 Task: Compose an email with the signature Hugo Perez with the subject Request for feedback on a networking event and the message I am writing to follow up on the status of the contract. from softage.2@softage.net to softage.7@softage.net with an attached image file Instagram_story_image.jpg Undo the message and rewrite the message as Please let me know if you have any questions or concerns. Send the email. Finally, move the email from Sent Items to the label Takeout menus
Action: Mouse moved to (143, 367)
Screenshot: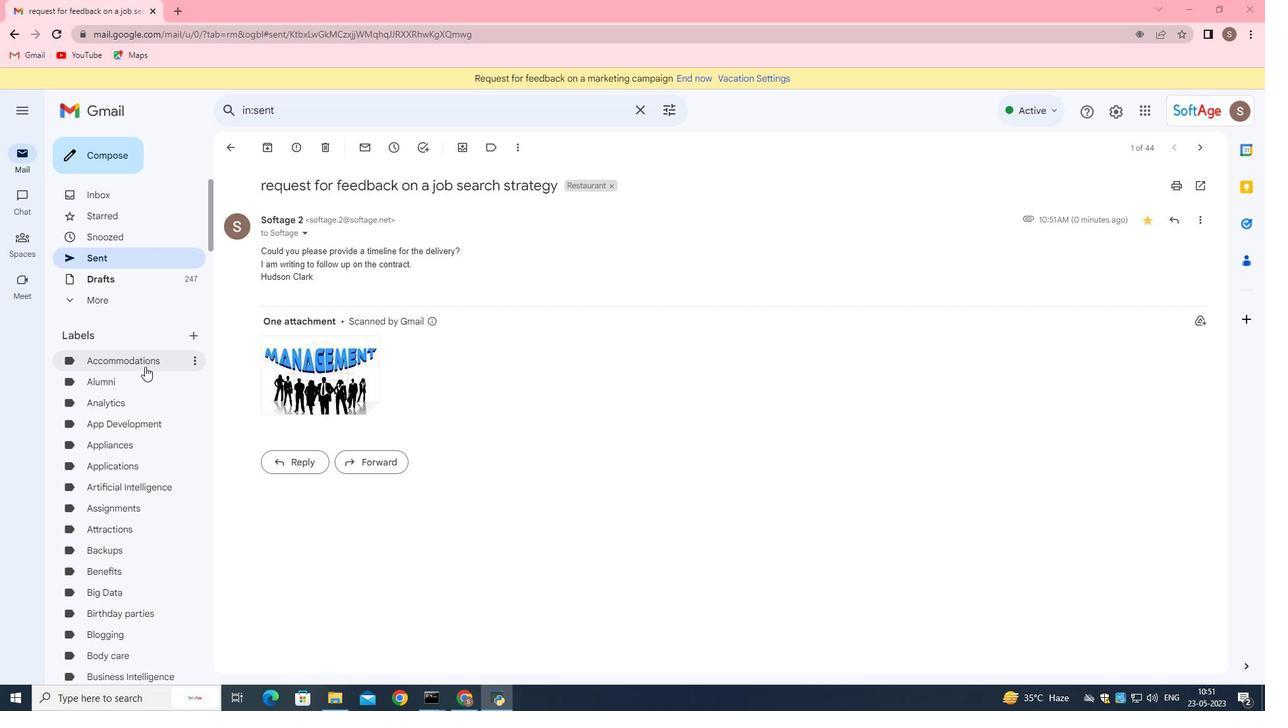 
Action: Mouse scrolled (143, 366) with delta (0, 0)
Screenshot: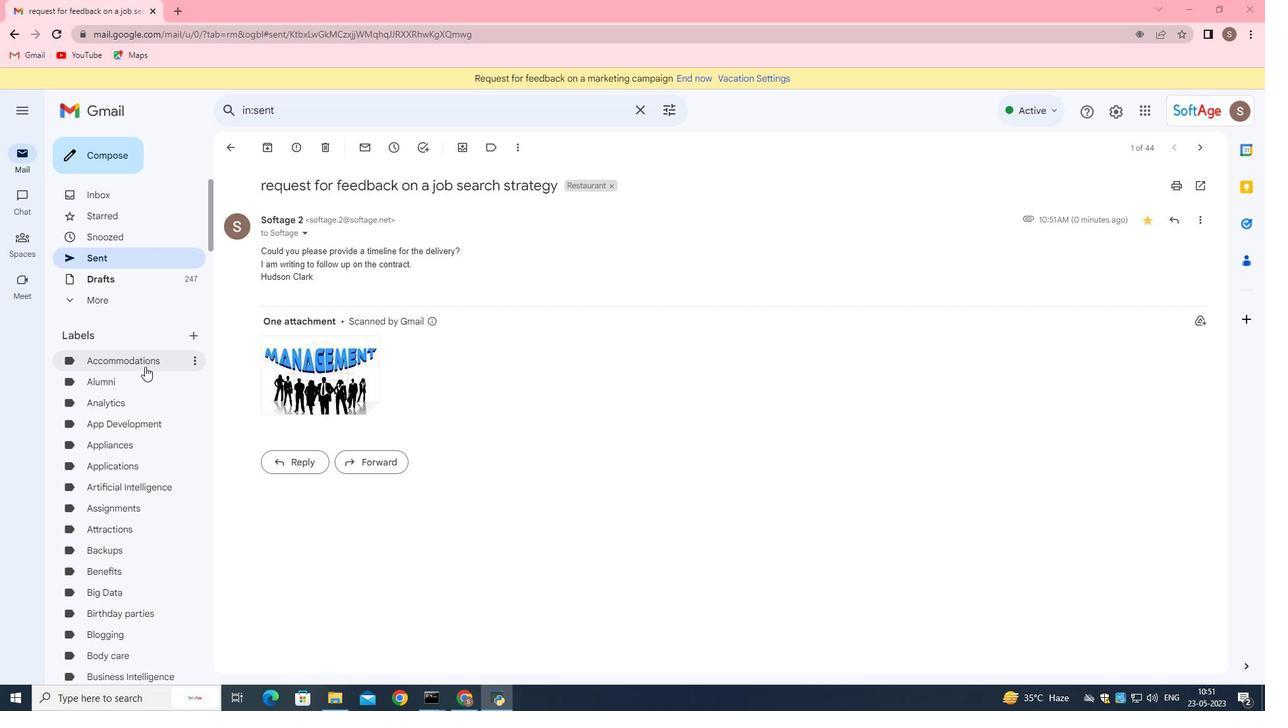 
Action: Mouse moved to (142, 369)
Screenshot: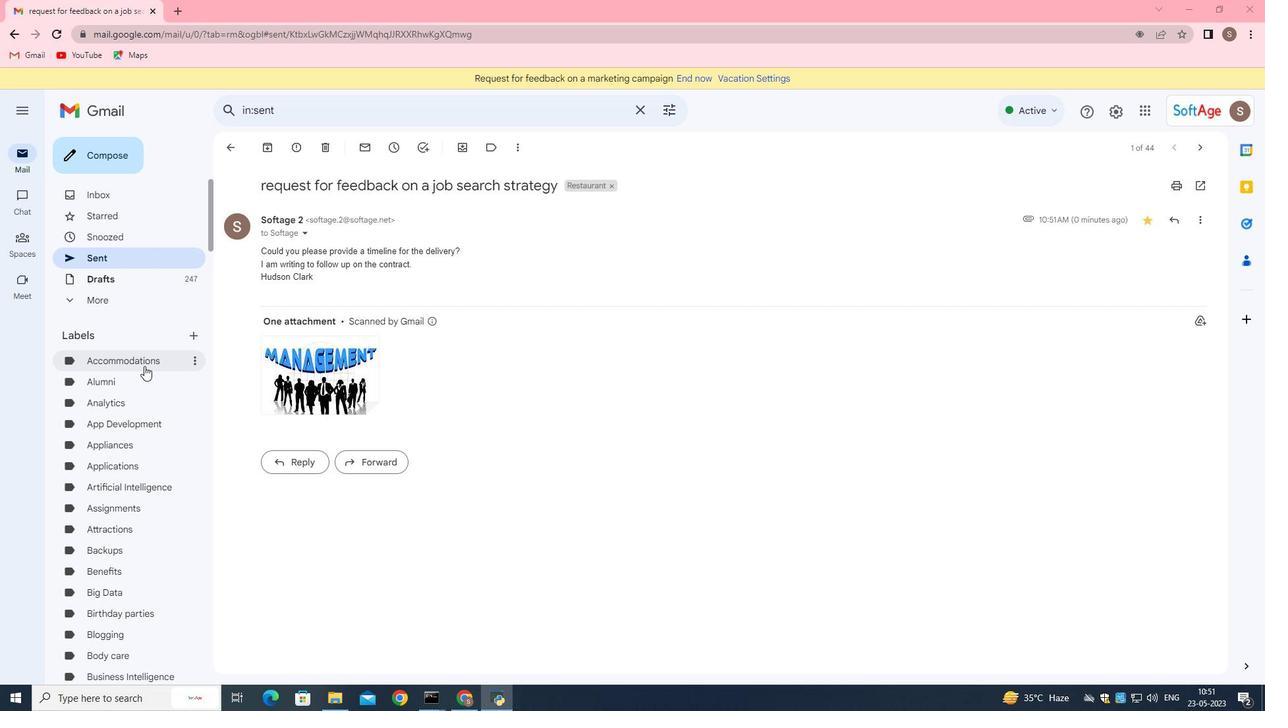 
Action: Mouse scrolled (142, 368) with delta (0, 0)
Screenshot: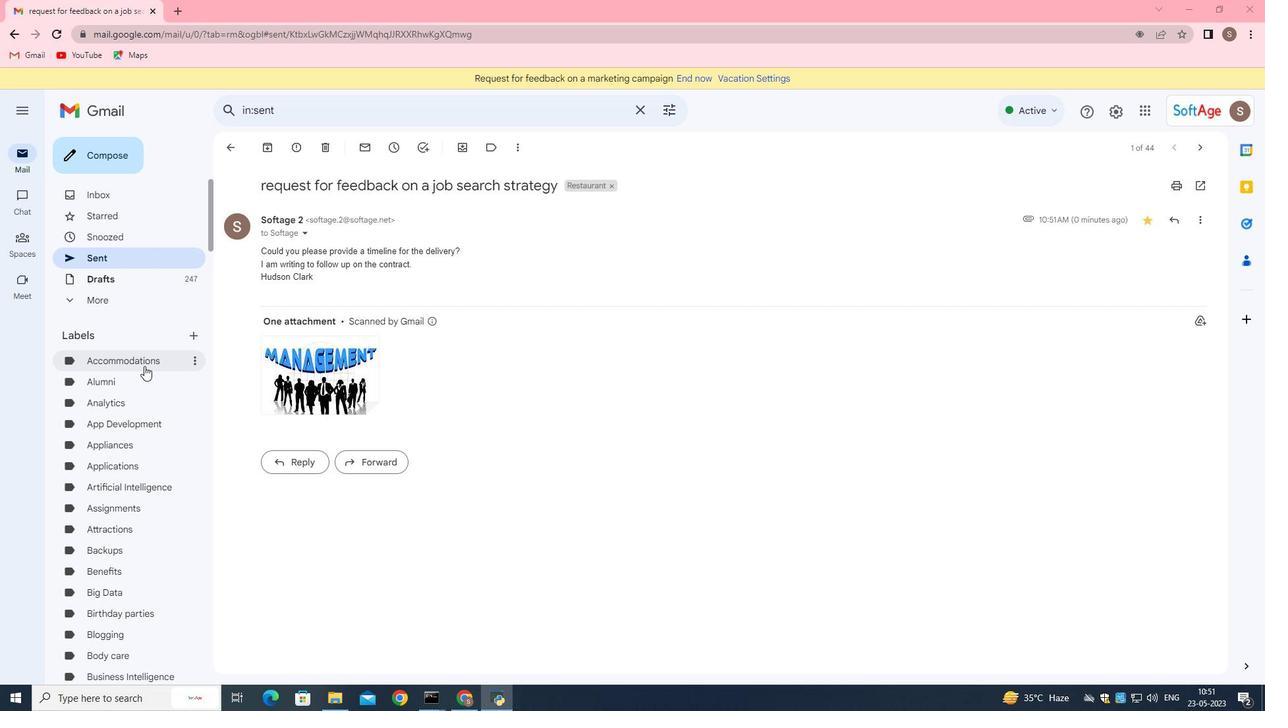 
Action: Mouse scrolled (142, 369) with delta (0, 0)
Screenshot: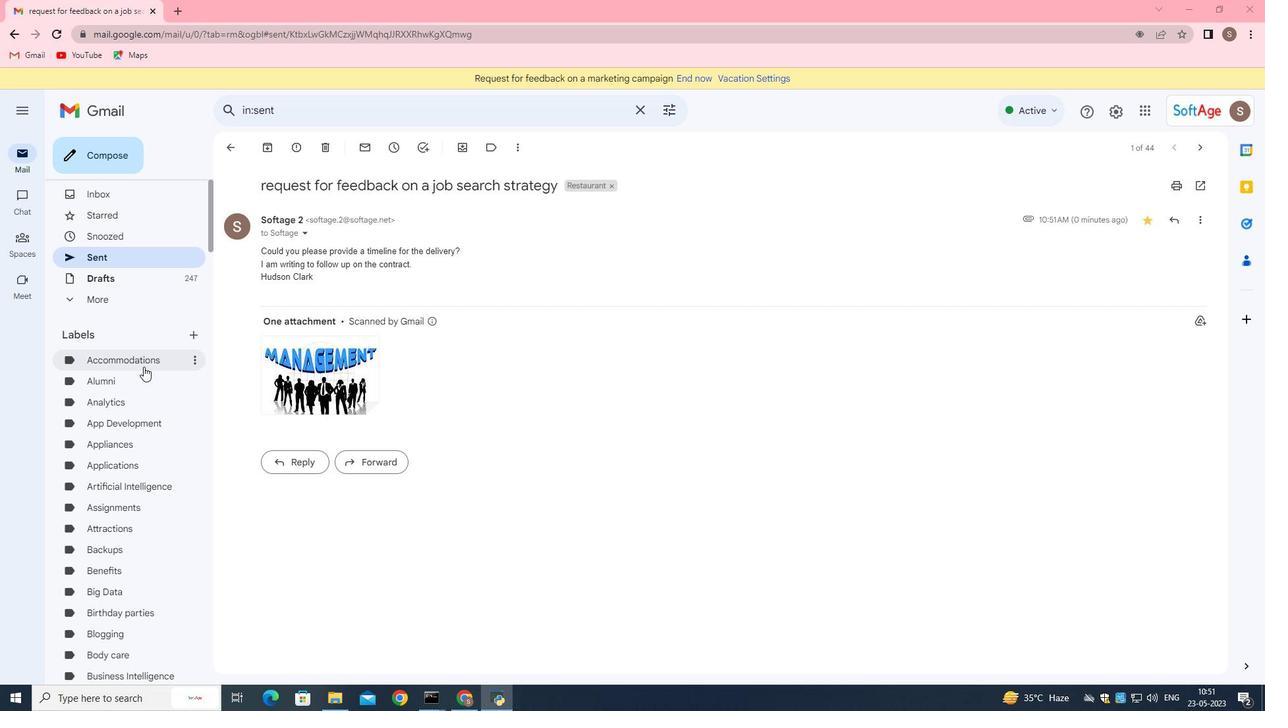 
Action: Mouse scrolled (142, 369) with delta (0, 0)
Screenshot: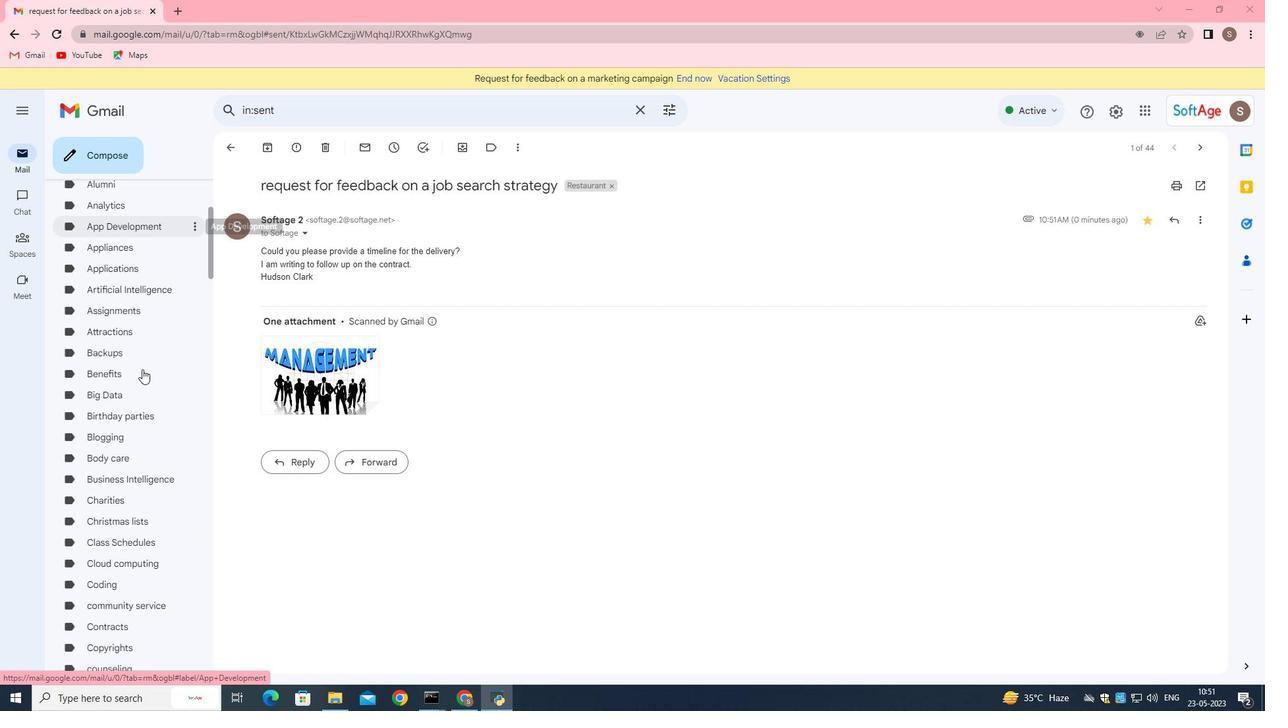 
Action: Mouse scrolled (142, 369) with delta (0, 0)
Screenshot: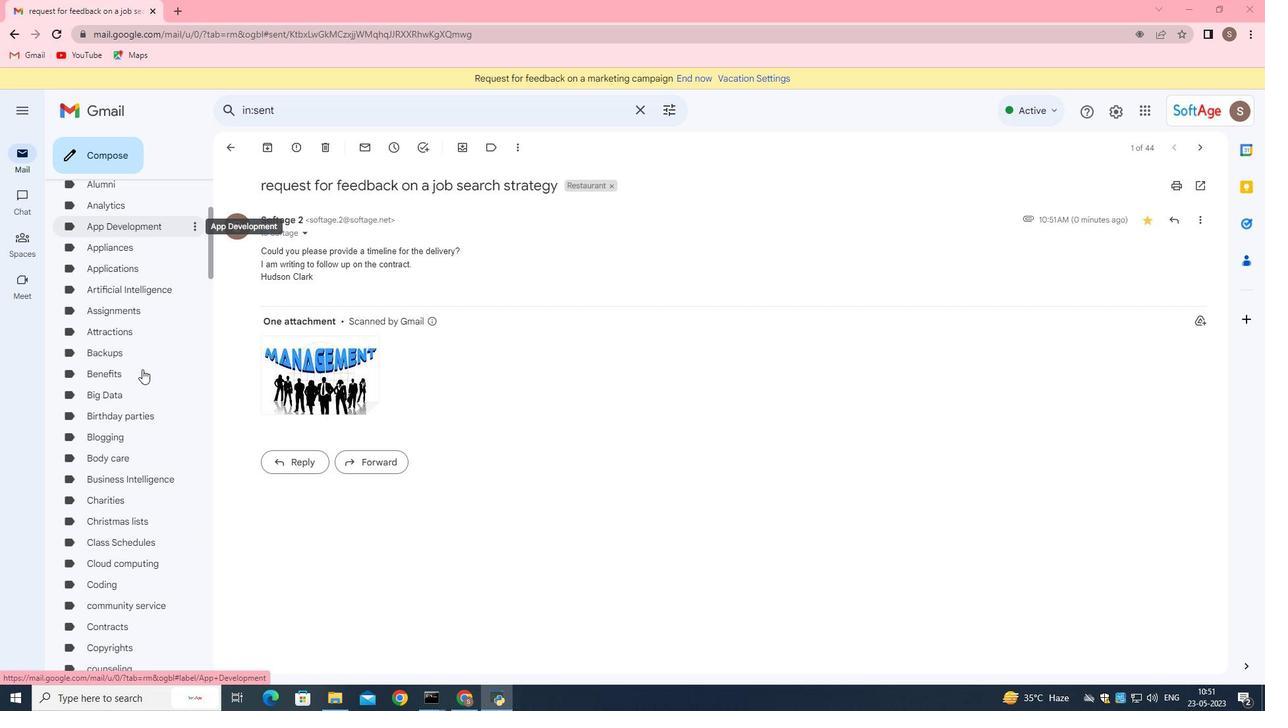 
Action: Mouse moved to (142, 370)
Screenshot: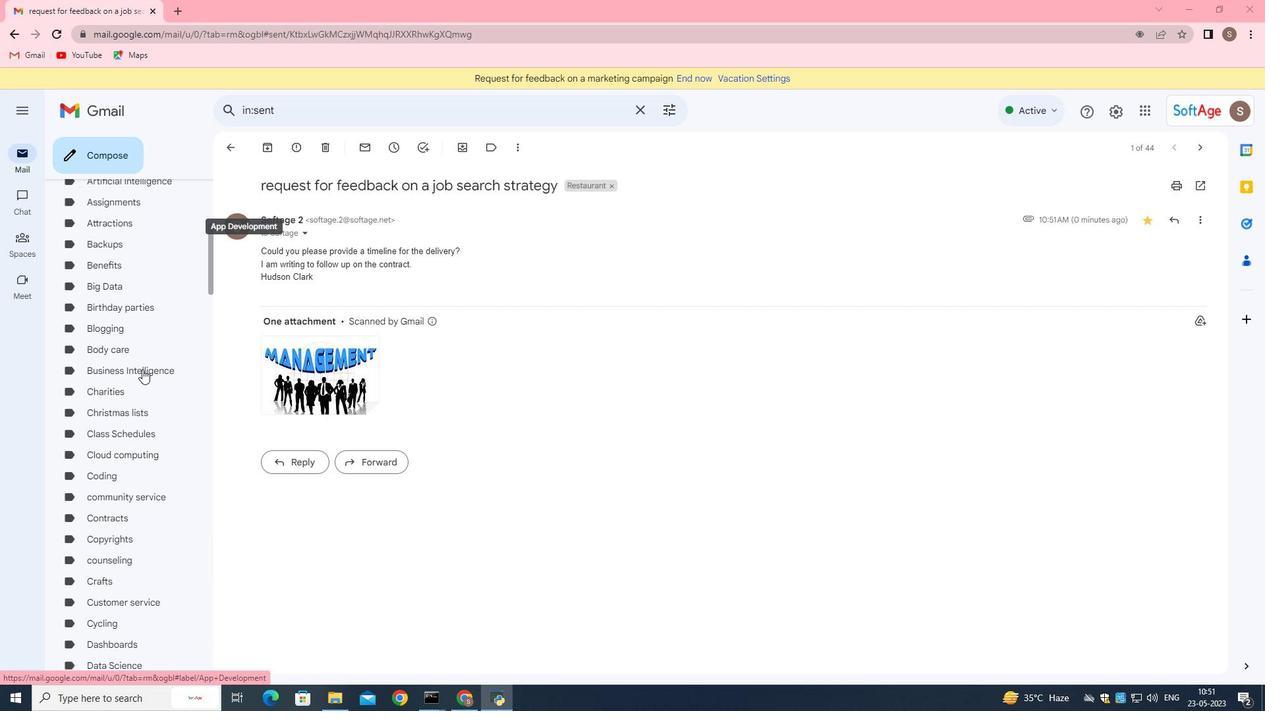 
Action: Mouse scrolled (142, 369) with delta (0, 0)
Screenshot: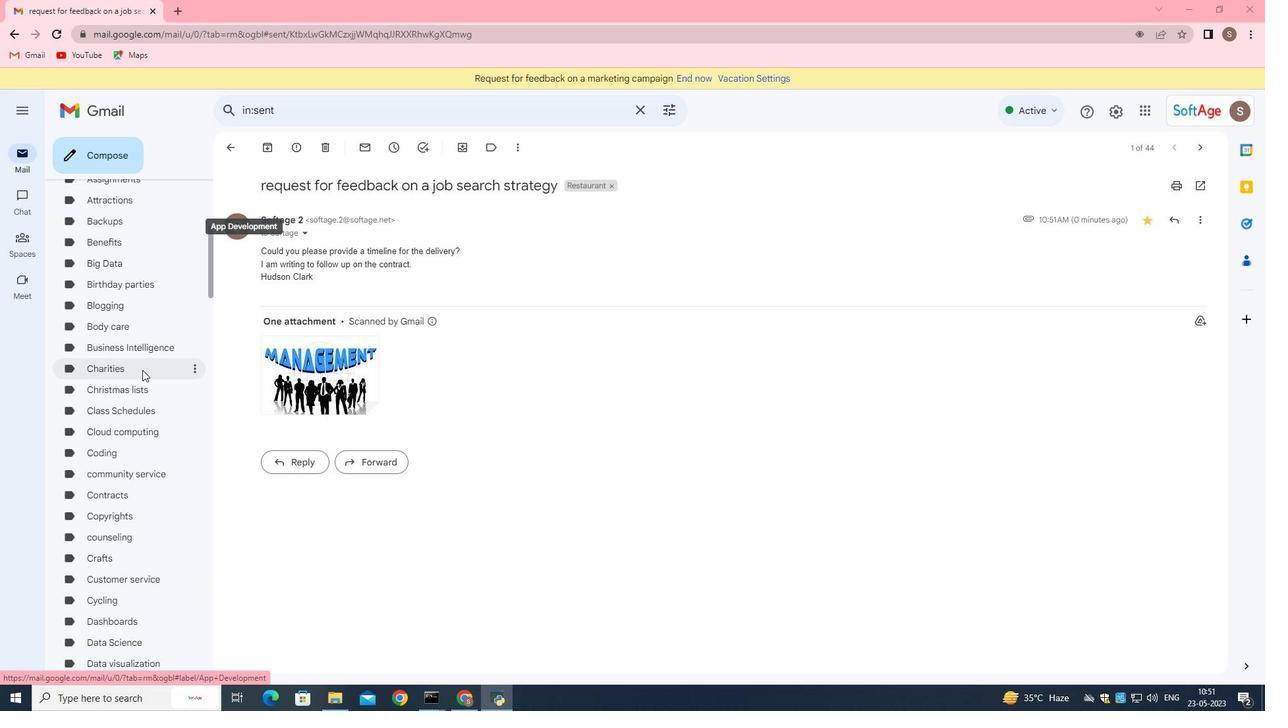 
Action: Mouse scrolled (142, 369) with delta (0, 0)
Screenshot: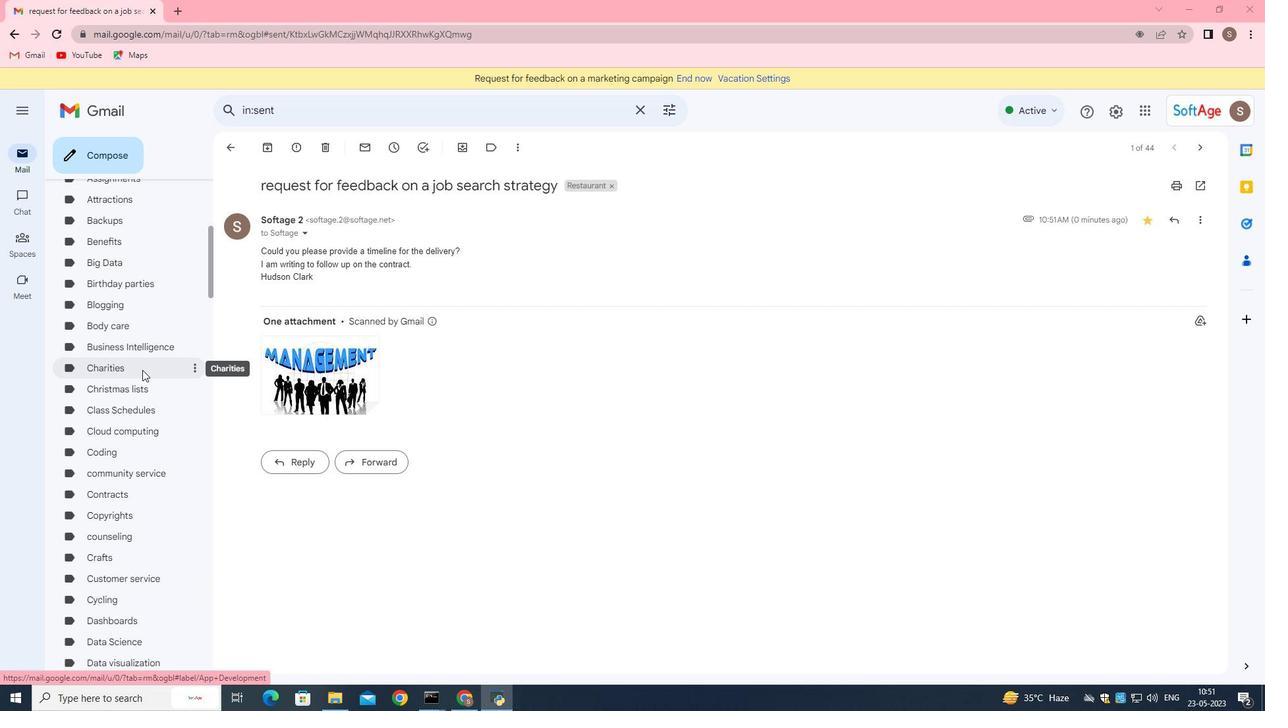 
Action: Mouse moved to (141, 369)
Screenshot: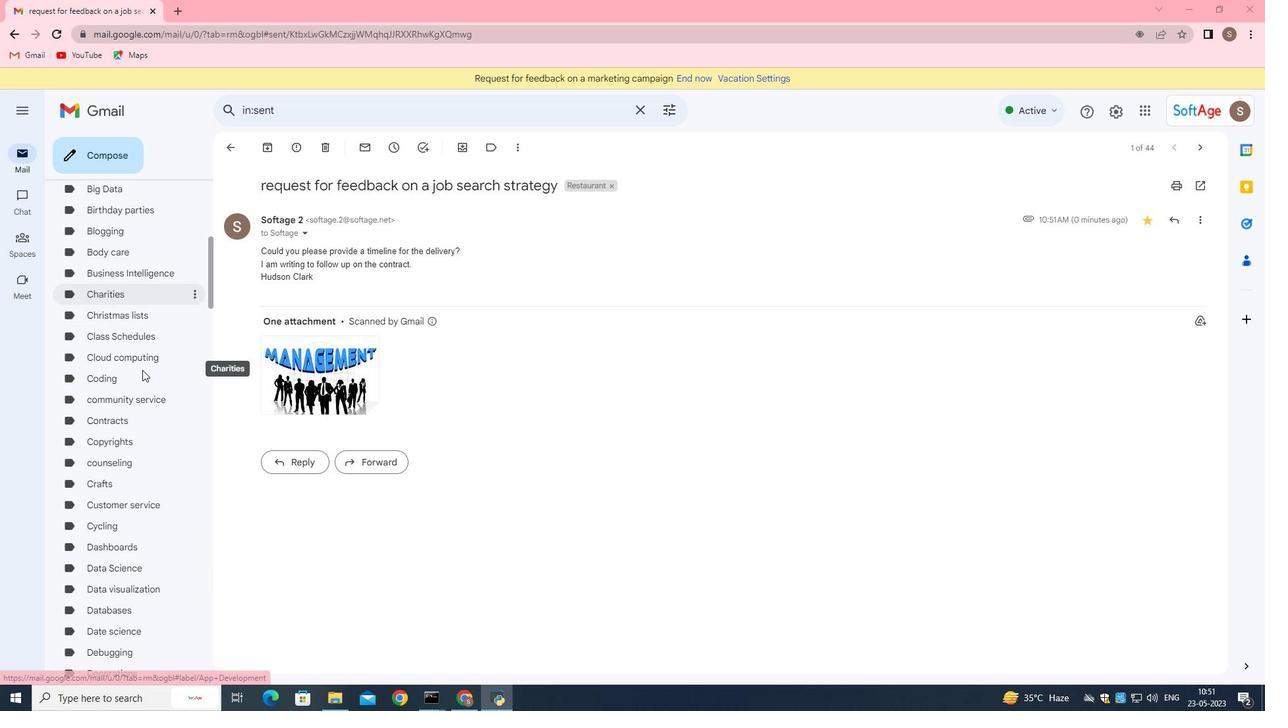 
Action: Mouse scrolled (141, 369) with delta (0, 0)
Screenshot: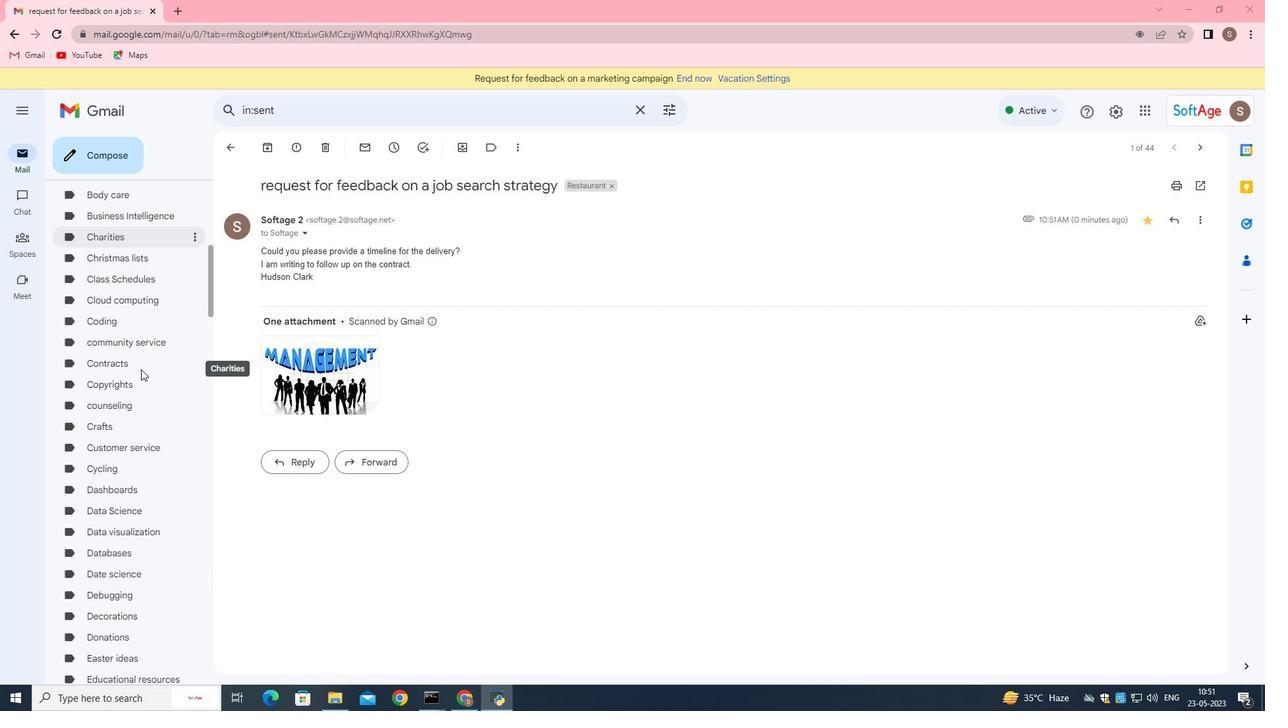 
Action: Mouse scrolled (141, 369) with delta (0, 0)
Screenshot: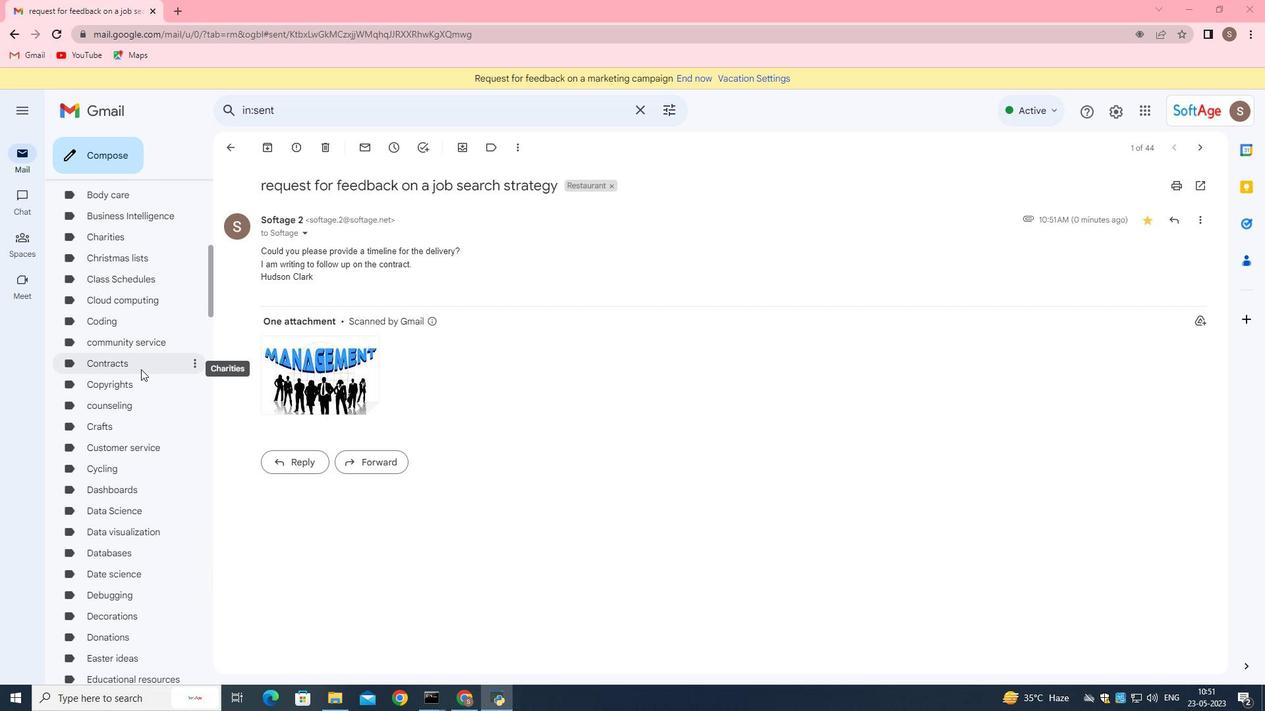 
Action: Mouse moved to (139, 369)
Screenshot: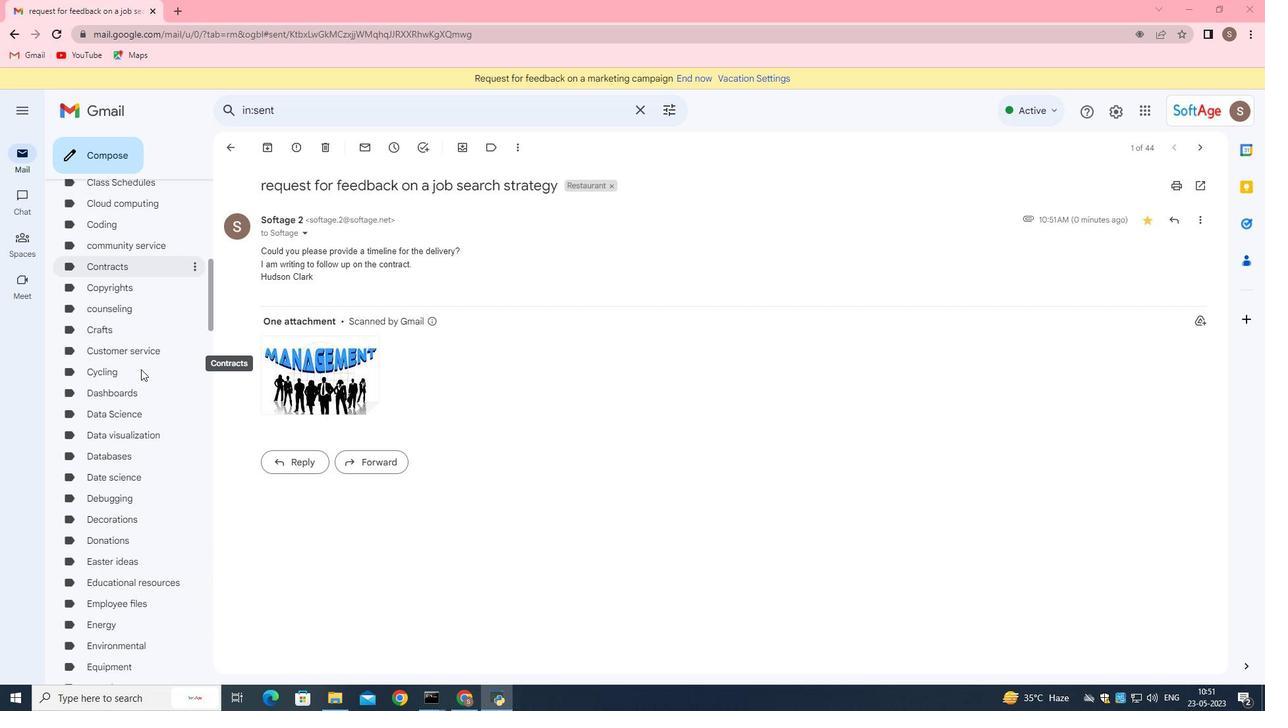 
Action: Mouse scrolled (139, 368) with delta (0, 0)
Screenshot: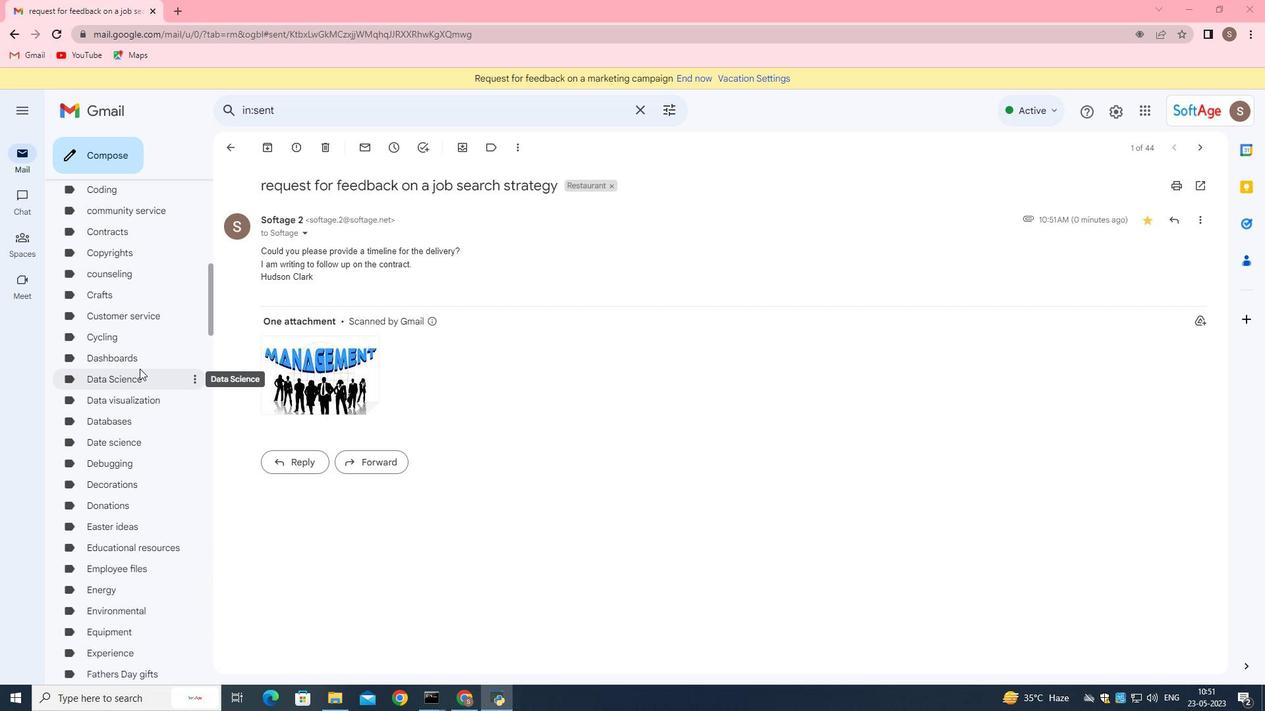 
Action: Mouse scrolled (139, 368) with delta (0, 0)
Screenshot: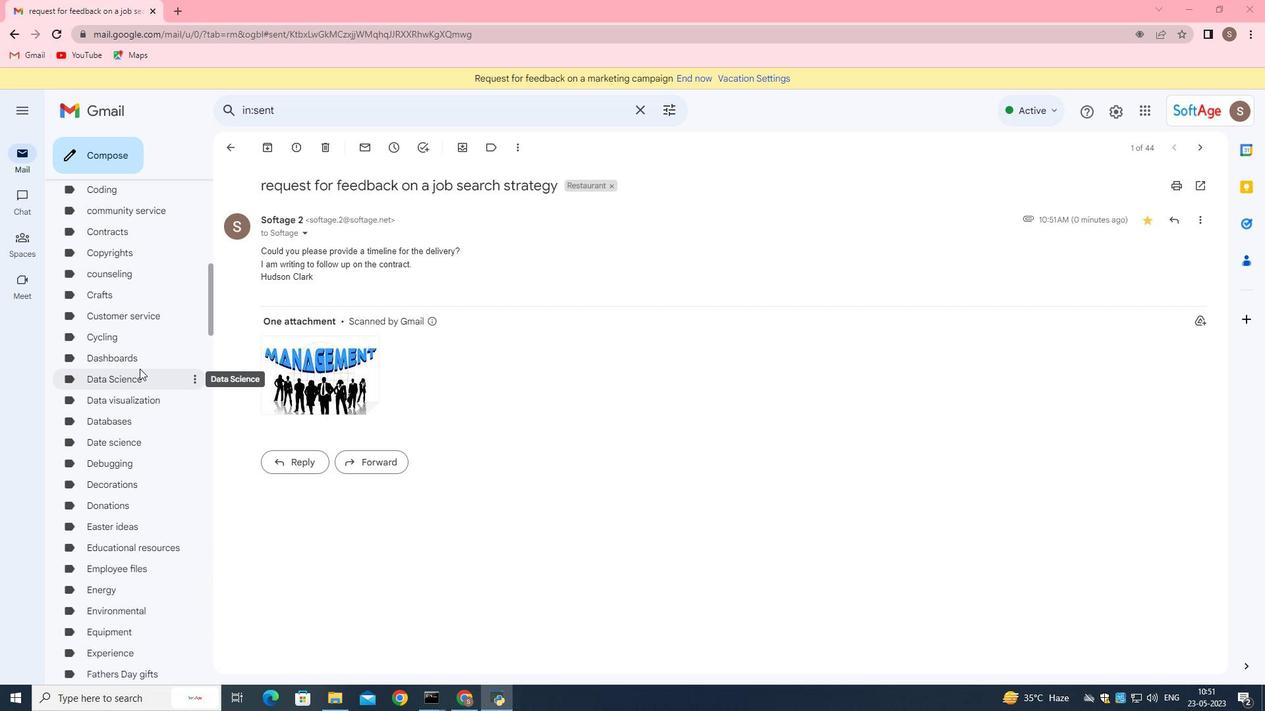 
Action: Mouse moved to (139, 369)
Screenshot: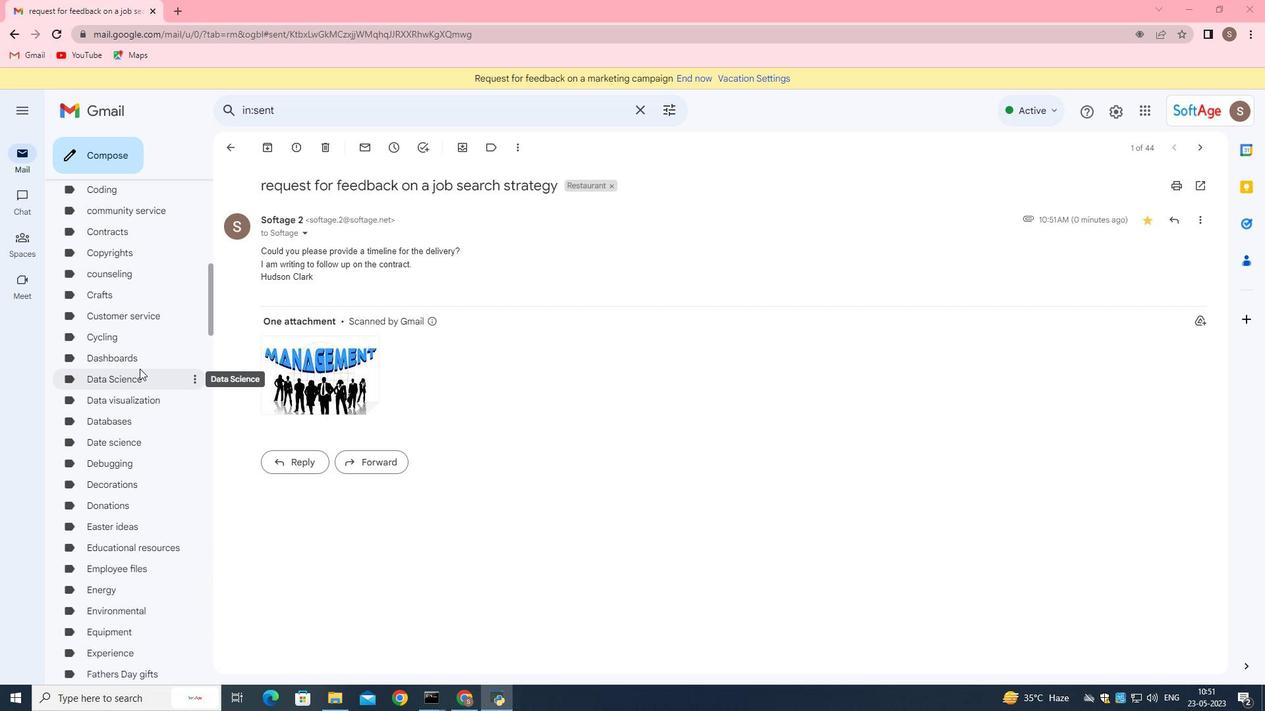 
Action: Mouse scrolled (139, 368) with delta (0, 0)
Screenshot: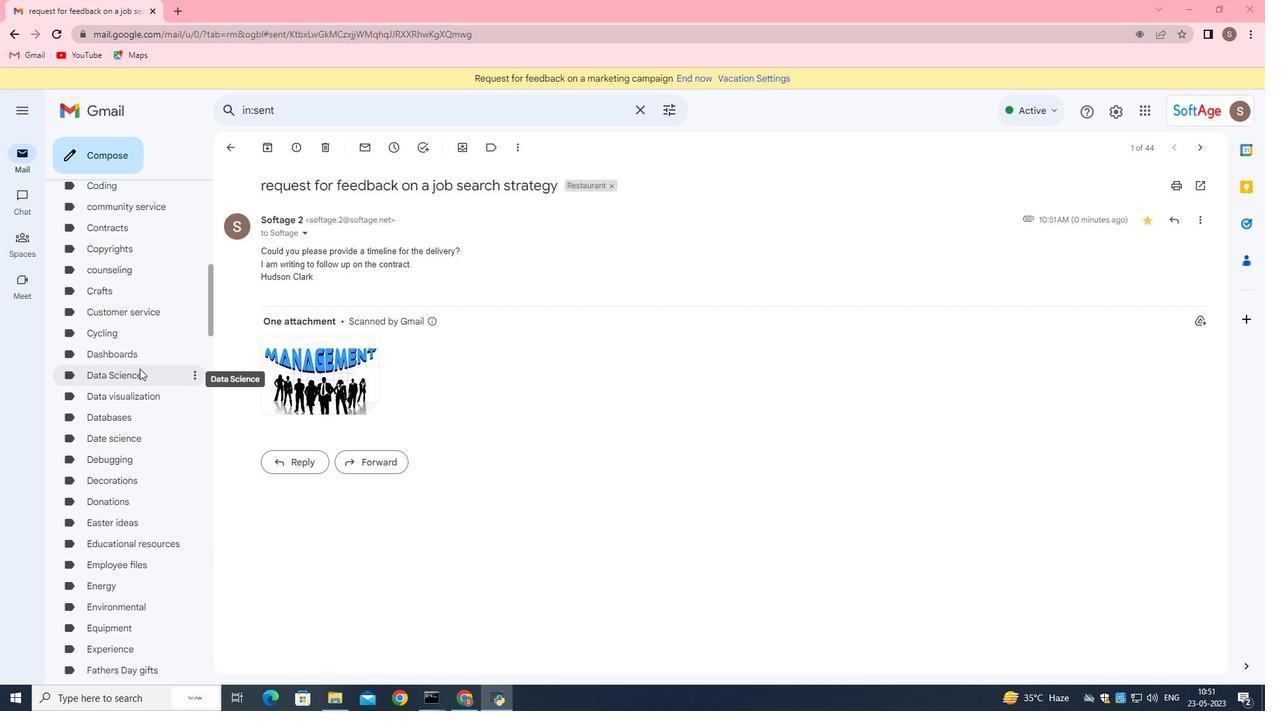 
Action: Mouse moved to (139, 369)
Screenshot: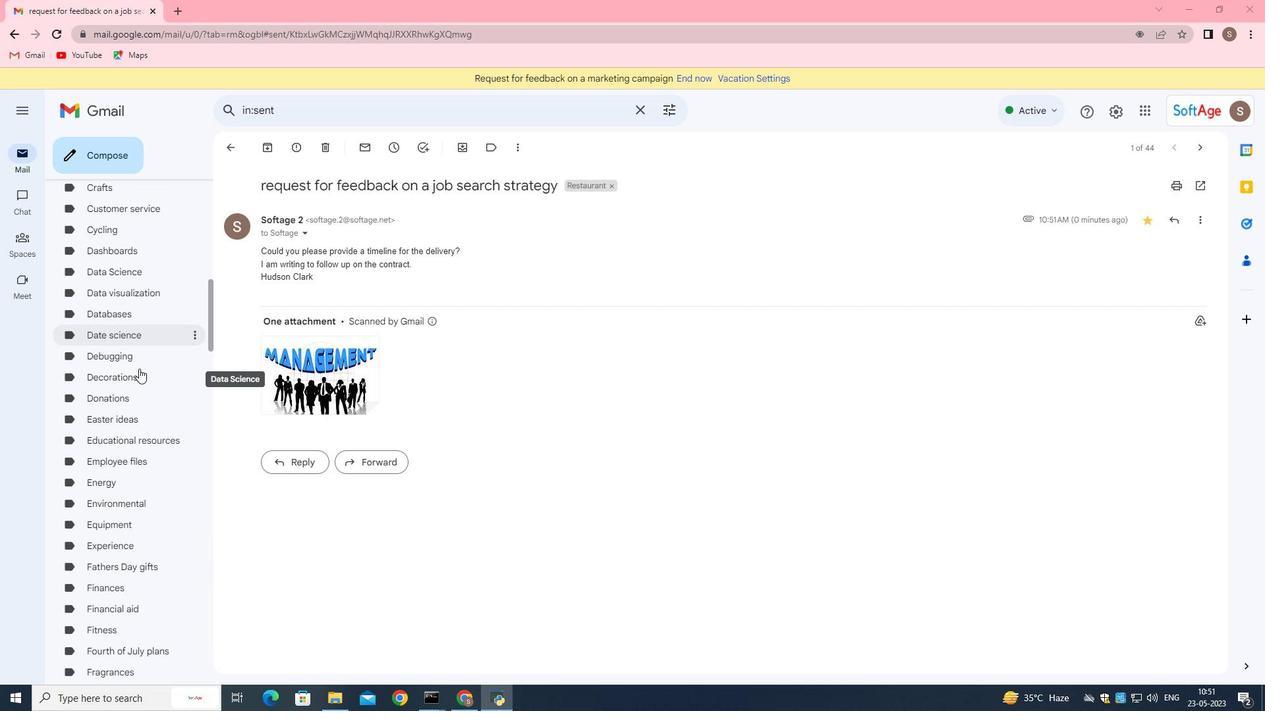 
Action: Mouse scrolled (139, 368) with delta (0, 0)
Screenshot: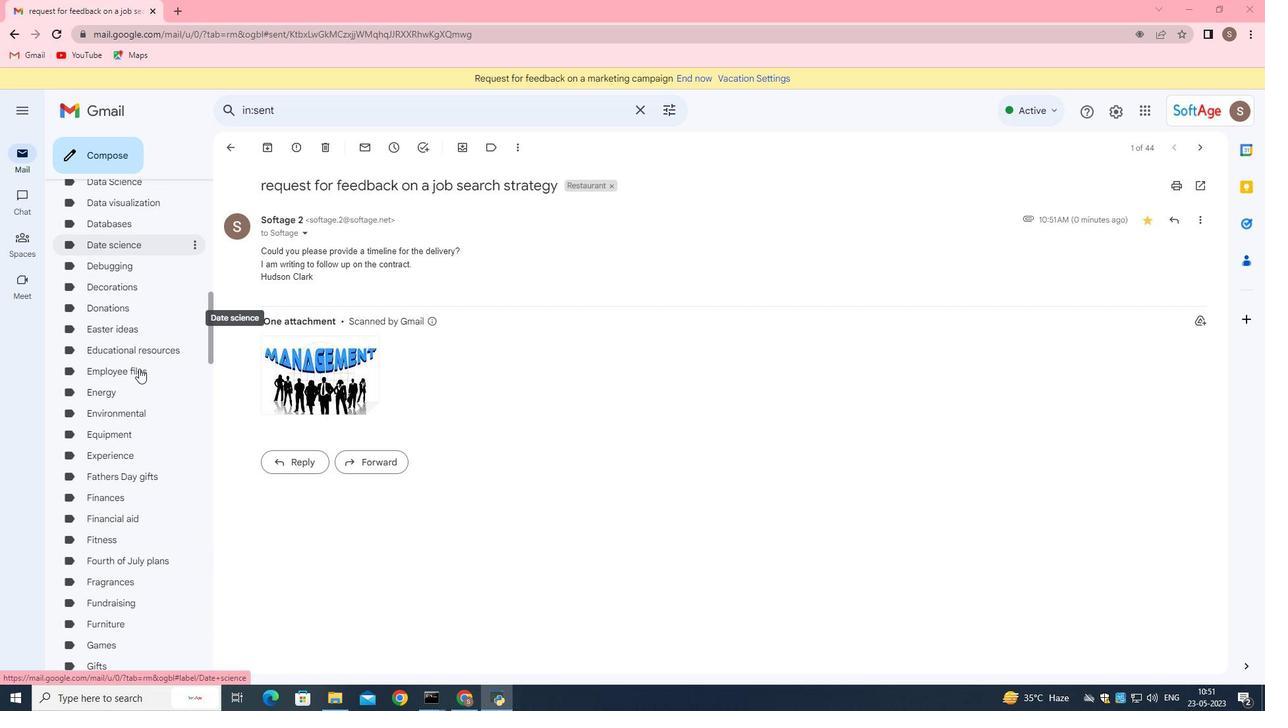 
Action: Mouse scrolled (139, 368) with delta (0, 0)
Screenshot: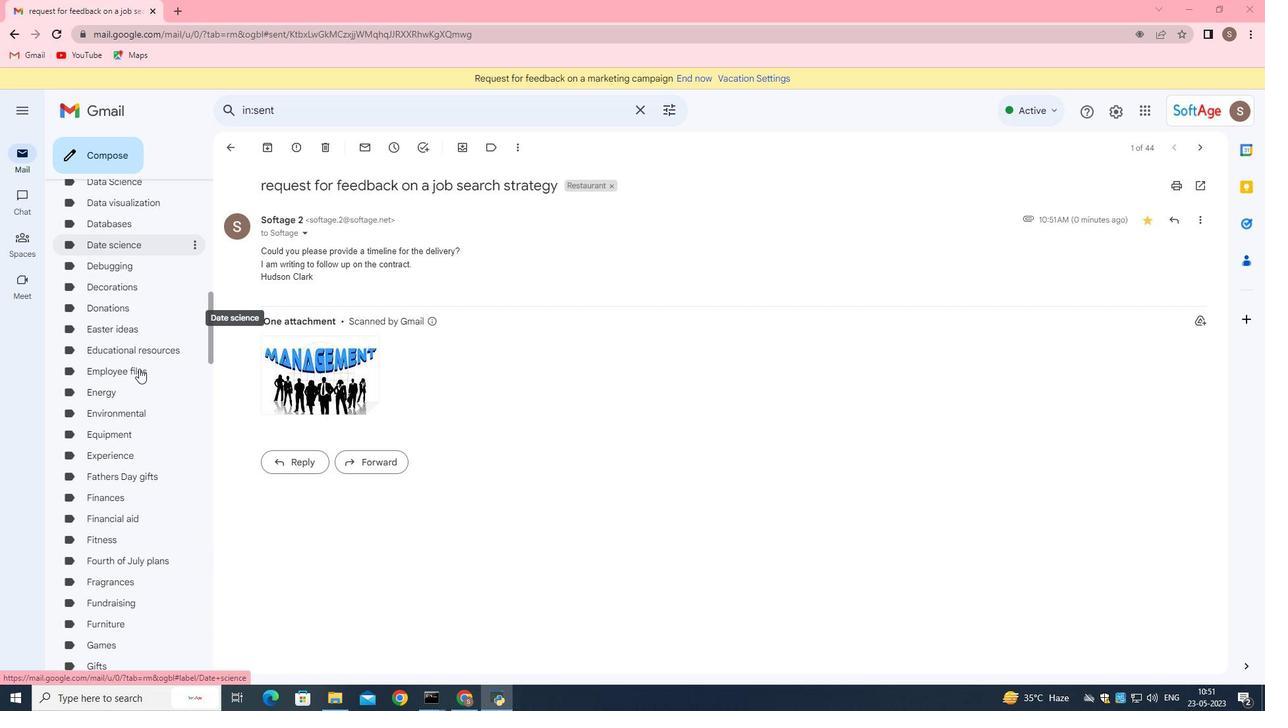 
Action: Mouse scrolled (139, 369) with delta (0, 0)
Screenshot: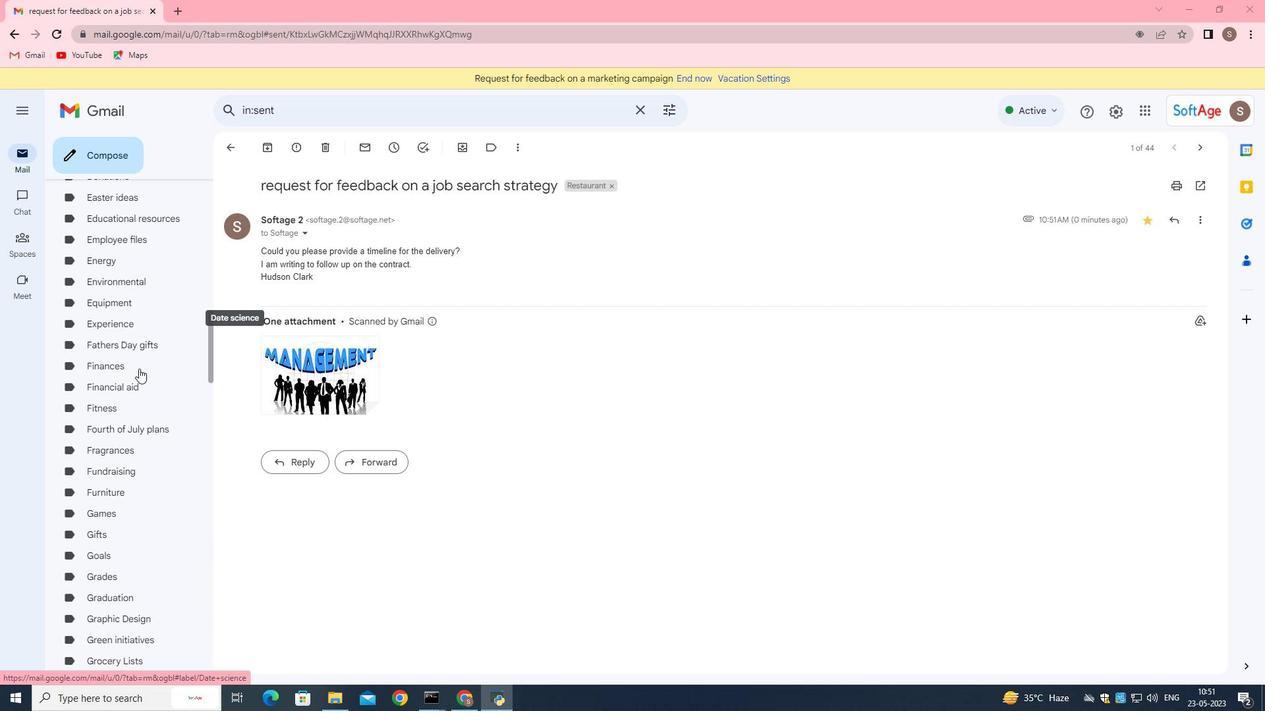 
Action: Mouse moved to (138, 365)
Screenshot: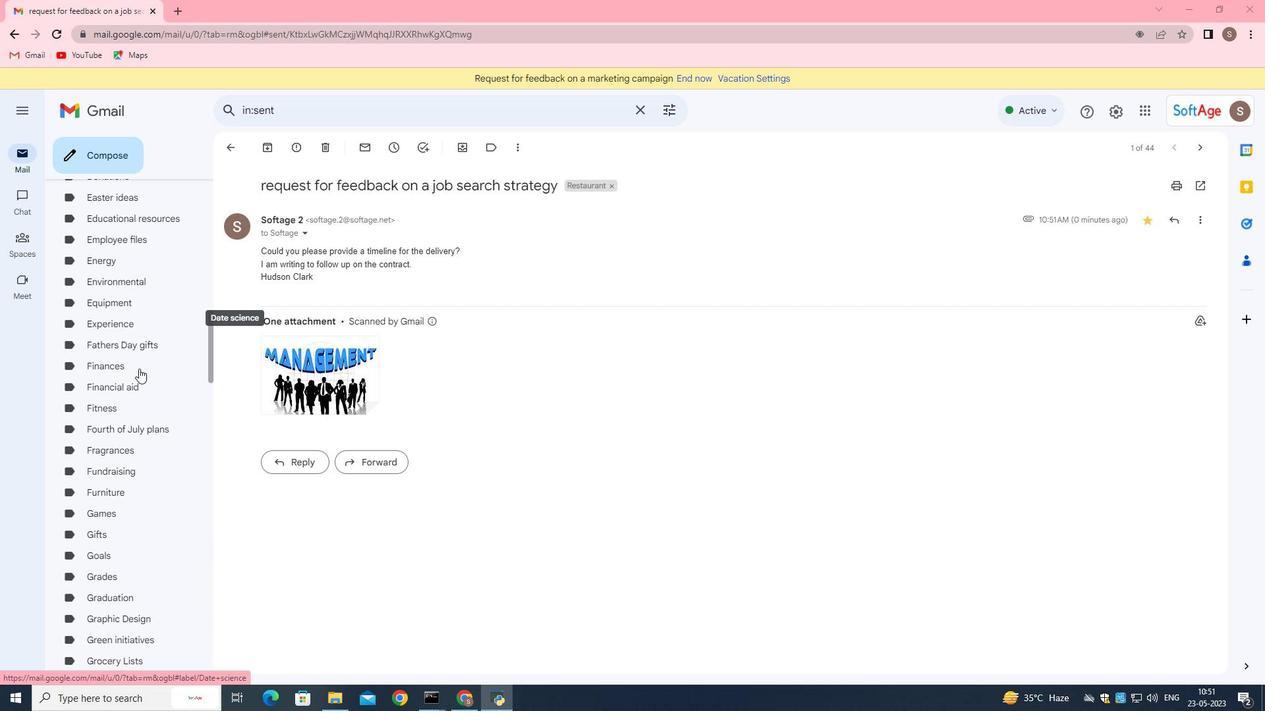 
Action: Mouse scrolled (138, 366) with delta (0, 0)
Screenshot: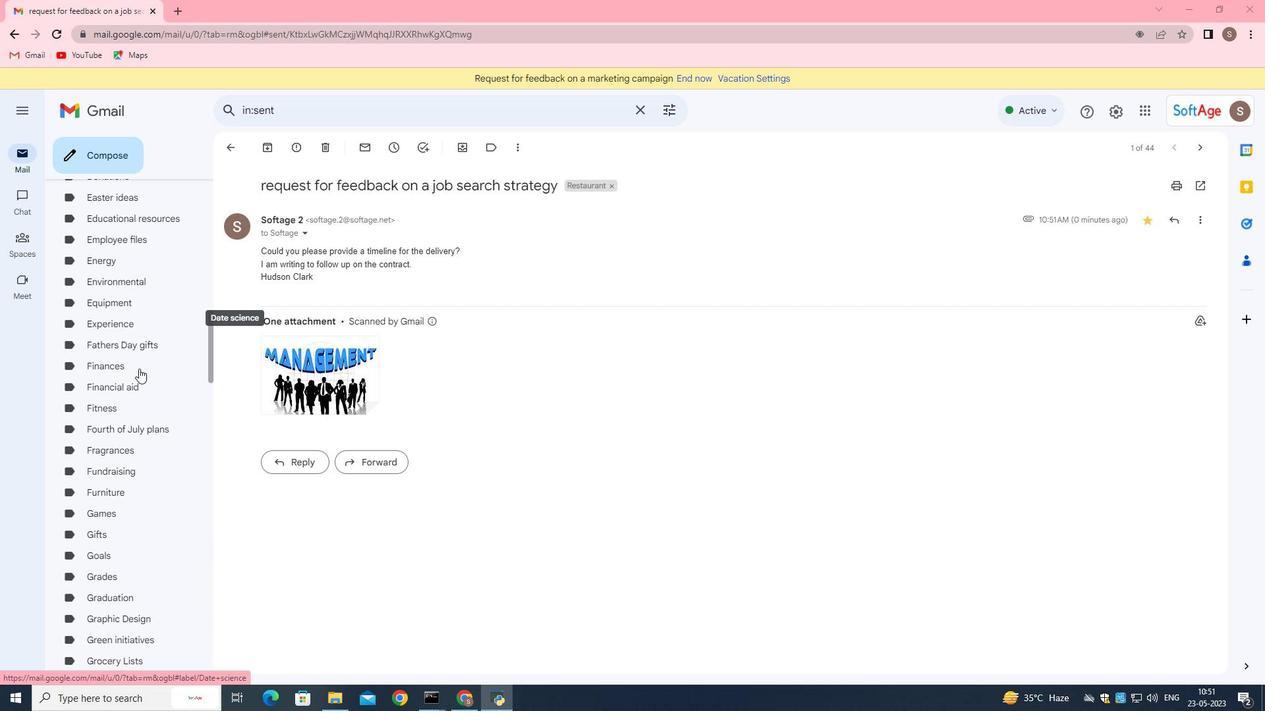 
Action: Mouse moved to (136, 361)
Screenshot: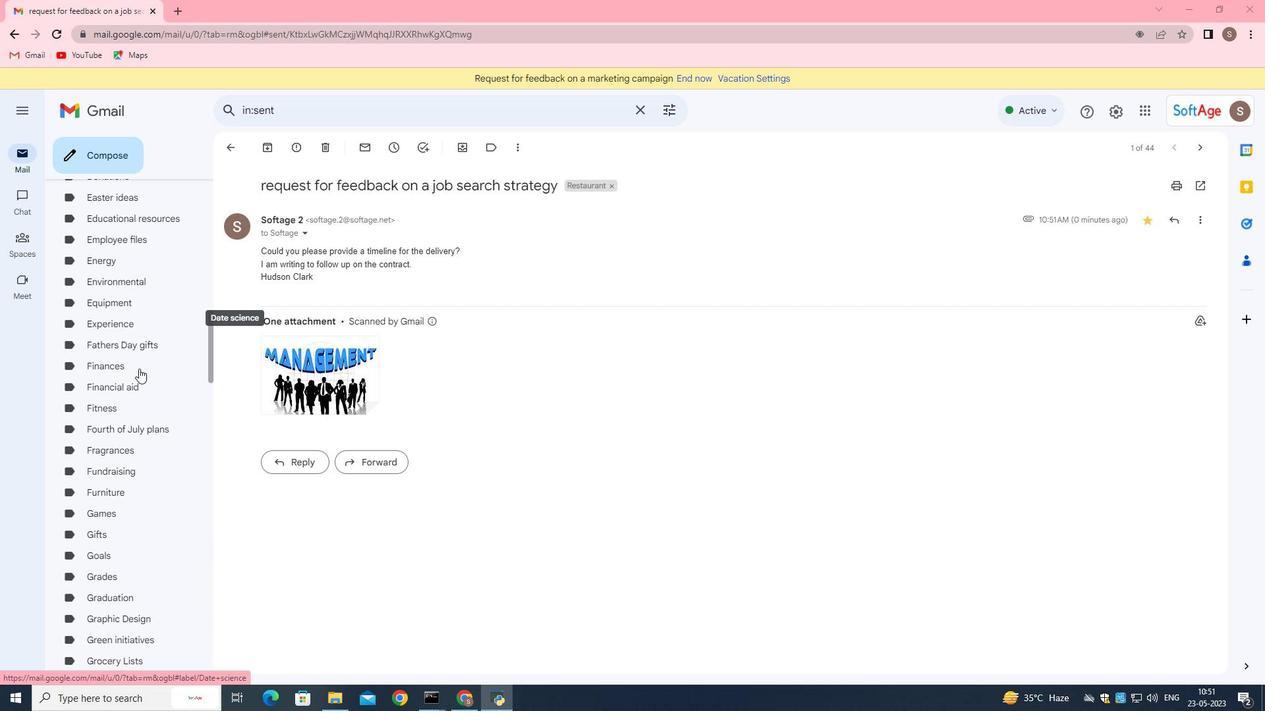 
Action: Mouse scrolled (136, 362) with delta (0, 0)
Screenshot: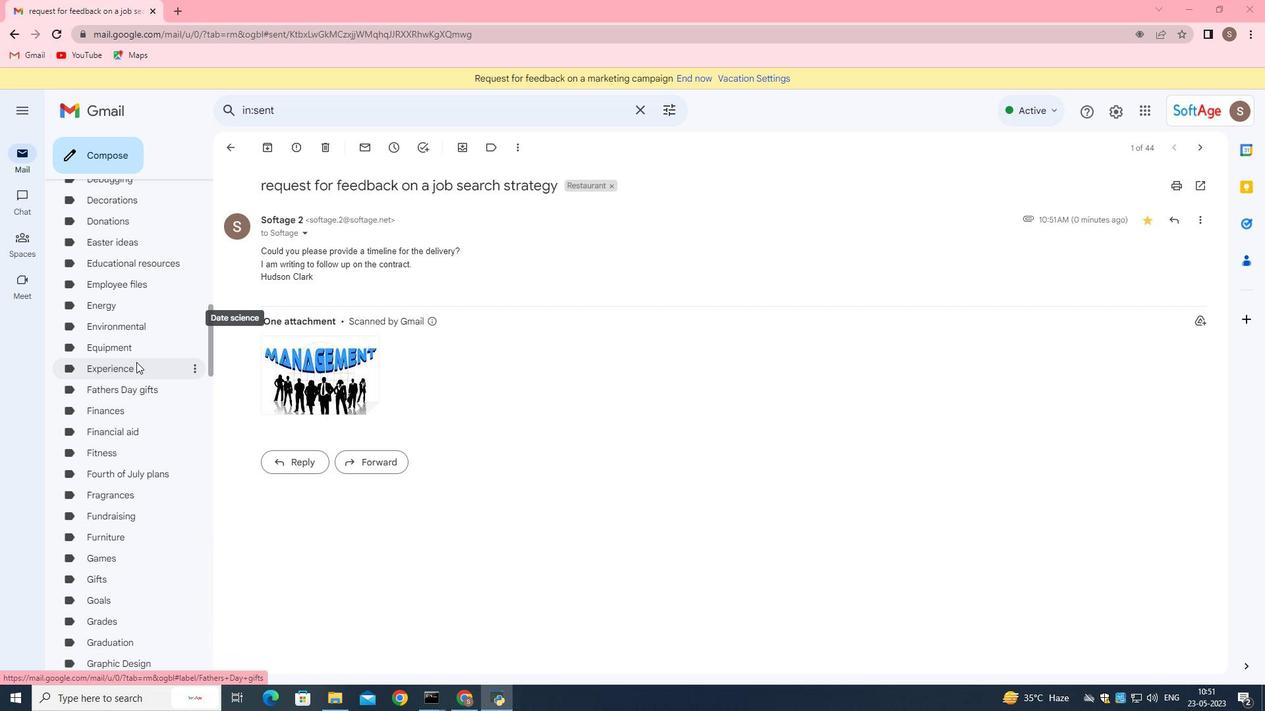
Action: Mouse moved to (119, 352)
Screenshot: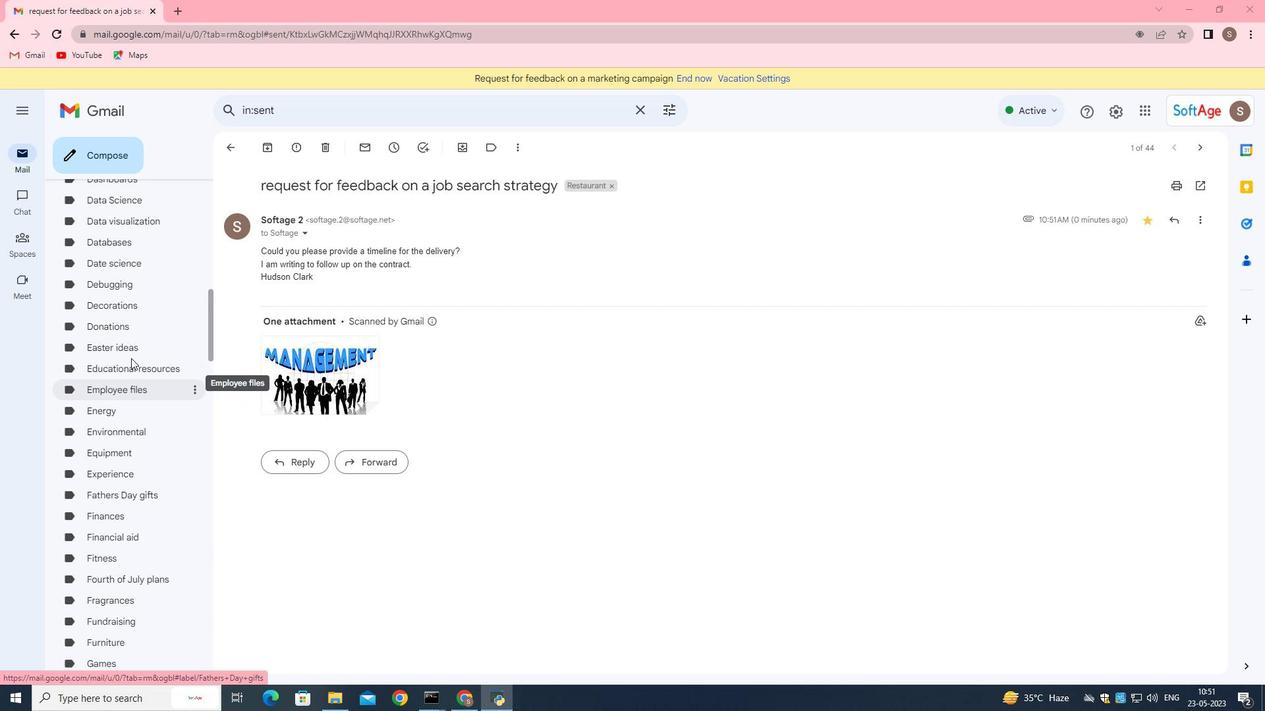 
Action: Mouse scrolled (119, 353) with delta (0, 0)
Screenshot: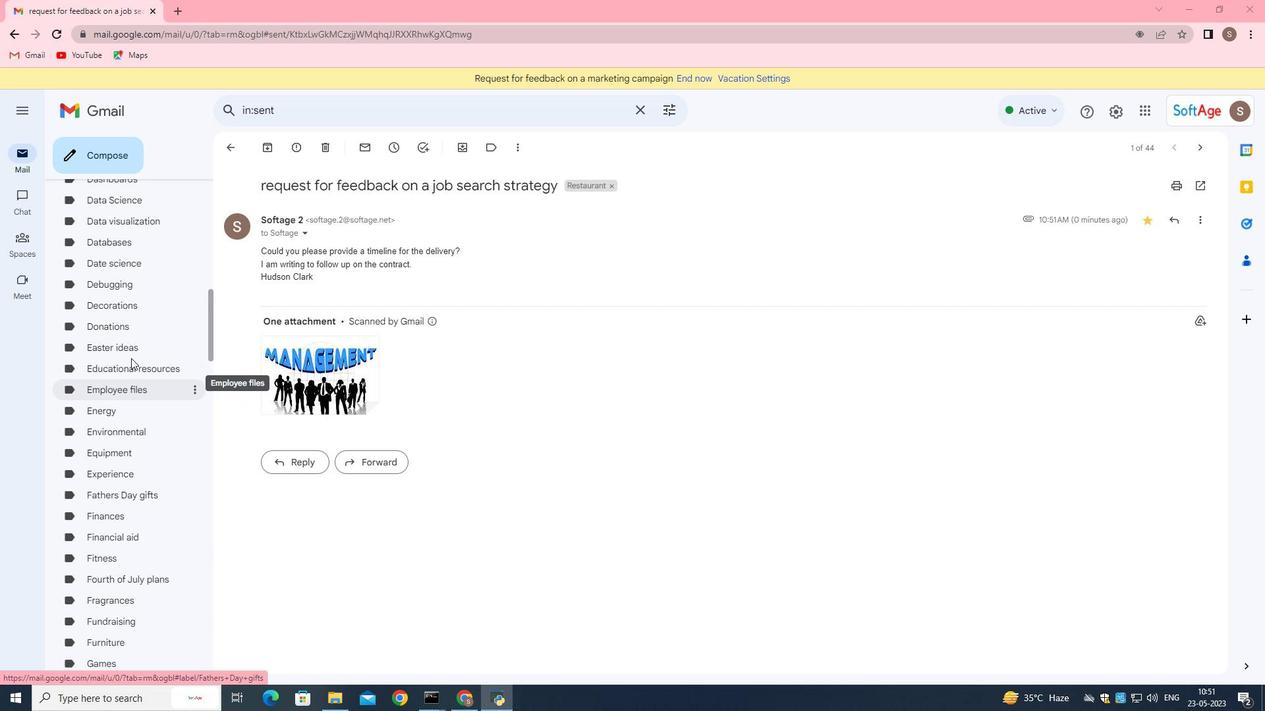 
Action: Mouse moved to (119, 352)
Screenshot: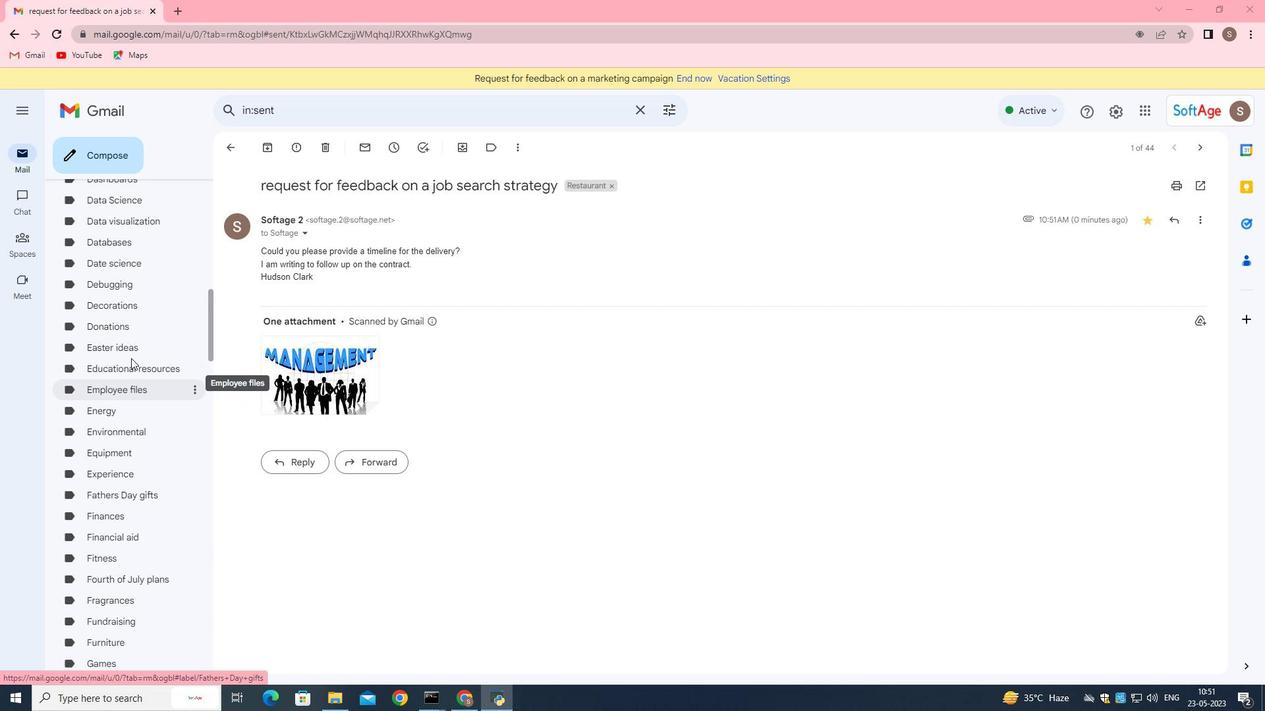 
Action: Mouse scrolled (119, 353) with delta (0, 0)
Screenshot: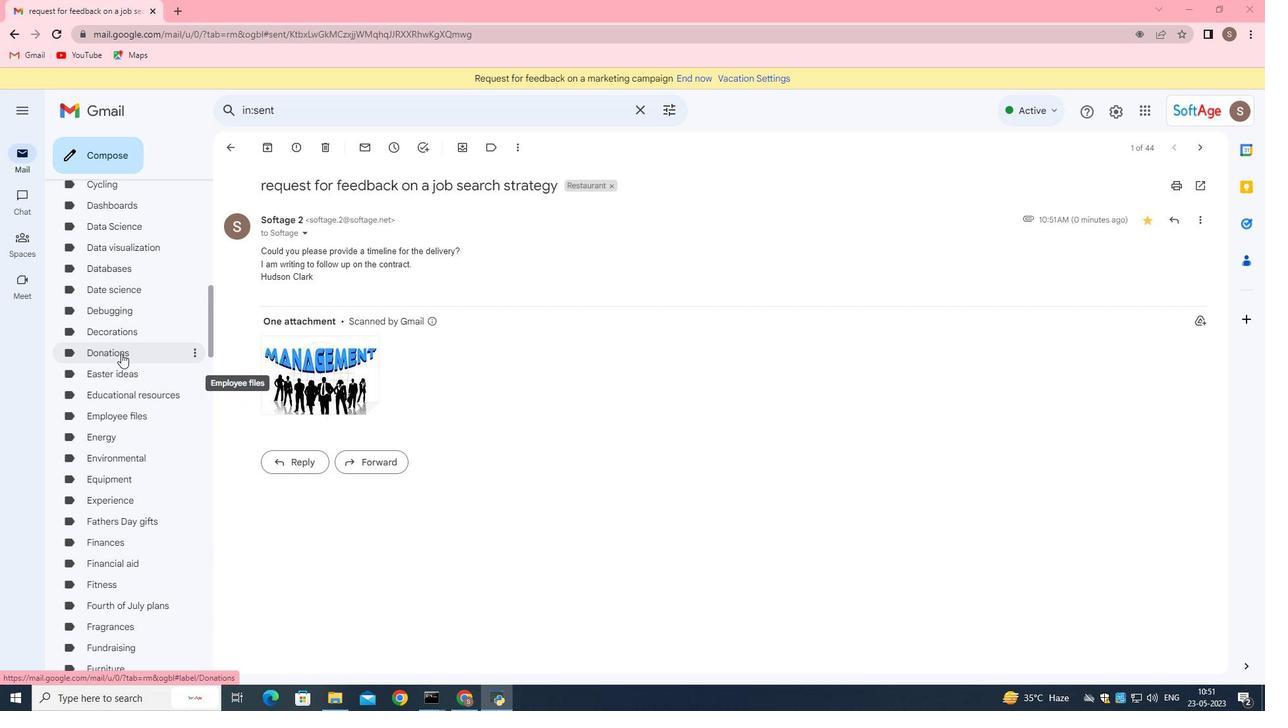 
Action: Mouse scrolled (119, 353) with delta (0, 0)
Screenshot: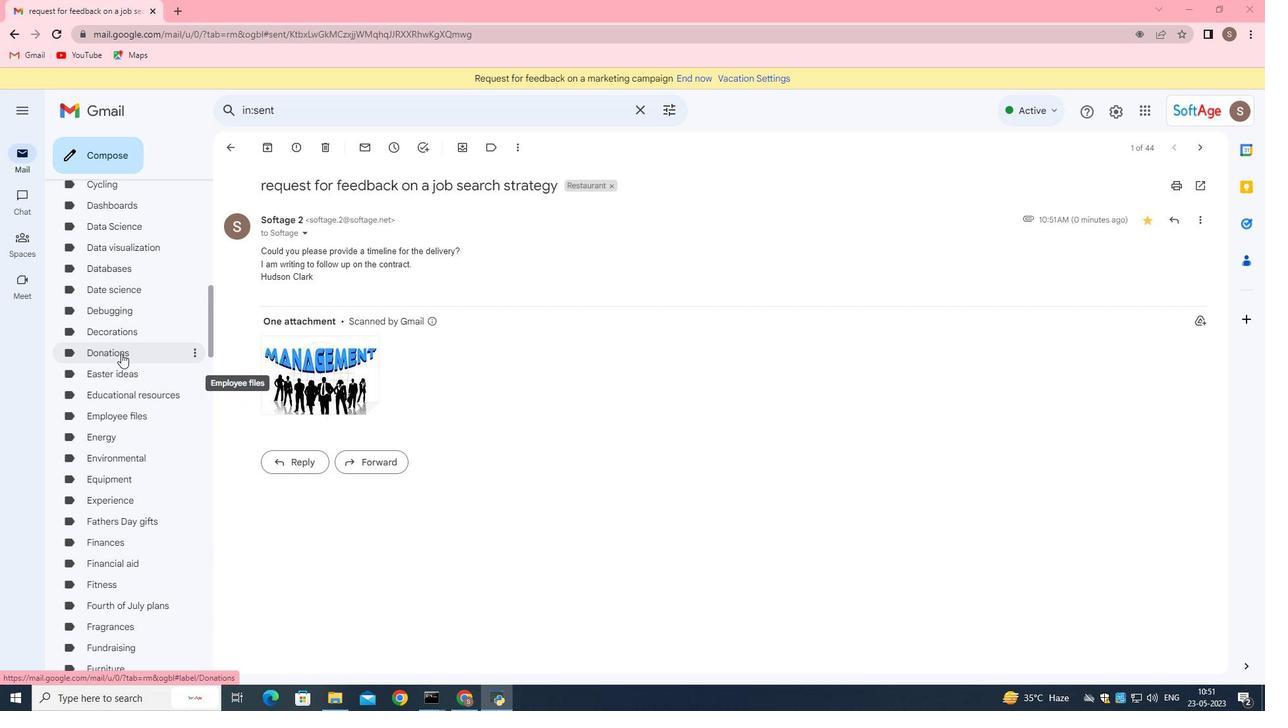 
Action: Mouse scrolled (119, 353) with delta (0, 0)
Screenshot: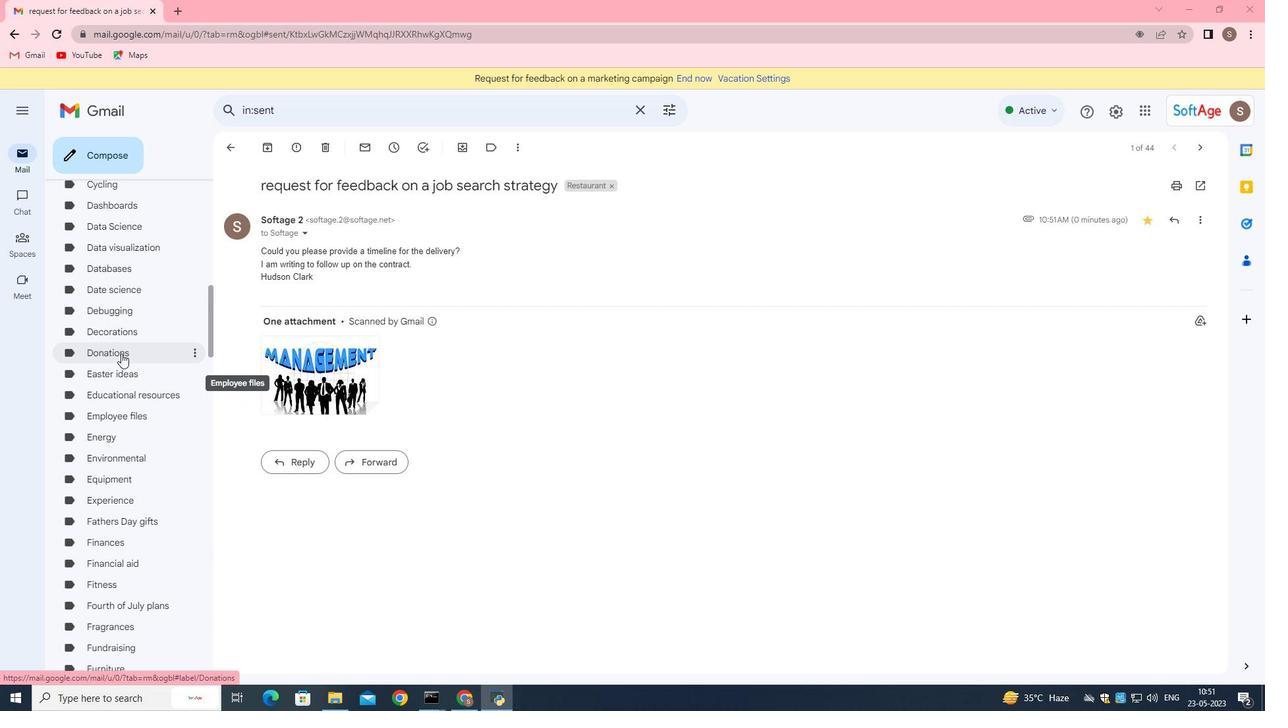 
Action: Mouse moved to (119, 349)
Screenshot: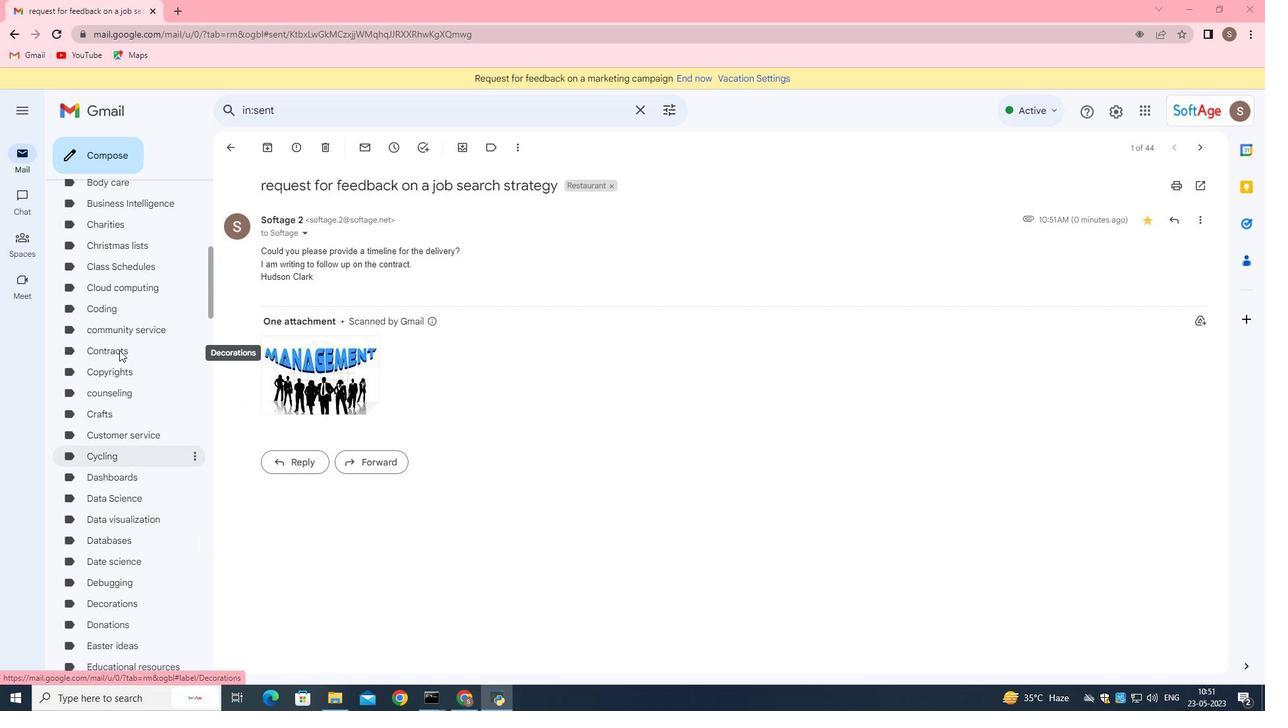 
Action: Mouse scrolled (119, 350) with delta (0, 0)
Screenshot: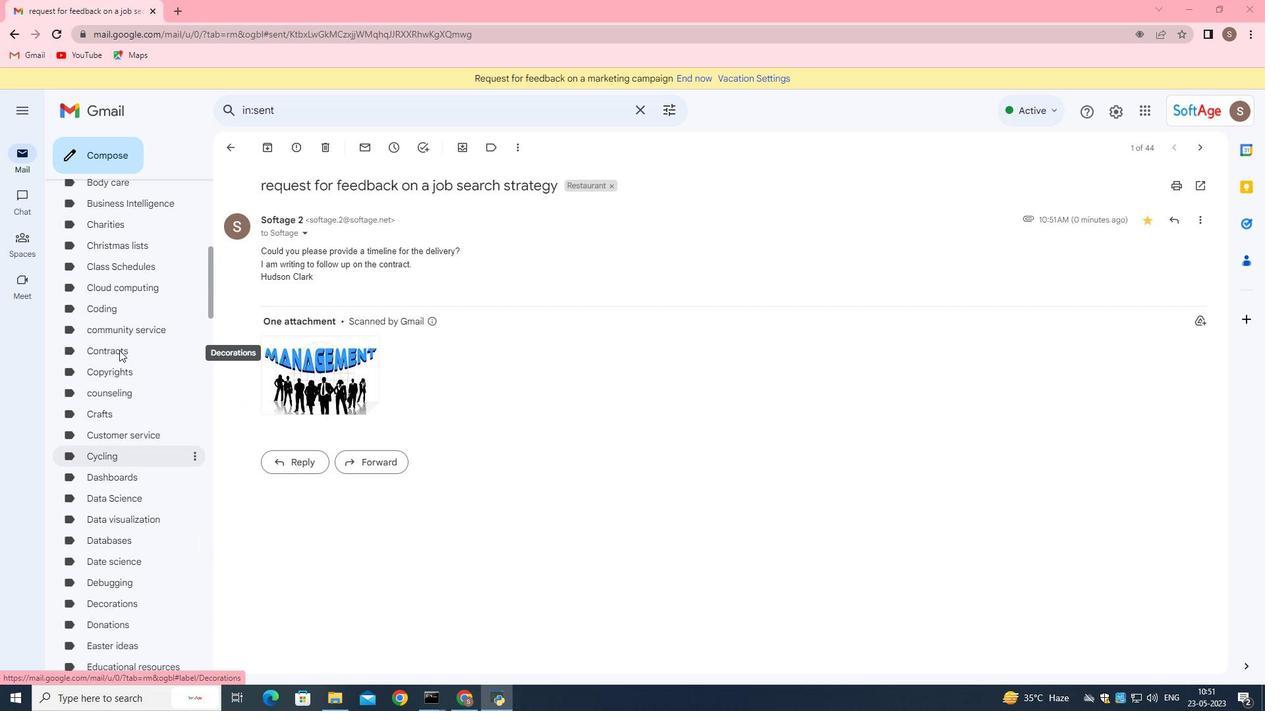 
Action: Mouse scrolled (119, 350) with delta (0, 0)
Screenshot: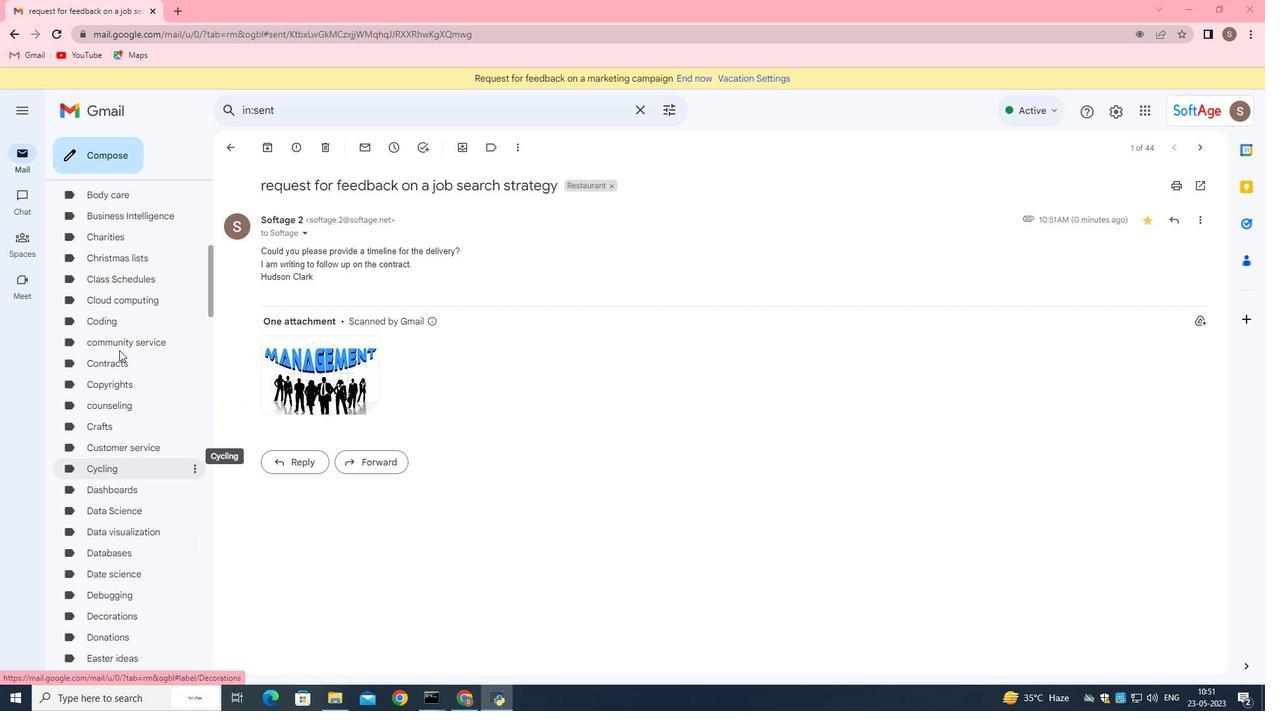 
Action: Mouse scrolled (119, 350) with delta (0, 0)
Screenshot: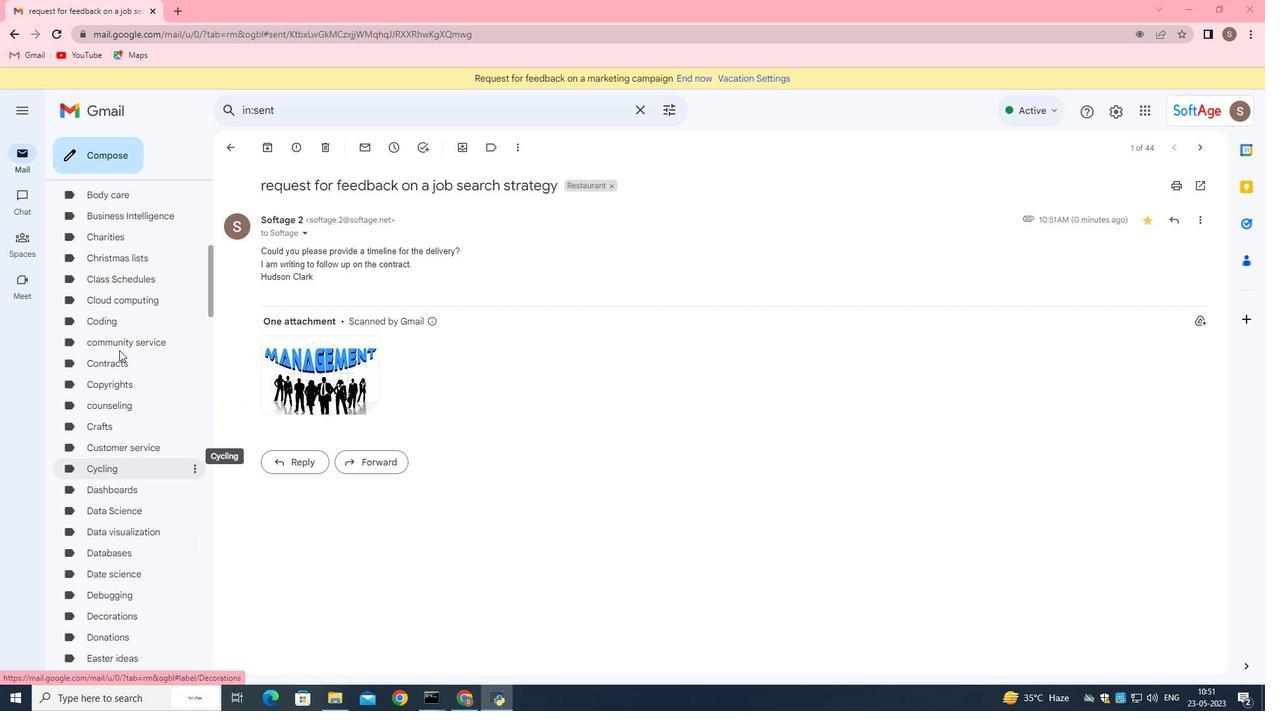 
Action: Mouse scrolled (119, 350) with delta (0, 0)
Screenshot: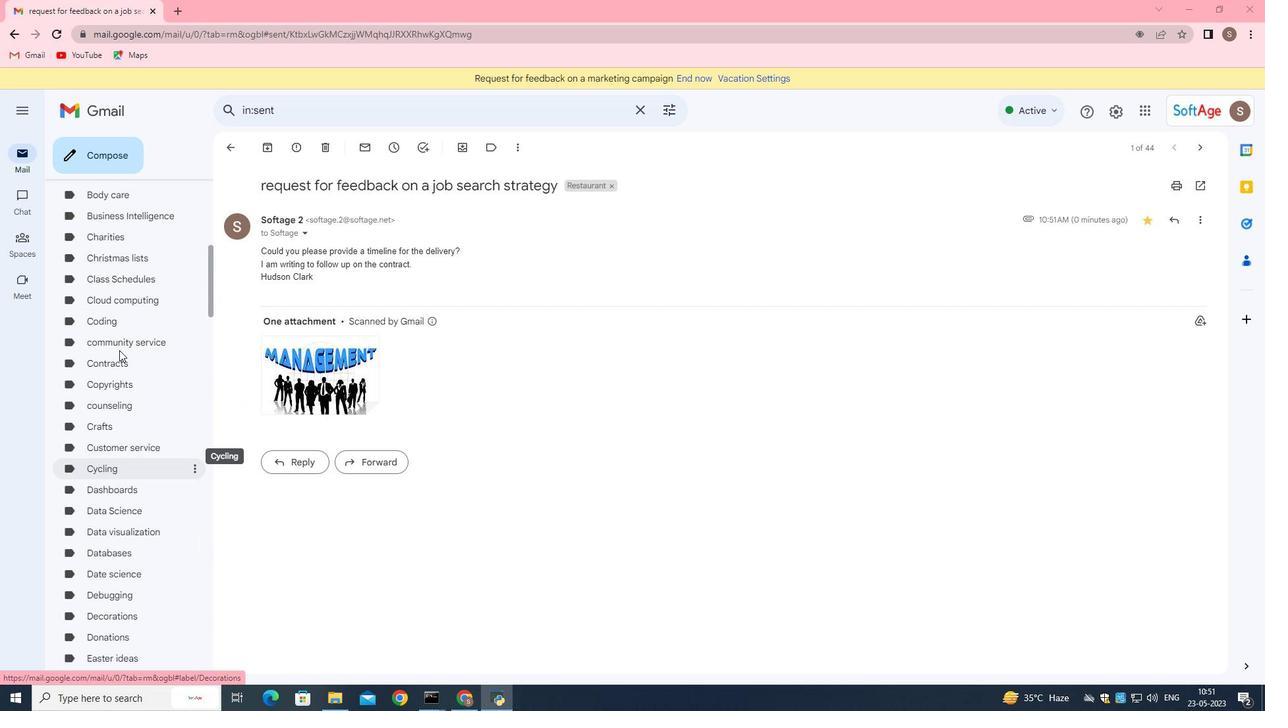 
Action: Mouse moved to (117, 344)
Screenshot: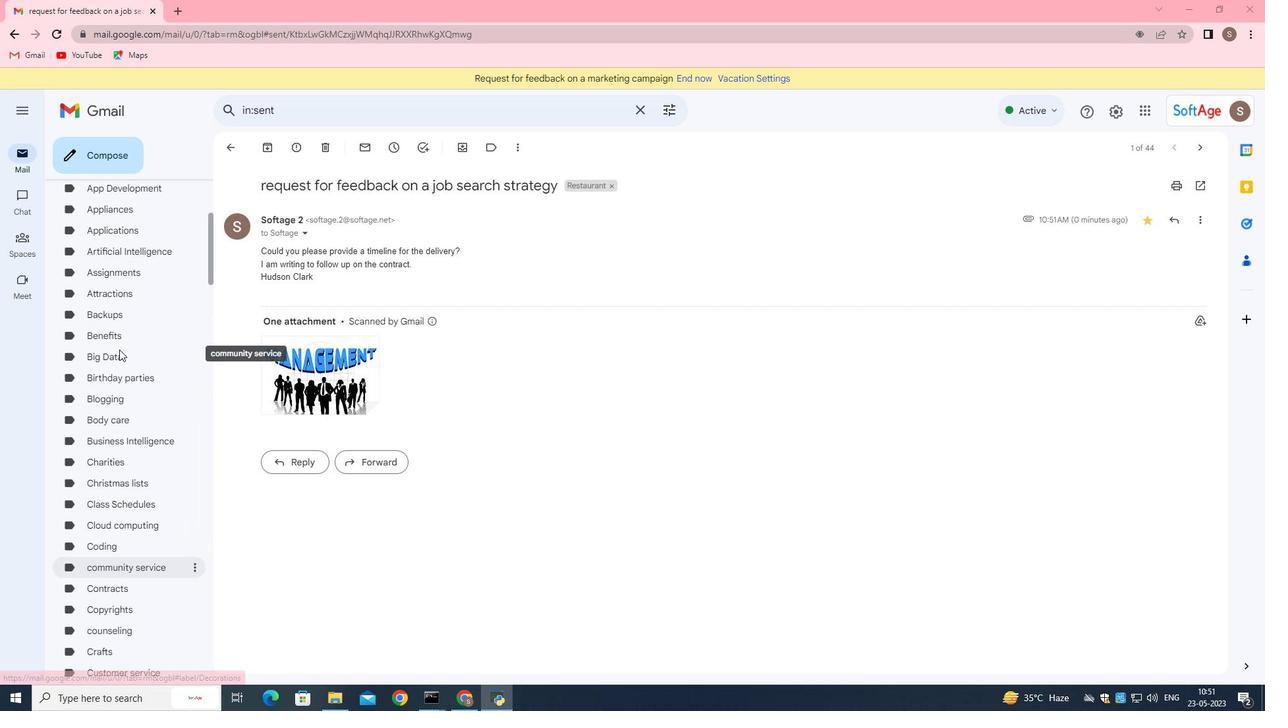 
Action: Mouse scrolled (117, 345) with delta (0, 0)
Screenshot: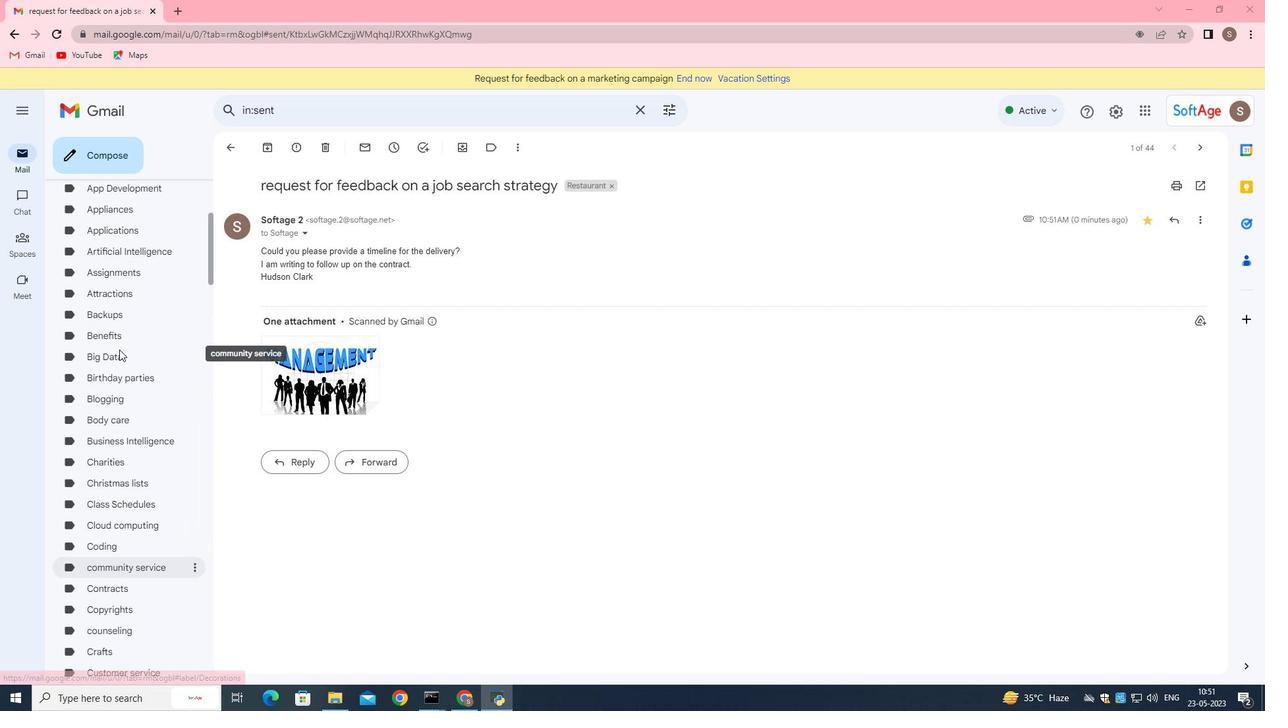 
Action: Mouse moved to (117, 343)
Screenshot: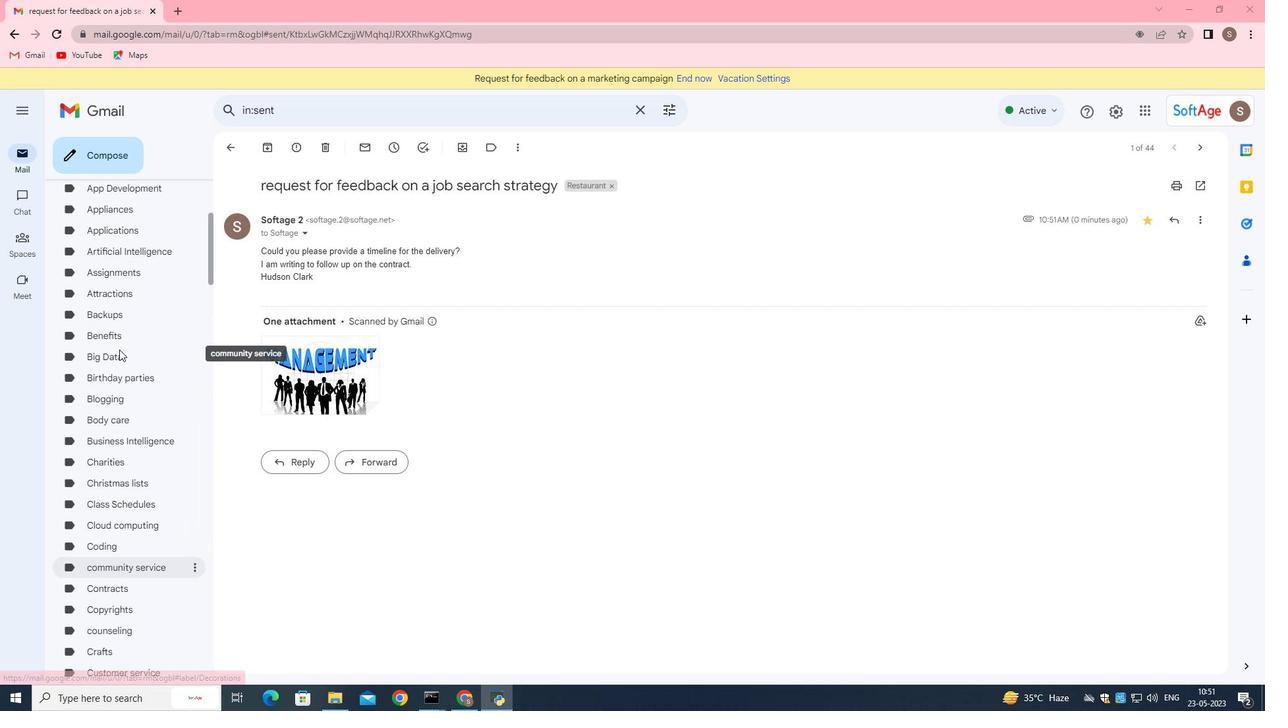 
Action: Mouse scrolled (117, 344) with delta (0, 0)
Screenshot: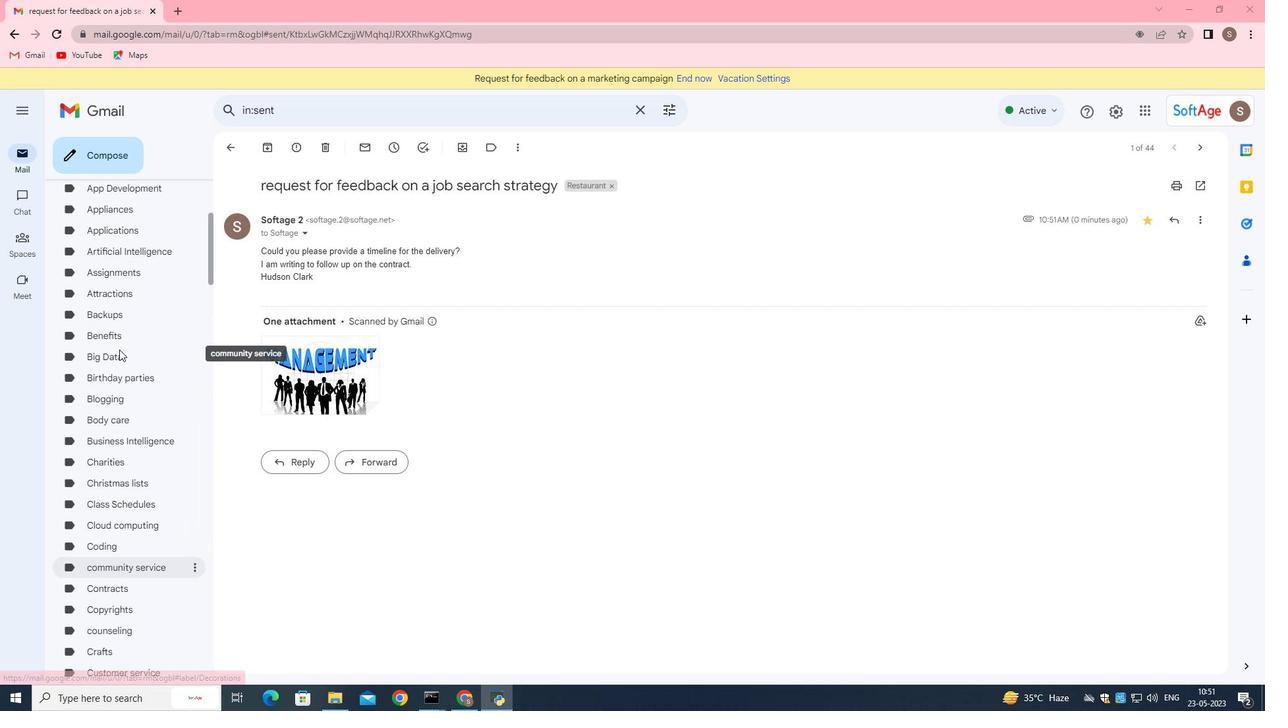 
Action: Mouse scrolled (117, 344) with delta (0, 0)
Screenshot: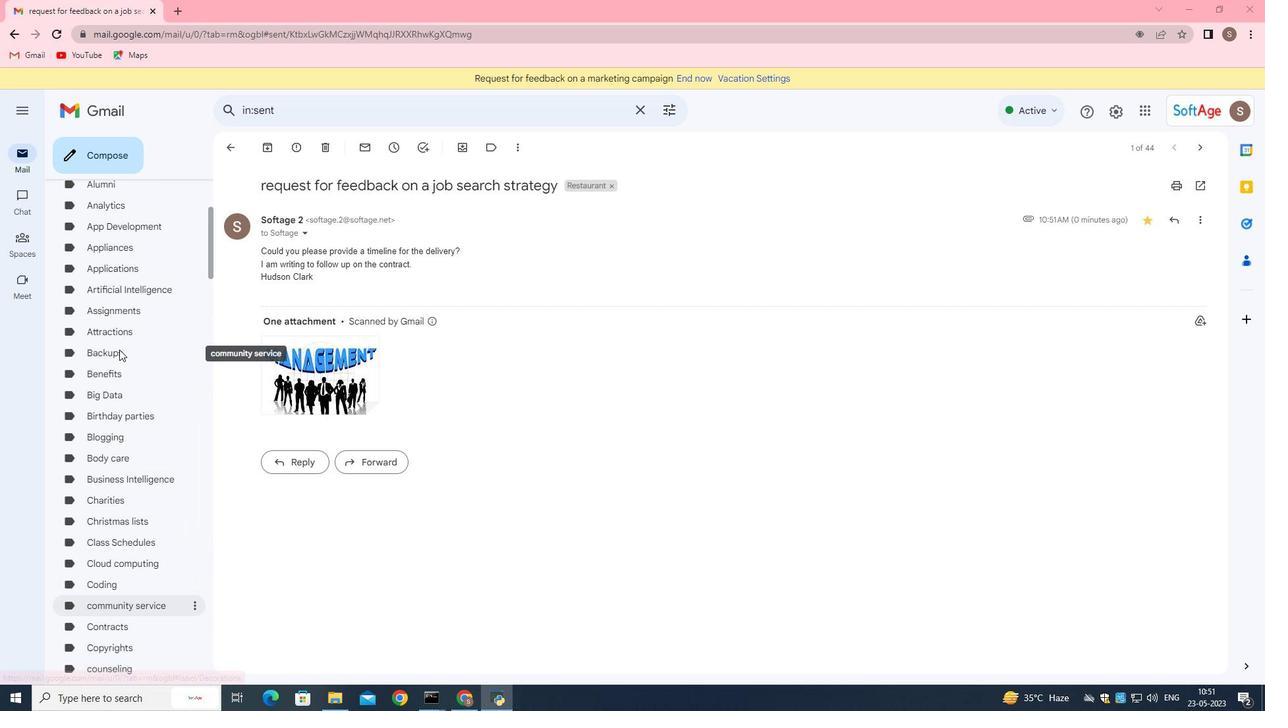 
Action: Mouse scrolled (117, 344) with delta (0, 0)
Screenshot: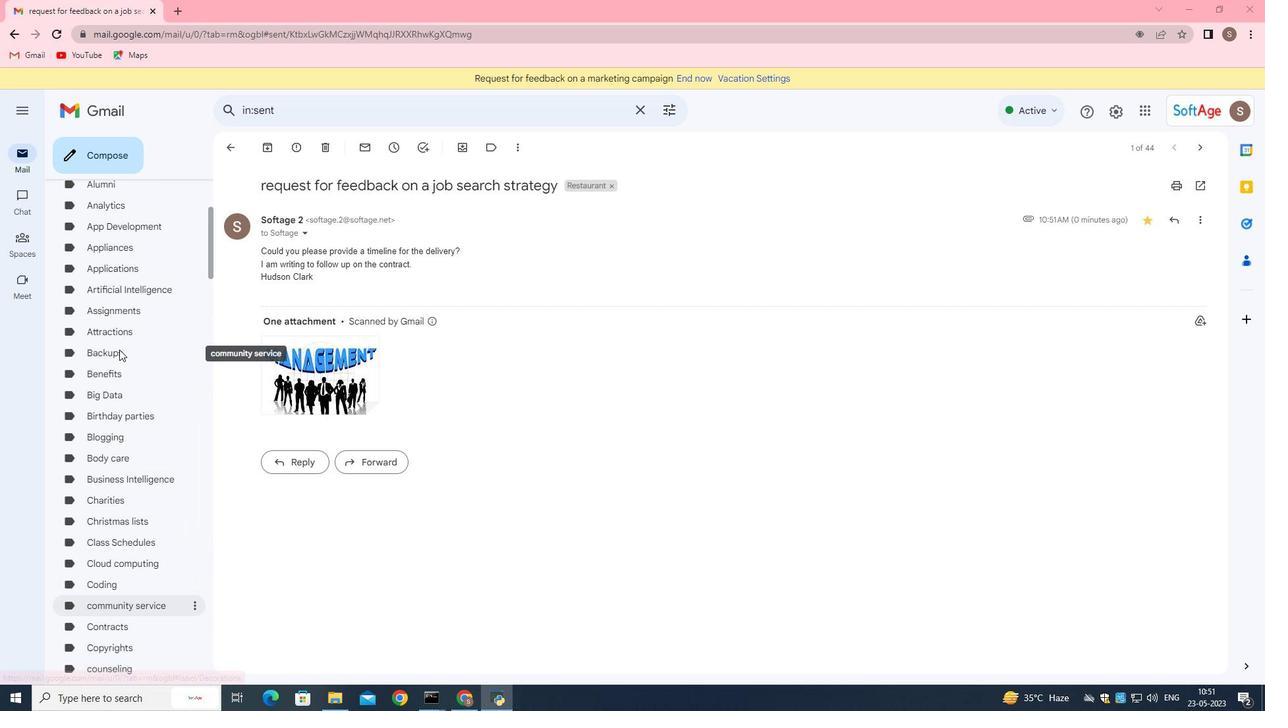 
Action: Mouse scrolled (117, 344) with delta (0, 0)
Screenshot: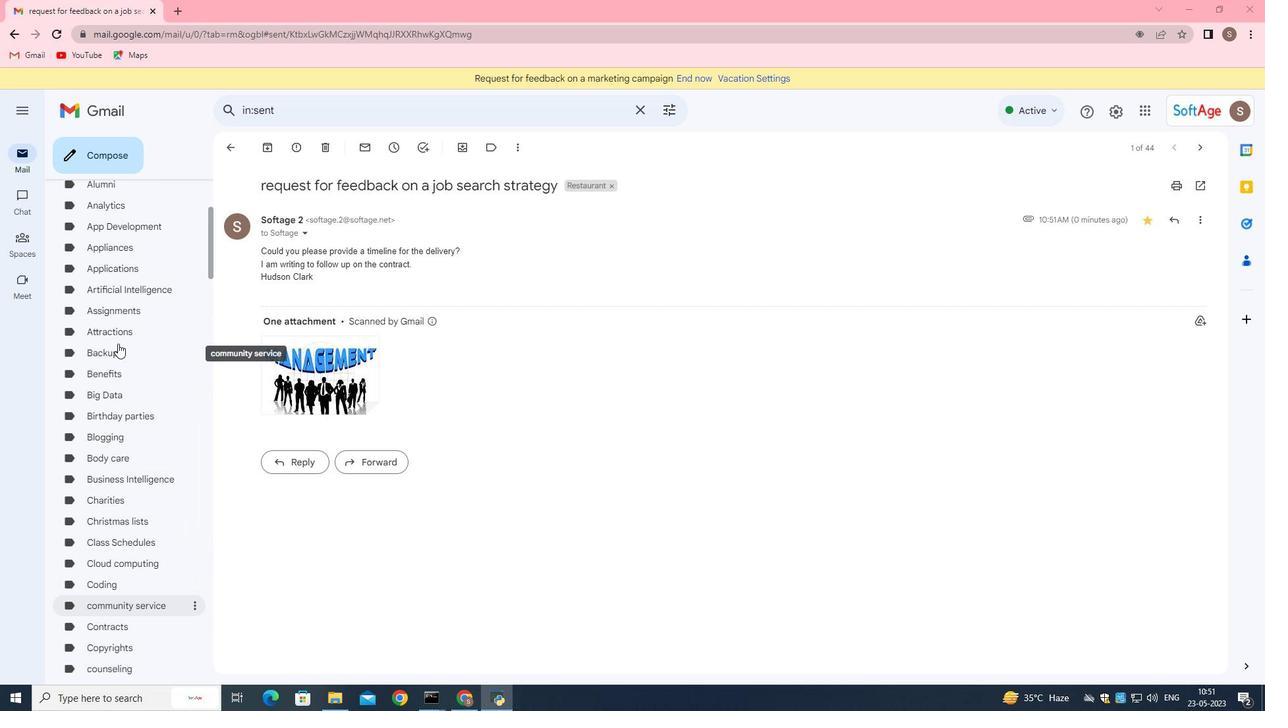 
Action: Mouse moved to (113, 338)
Screenshot: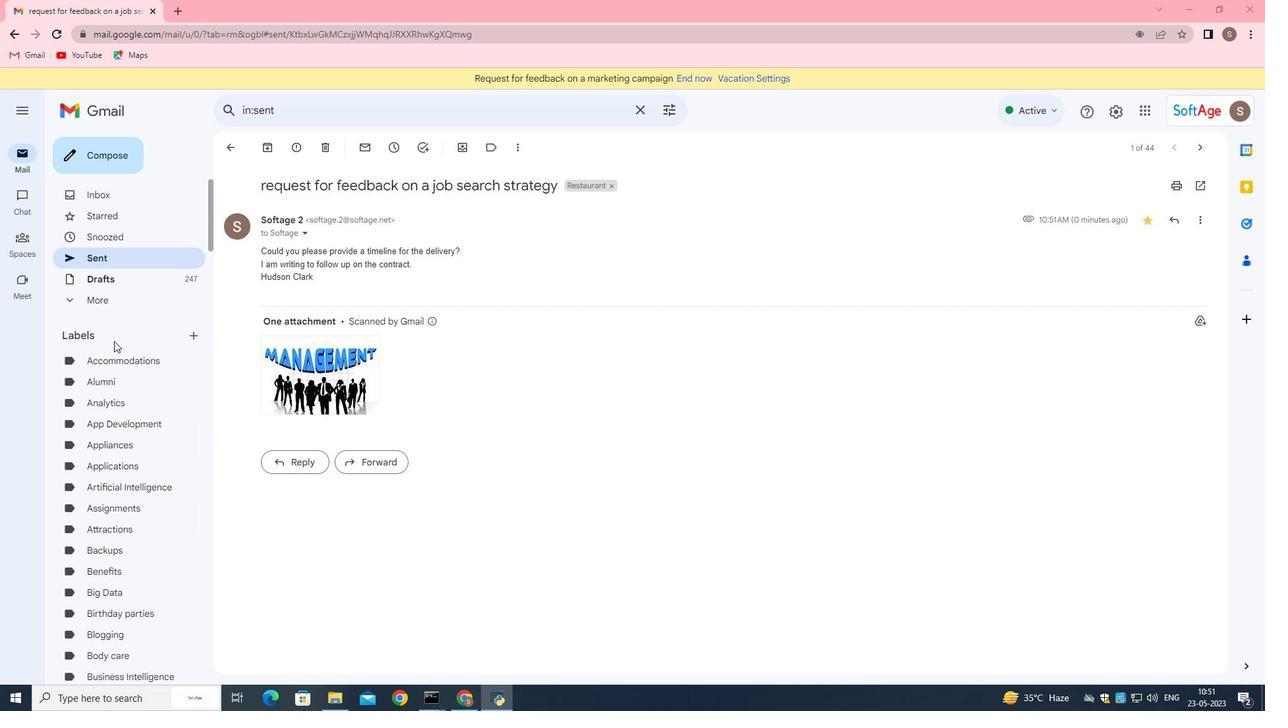 
Action: Mouse scrolled (113, 338) with delta (0, 0)
Screenshot: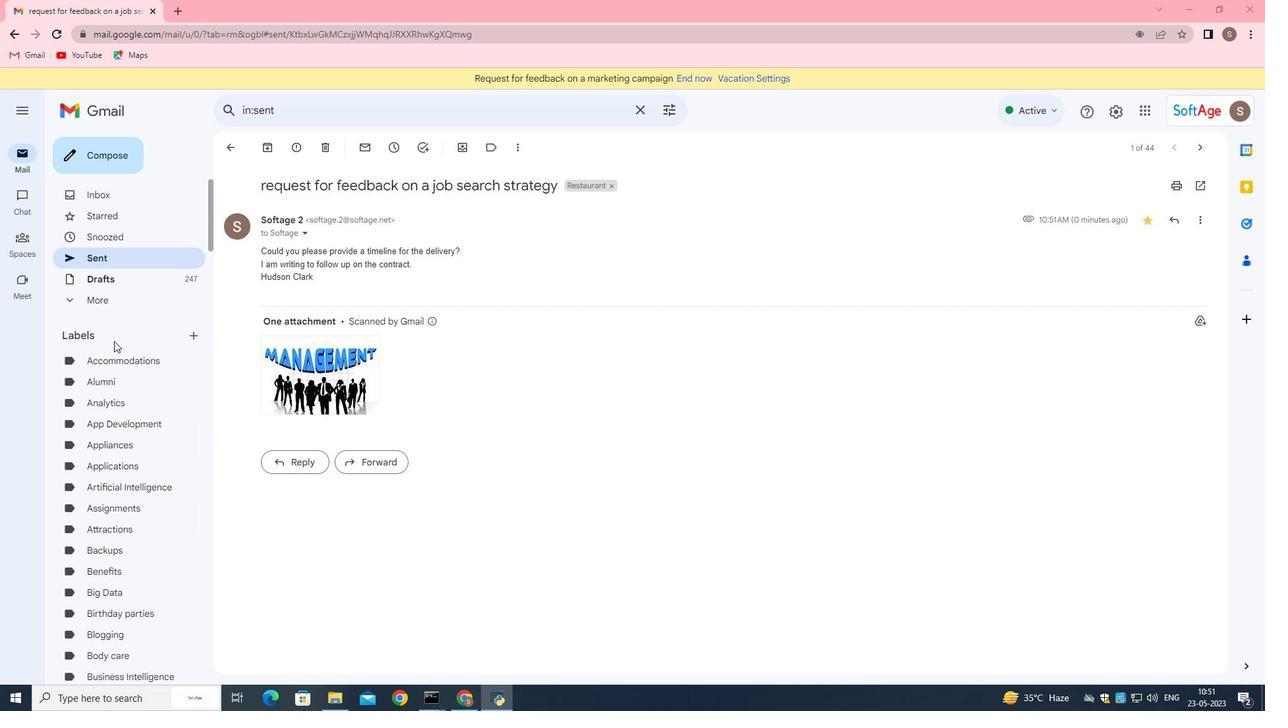 
Action: Mouse moved to (113, 337)
Screenshot: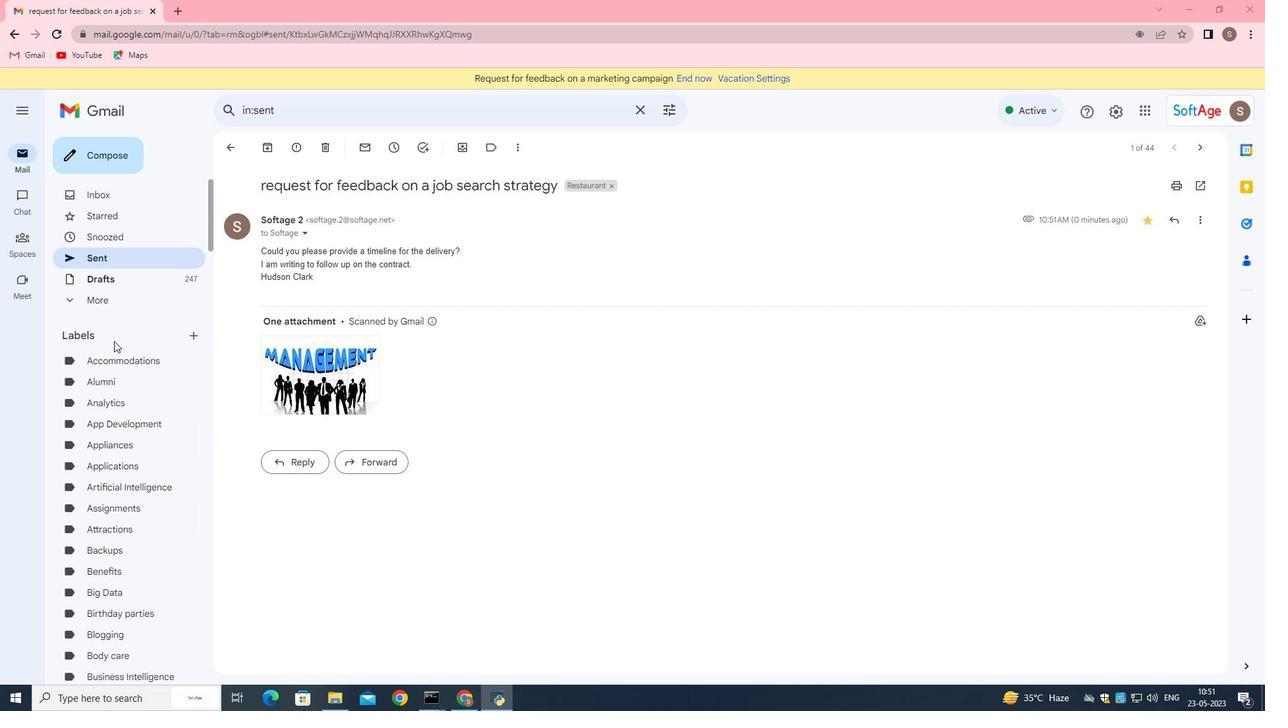 
Action: Mouse scrolled (113, 338) with delta (0, 0)
Screenshot: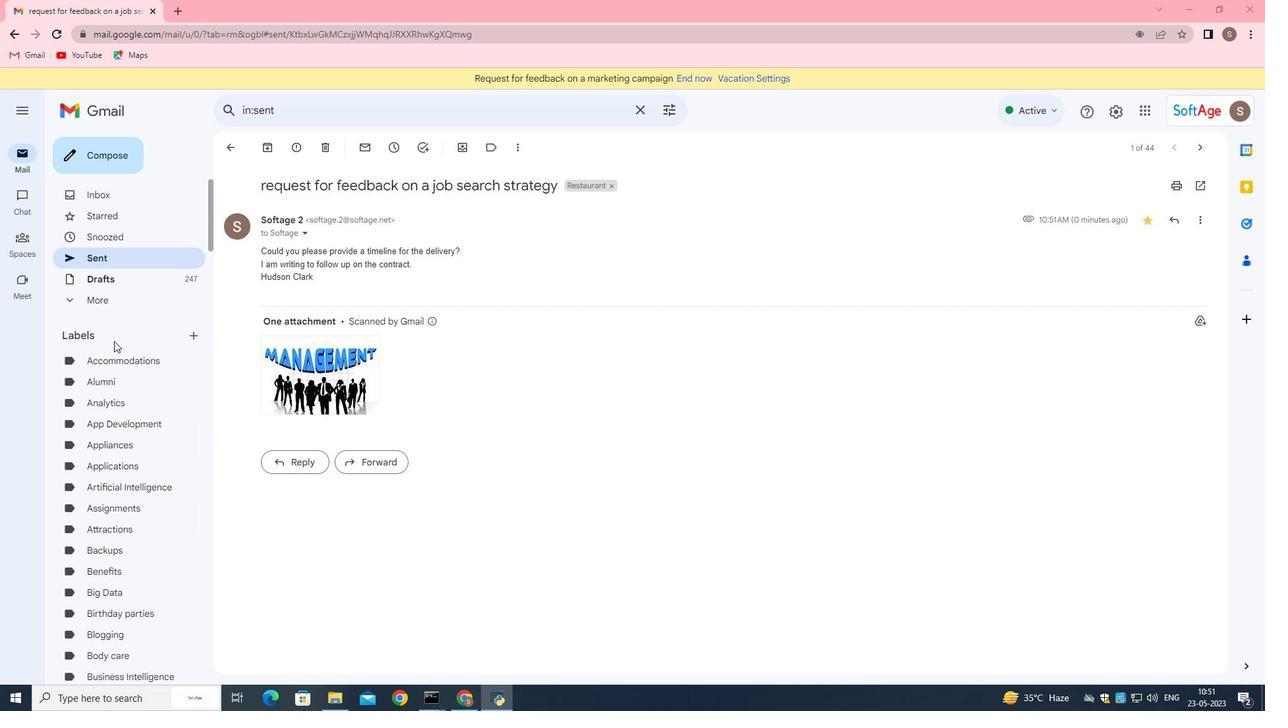 
Action: Mouse moved to (112, 337)
Screenshot: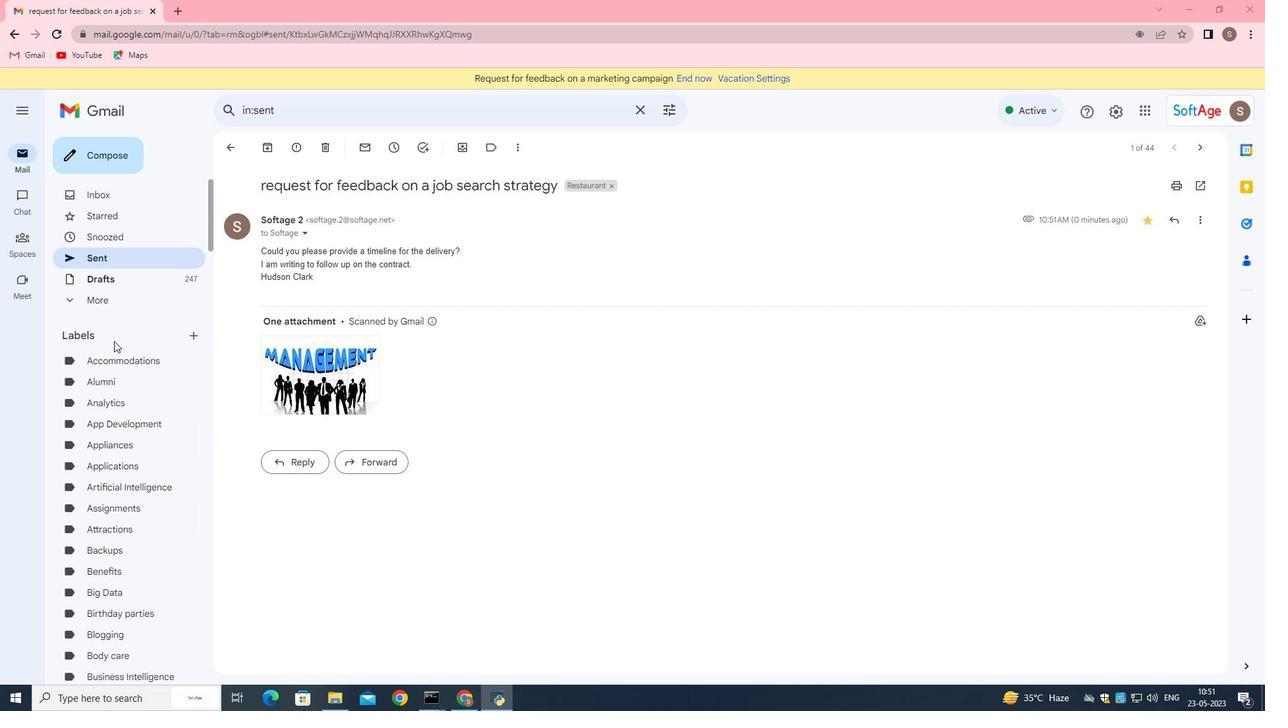 
Action: Mouse scrolled (113, 338) with delta (0, 0)
Screenshot: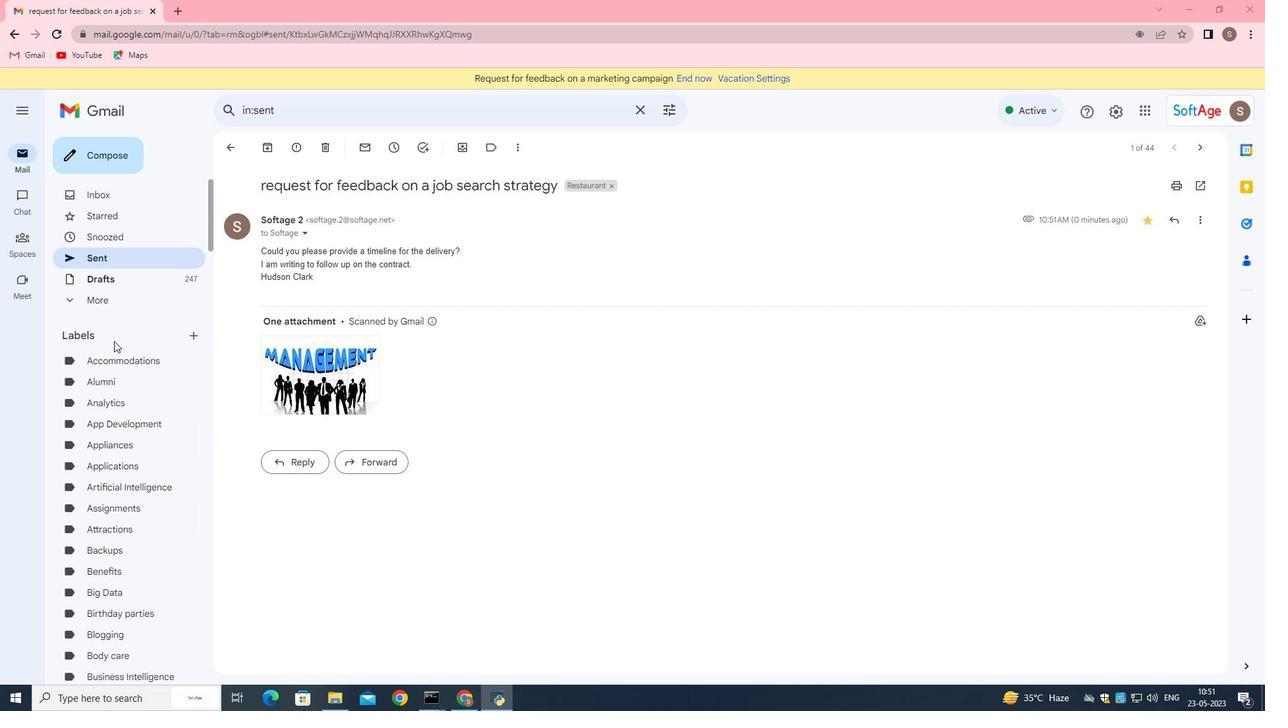 
Action: Mouse moved to (111, 336)
Screenshot: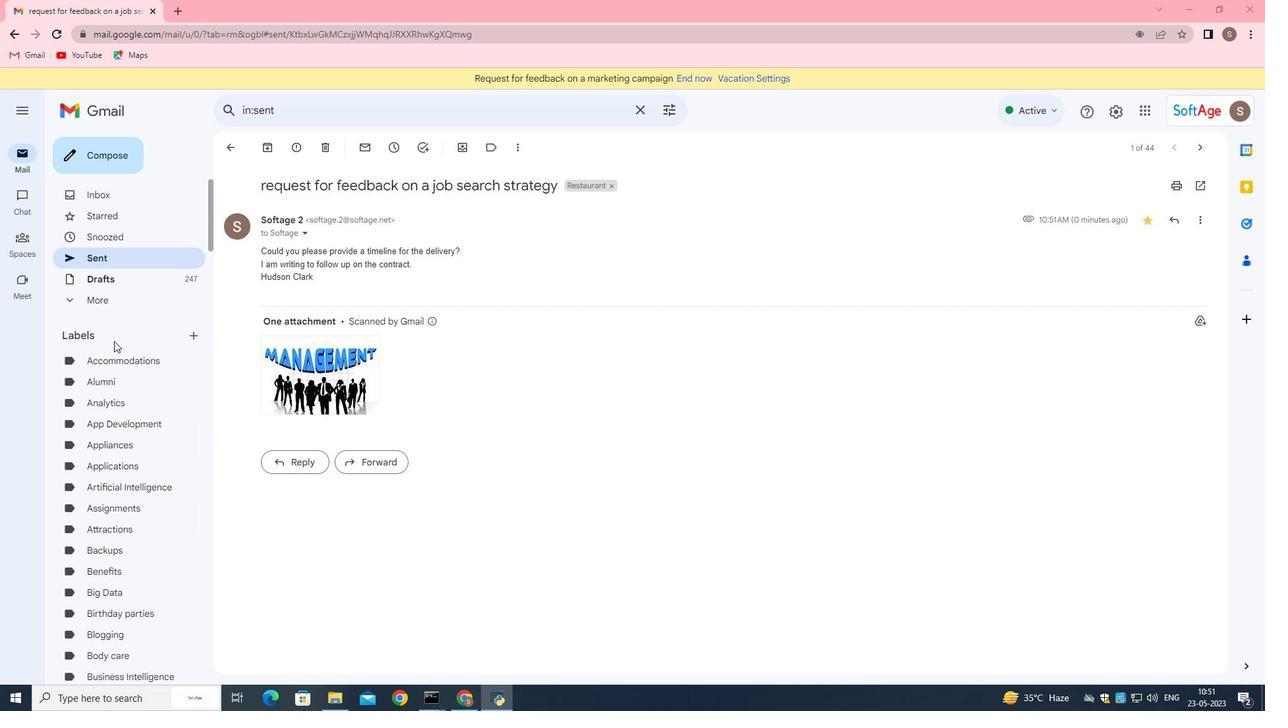 
Action: Mouse scrolled (113, 338) with delta (0, 0)
Screenshot: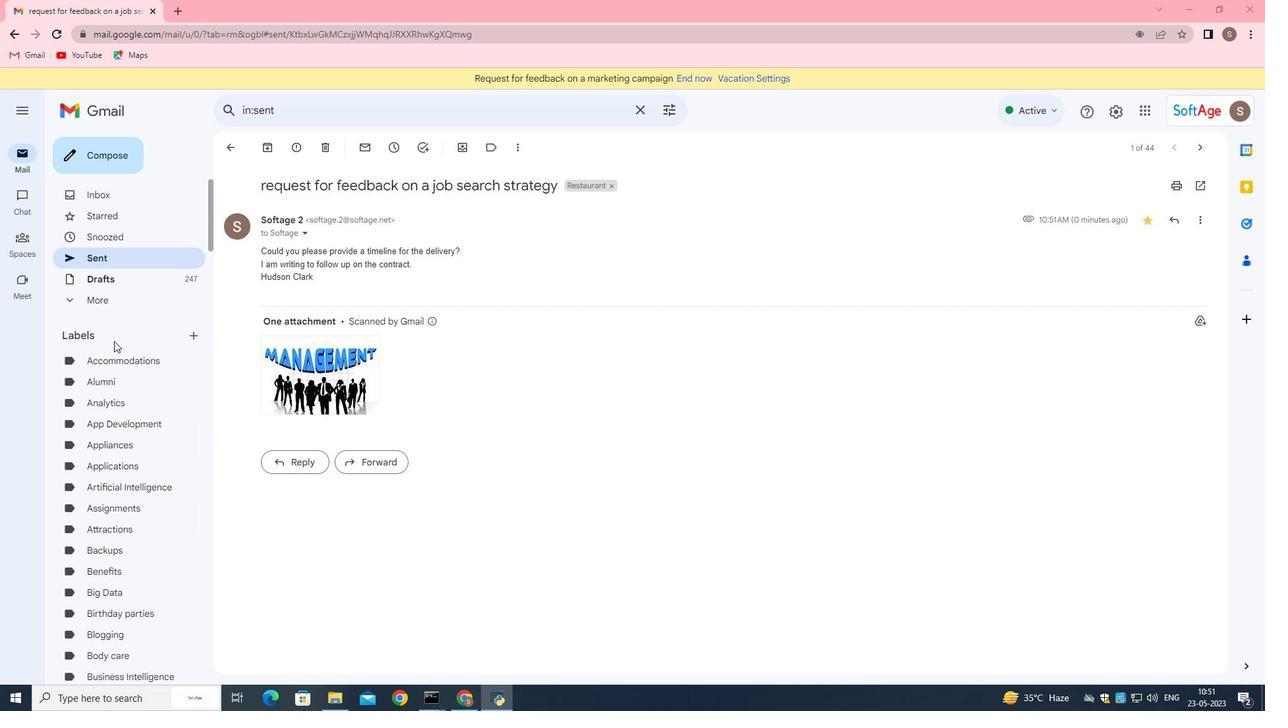 
Action: Mouse scrolled (111, 337) with delta (0, 0)
Screenshot: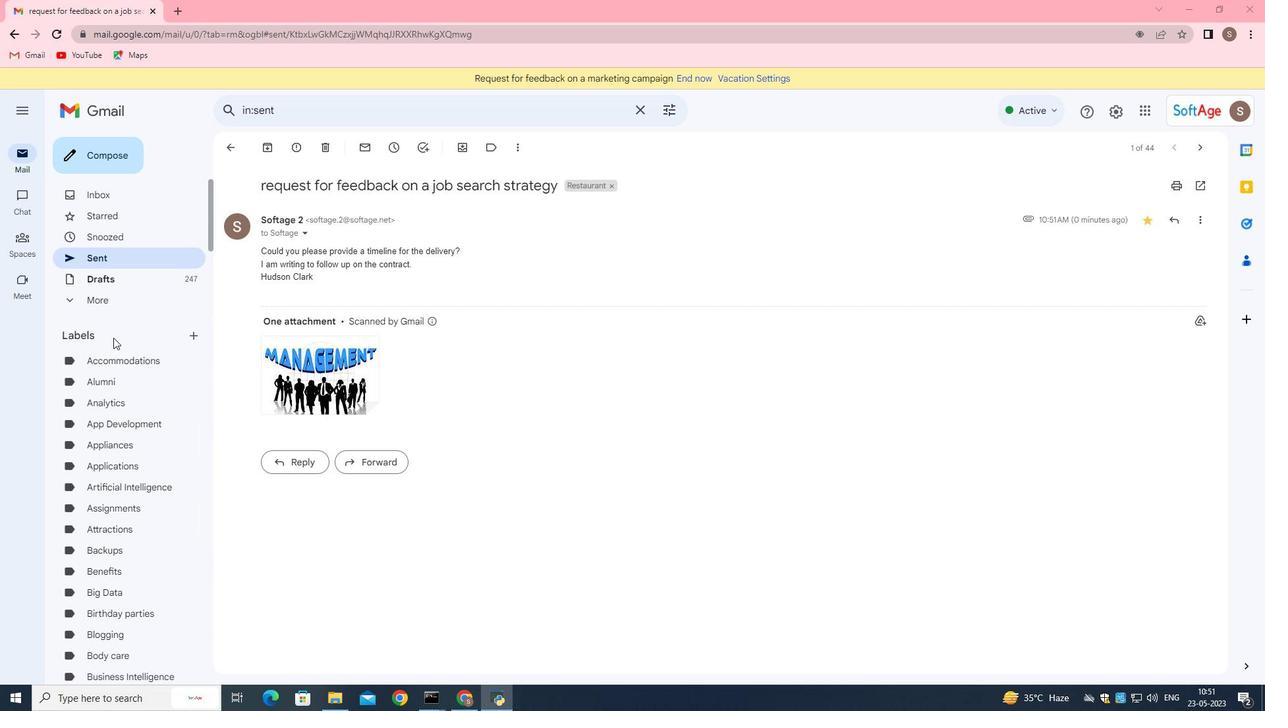
Action: Mouse scrolled (111, 337) with delta (0, 0)
Screenshot: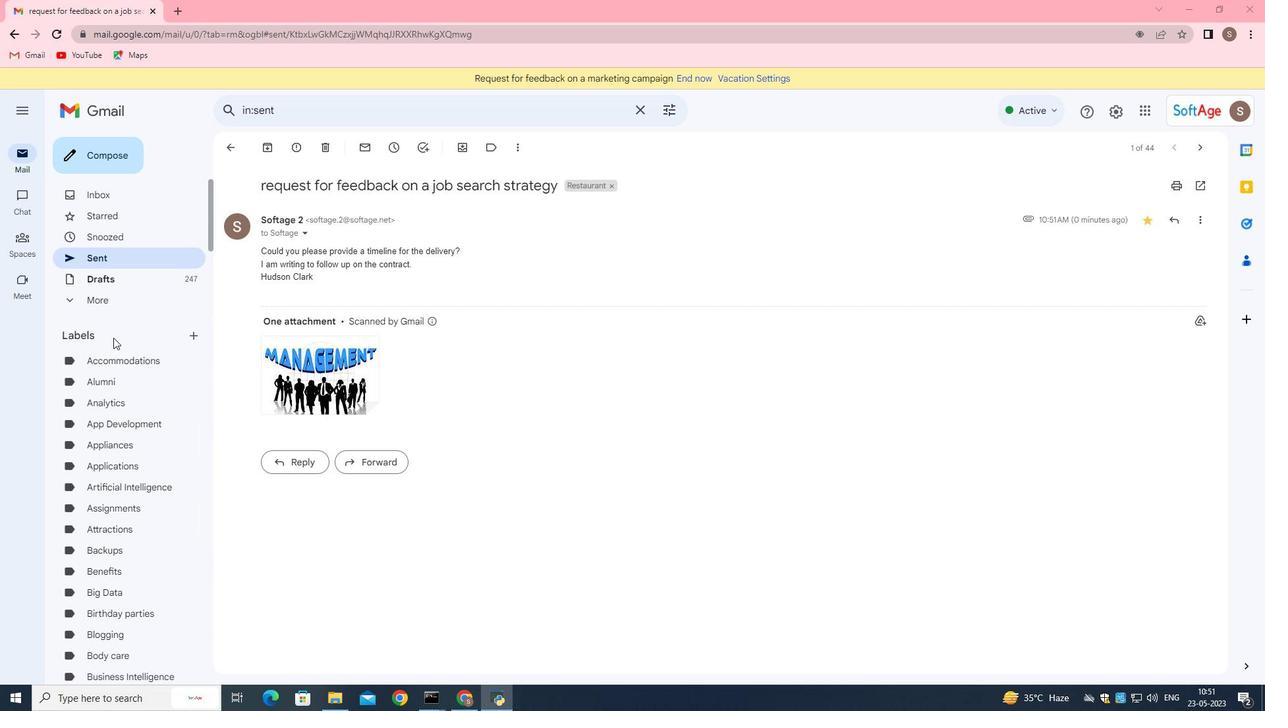 
Action: Mouse scrolled (111, 337) with delta (0, 0)
Screenshot: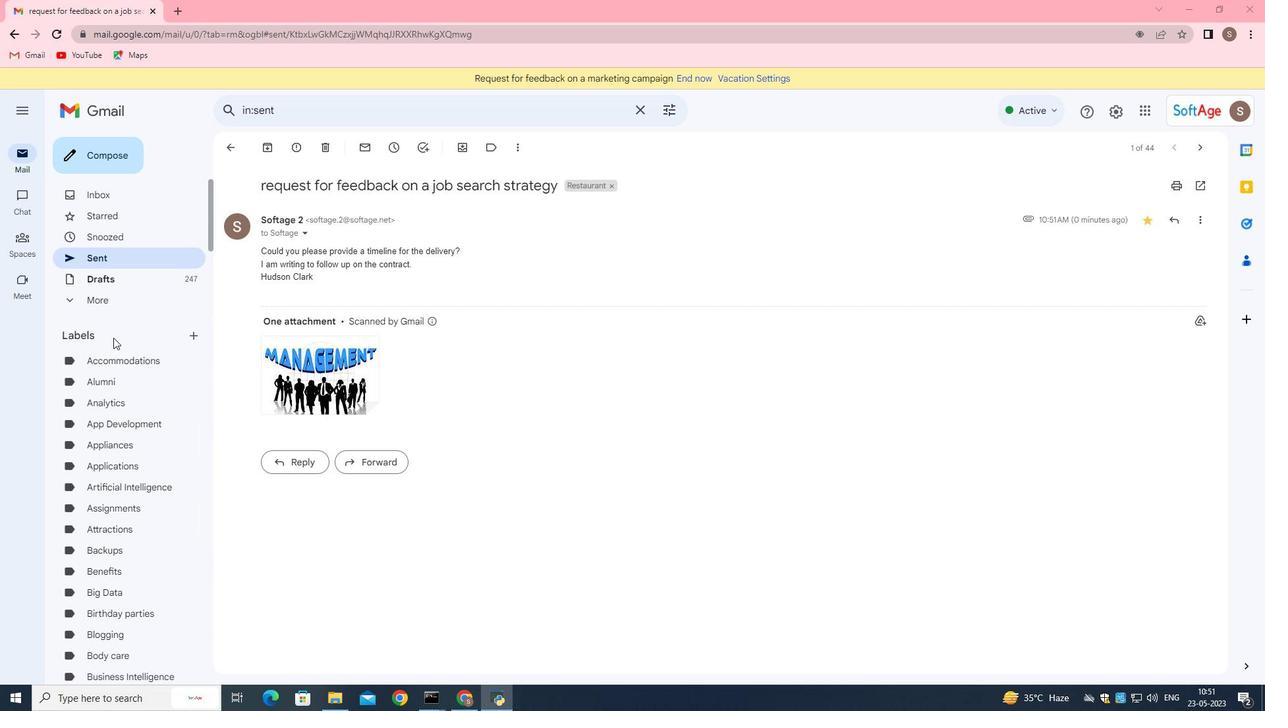 
Action: Mouse scrolled (111, 337) with delta (0, 0)
Screenshot: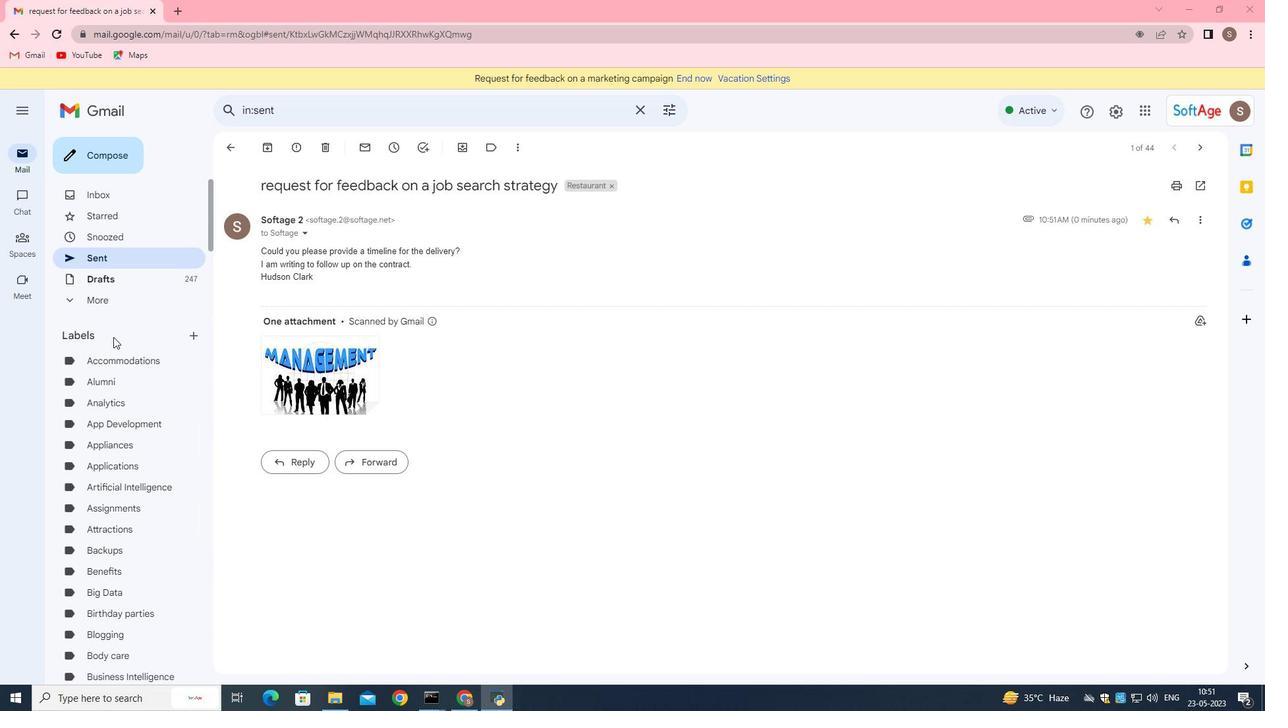 
Action: Mouse moved to (94, 108)
Screenshot: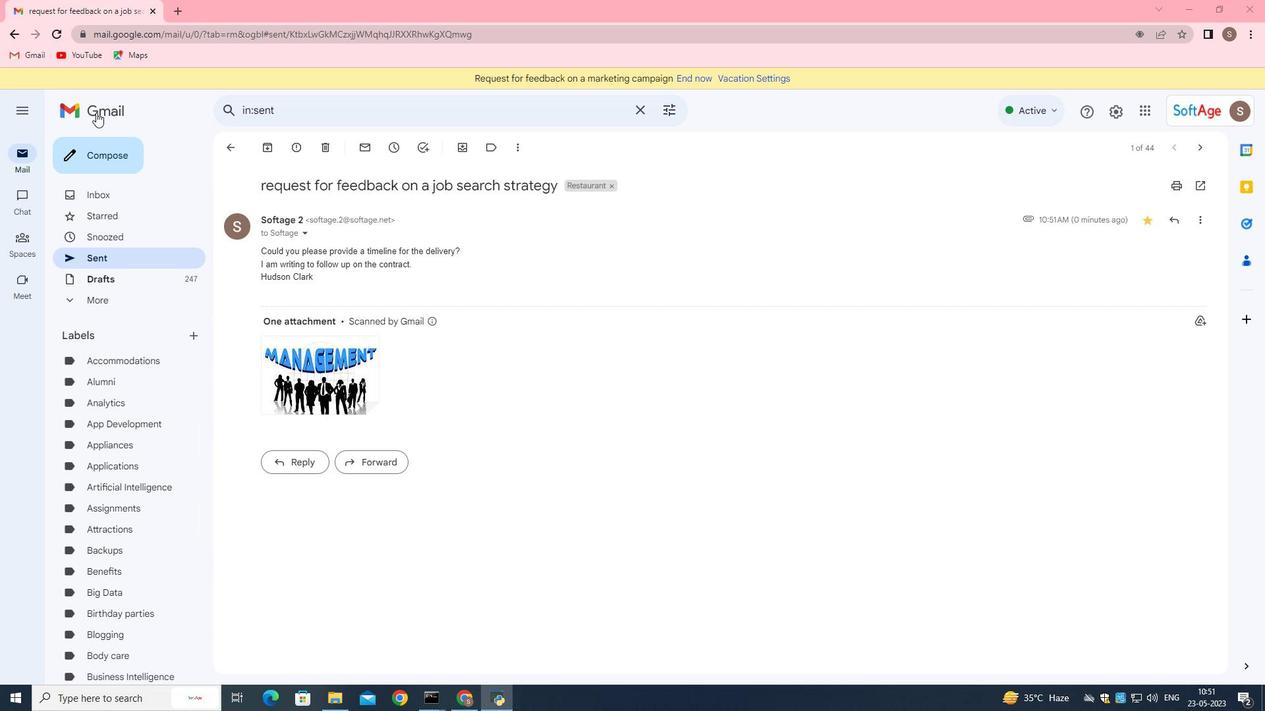 
Action: Mouse pressed left at (94, 108)
Screenshot: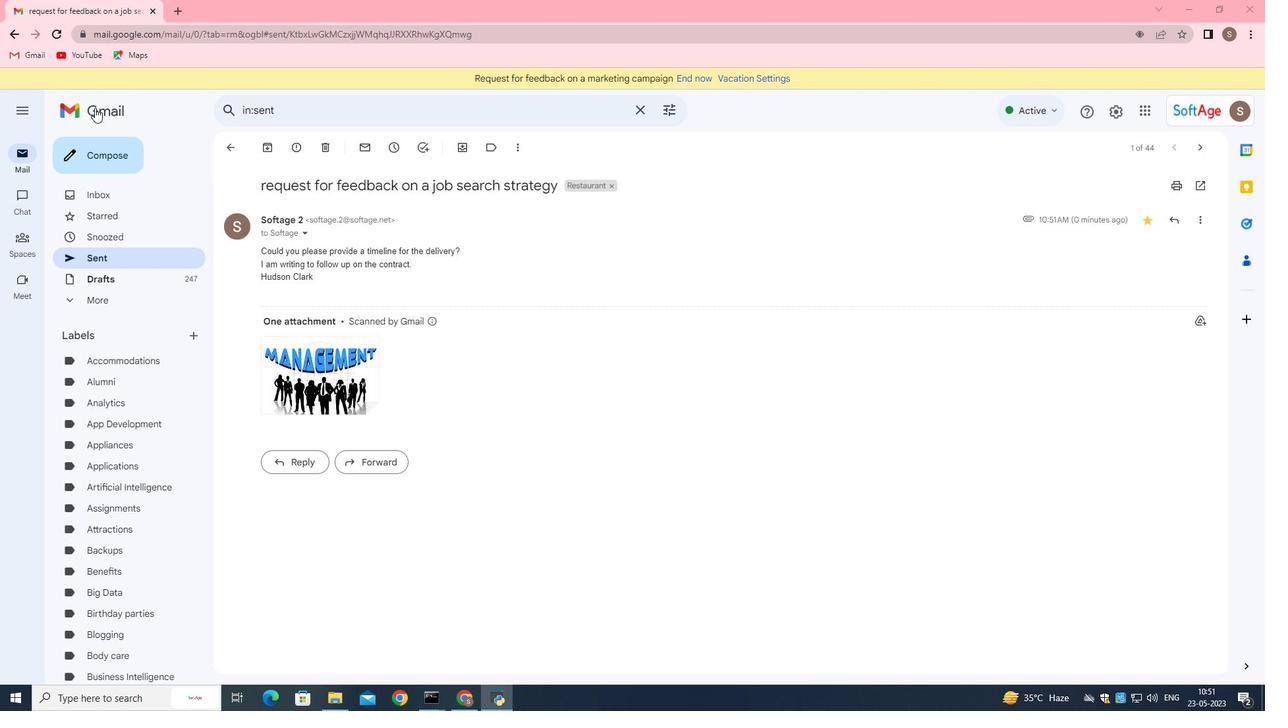 
Action: Mouse moved to (73, 96)
Screenshot: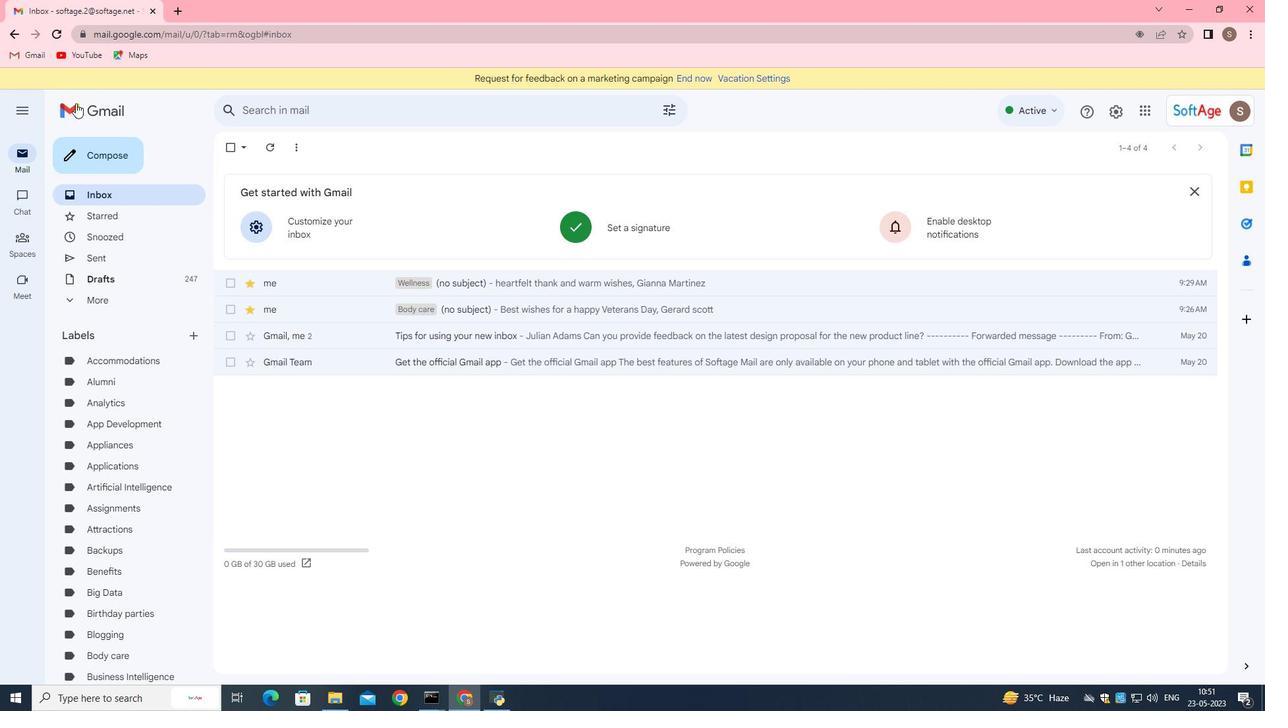 
Action: Mouse pressed left at (73, 96)
Screenshot: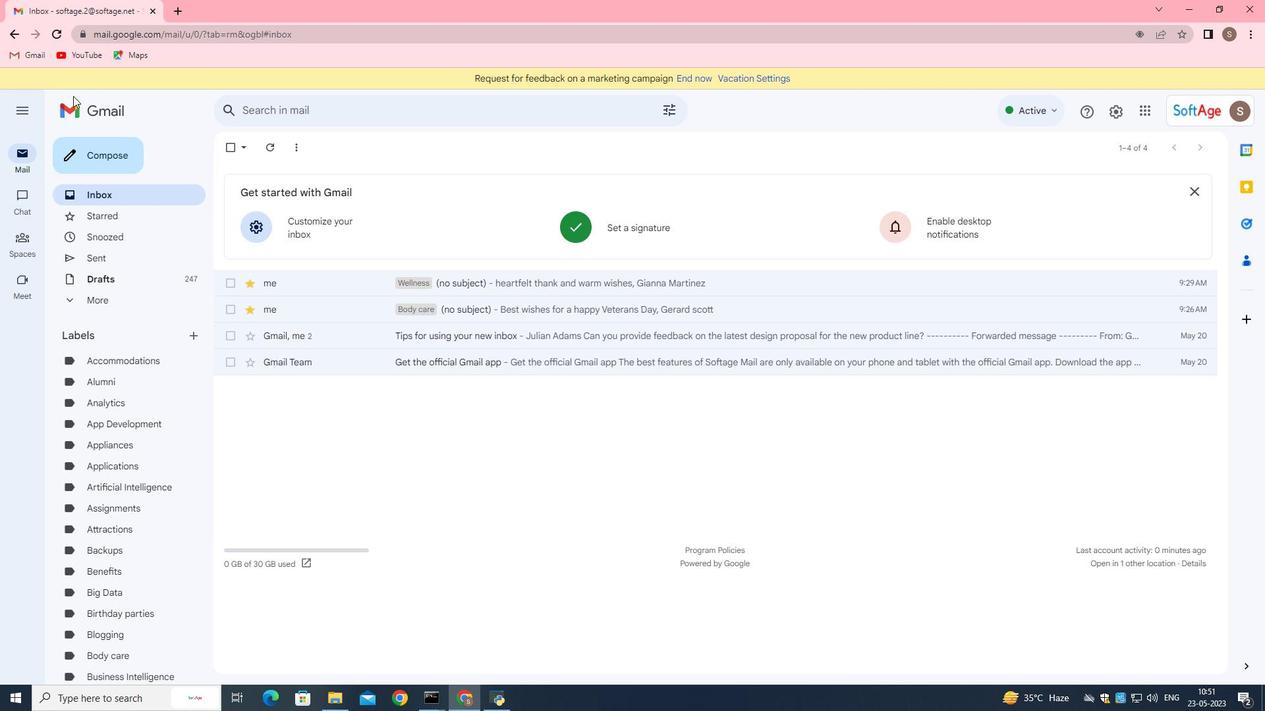 
Action: Mouse moved to (75, 104)
Screenshot: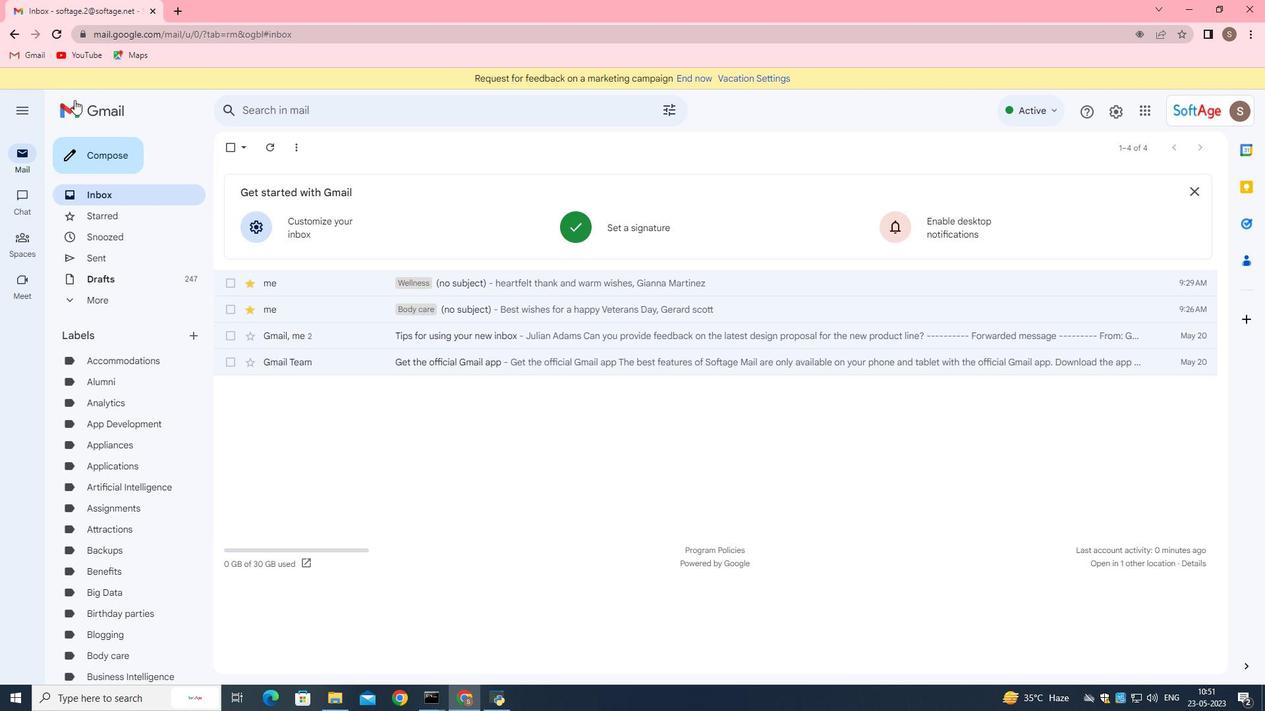 
Action: Mouse pressed left at (75, 104)
Screenshot: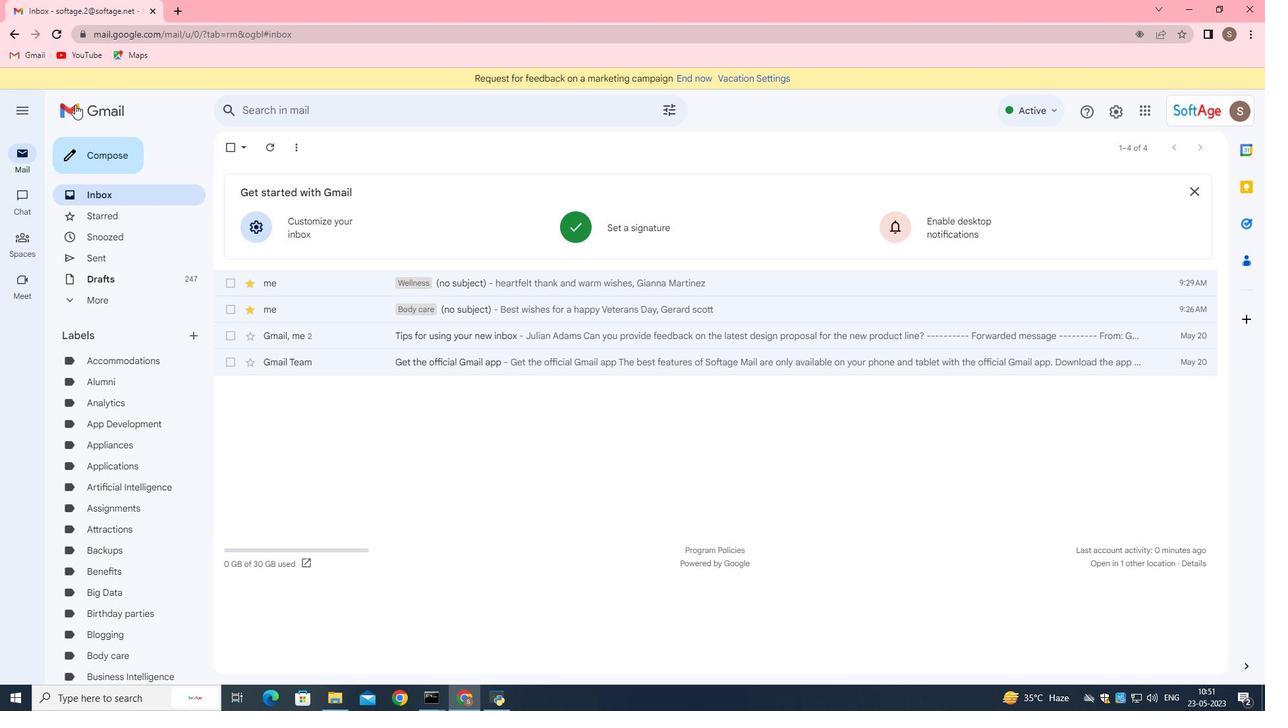 
Action: Mouse moved to (86, 156)
Screenshot: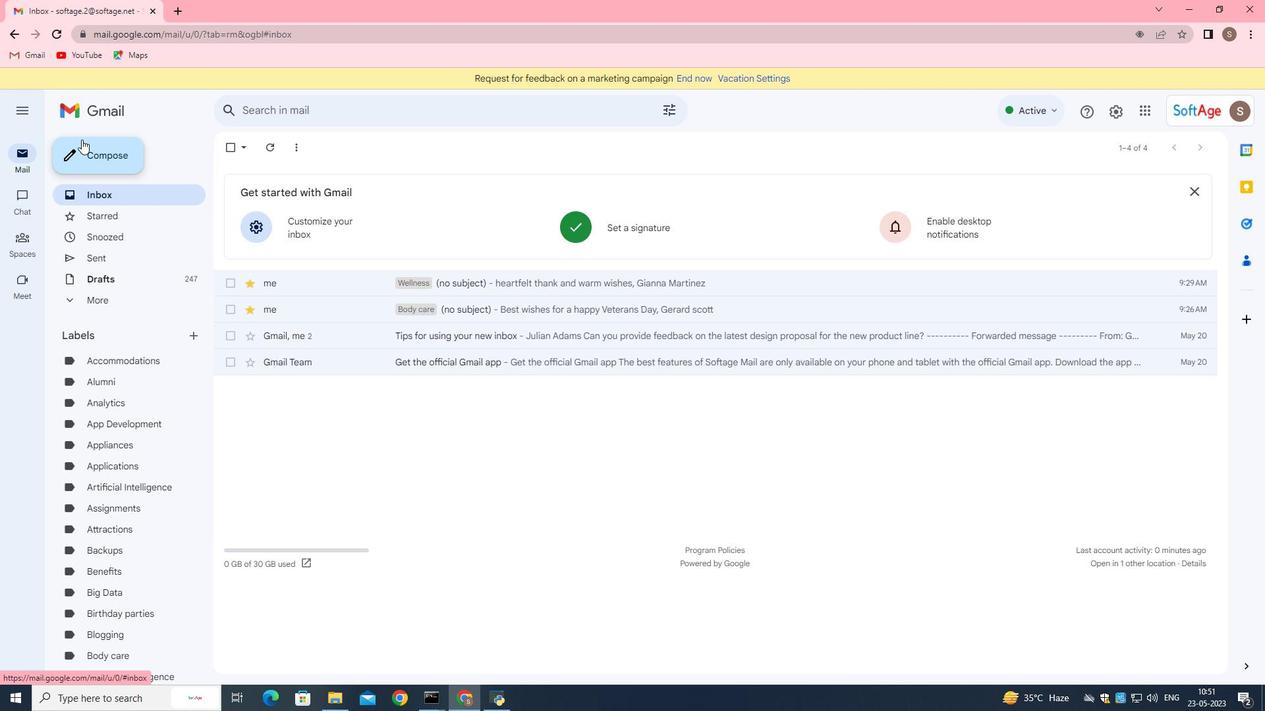 
Action: Mouse pressed left at (86, 156)
Screenshot: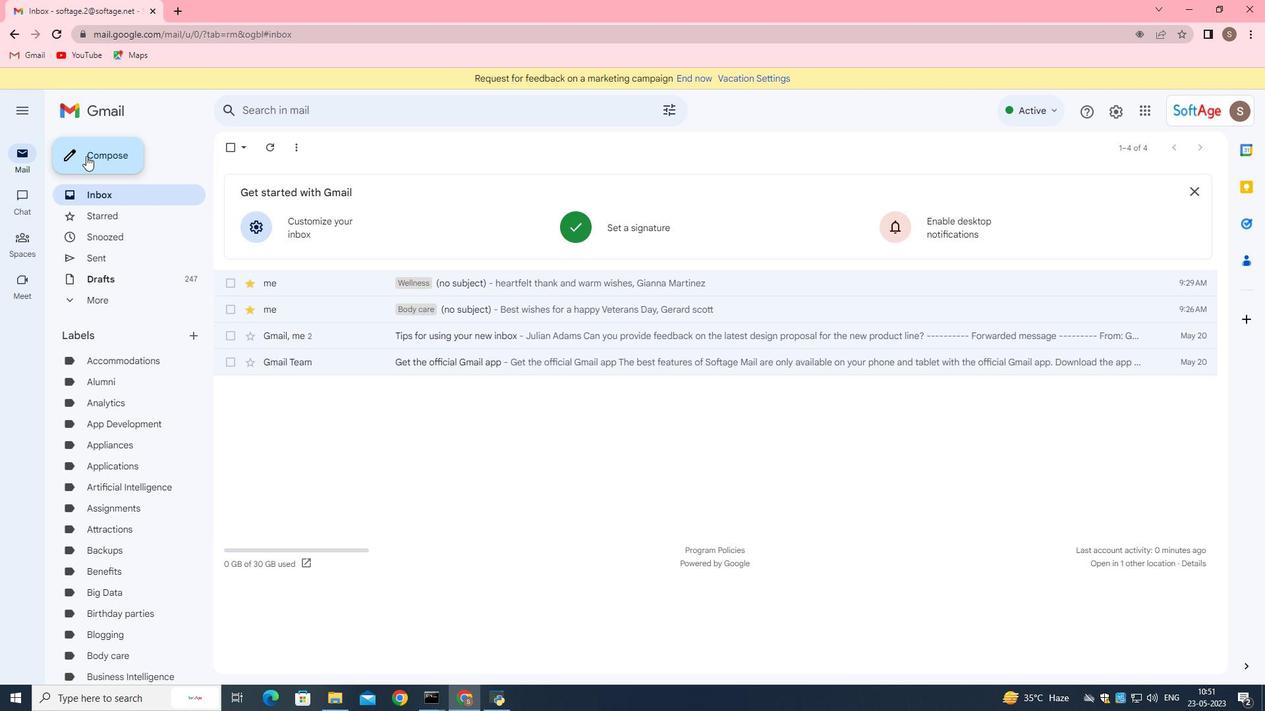 
Action: Mouse moved to (343, 640)
Screenshot: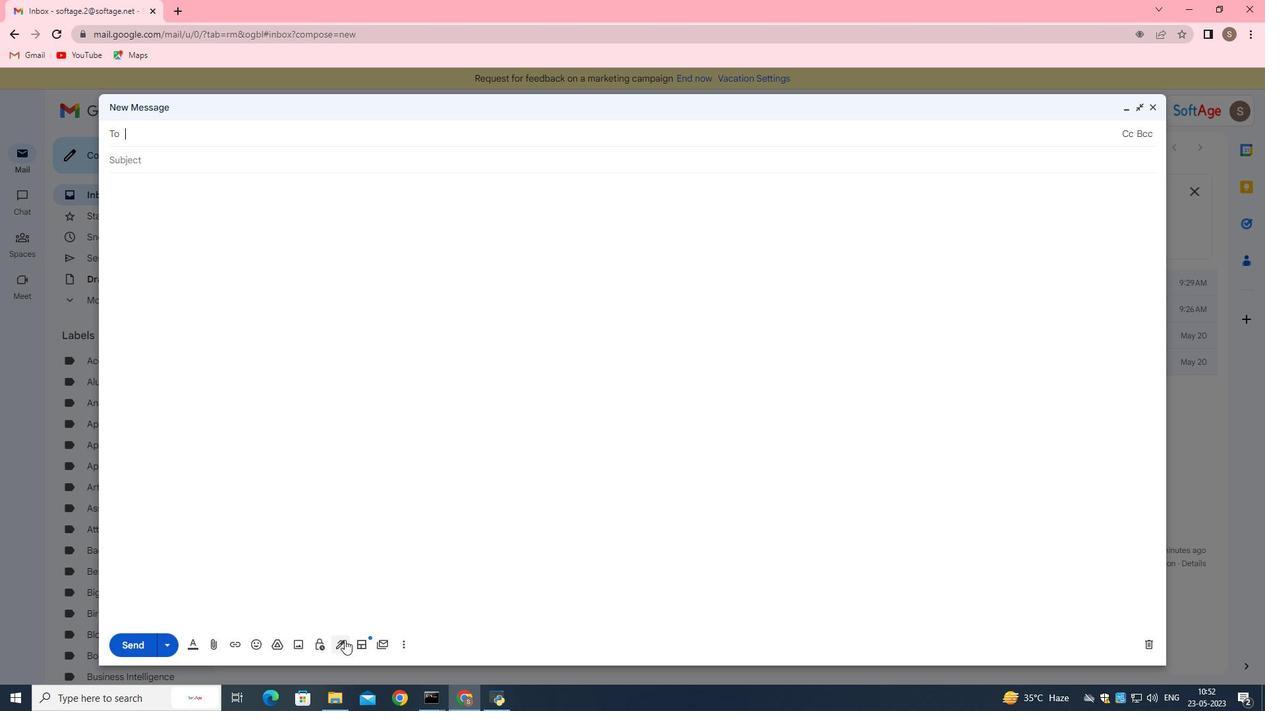 
Action: Mouse pressed left at (343, 640)
Screenshot: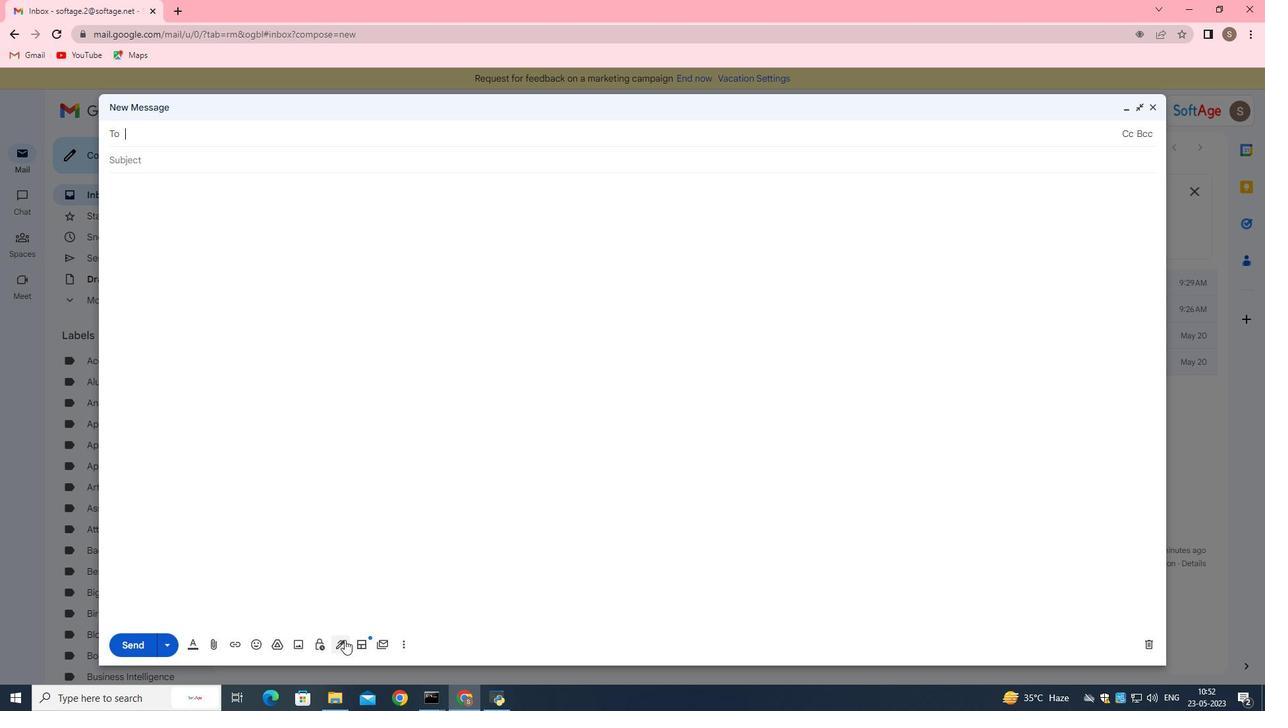 
Action: Mouse moved to (417, 380)
Screenshot: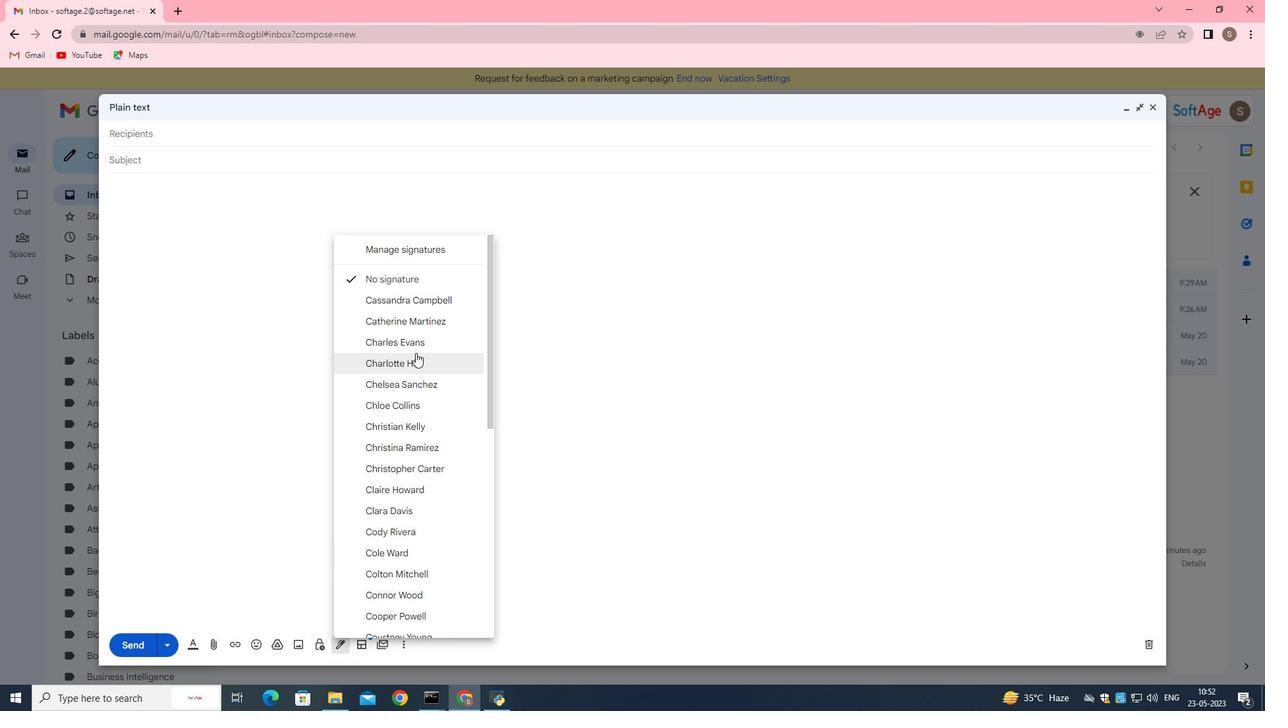 
Action: Mouse scrolled (417, 379) with delta (0, 0)
Screenshot: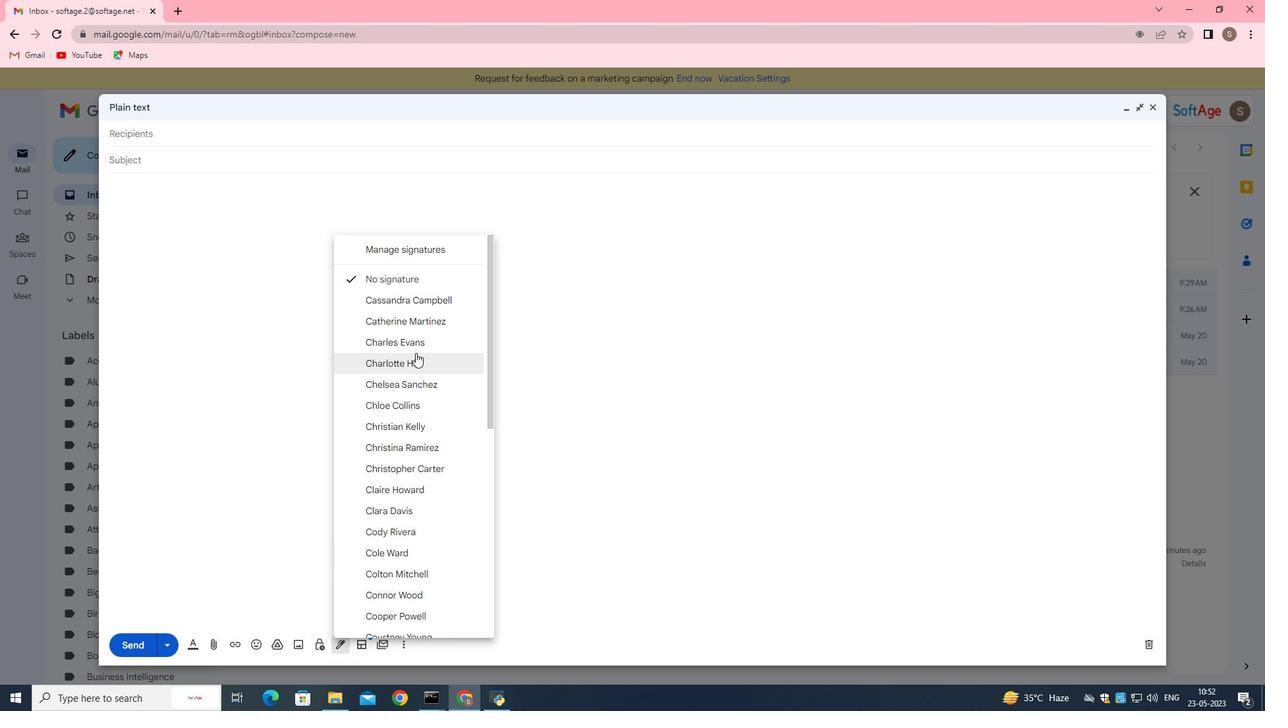 
Action: Mouse moved to (417, 390)
Screenshot: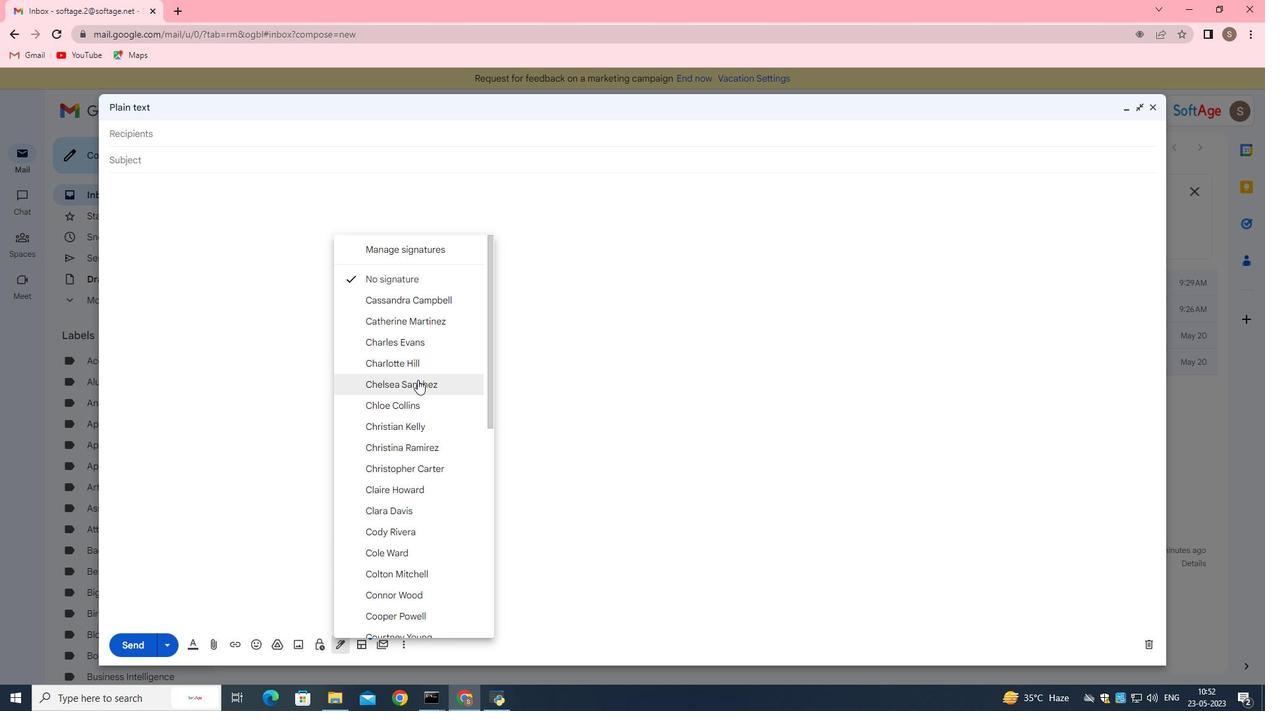 
Action: Mouse scrolled (417, 384) with delta (0, 0)
Screenshot: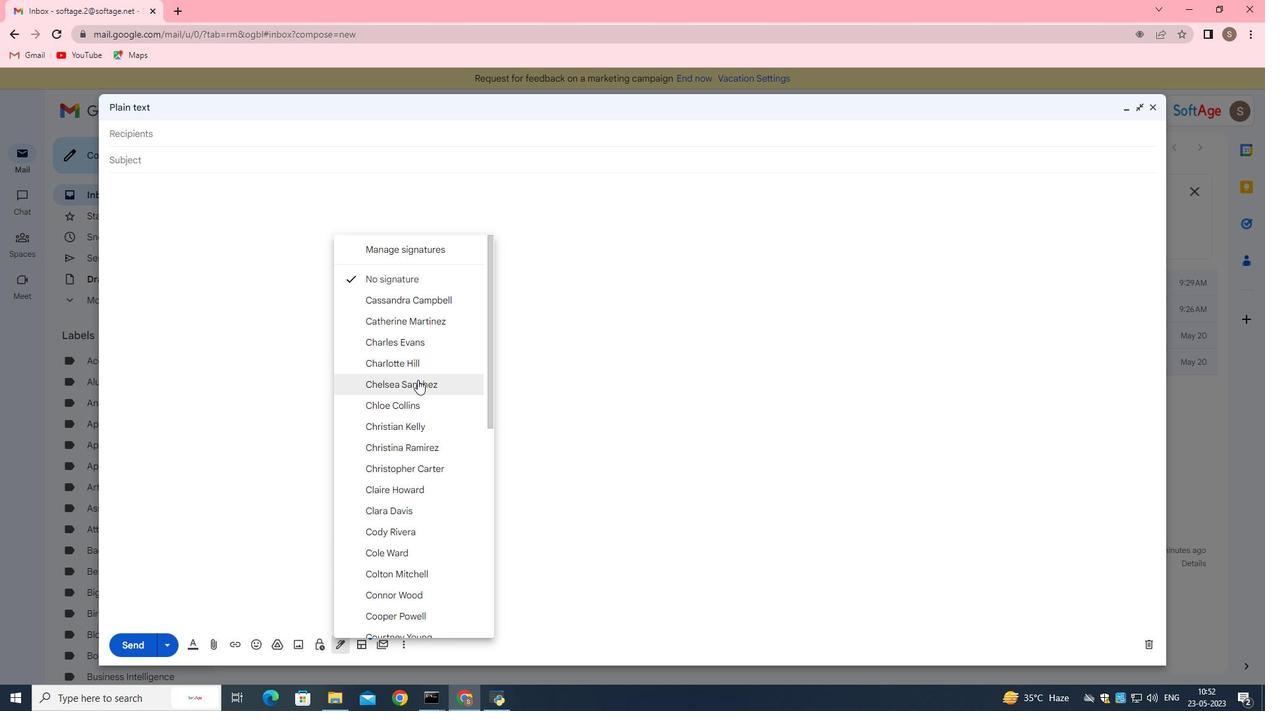
Action: Mouse scrolled (417, 388) with delta (0, 0)
Screenshot: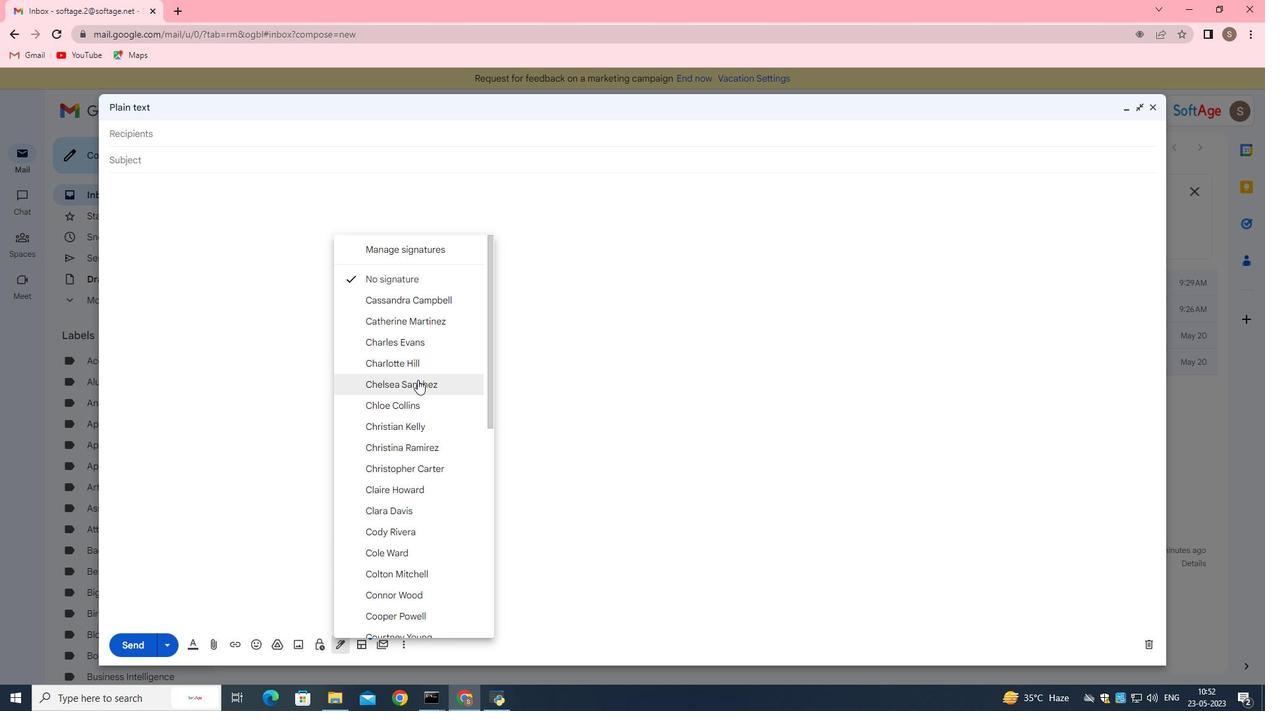 
Action: Mouse scrolled (417, 389) with delta (0, 0)
Screenshot: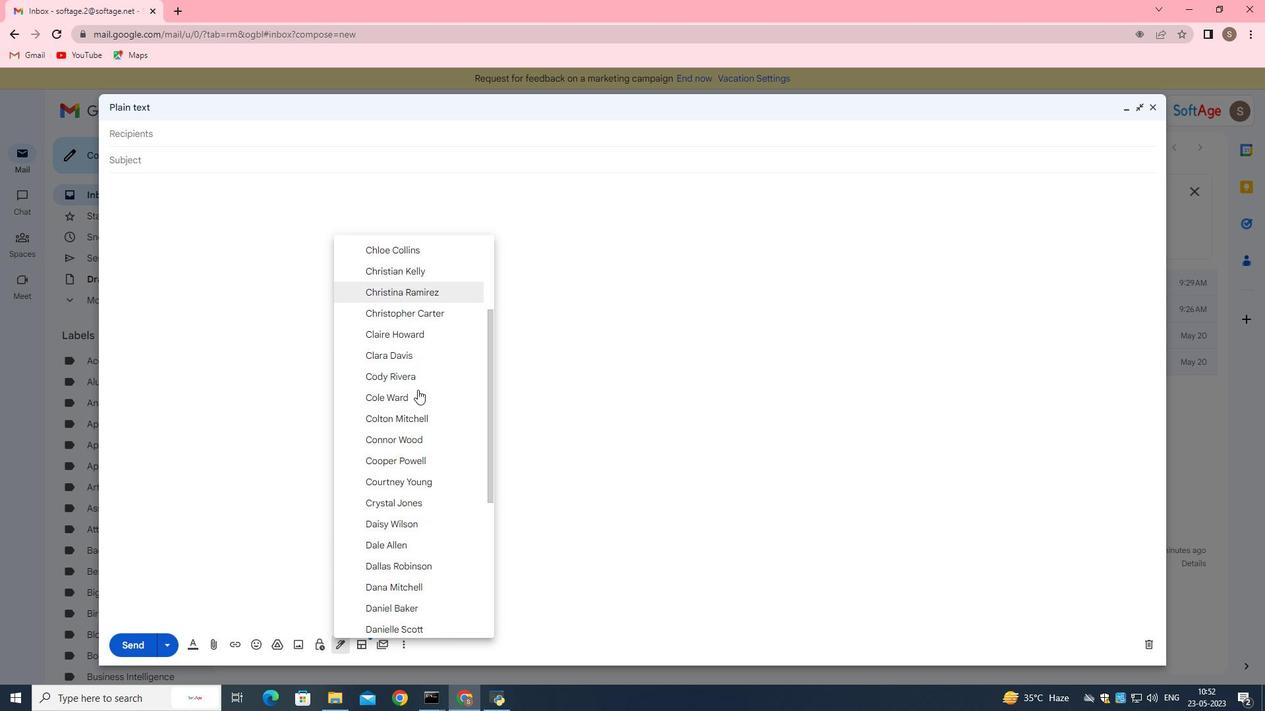 
Action: Mouse scrolled (417, 389) with delta (0, 0)
Screenshot: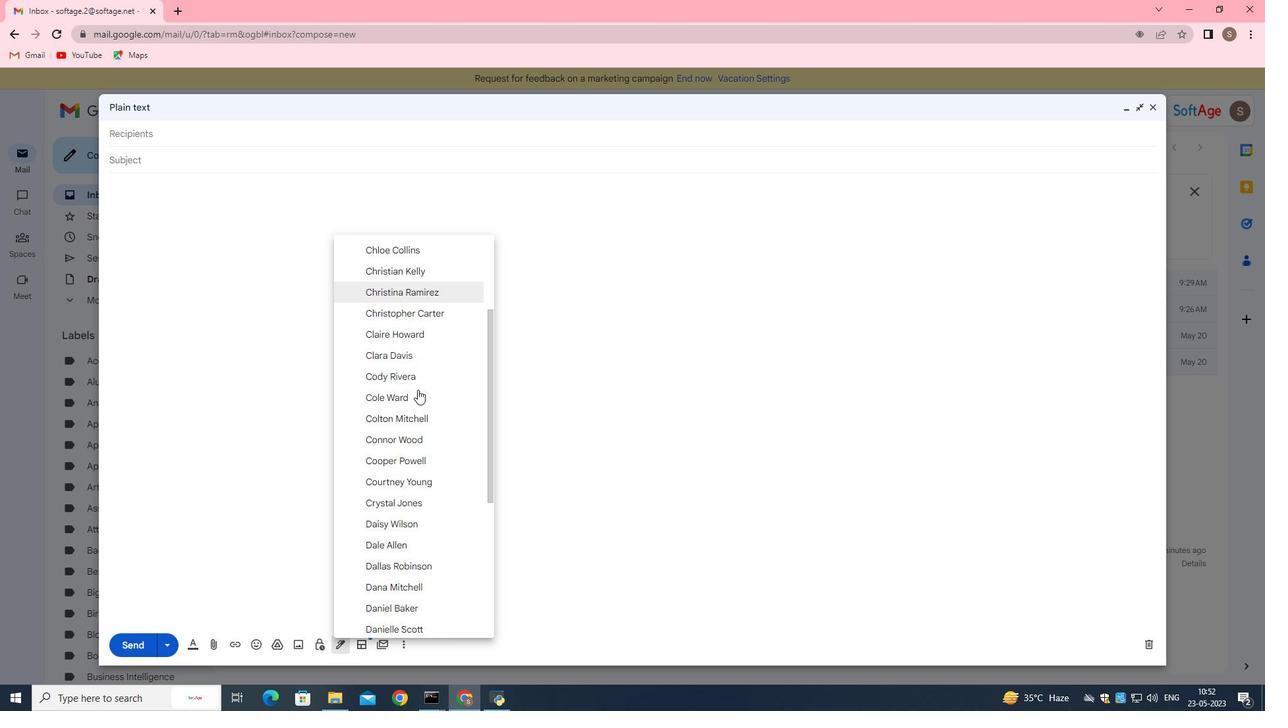 
Action: Mouse moved to (417, 391)
Screenshot: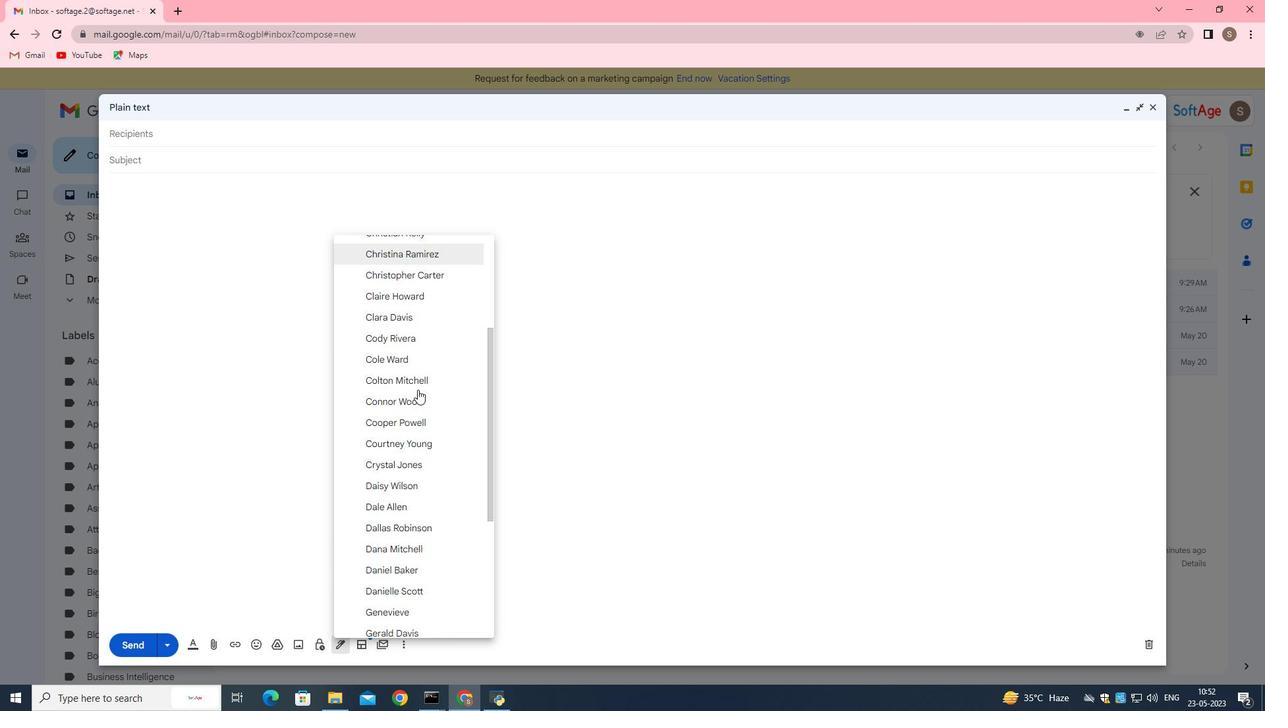 
Action: Mouse scrolled (417, 390) with delta (0, 0)
Screenshot: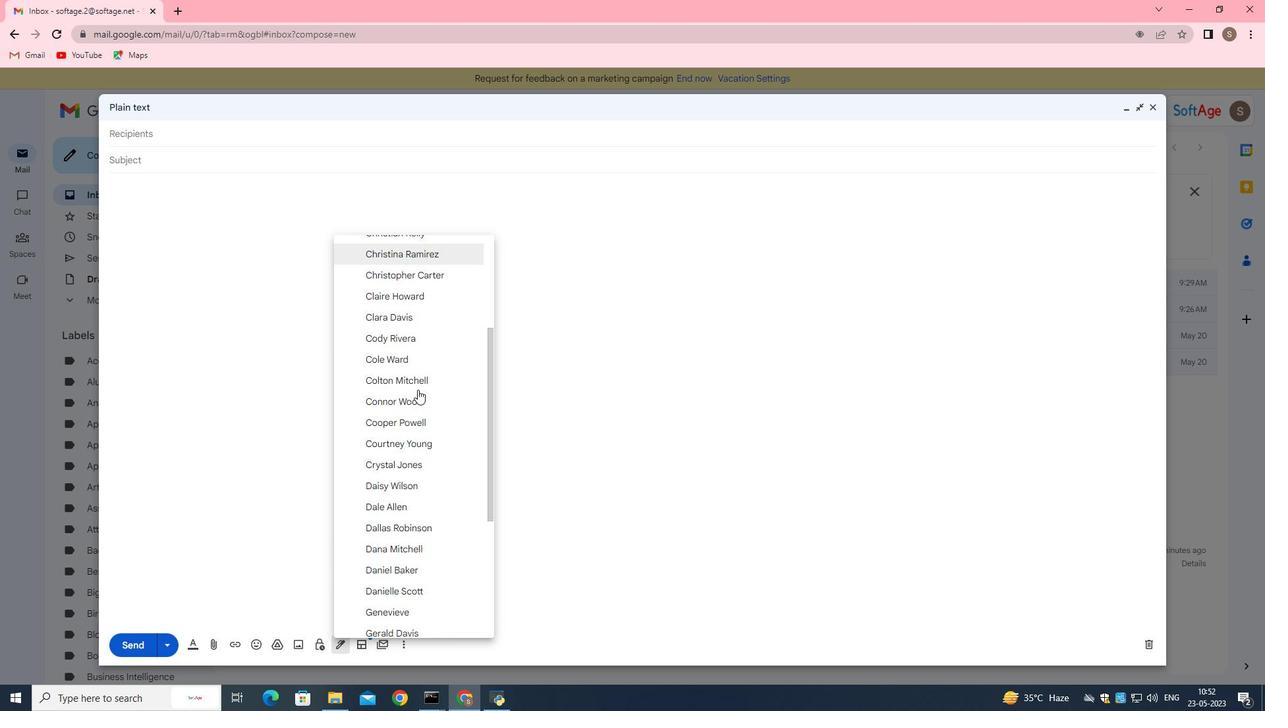 
Action: Mouse moved to (418, 425)
Screenshot: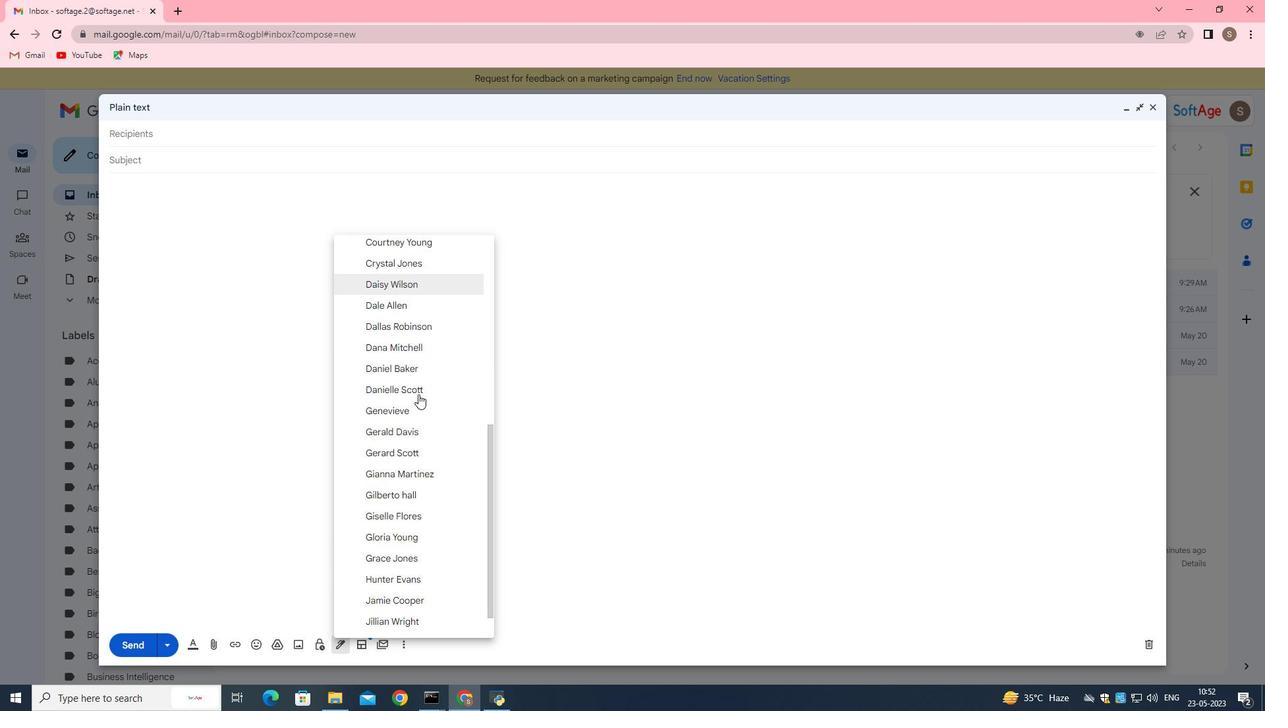 
Action: Mouse scrolled (418, 424) with delta (0, 0)
Screenshot: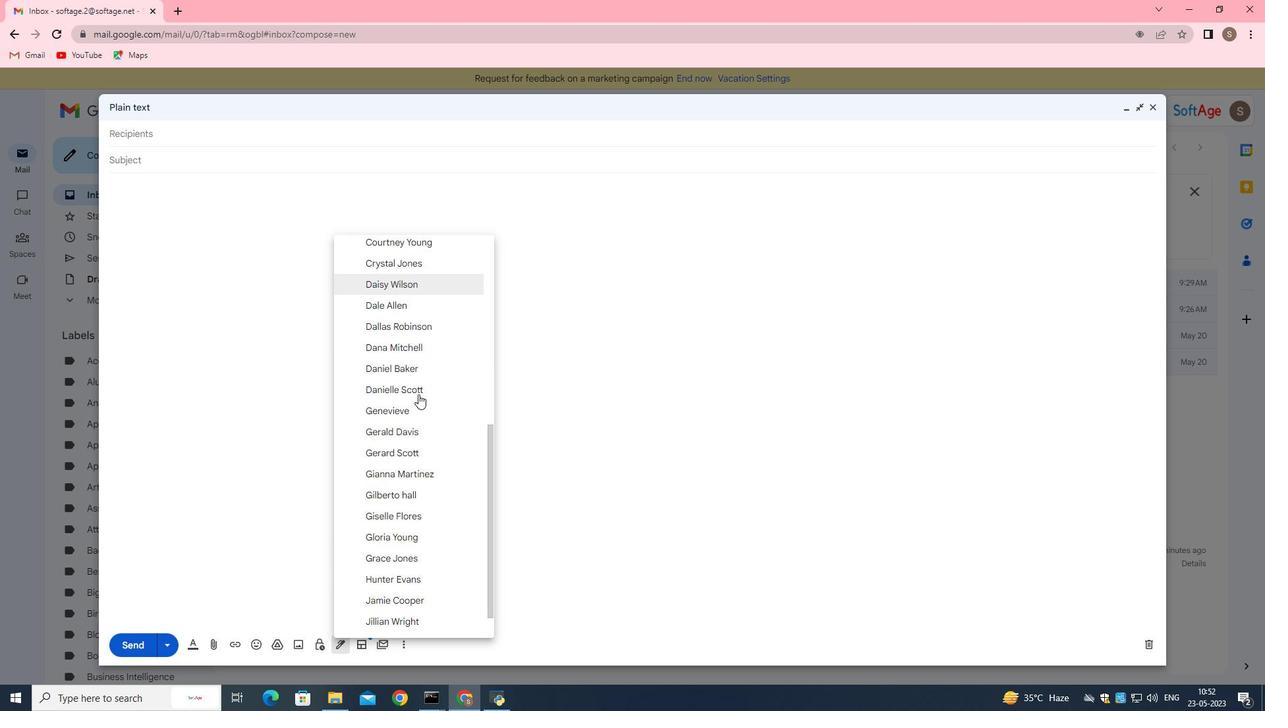 
Action: Mouse moved to (418, 433)
Screenshot: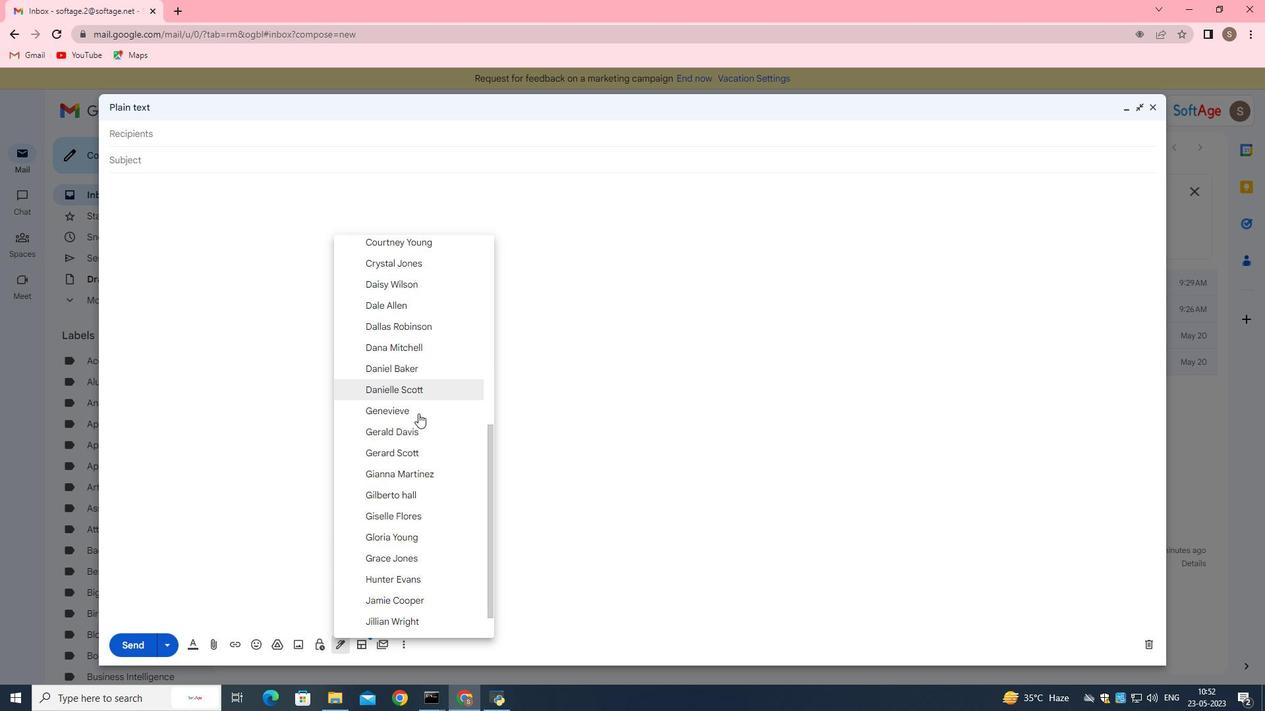 
Action: Mouse scrolled (418, 432) with delta (0, 0)
Screenshot: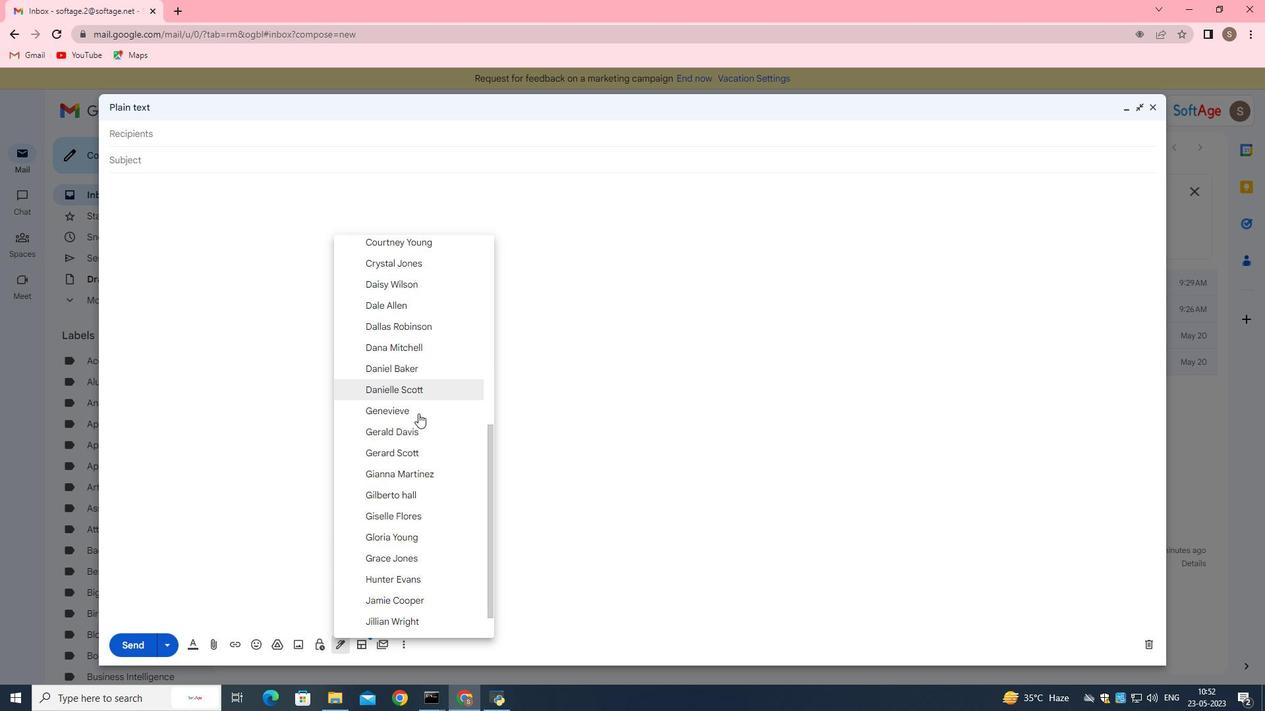 
Action: Mouse moved to (417, 538)
Screenshot: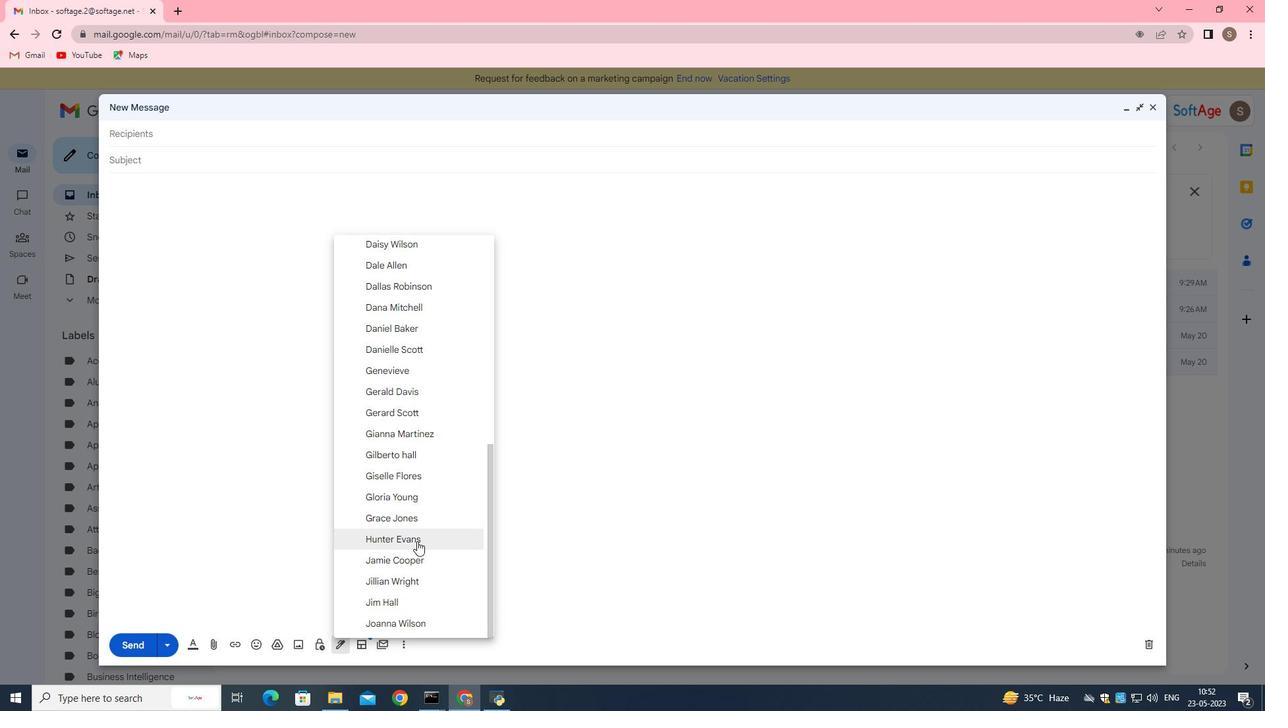 
Action: Mouse pressed left at (417, 538)
Screenshot: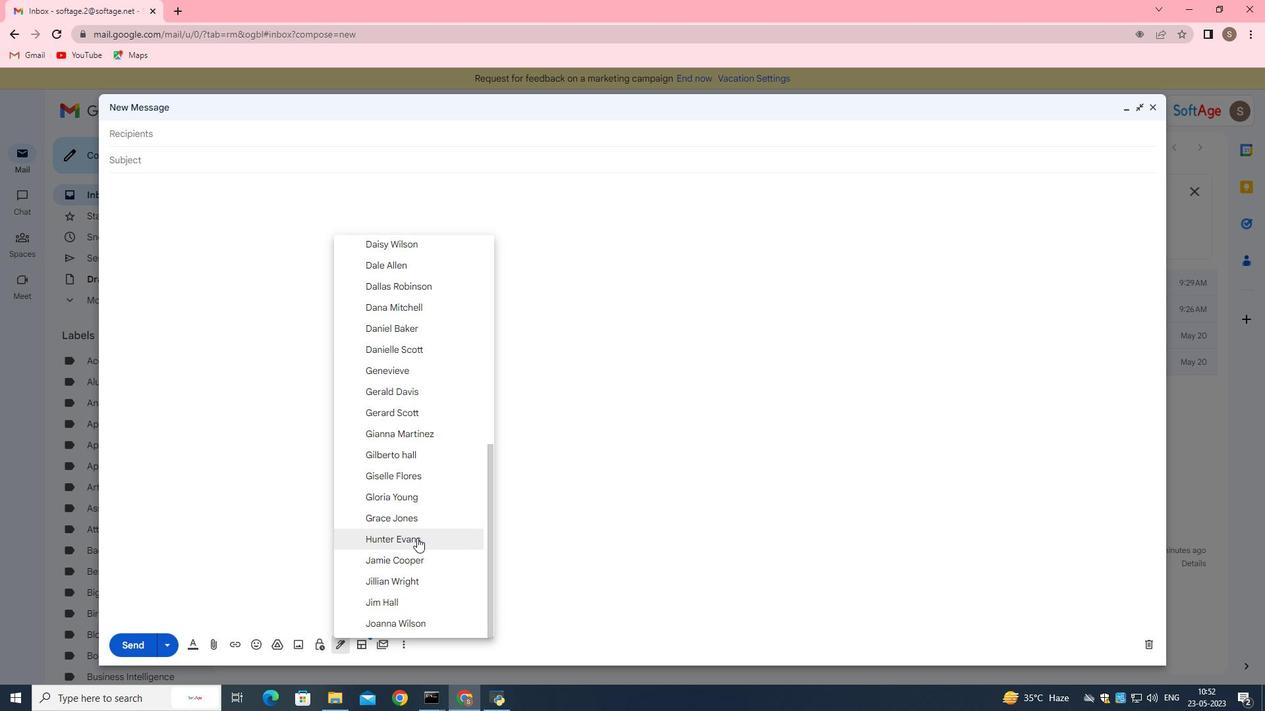 
Action: Mouse moved to (167, 211)
Screenshot: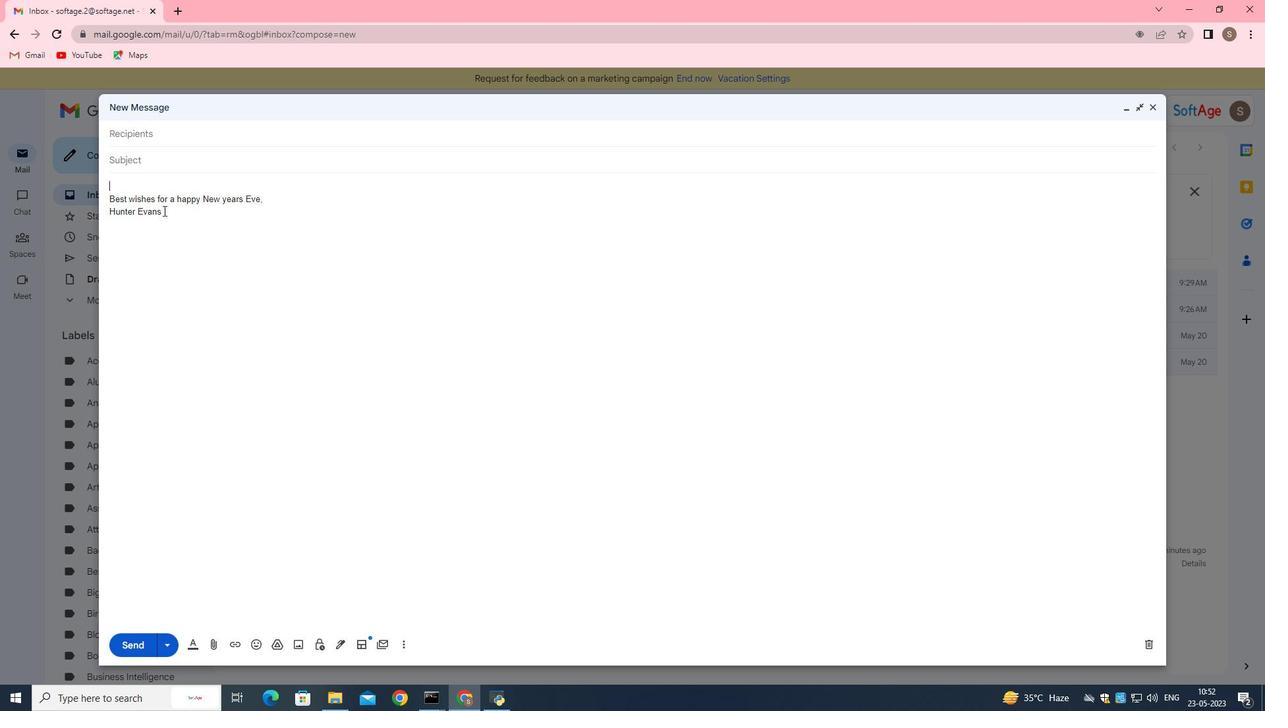 
Action: Mouse pressed left at (167, 211)
Screenshot: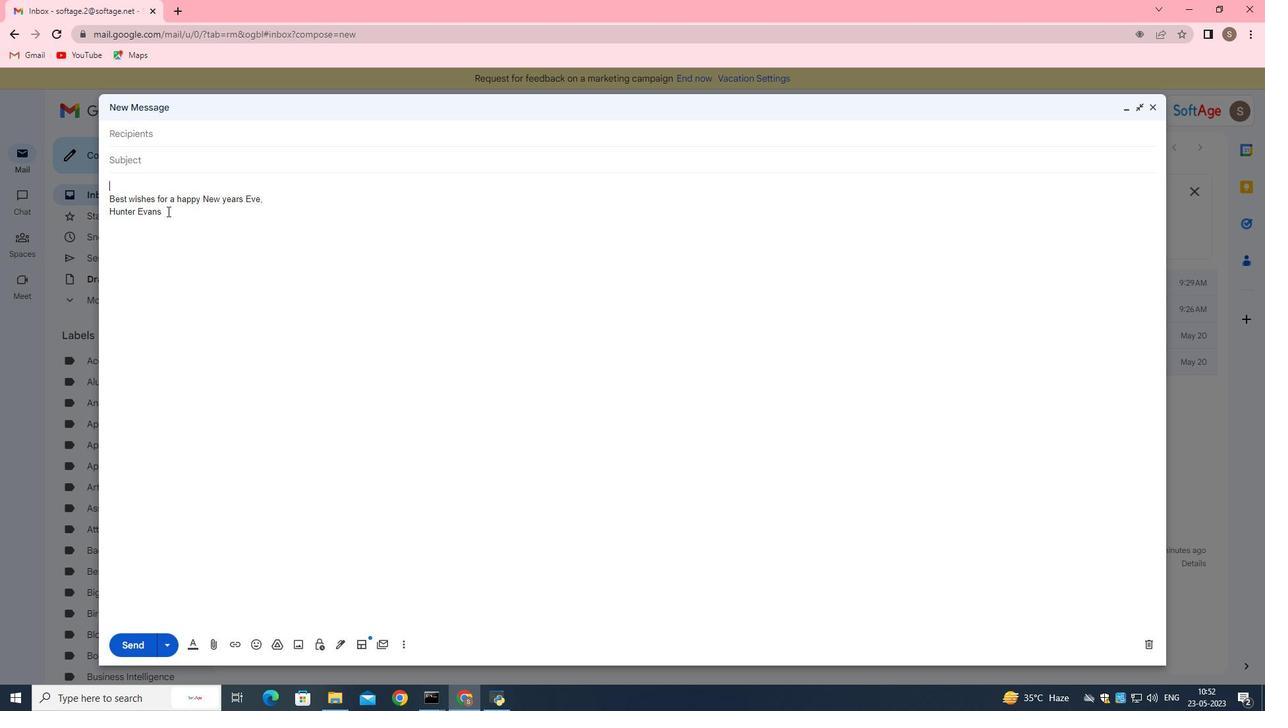 
Action: Mouse moved to (71, 220)
Screenshot: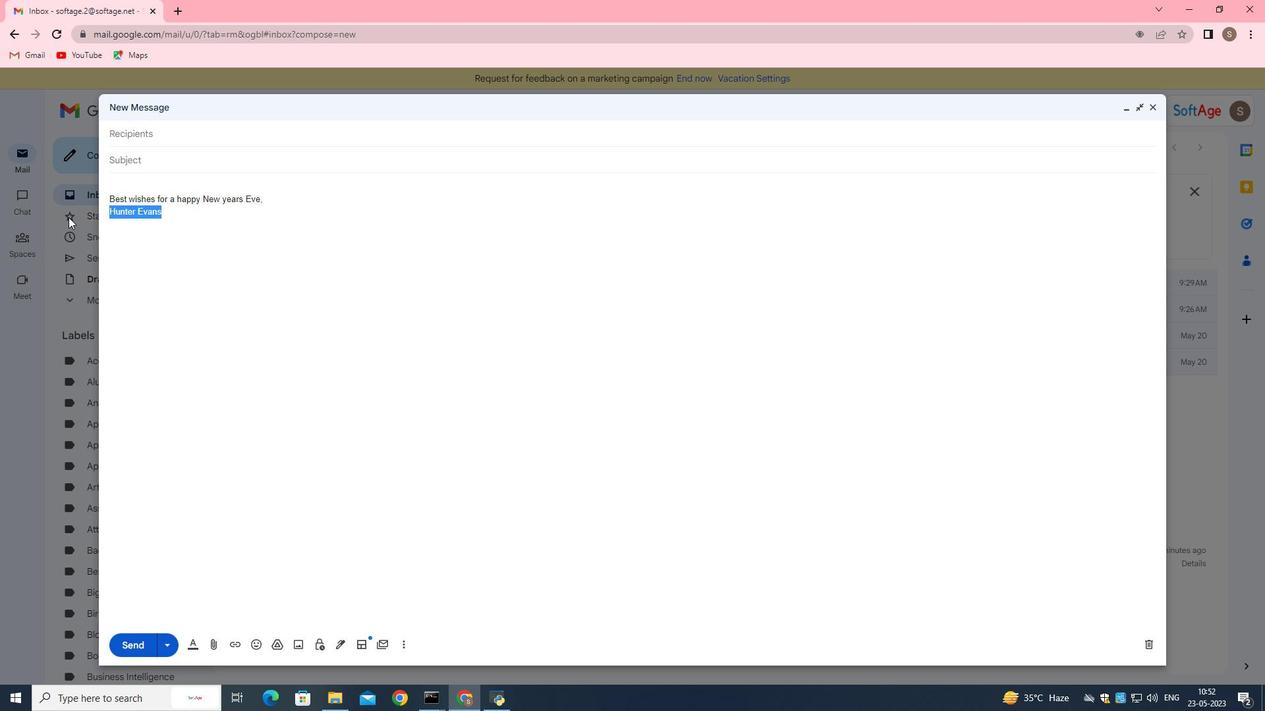 
Action: Key pressed <Key.backspace>
Screenshot: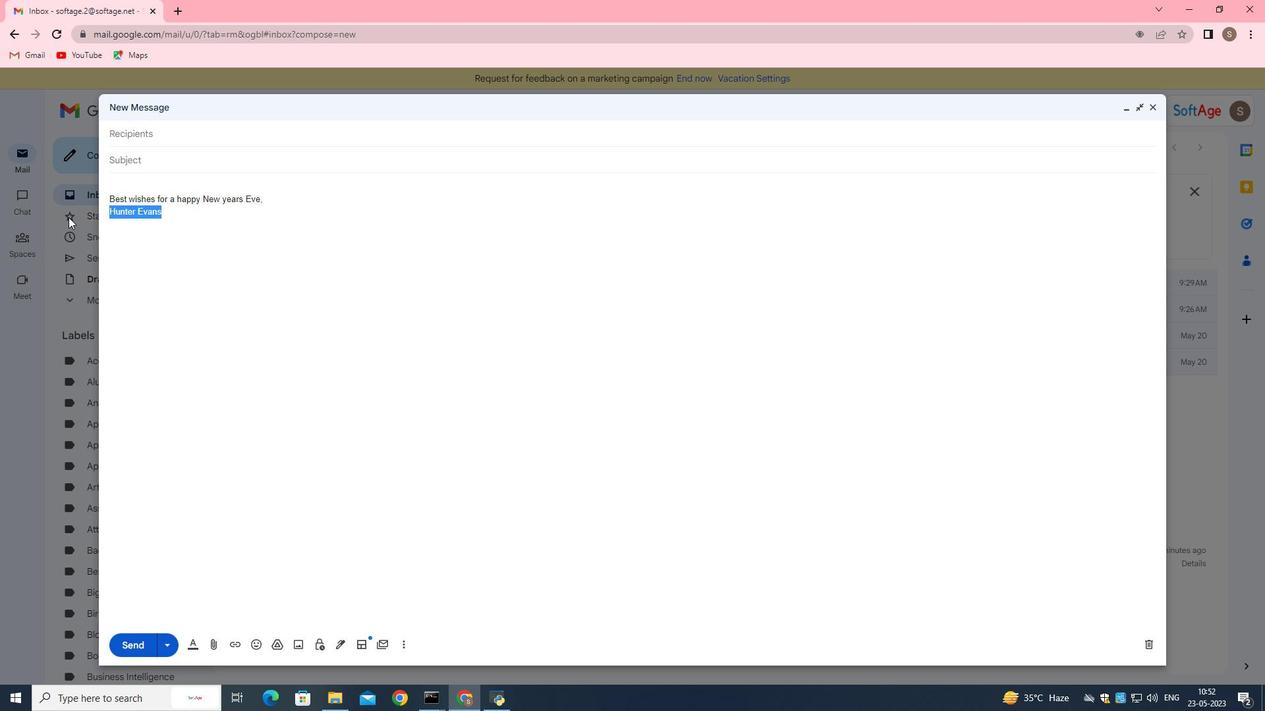 
Action: Mouse moved to (344, 644)
Screenshot: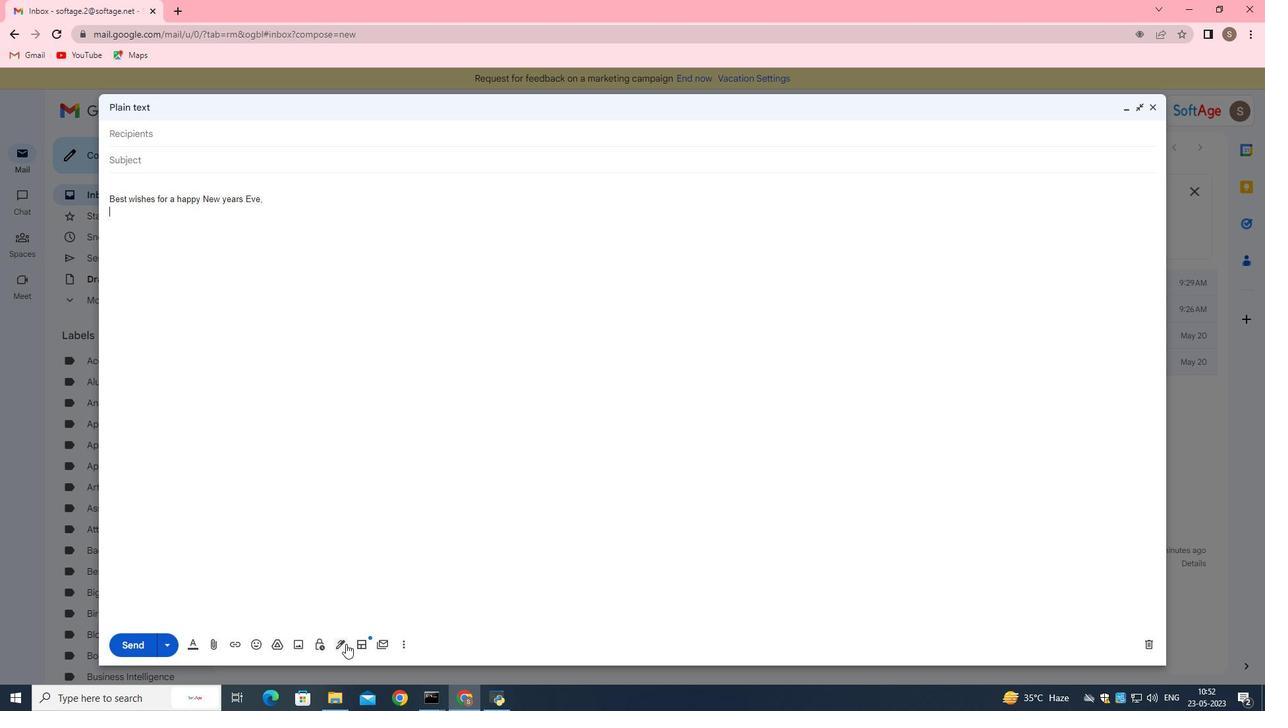 
Action: Mouse pressed left at (344, 644)
Screenshot: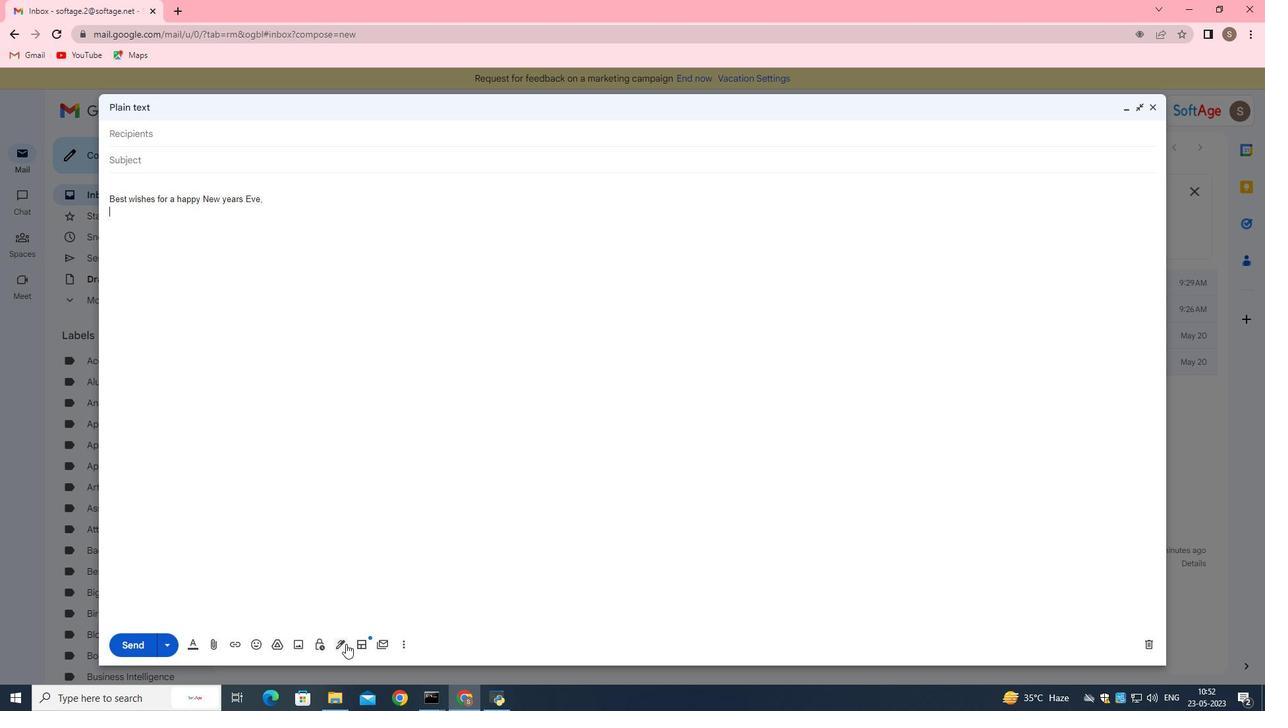 
Action: Mouse moved to (376, 369)
Screenshot: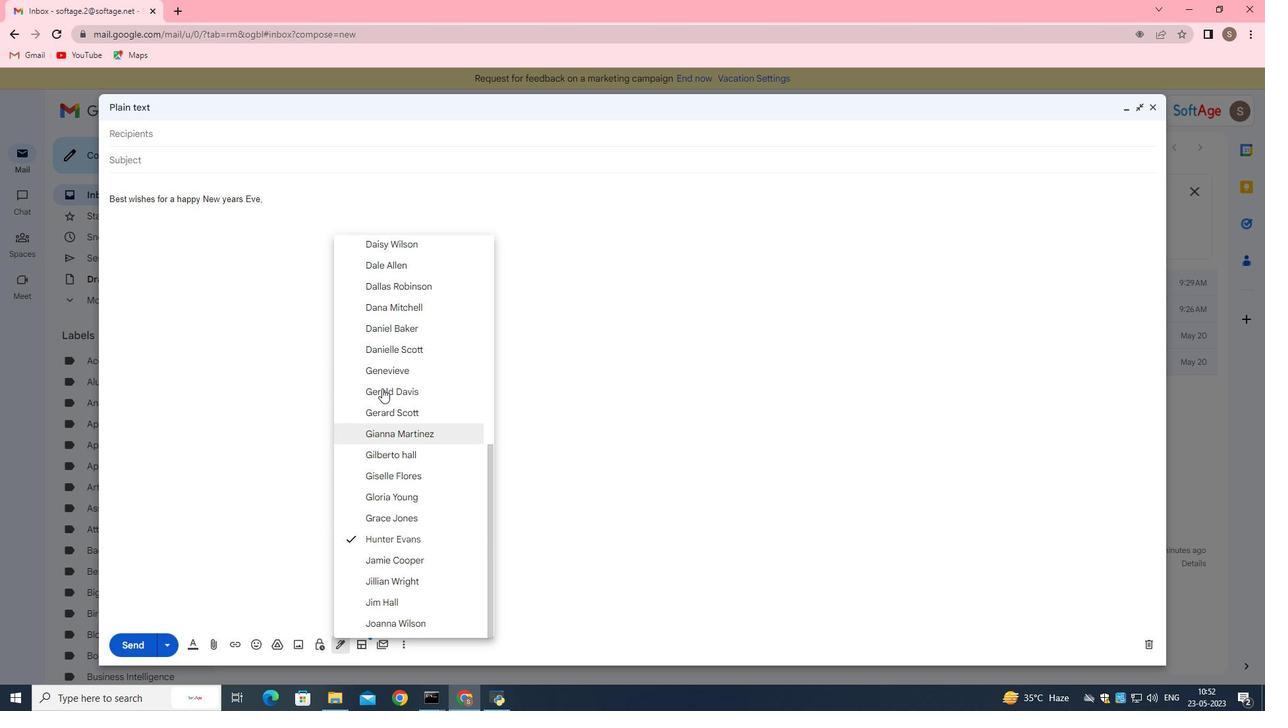 
Action: Mouse scrolled (376, 369) with delta (0, 0)
Screenshot: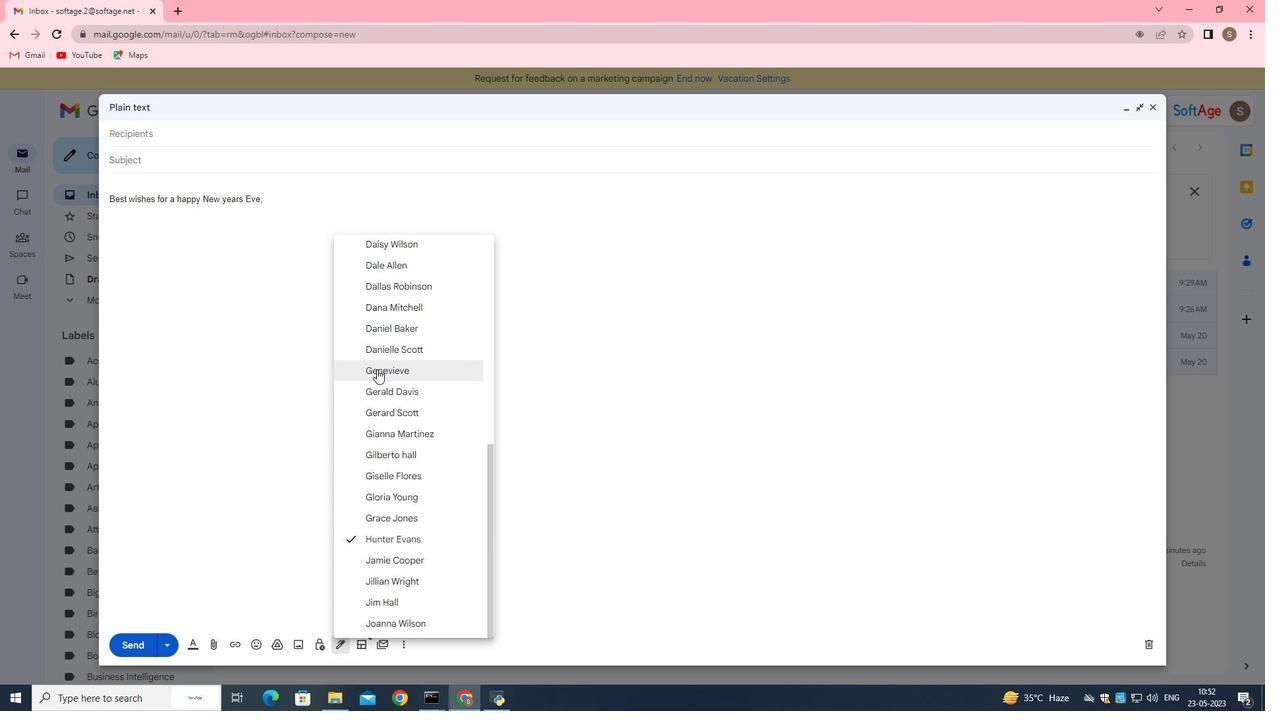 
Action: Mouse scrolled (376, 369) with delta (0, 0)
Screenshot: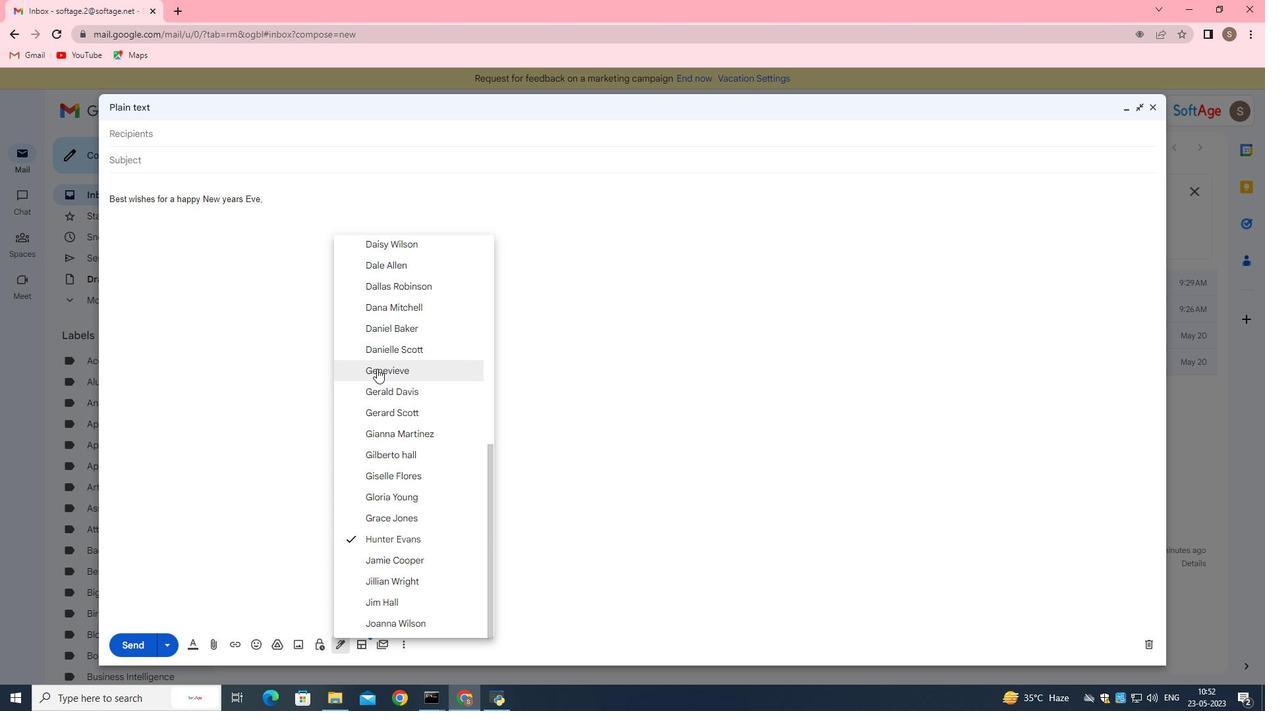
Action: Mouse moved to (376, 369)
Screenshot: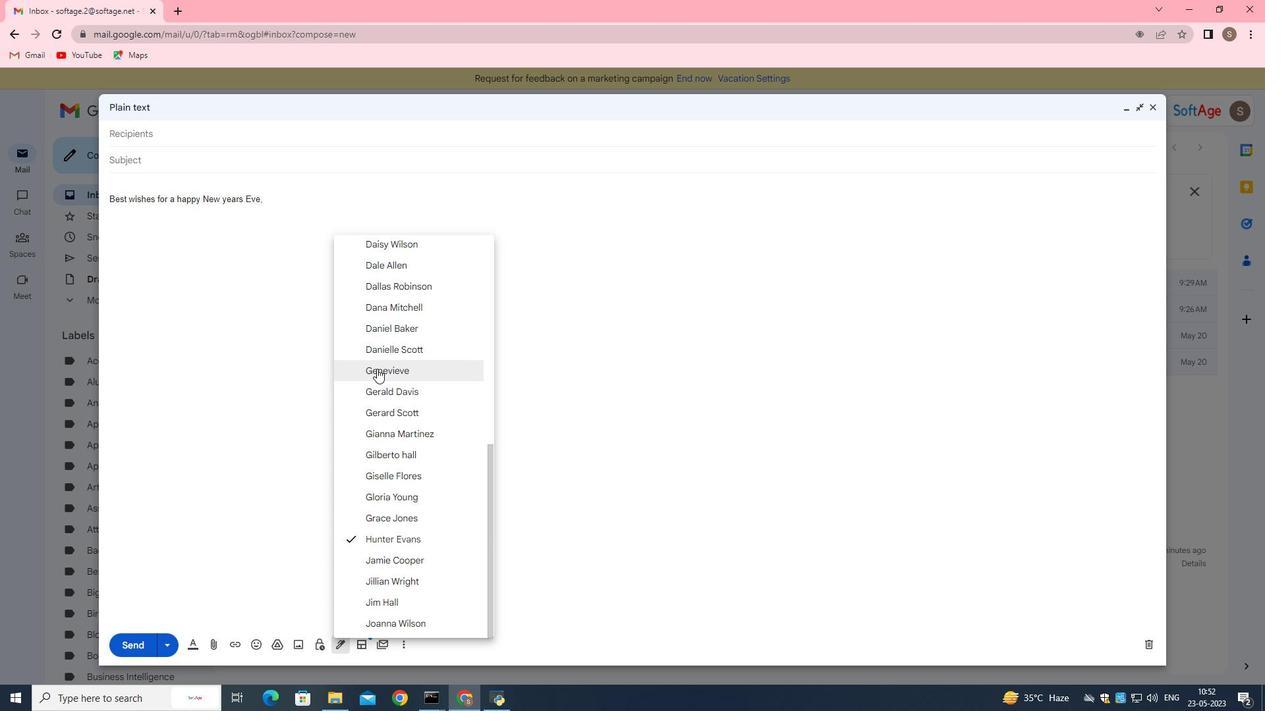 
Action: Mouse scrolled (376, 369) with delta (0, 0)
Screenshot: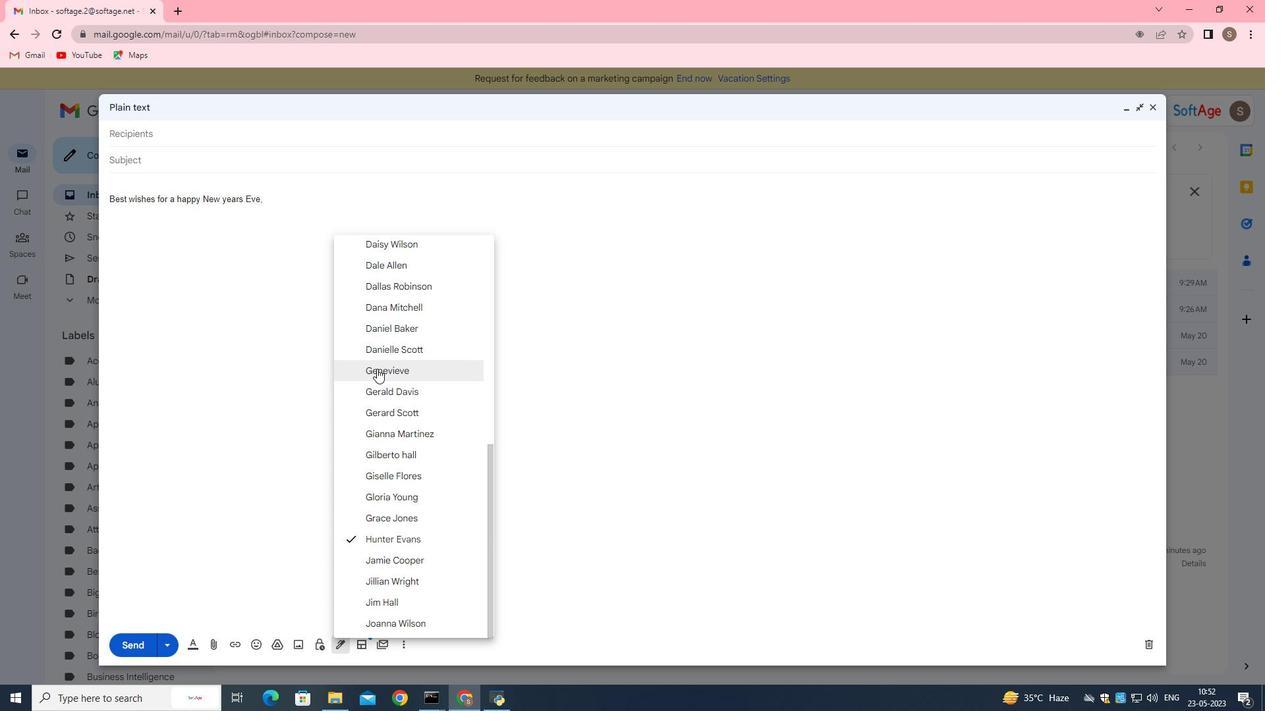 
Action: Mouse moved to (375, 369)
Screenshot: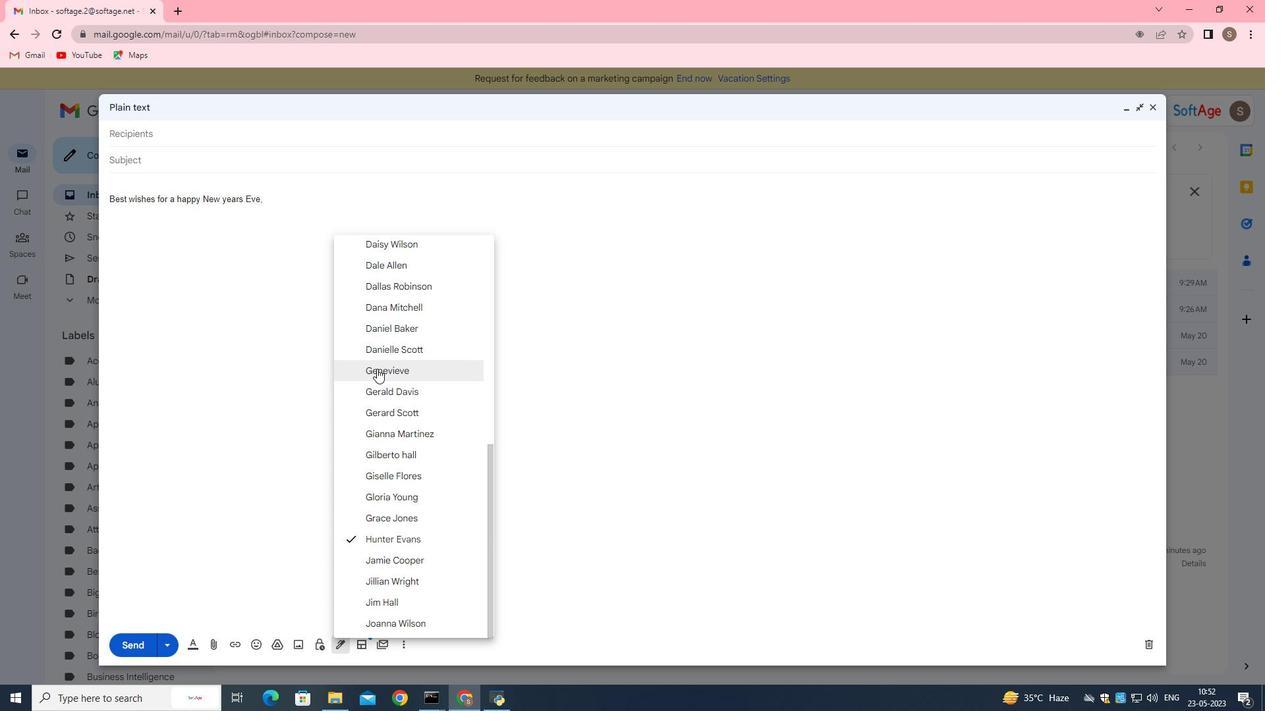 
Action: Mouse scrolled (375, 369) with delta (0, 0)
Screenshot: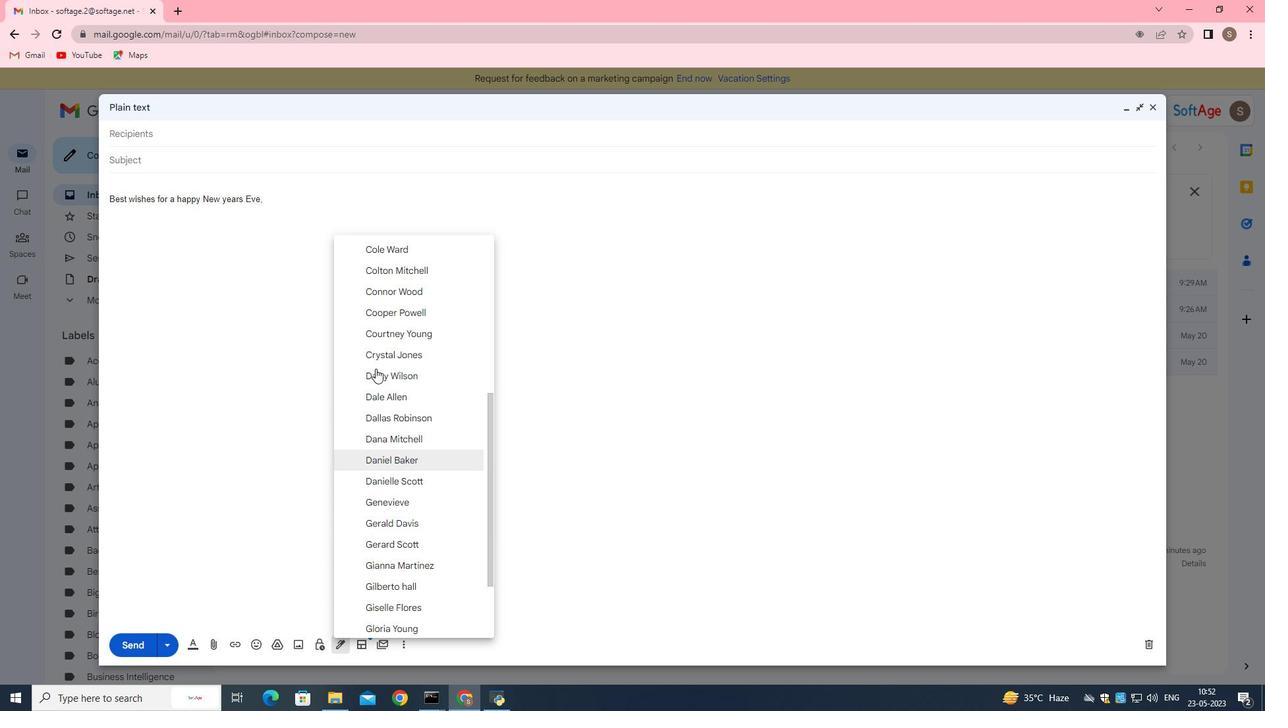
Action: Mouse scrolled (375, 369) with delta (0, 0)
Screenshot: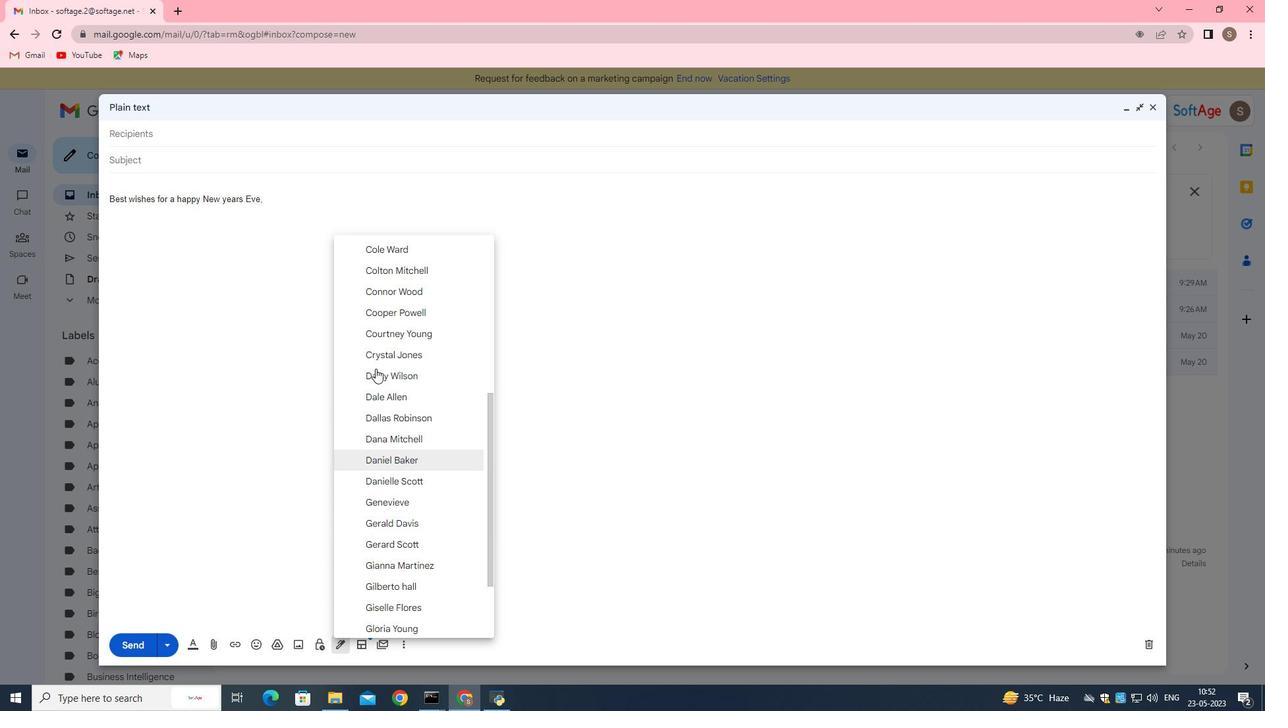 
Action: Mouse scrolled (375, 369) with delta (0, 0)
Screenshot: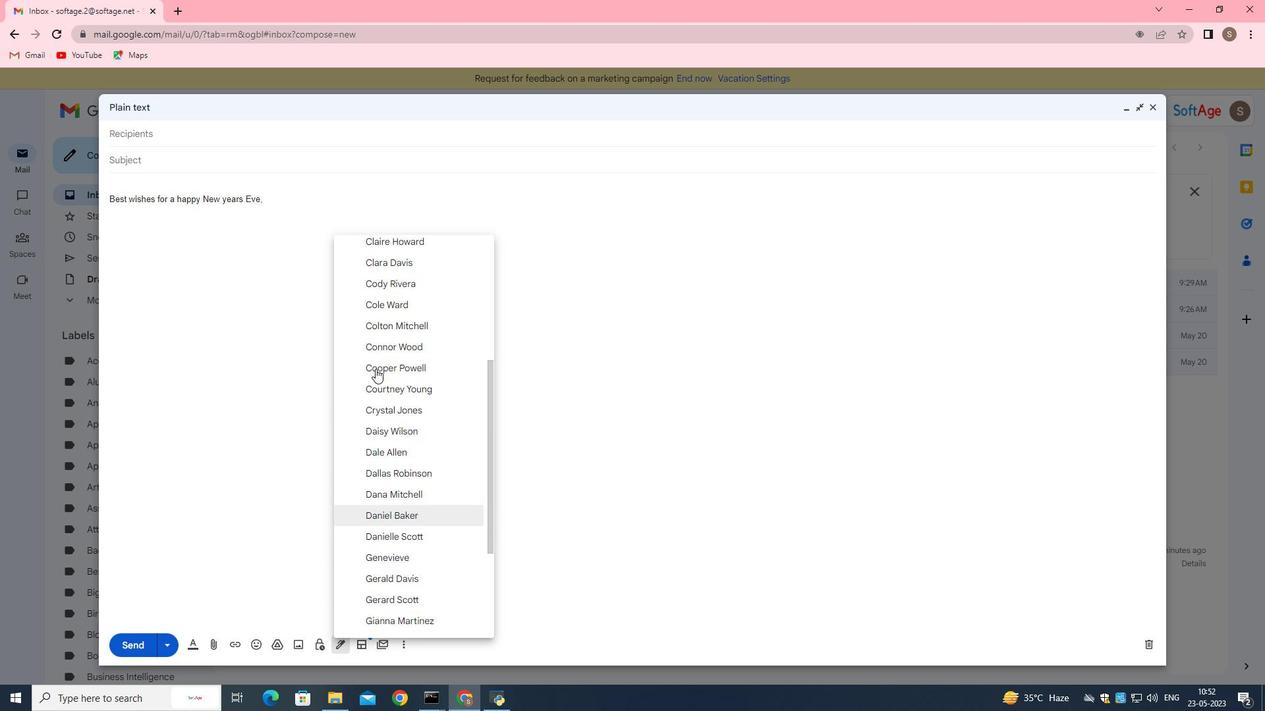 
Action: Mouse moved to (369, 335)
Screenshot: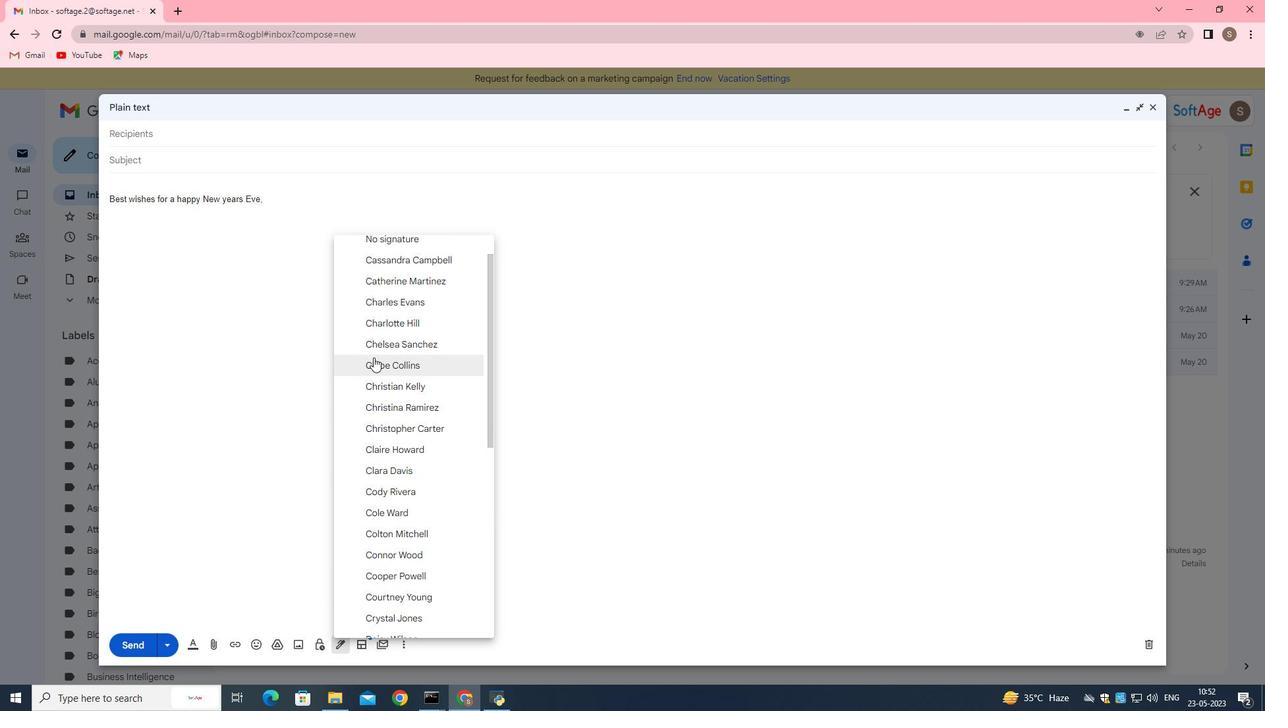 
Action: Mouse scrolled (369, 336) with delta (0, 0)
Screenshot: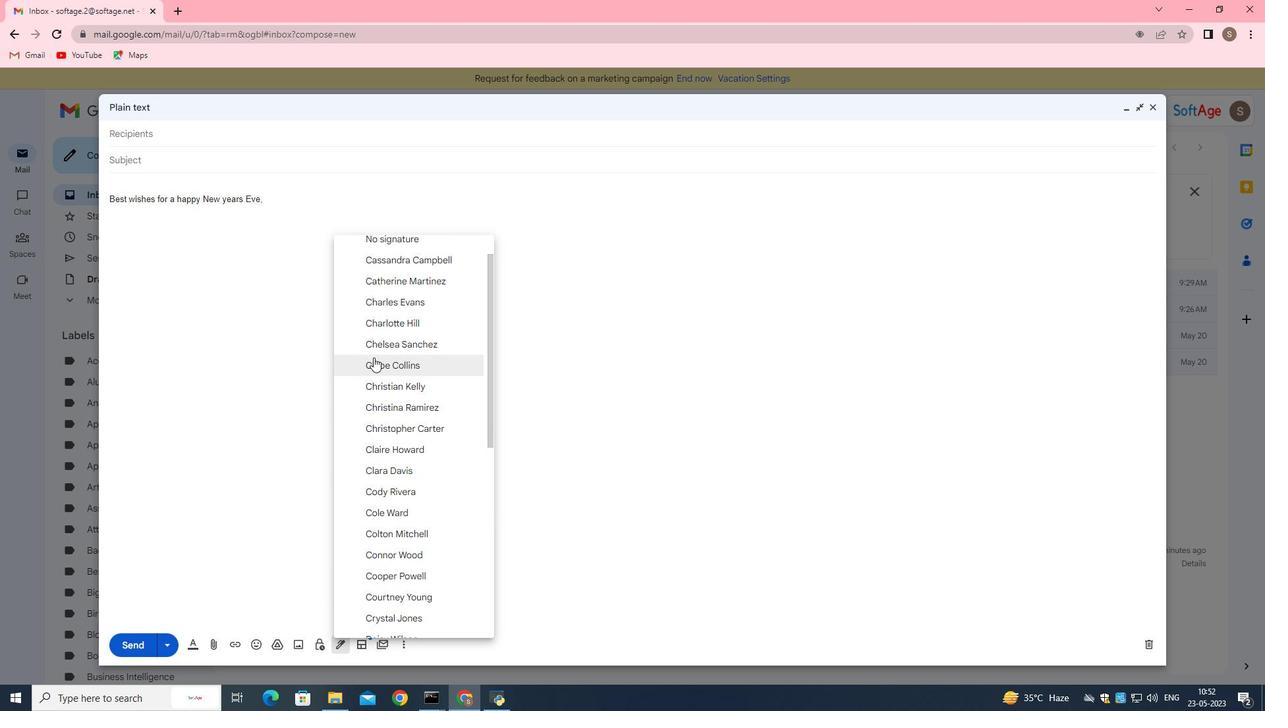 
Action: Mouse moved to (368, 333)
Screenshot: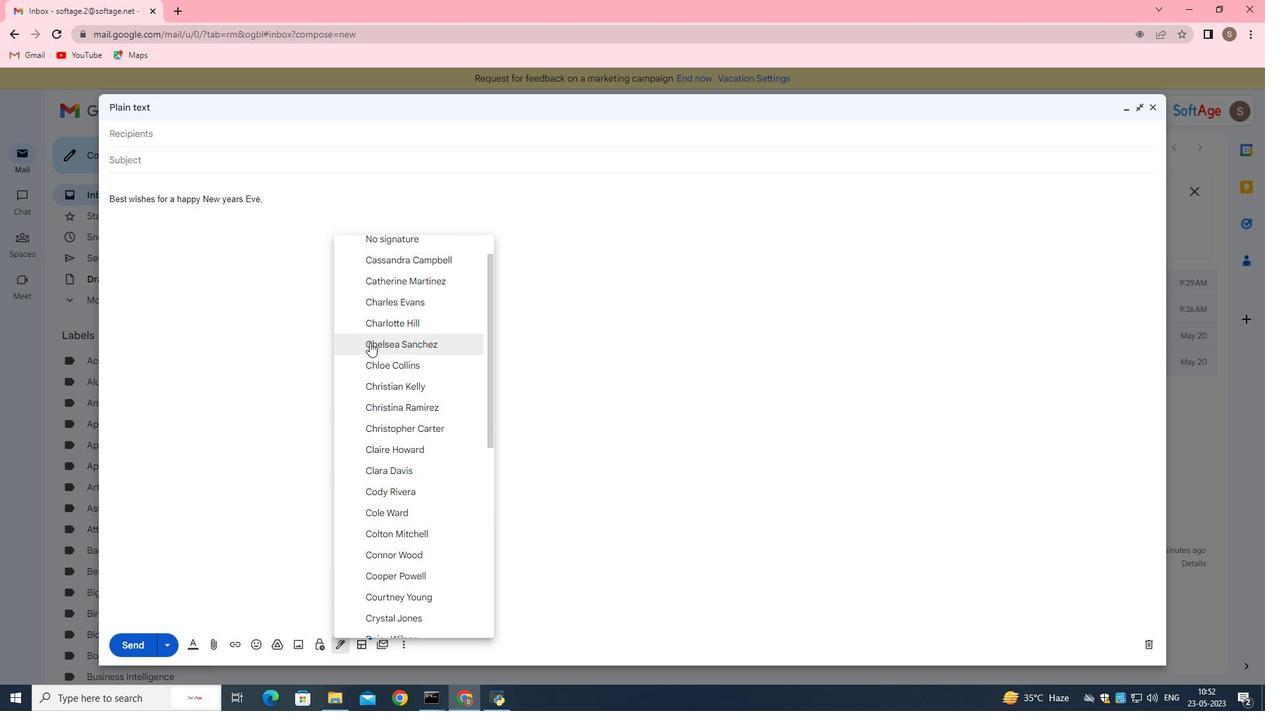 
Action: Mouse scrolled (368, 334) with delta (0, 0)
Screenshot: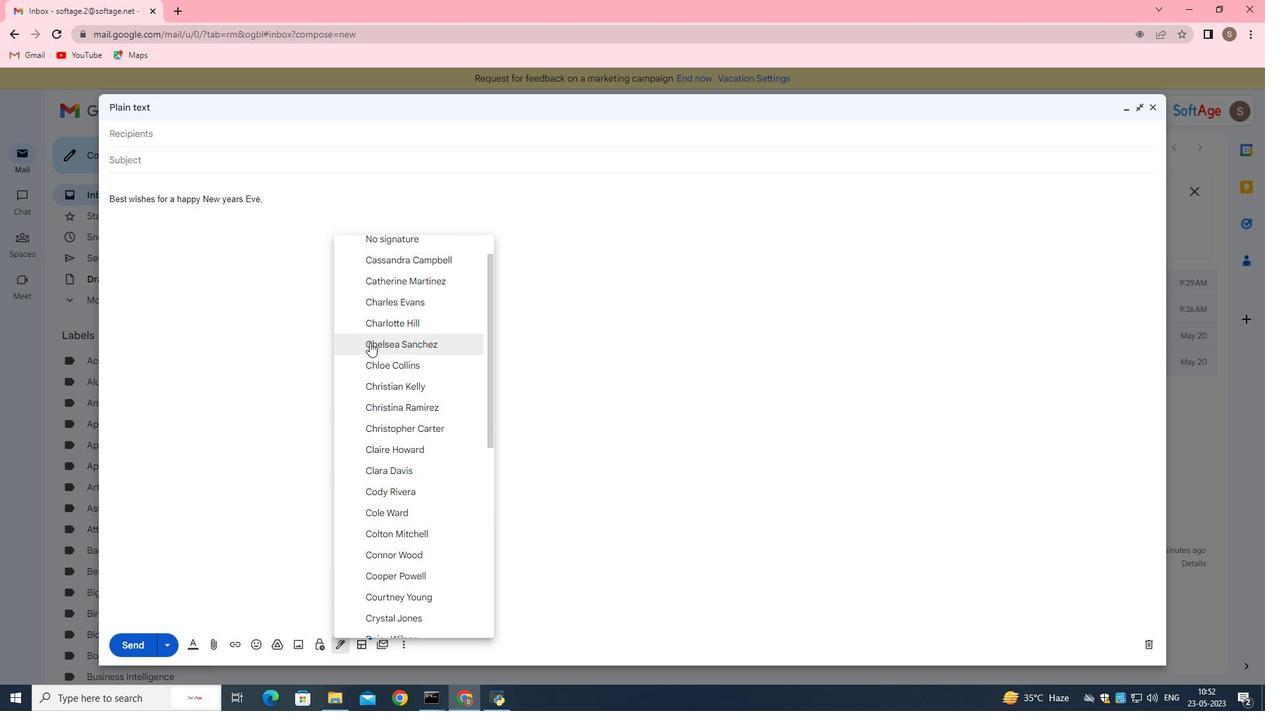 
Action: Mouse moved to (405, 254)
Screenshot: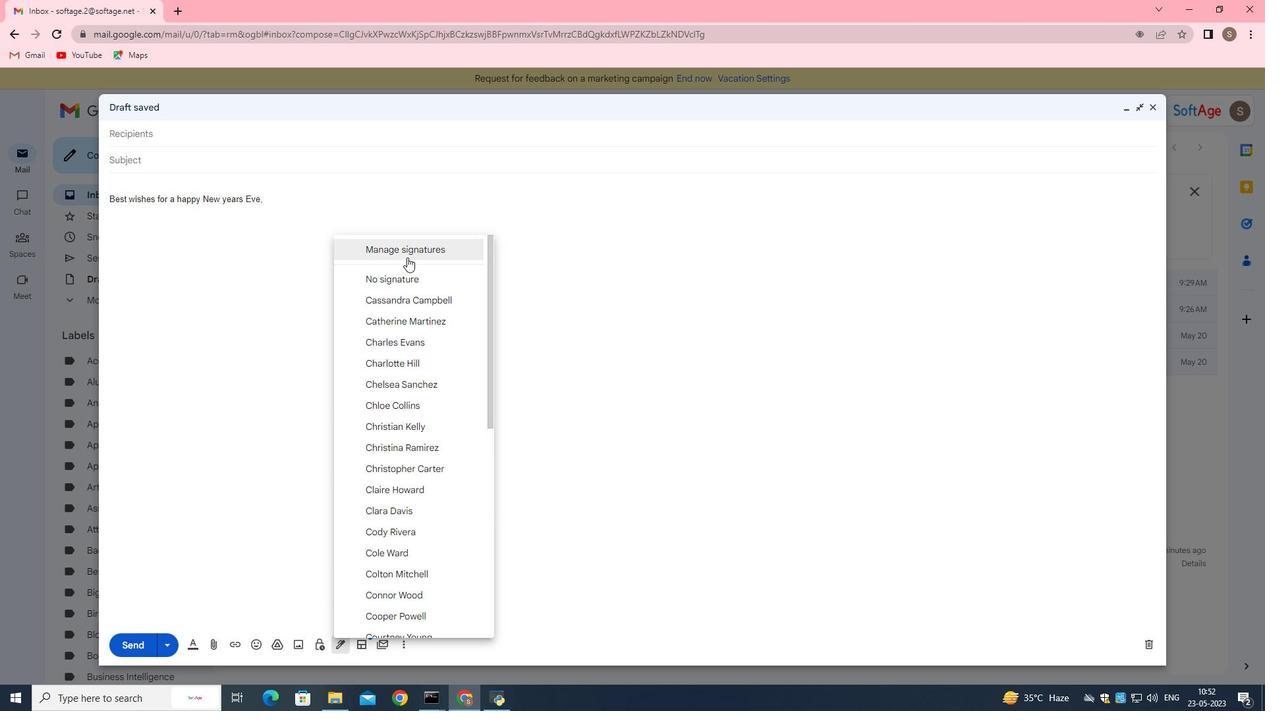 
Action: Mouse pressed left at (405, 254)
Screenshot: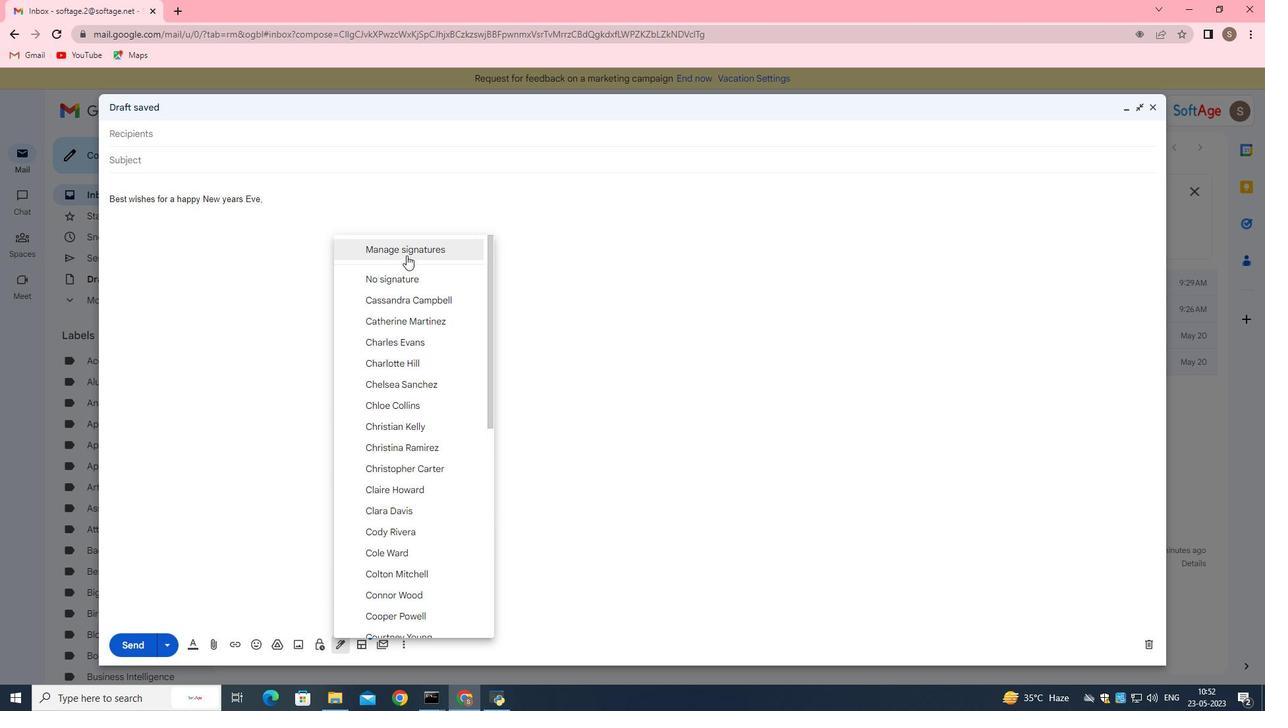 
Action: Mouse moved to (1119, 106)
Screenshot: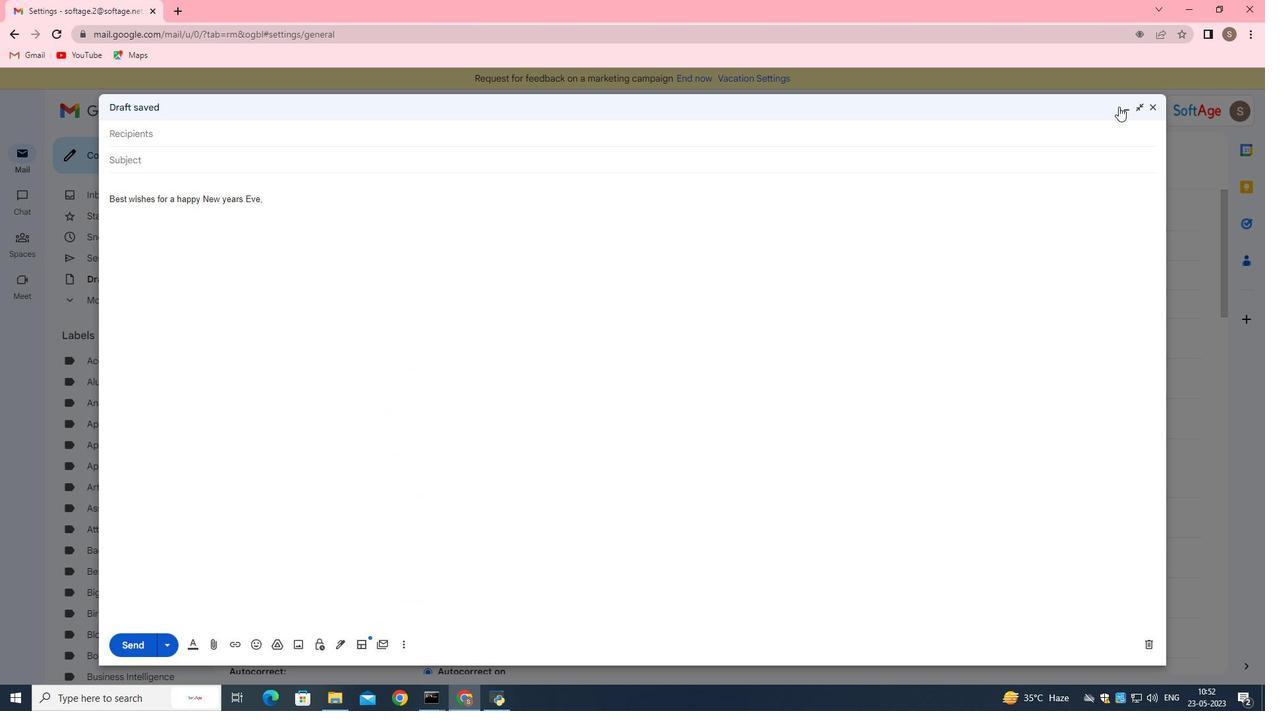 
Action: Mouse pressed left at (1119, 106)
Screenshot: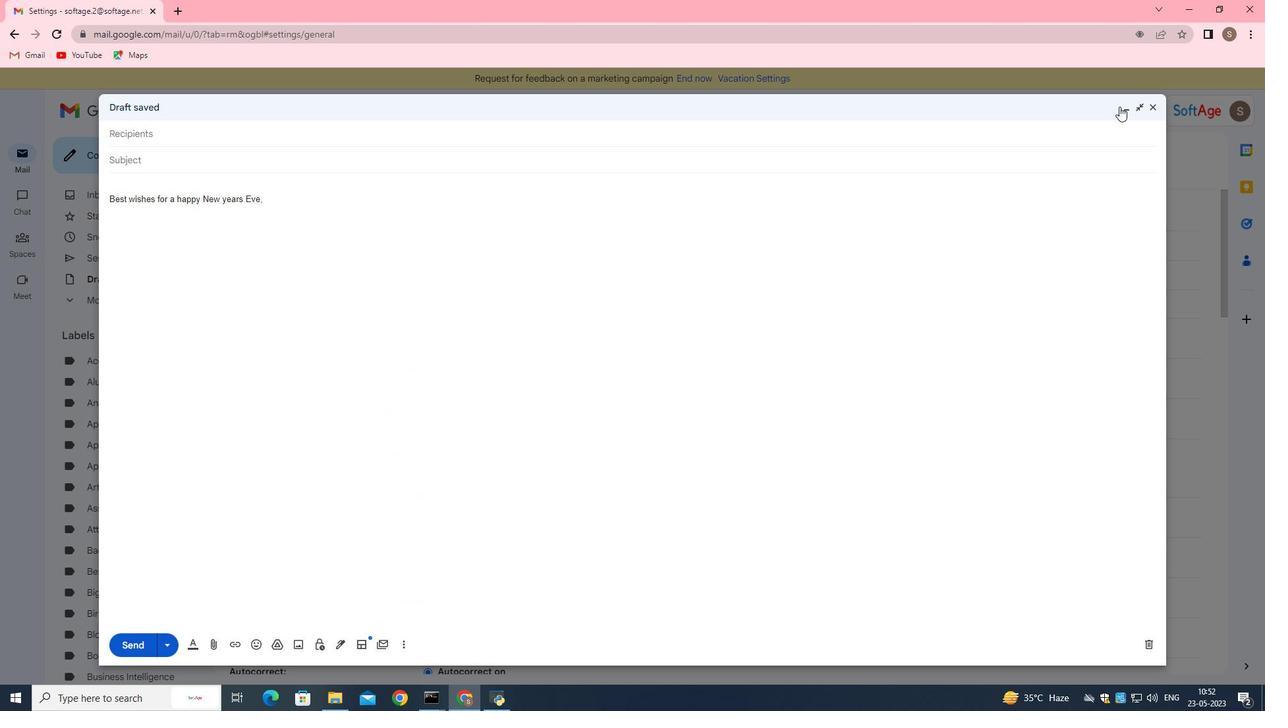 
Action: Mouse moved to (693, 392)
Screenshot: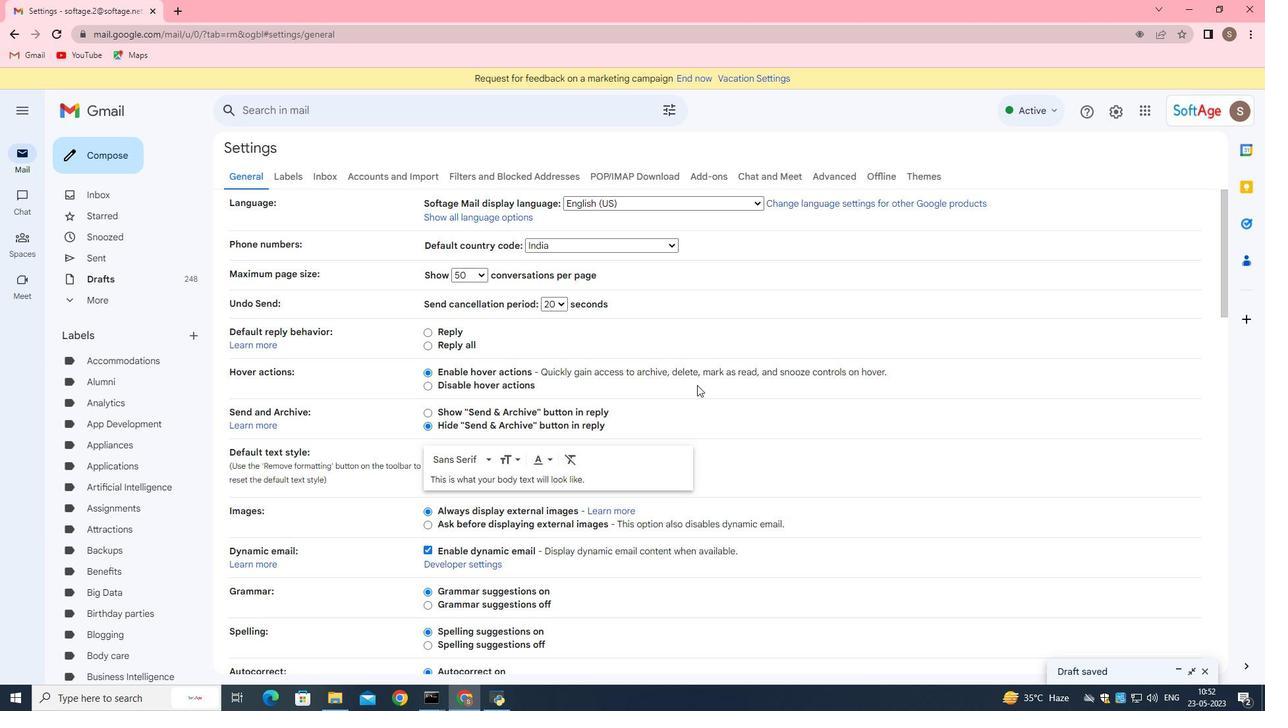 
Action: Mouse scrolled (693, 391) with delta (0, 0)
Screenshot: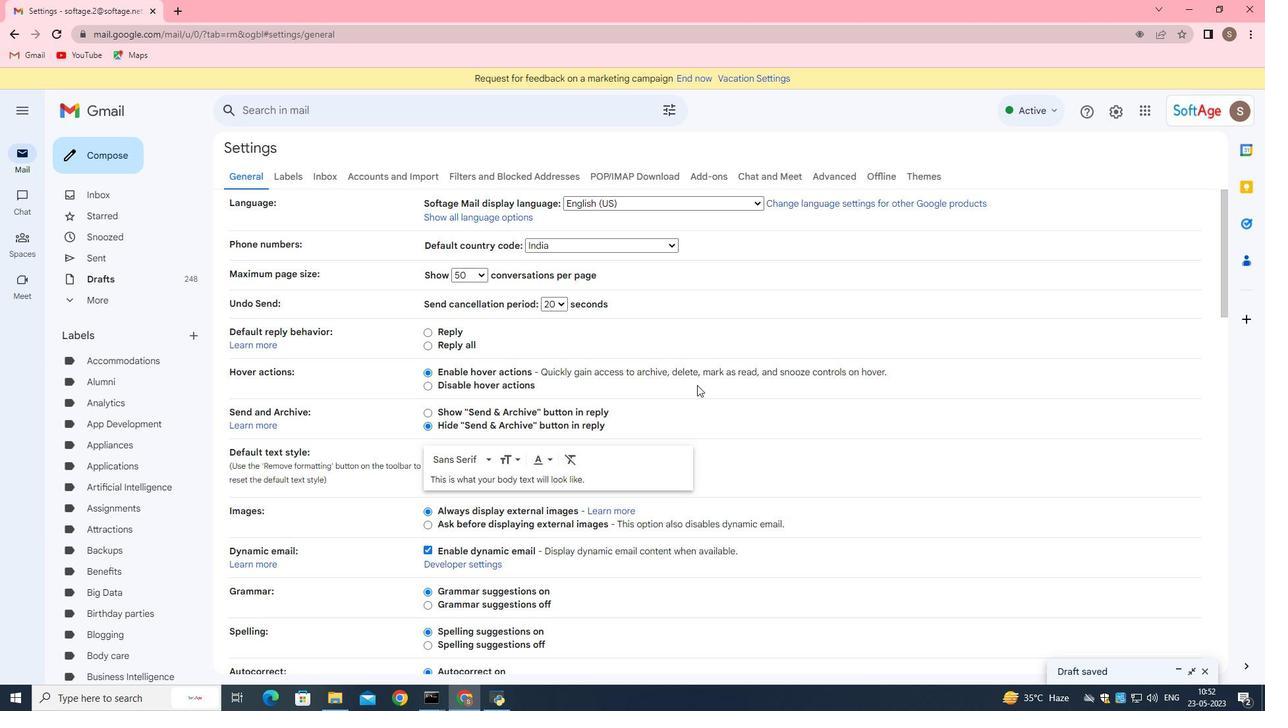 
Action: Mouse scrolled (693, 391) with delta (0, 0)
Screenshot: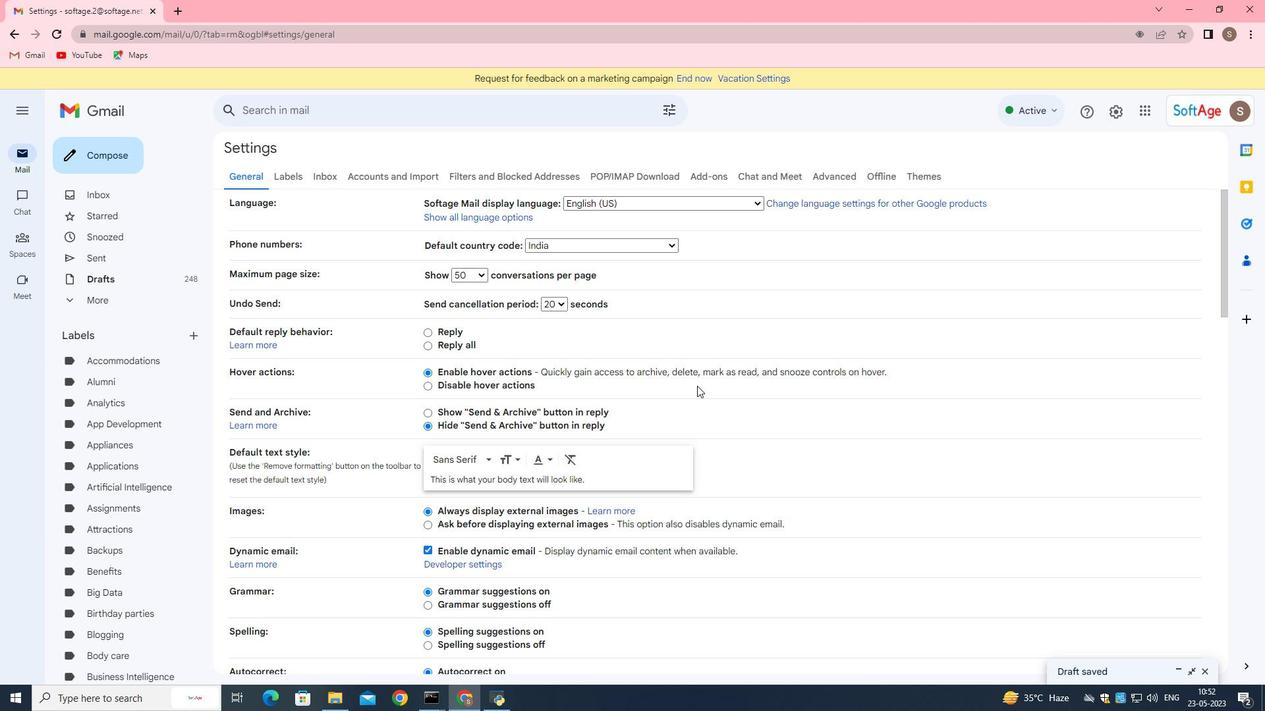 
Action: Mouse scrolled (693, 391) with delta (0, 0)
Screenshot: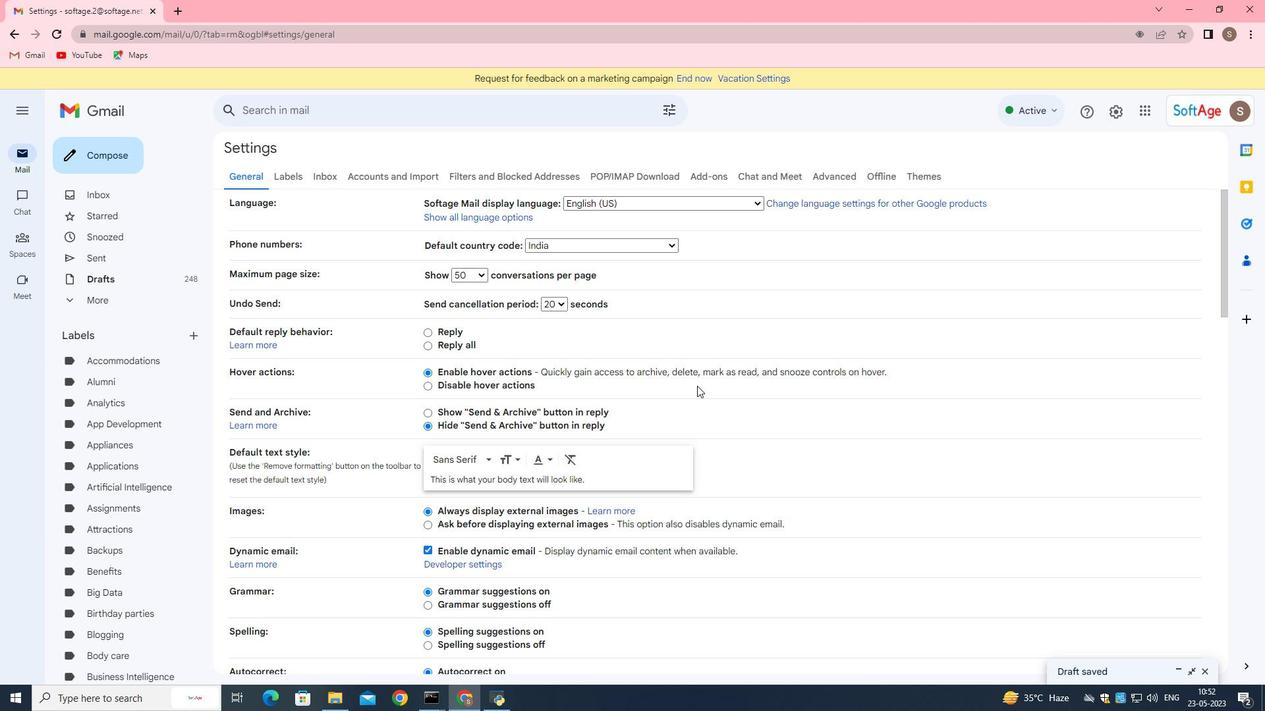 
Action: Mouse scrolled (693, 391) with delta (0, 0)
Screenshot: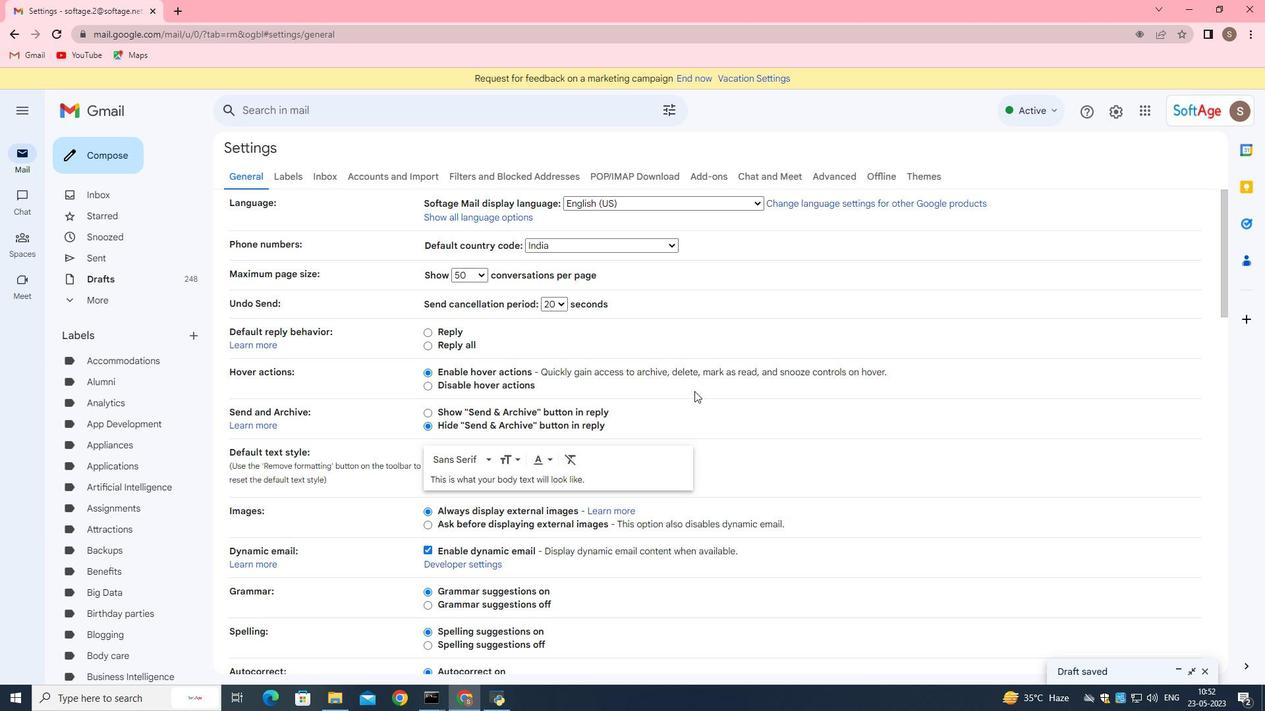 
Action: Mouse scrolled (693, 391) with delta (0, 0)
Screenshot: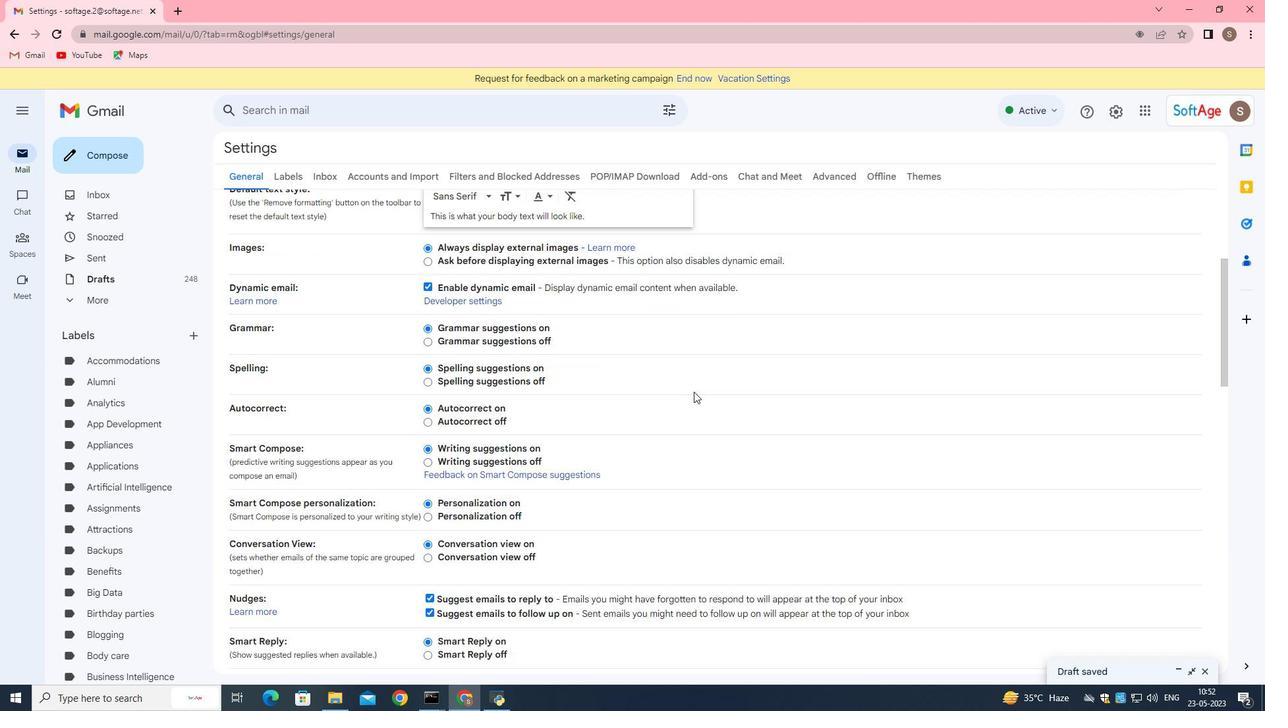 
Action: Mouse scrolled (693, 391) with delta (0, 0)
Screenshot: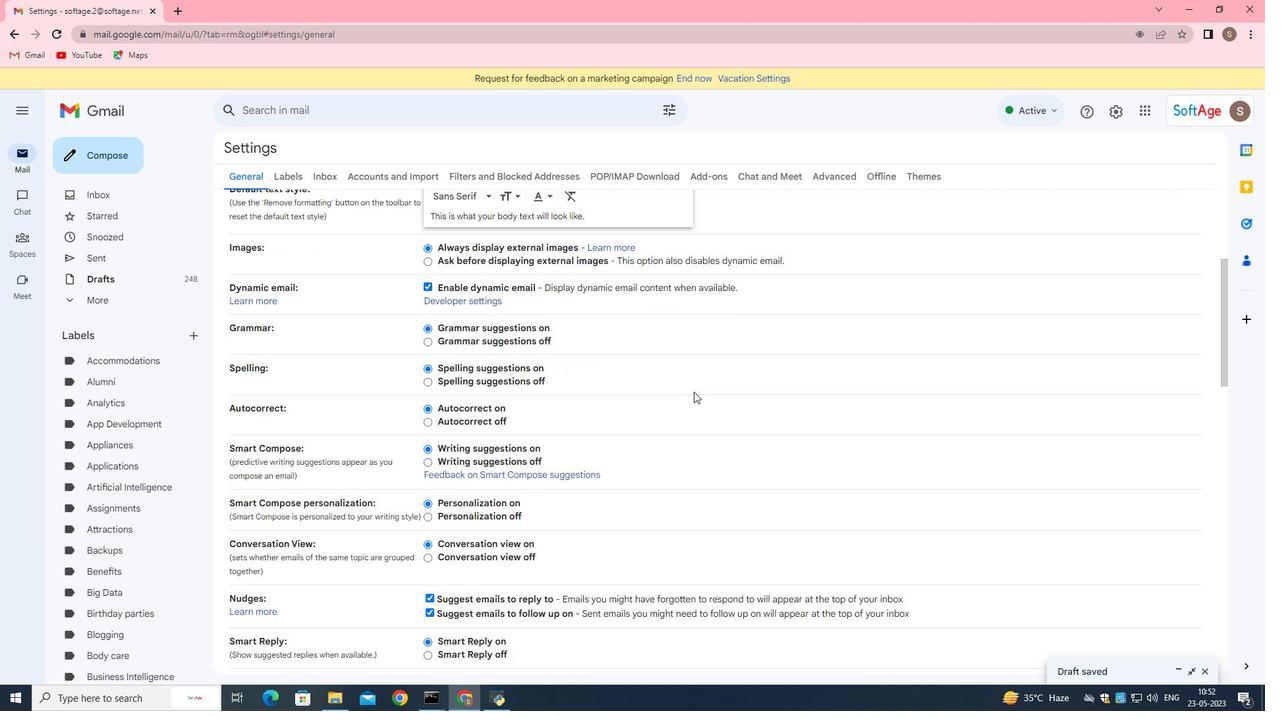
Action: Mouse scrolled (693, 391) with delta (0, 0)
Screenshot: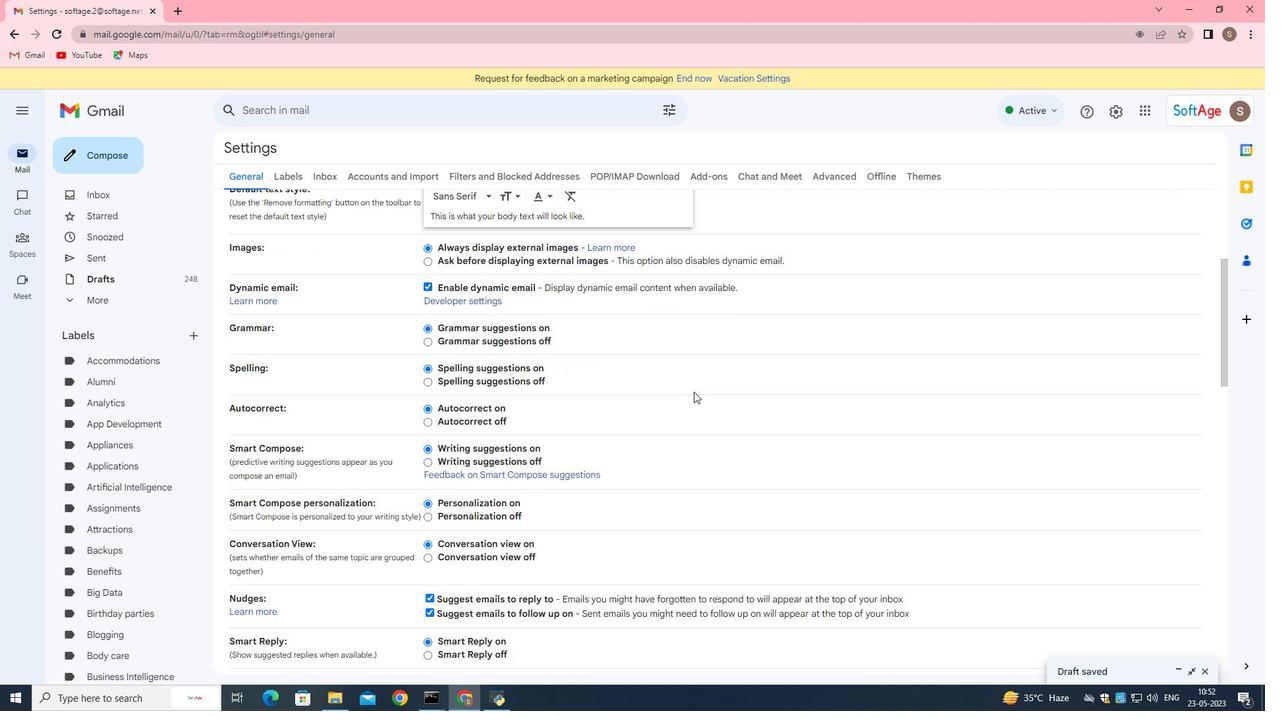 
Action: Mouse scrolled (693, 391) with delta (0, 0)
Screenshot: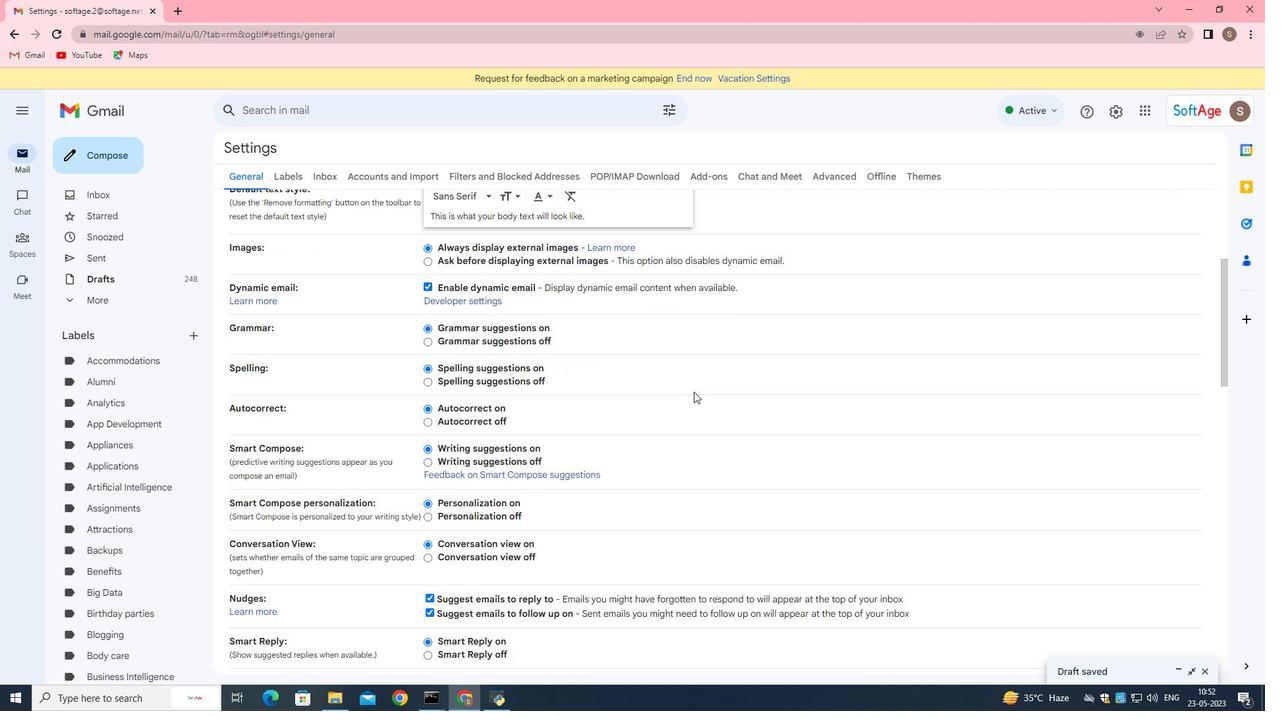 
Action: Mouse scrolled (693, 391) with delta (0, 0)
Screenshot: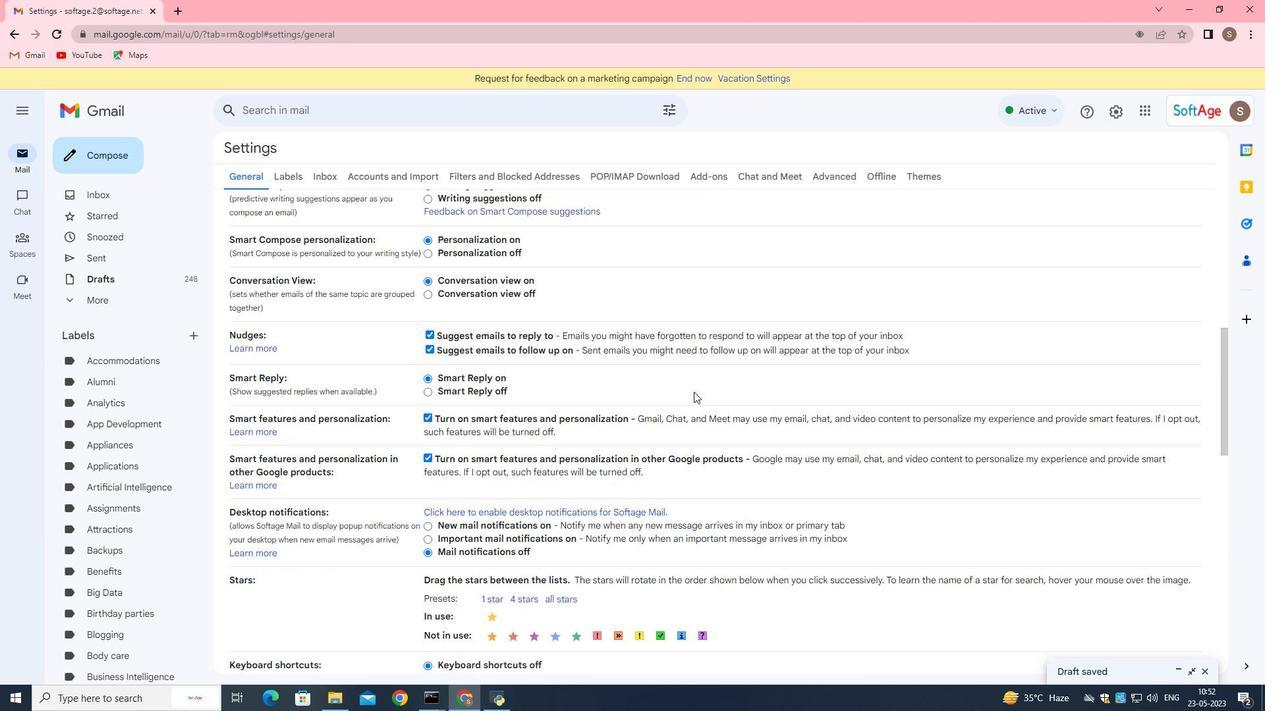 
Action: Mouse scrolled (693, 391) with delta (0, 0)
Screenshot: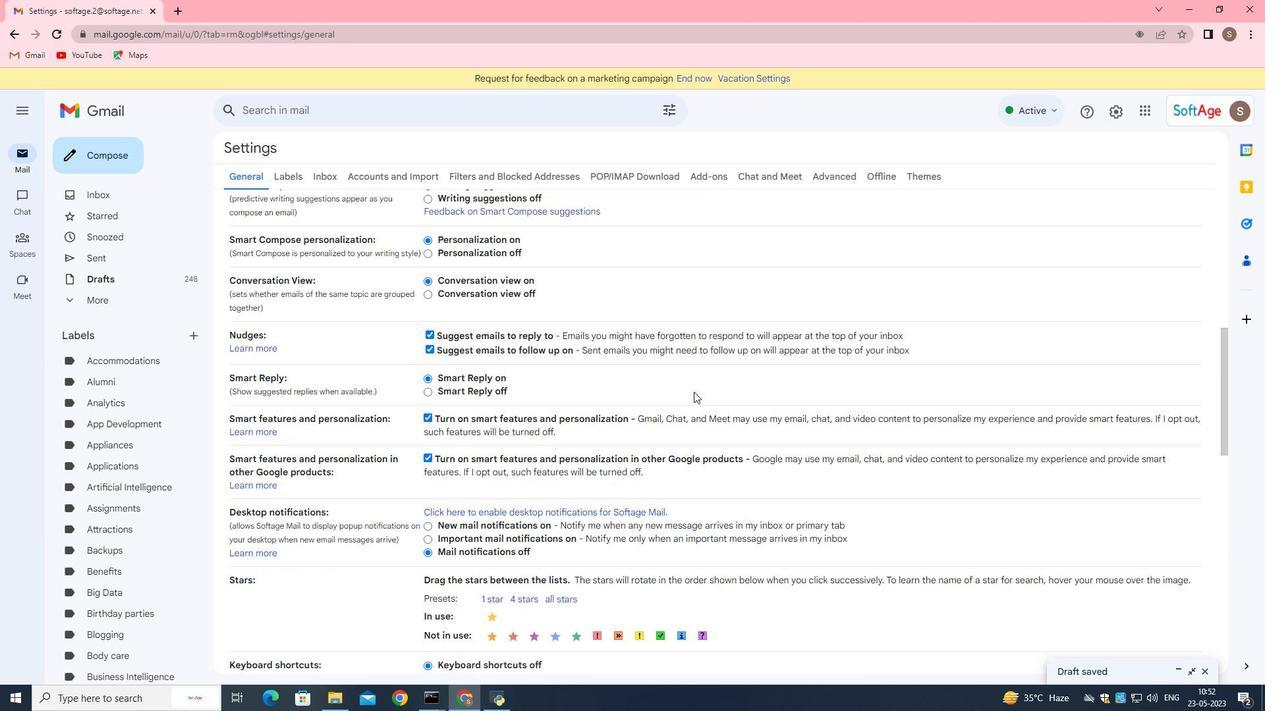 
Action: Mouse scrolled (693, 391) with delta (0, 0)
Screenshot: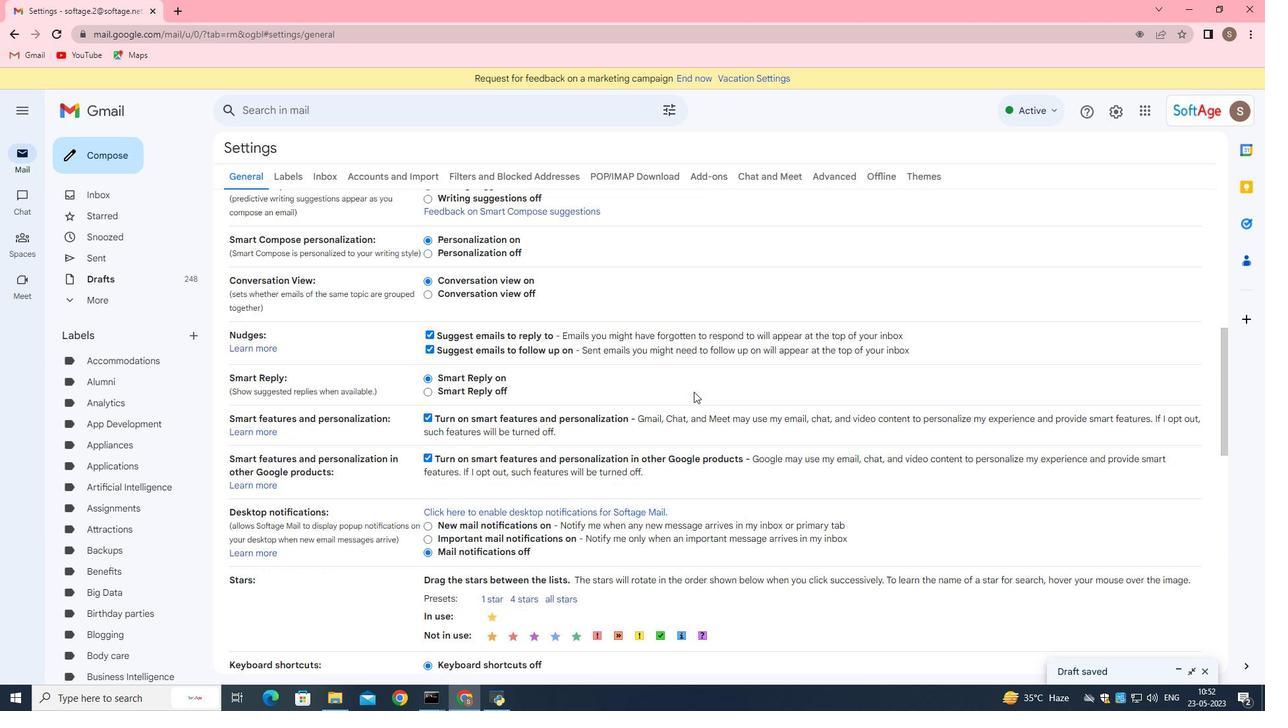 
Action: Mouse scrolled (693, 391) with delta (0, 0)
Screenshot: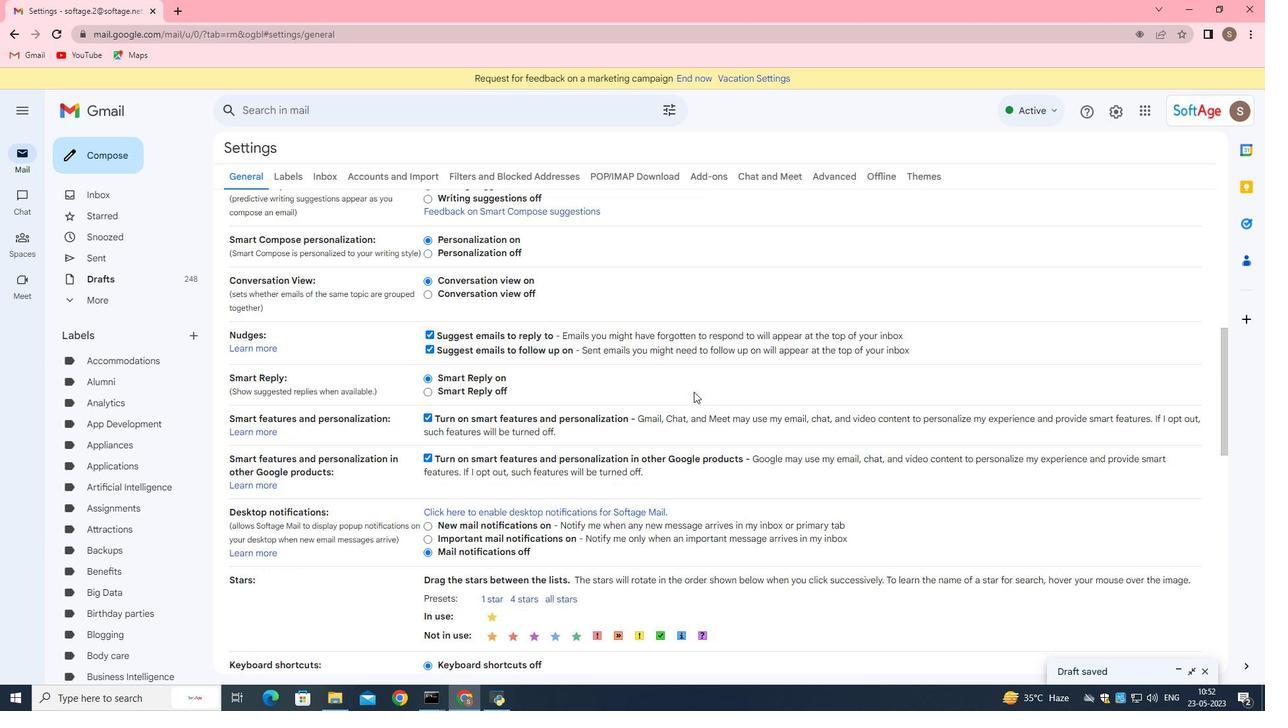 
Action: Mouse scrolled (693, 391) with delta (0, 0)
Screenshot: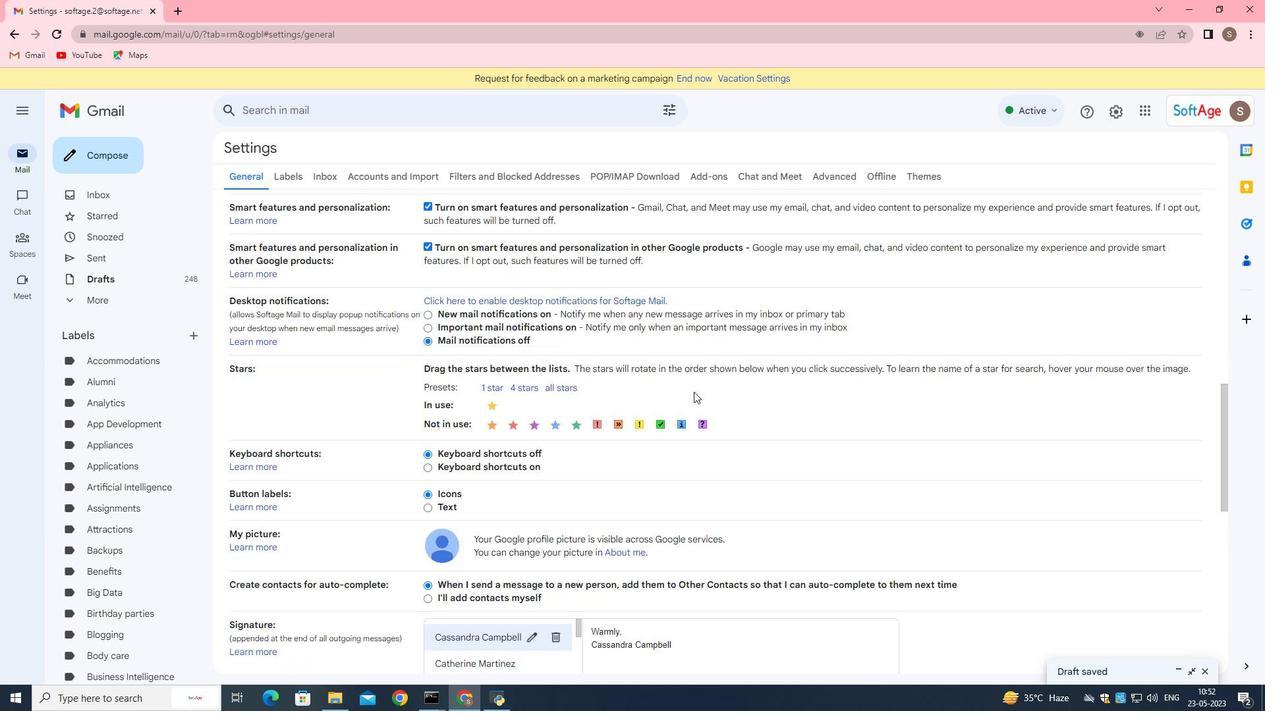 
Action: Mouse scrolled (693, 391) with delta (0, 0)
Screenshot: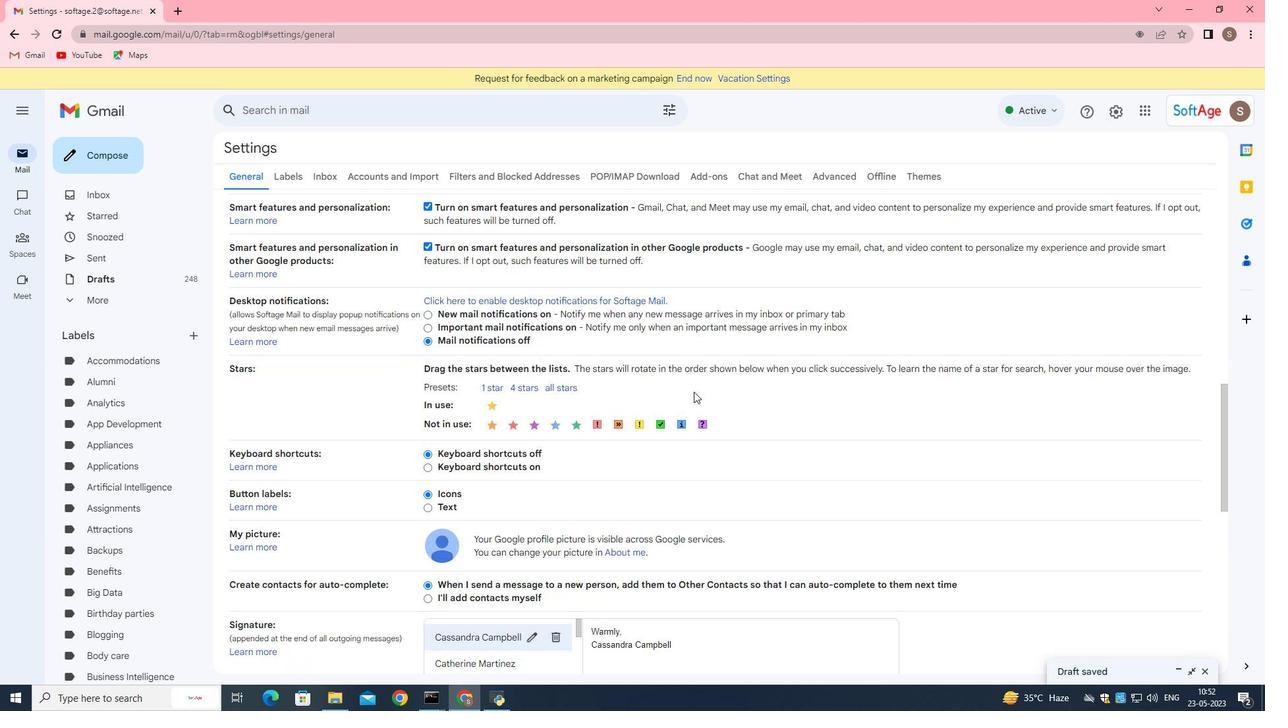 
Action: Mouse scrolled (693, 391) with delta (0, 0)
Screenshot: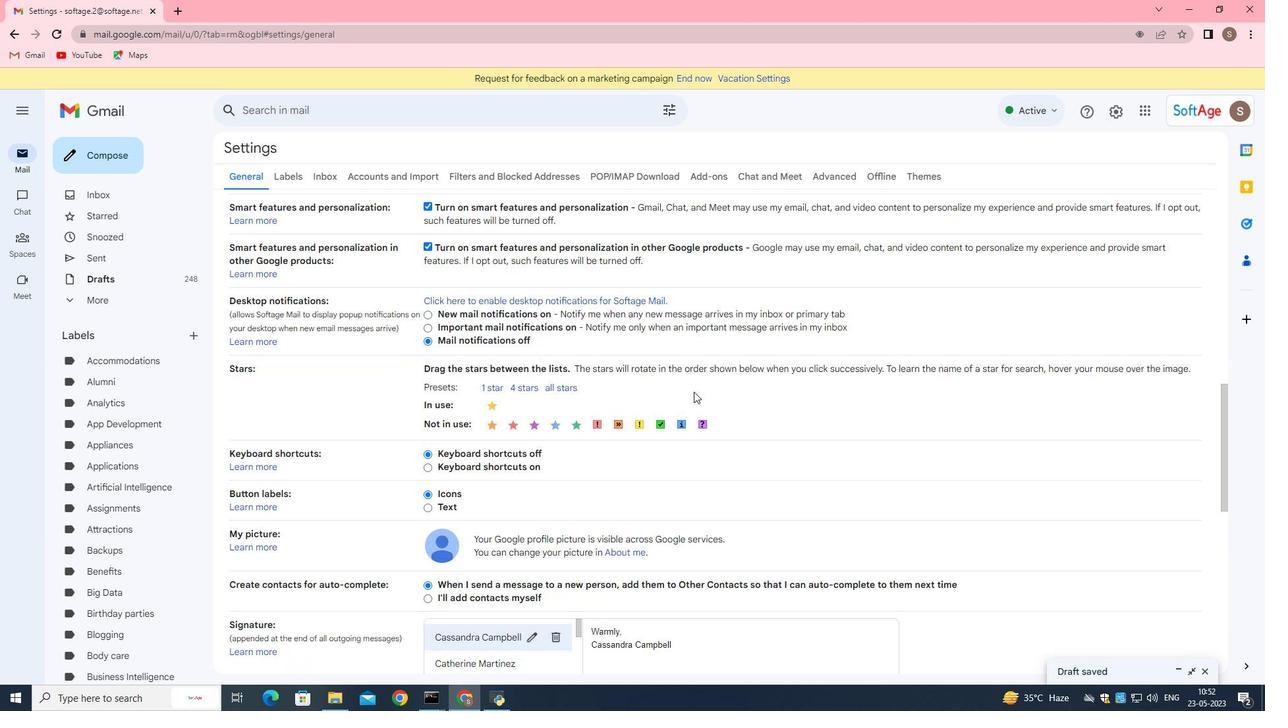
Action: Mouse scrolled (693, 391) with delta (0, 0)
Screenshot: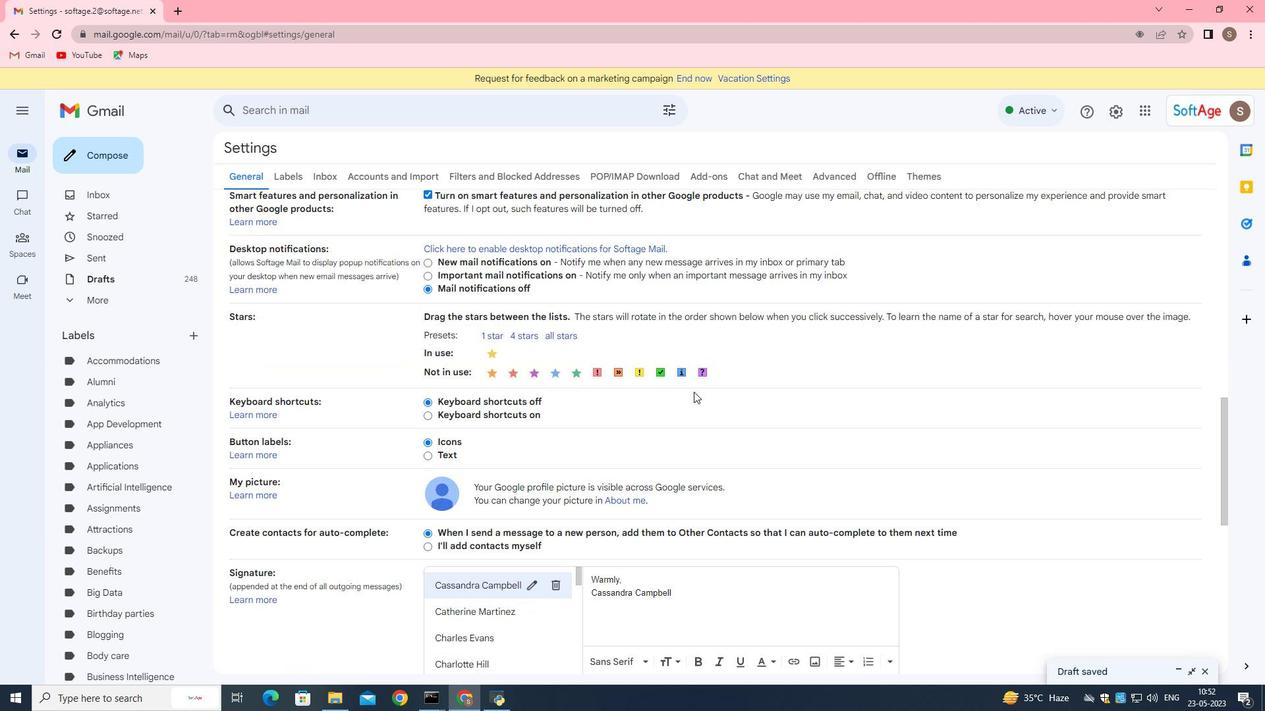 
Action: Mouse moved to (546, 431)
Screenshot: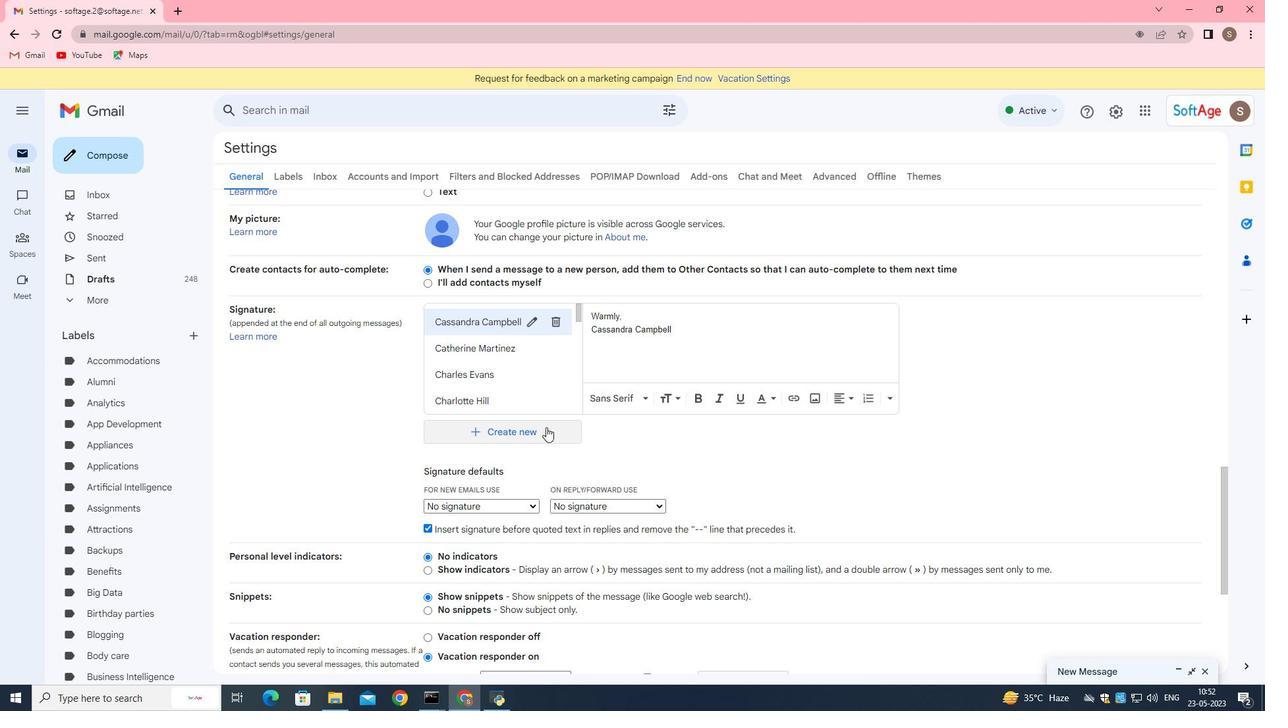 
Action: Mouse pressed left at (546, 431)
Screenshot: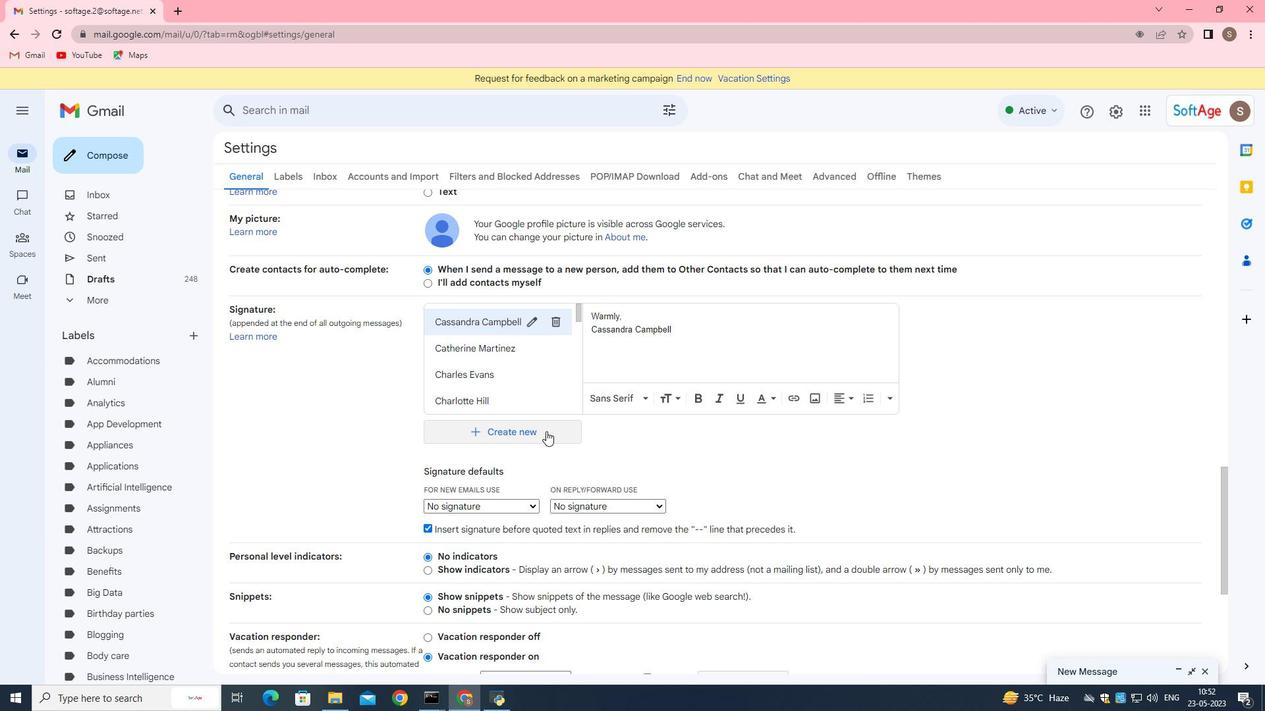 
Action: Mouse moved to (542, 412)
Screenshot: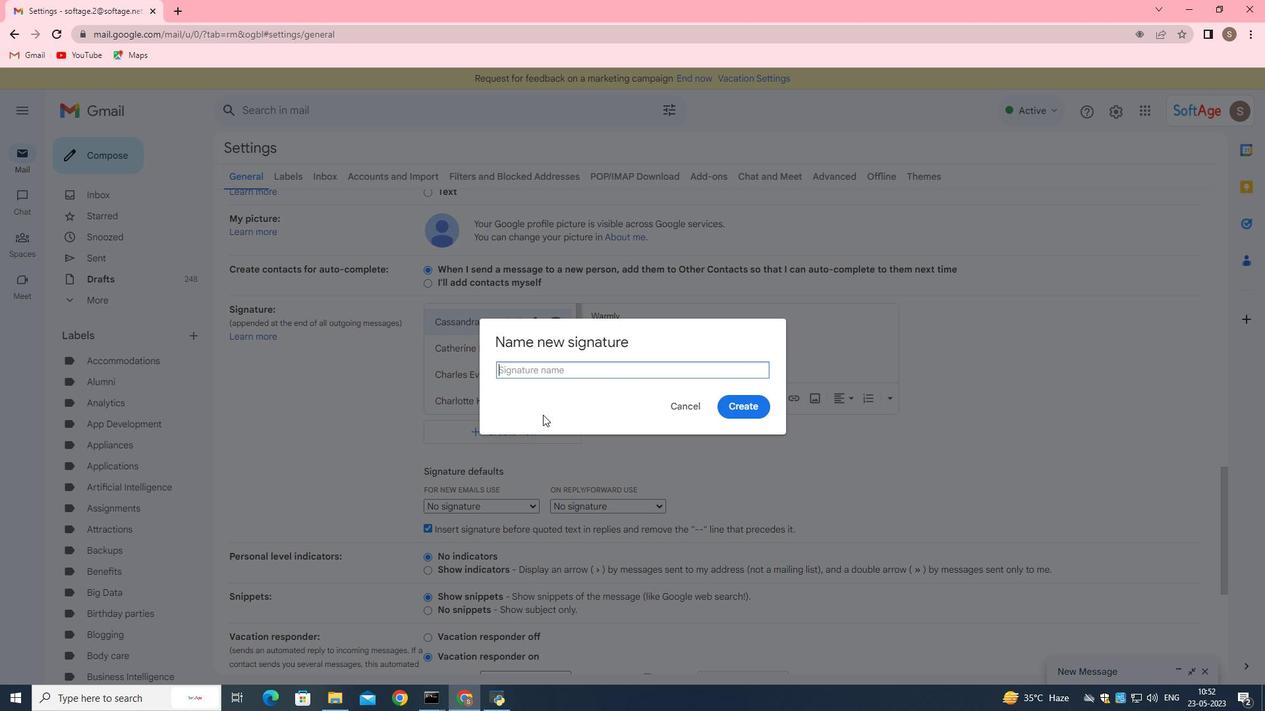 
Action: Key pressed <Key.shift><Key.shift><Key.shift><Key.shift><Key.shift><Key.shift><Key.shift><Key.shift><Key.shift><Key.shift><Key.shift><Key.shift><Key.shift>Hugo<Key.space><Key.shift><Key.shift><Key.shift><Key.shift><Key.shift><Key.shift>Perezctrl+Actrl+C
Screenshot: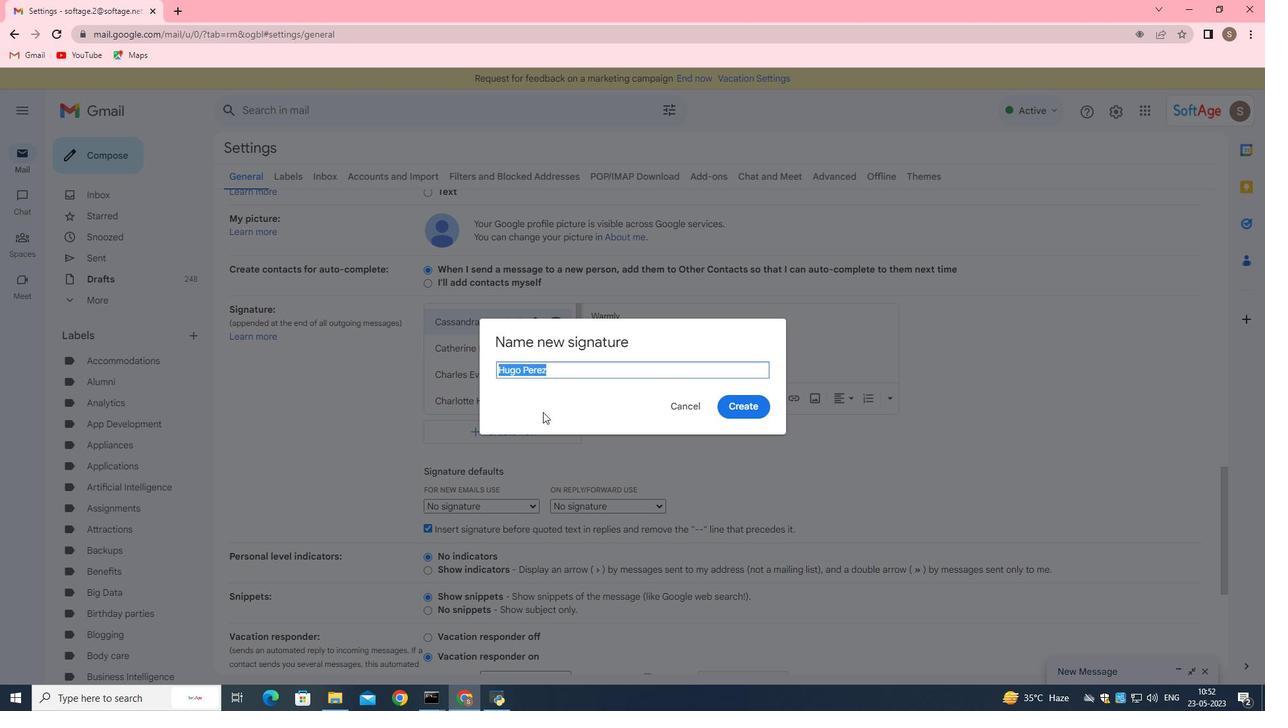 
Action: Mouse moved to (759, 406)
Screenshot: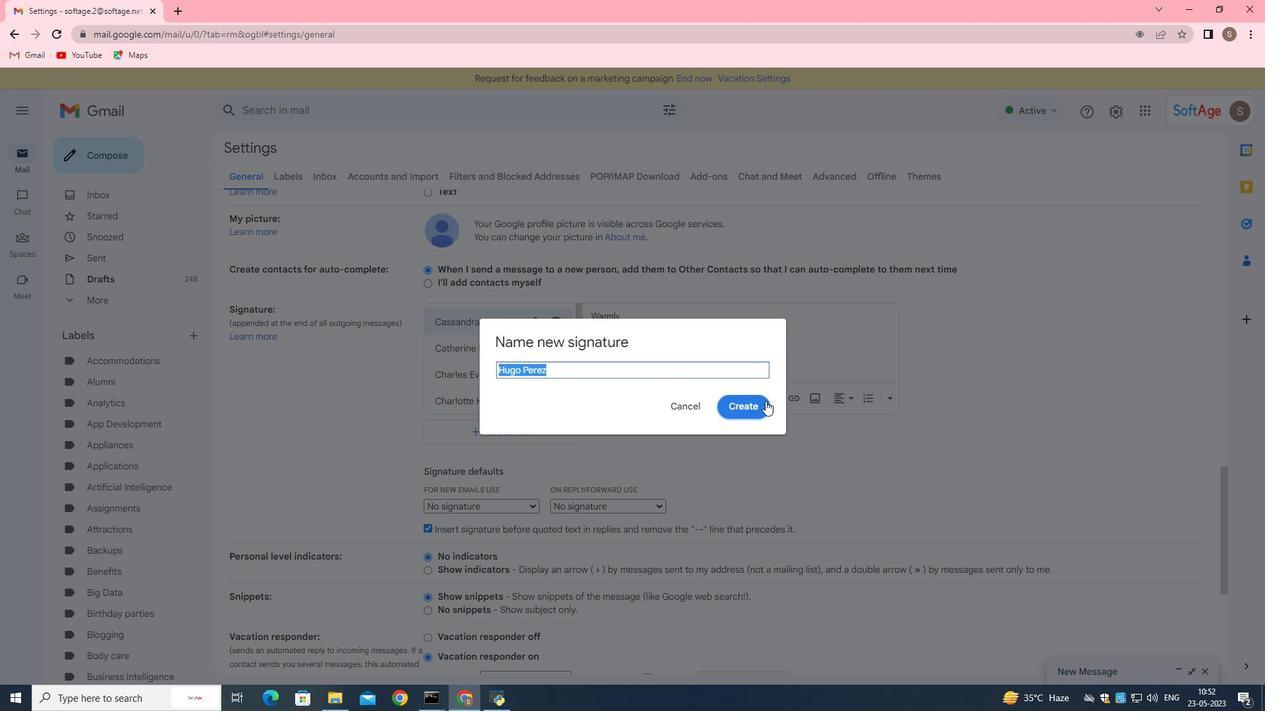
Action: Mouse pressed left at (759, 406)
Screenshot: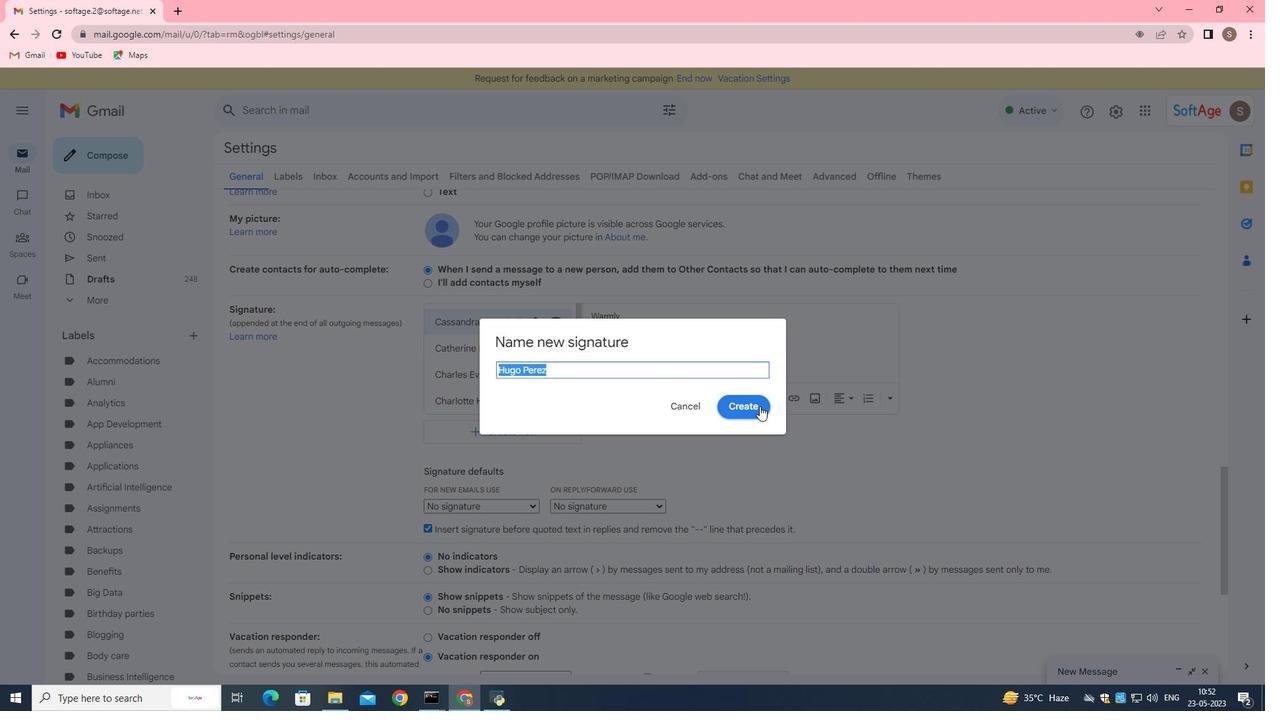 
Action: Mouse moved to (554, 342)
Screenshot: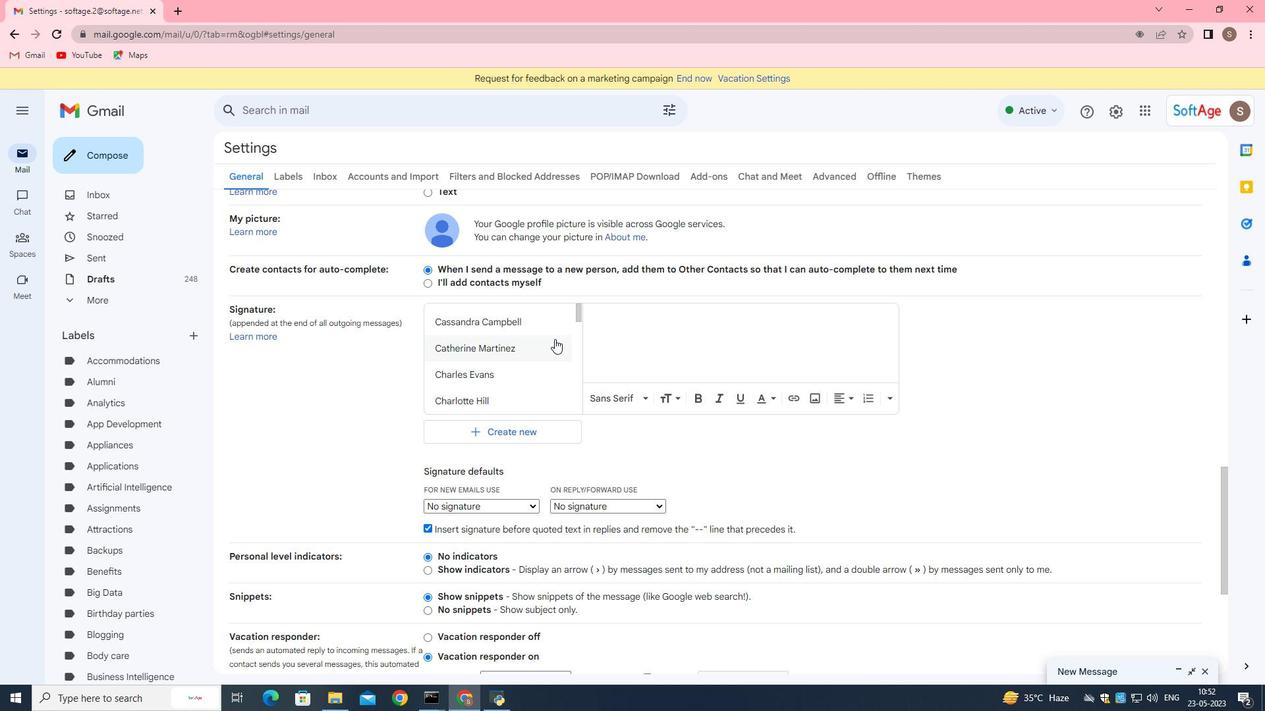 
Action: Mouse scrolled (554, 341) with delta (0, 0)
Screenshot: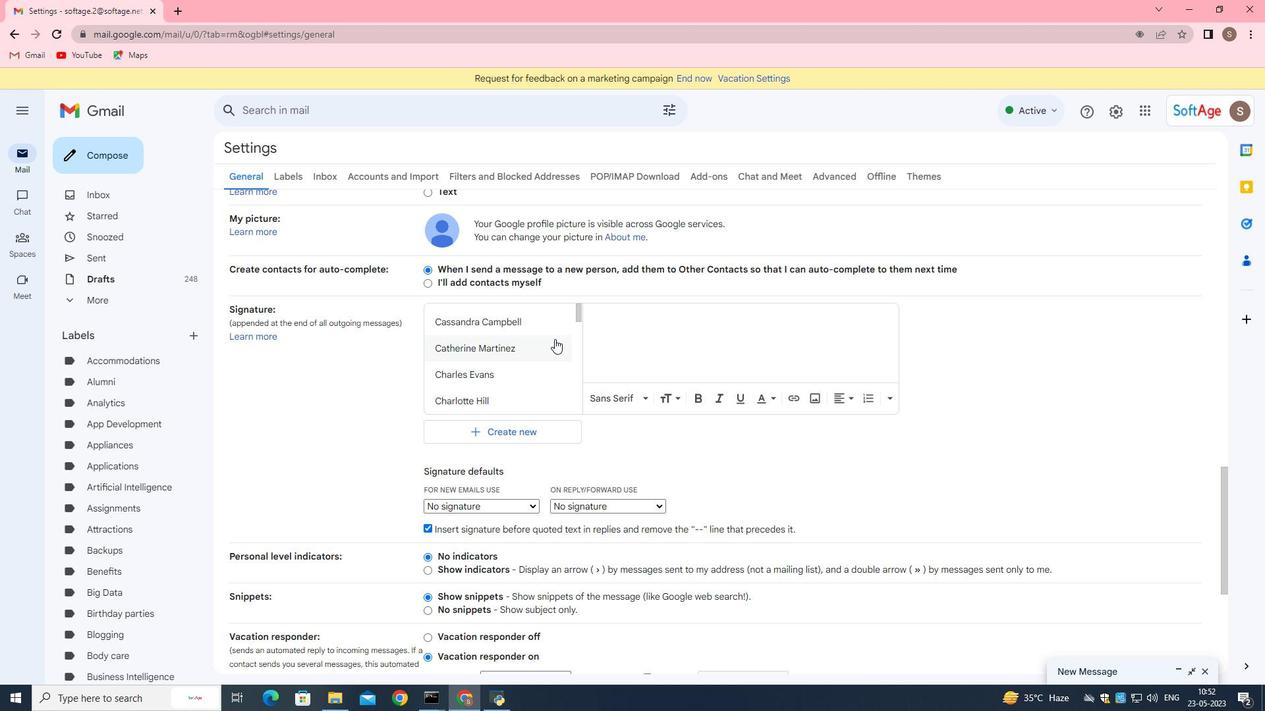 
Action: Mouse moved to (554, 343)
Screenshot: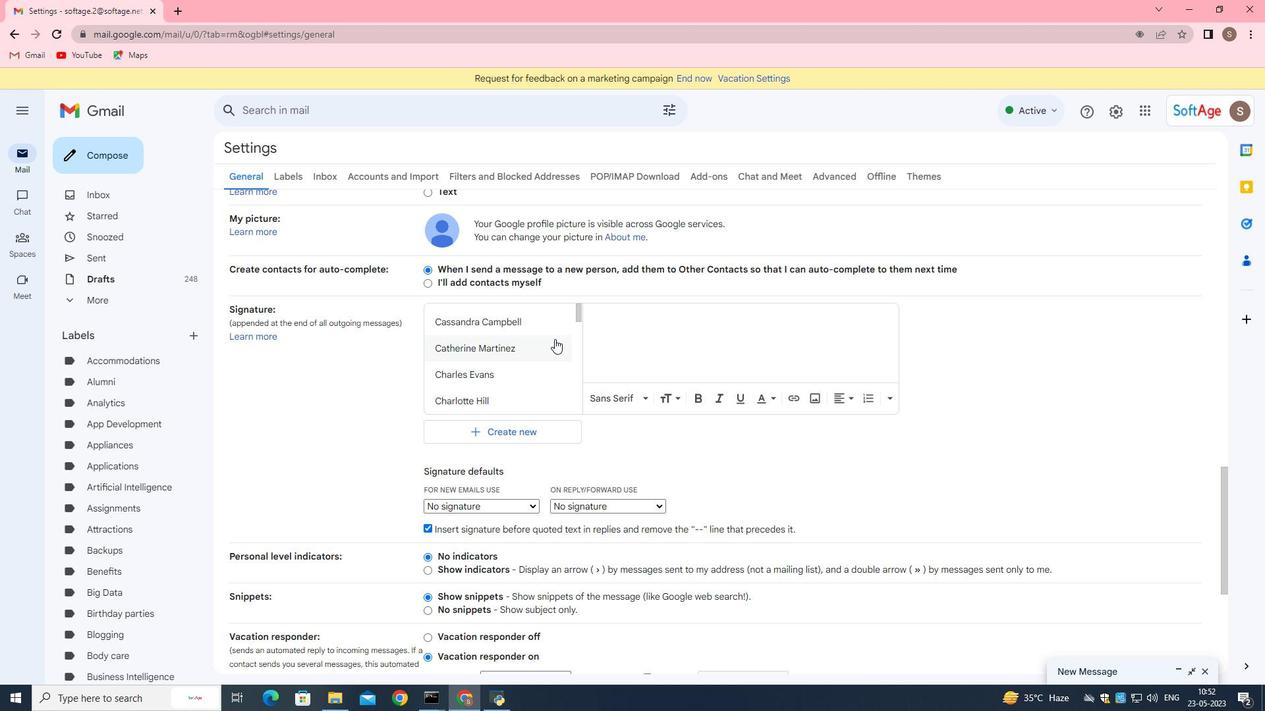 
Action: Mouse scrolled (554, 343) with delta (0, 0)
Screenshot: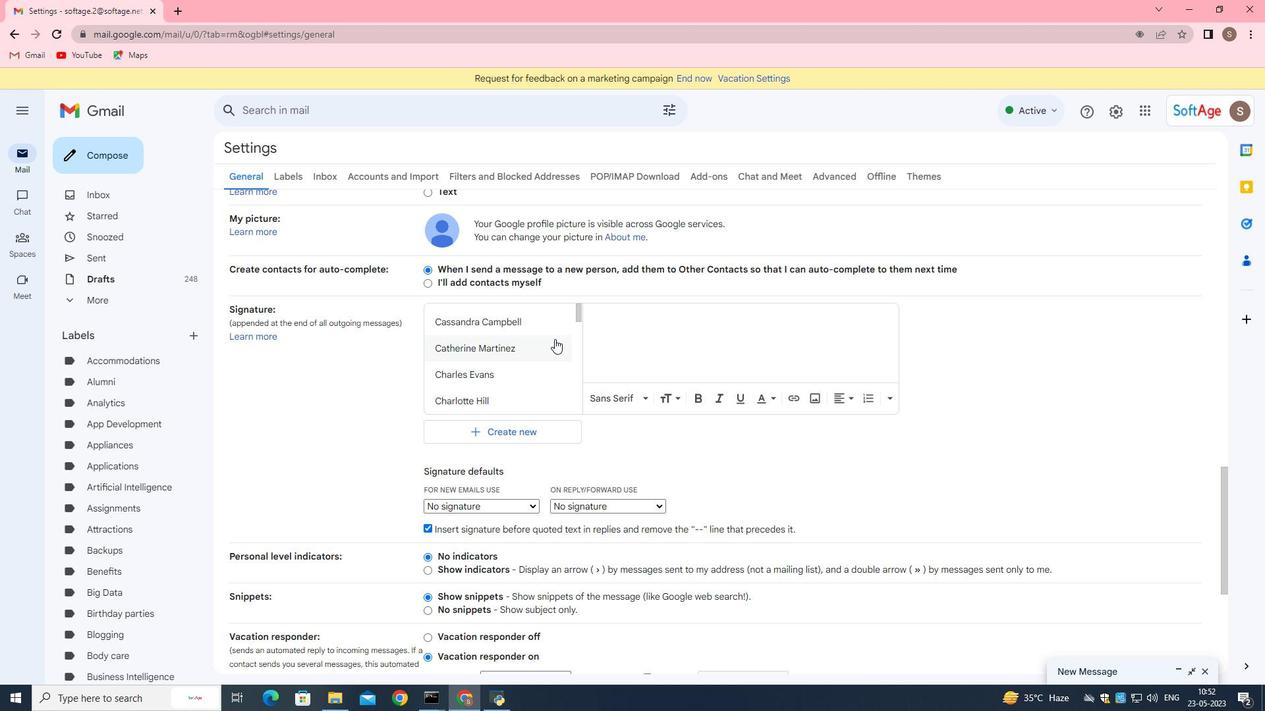 
Action: Mouse moved to (554, 345)
Screenshot: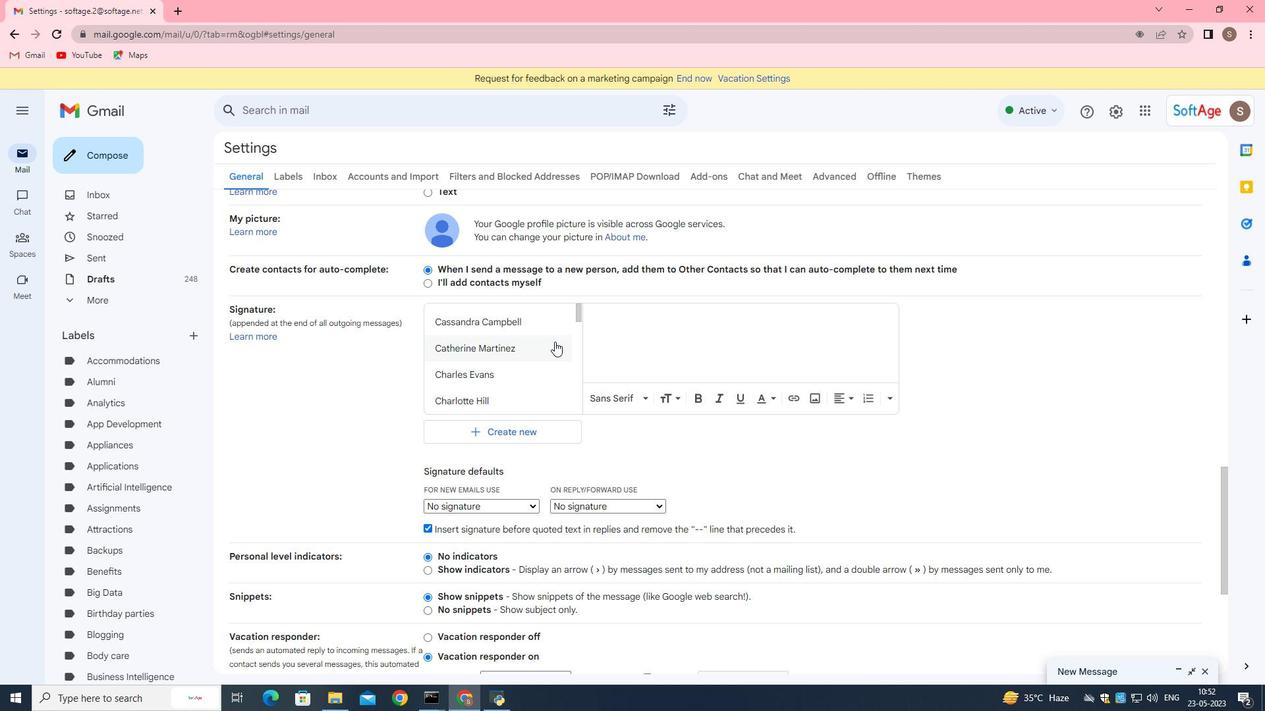 
Action: Mouse scrolled (554, 344) with delta (0, 0)
Screenshot: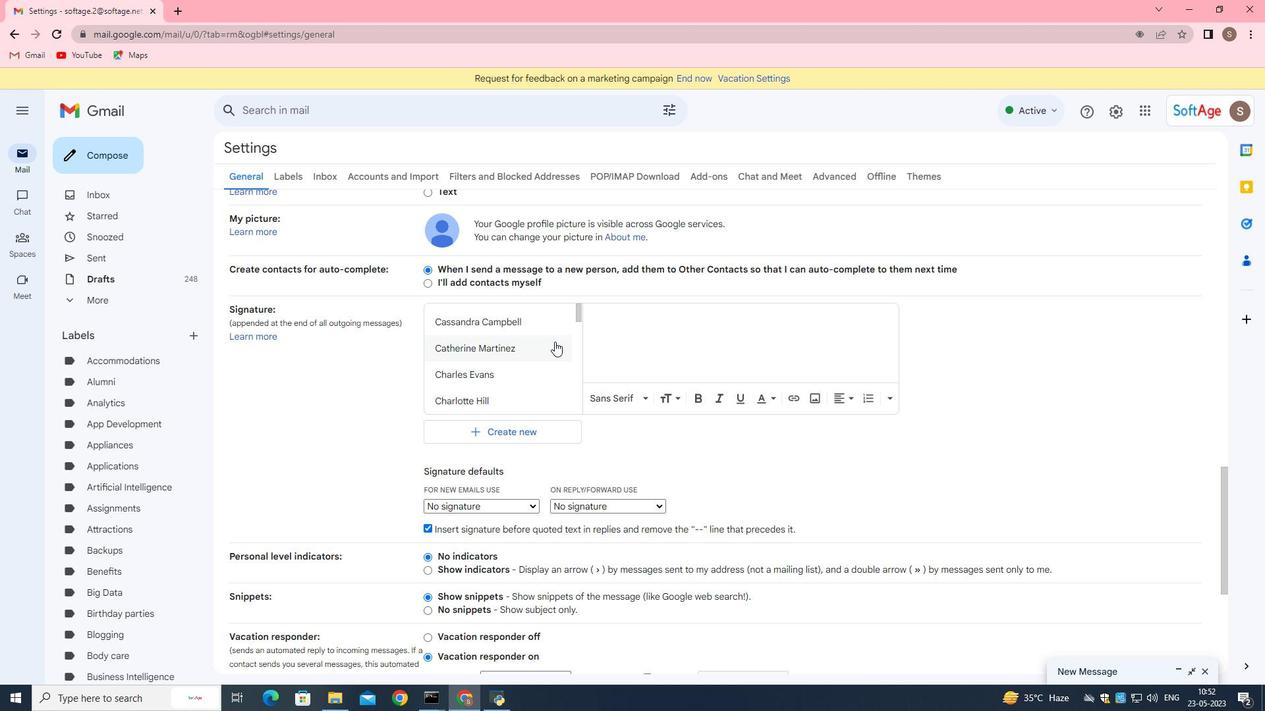 
Action: Mouse scrolled (554, 344) with delta (0, 0)
Screenshot: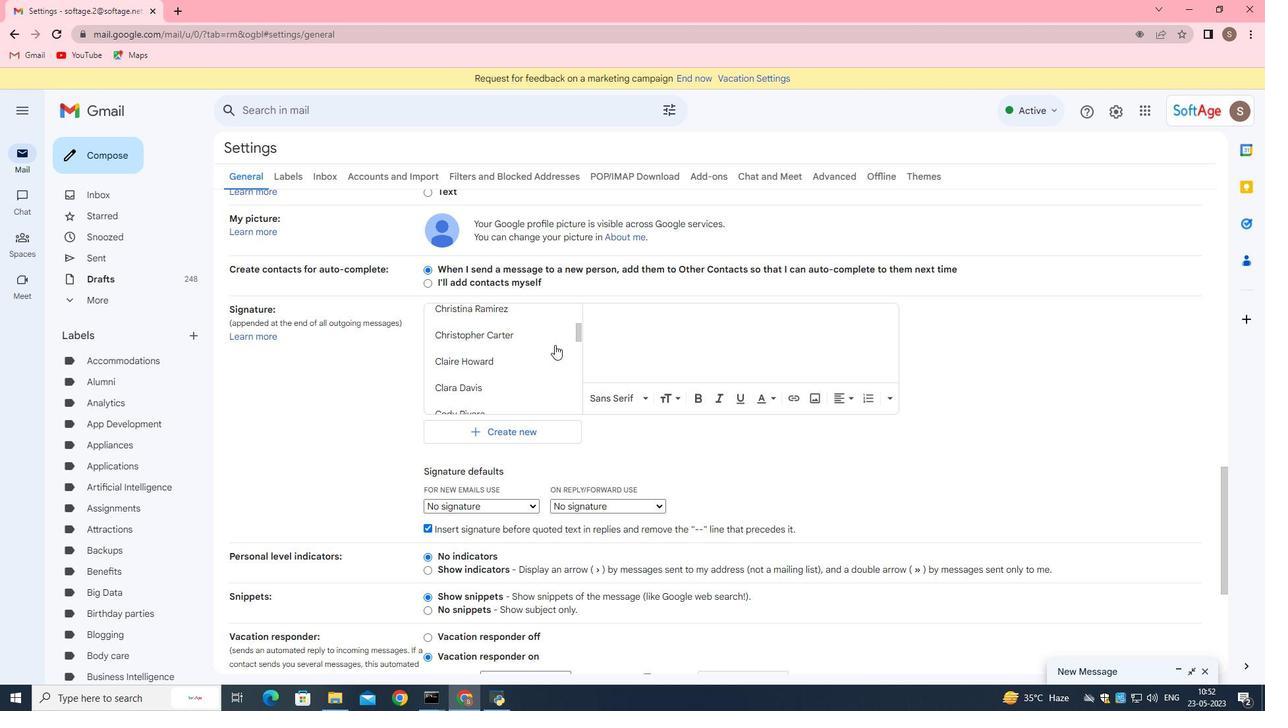 
Action: Mouse scrolled (554, 344) with delta (0, 0)
Screenshot: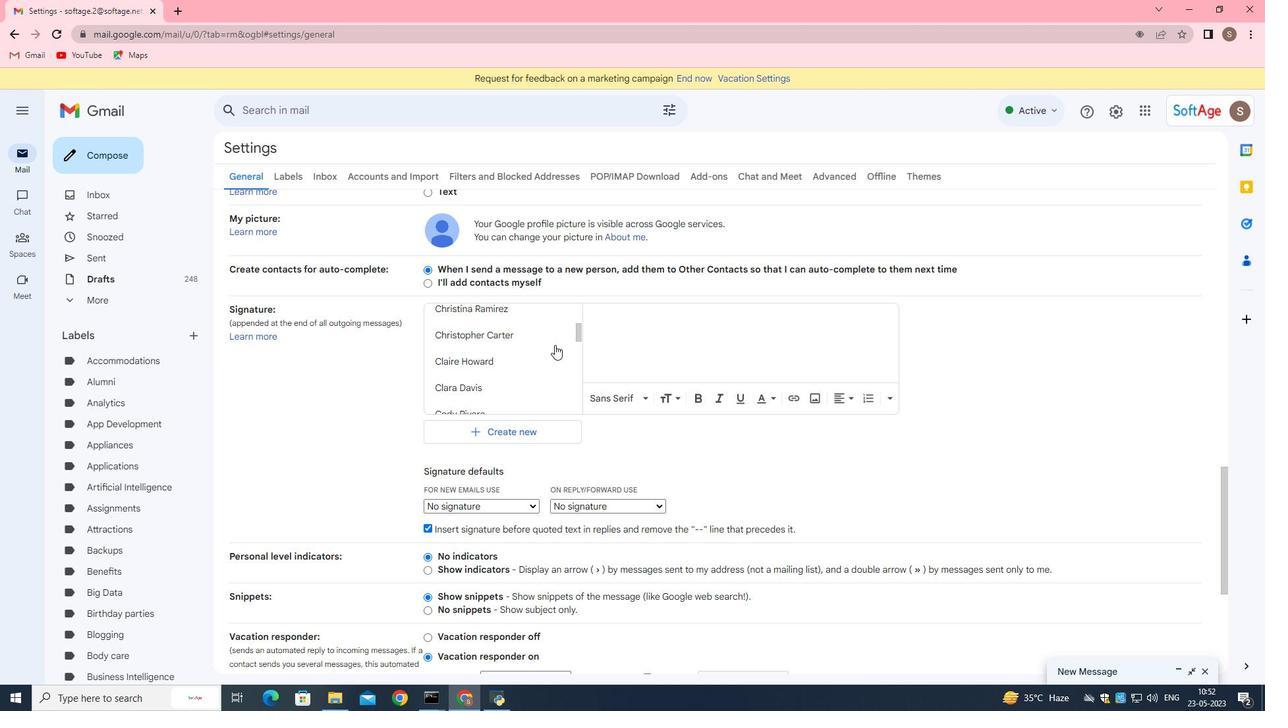 
Action: Mouse scrolled (554, 344) with delta (0, 0)
Screenshot: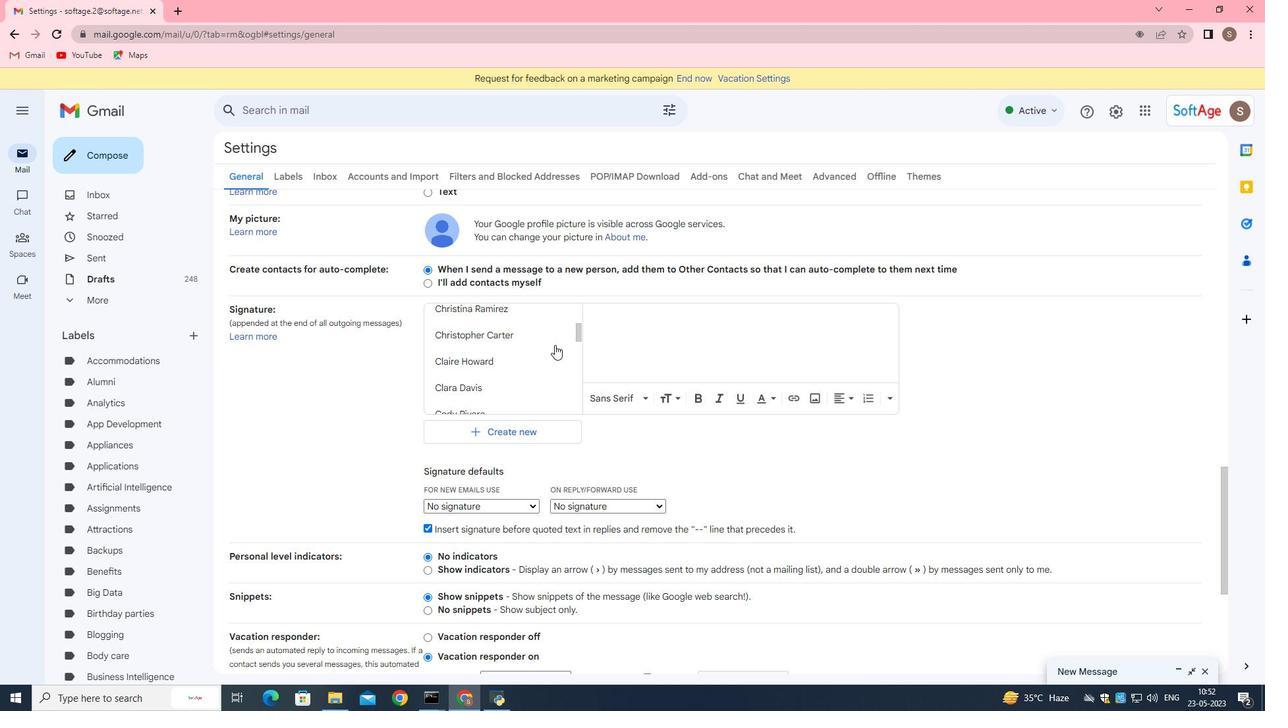 
Action: Mouse scrolled (554, 344) with delta (0, 0)
Screenshot: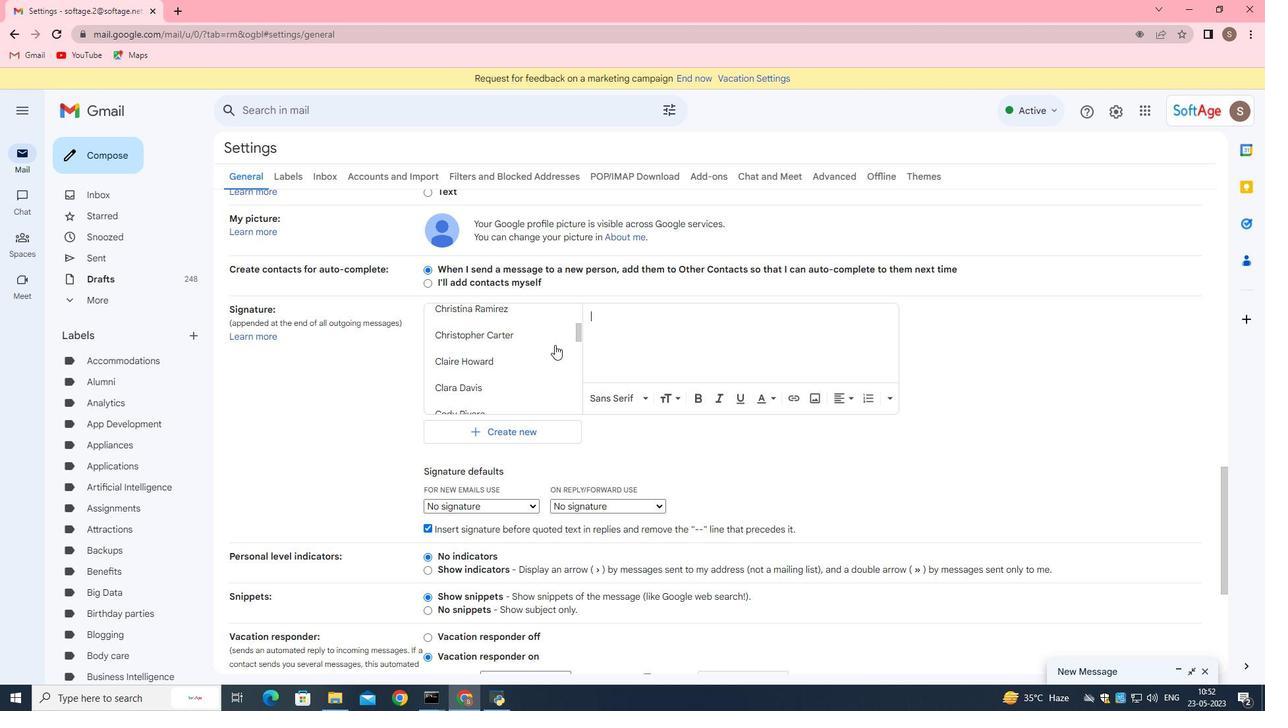 
Action: Mouse scrolled (554, 344) with delta (0, 0)
Screenshot: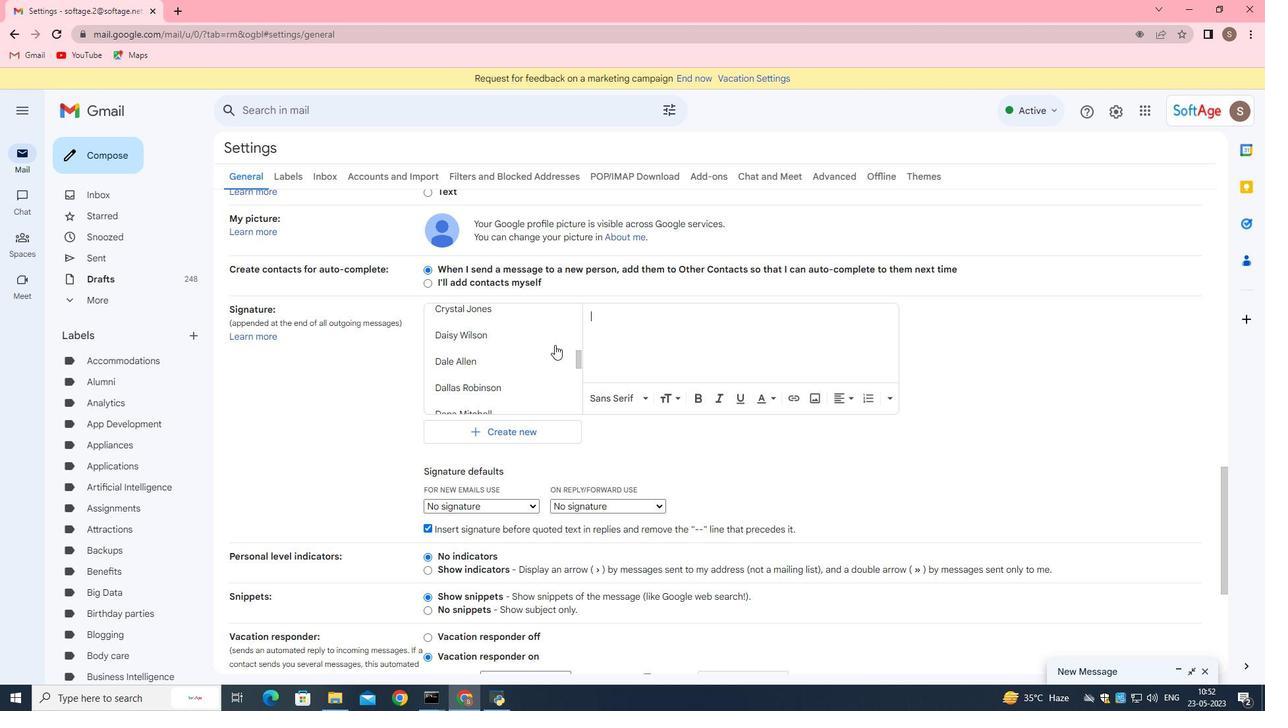 
Action: Mouse scrolled (554, 344) with delta (0, 0)
Screenshot: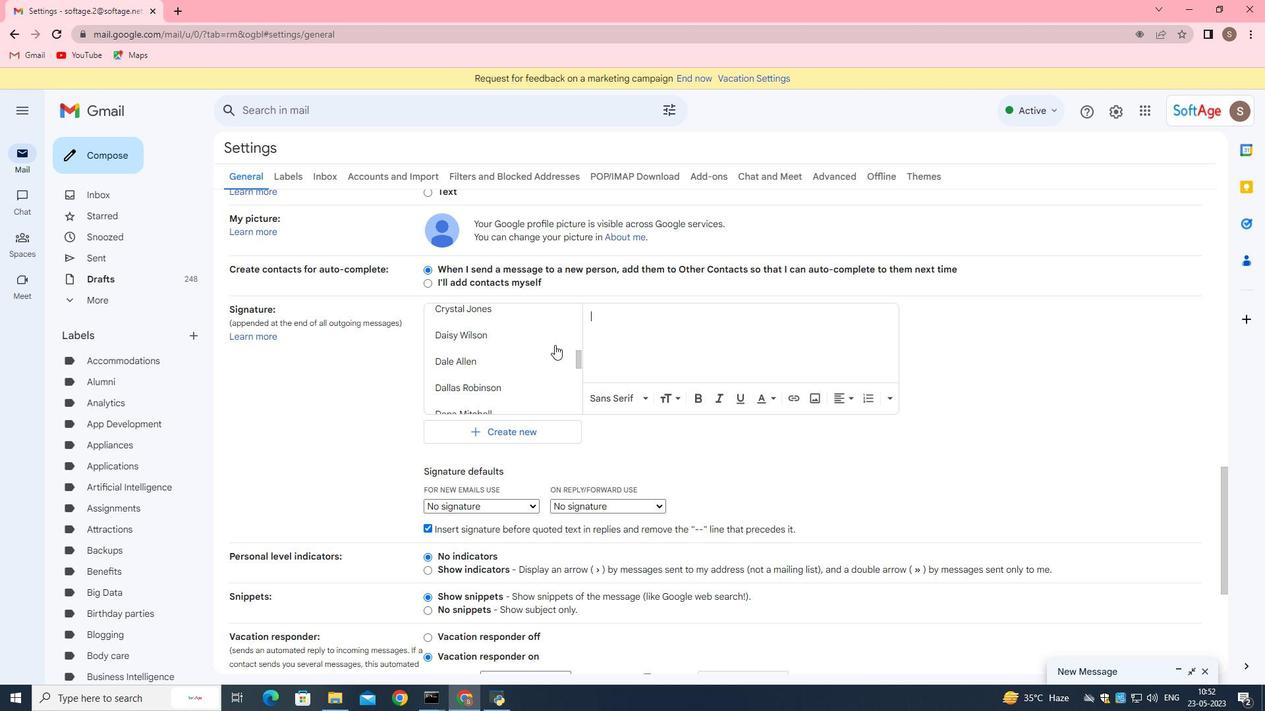 
Action: Mouse scrolled (554, 344) with delta (0, 0)
Screenshot: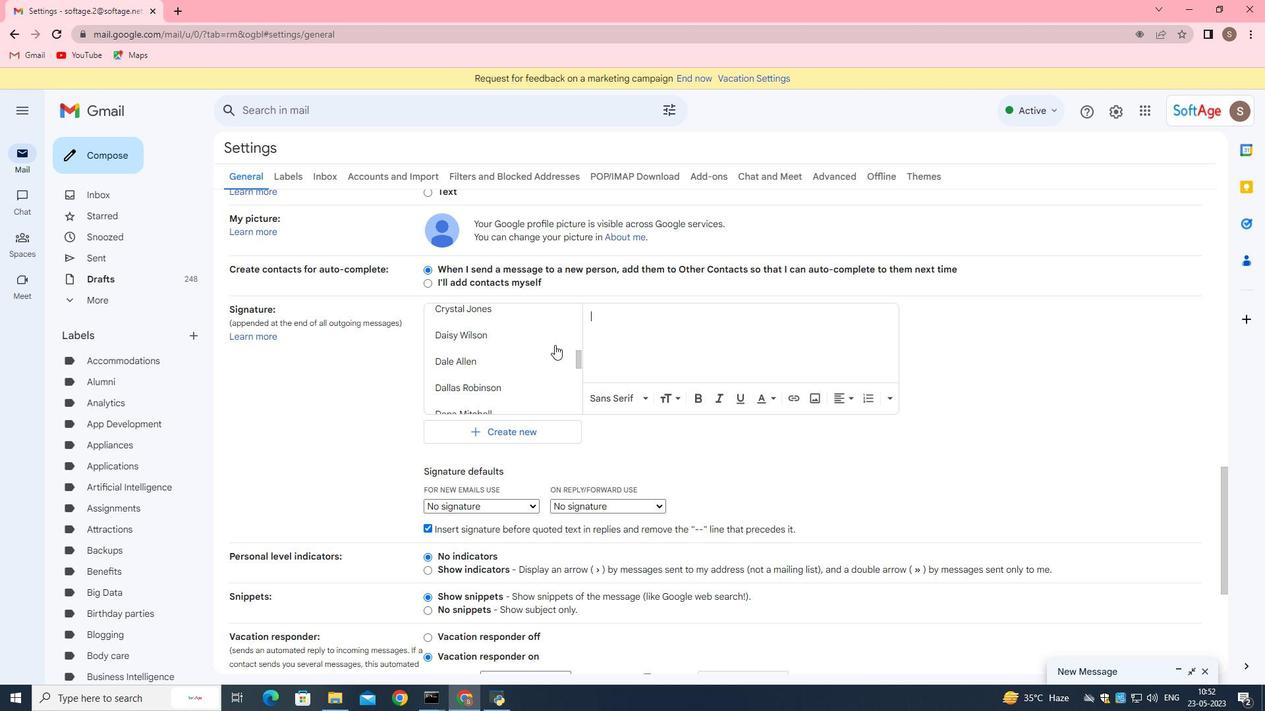 
Action: Mouse scrolled (554, 344) with delta (0, 0)
Screenshot: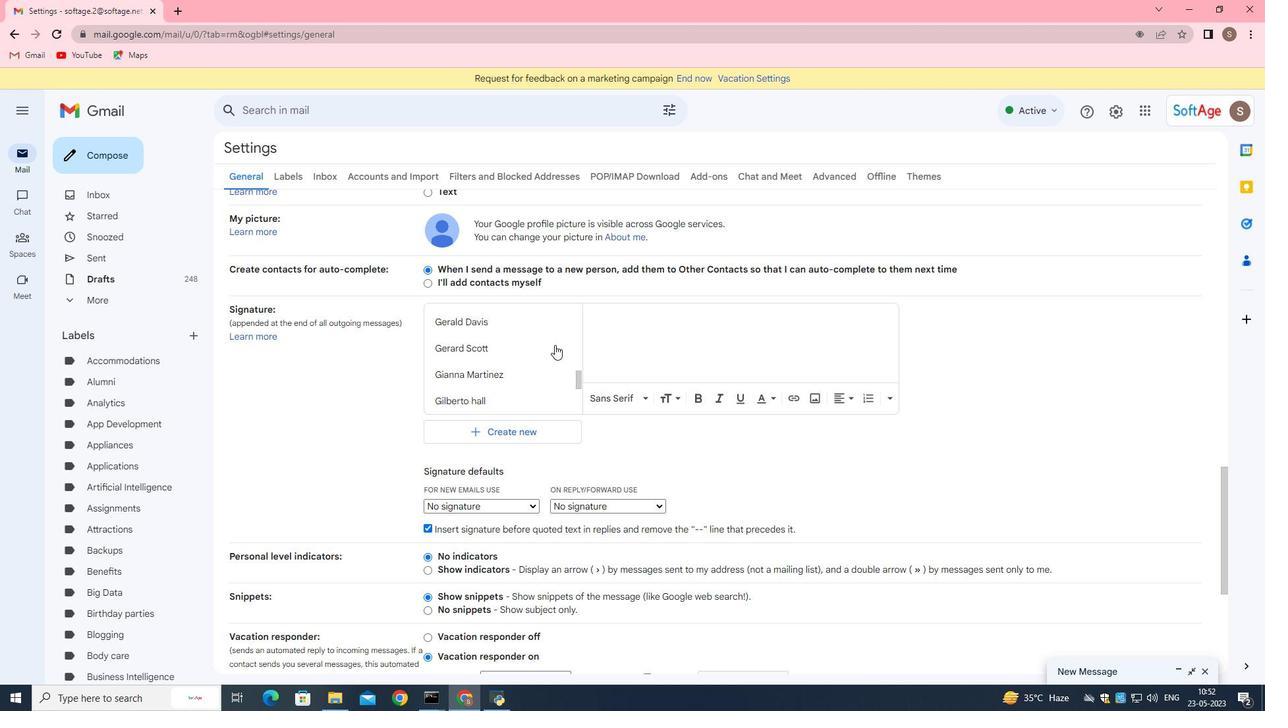 
Action: Mouse scrolled (554, 344) with delta (0, 0)
Screenshot: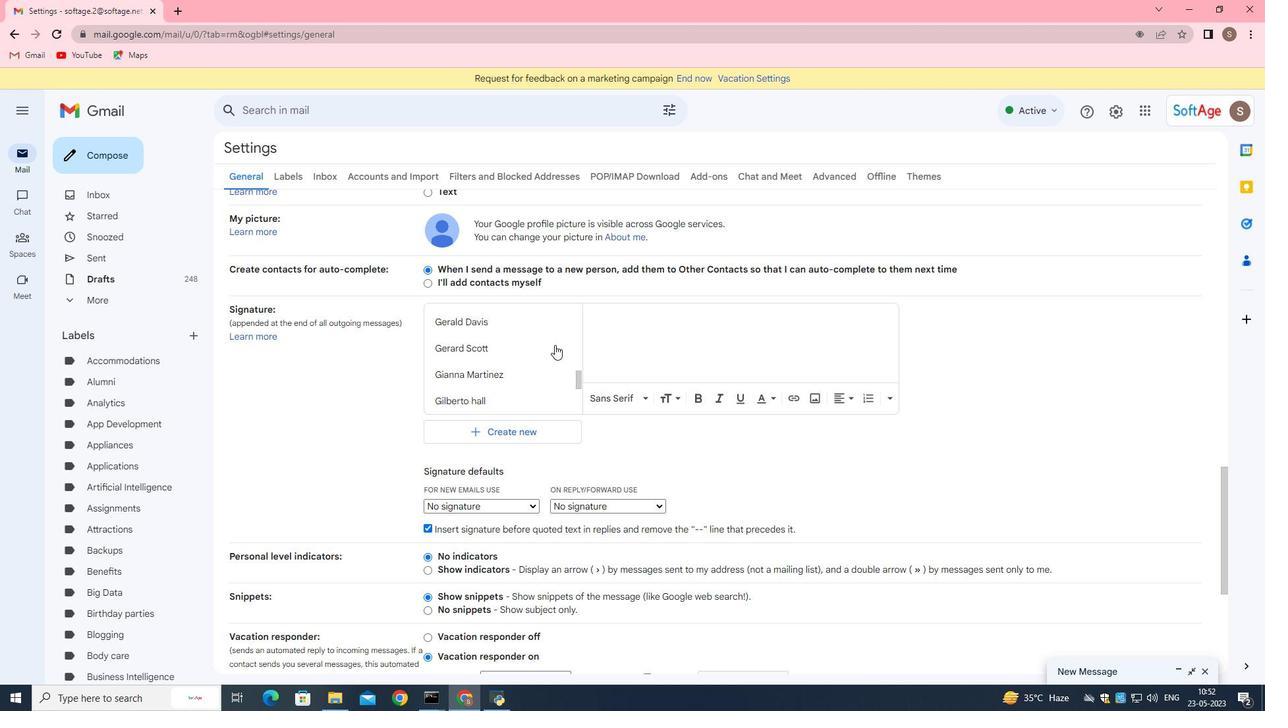 
Action: Mouse scrolled (554, 344) with delta (0, 0)
Screenshot: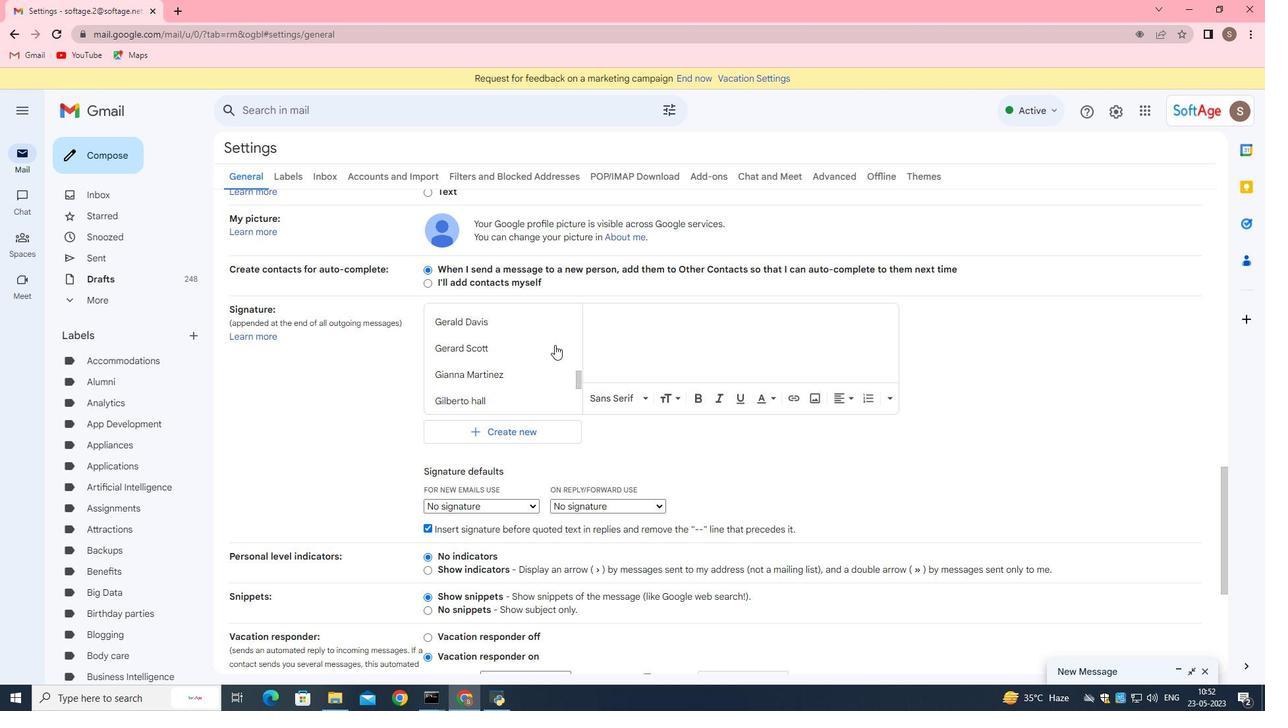 
Action: Mouse scrolled (554, 344) with delta (0, 0)
Screenshot: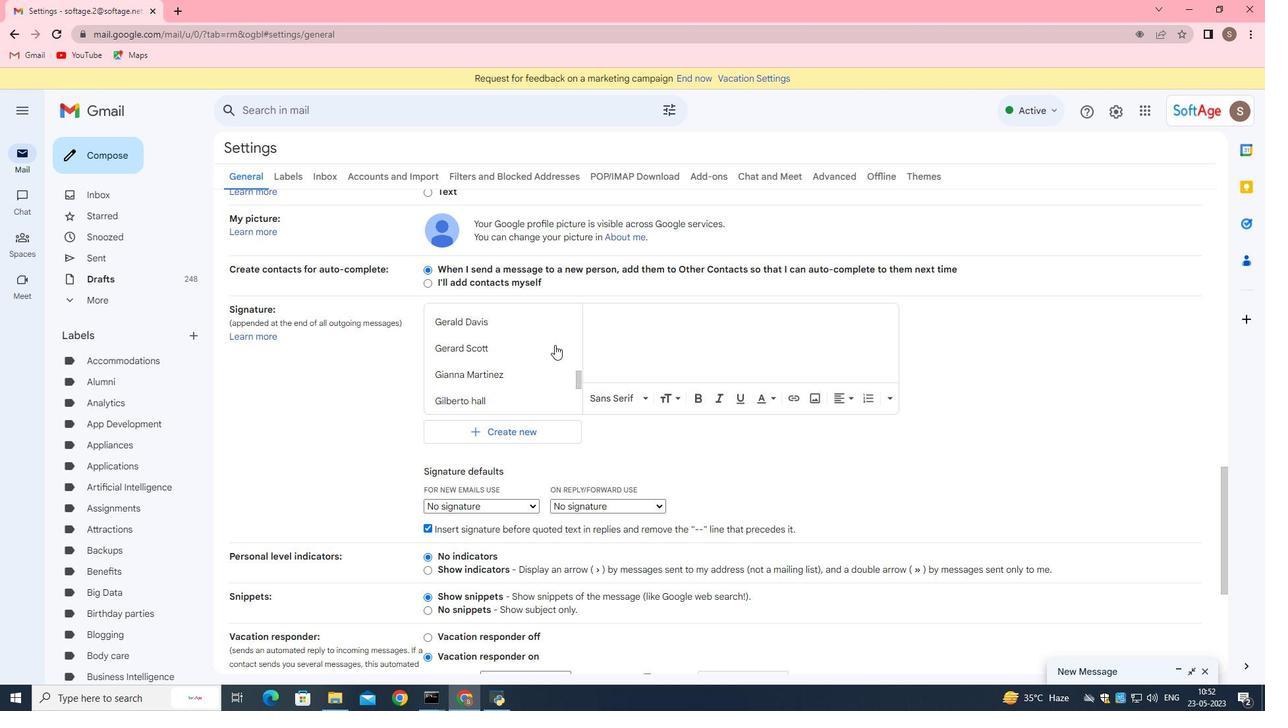 
Action: Mouse scrolled (554, 345) with delta (0, 0)
Screenshot: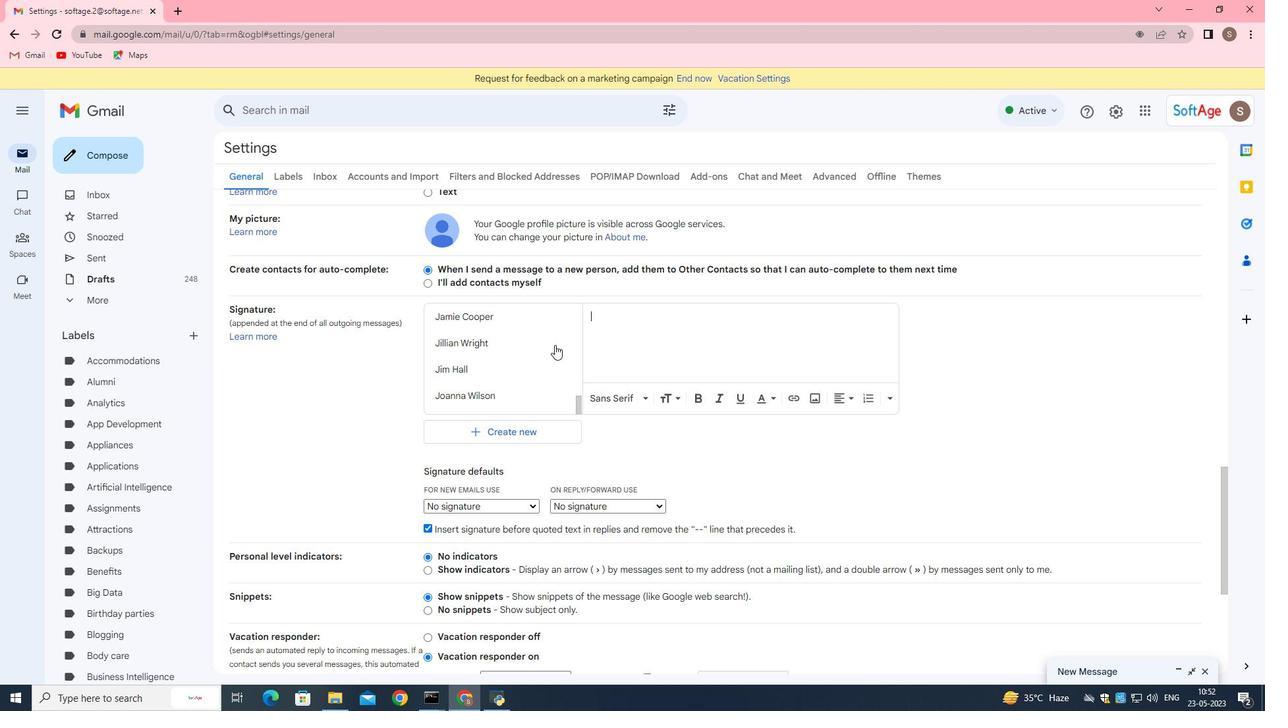 
Action: Mouse scrolled (554, 345) with delta (0, 0)
Screenshot: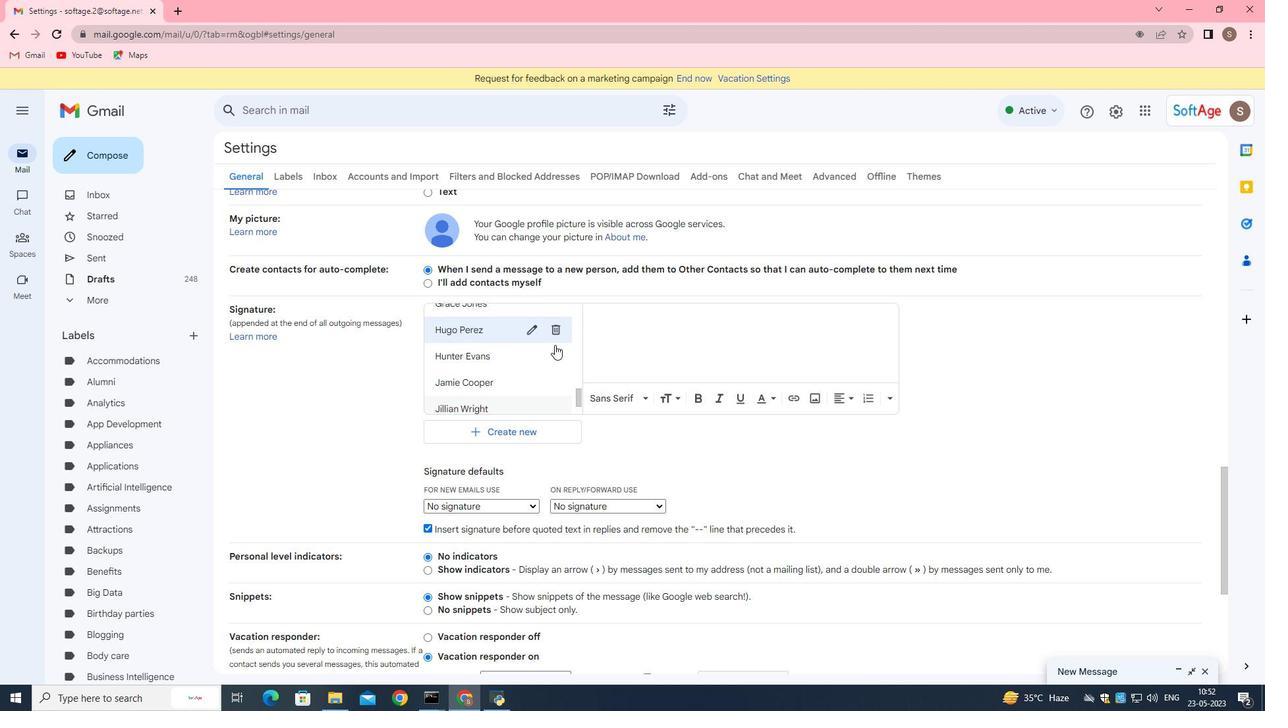 
Action: Mouse scrolled (554, 345) with delta (0, 0)
Screenshot: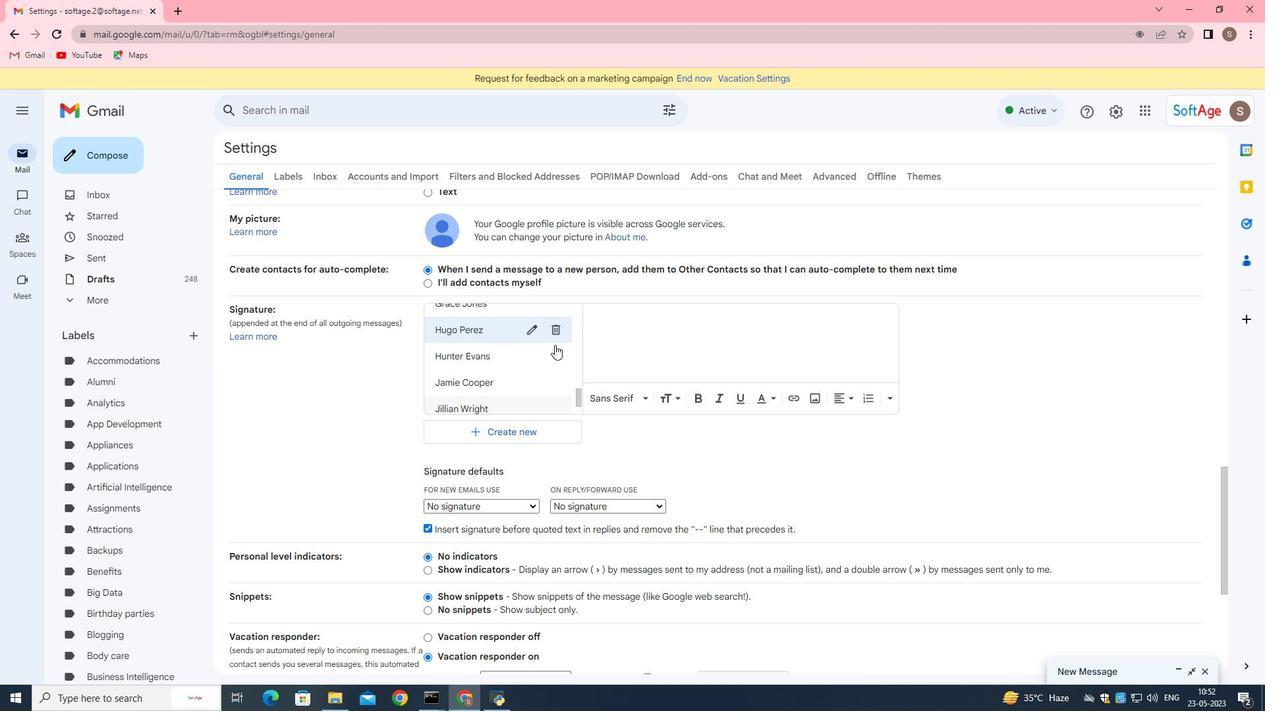 
Action: Mouse moved to (525, 389)
Screenshot: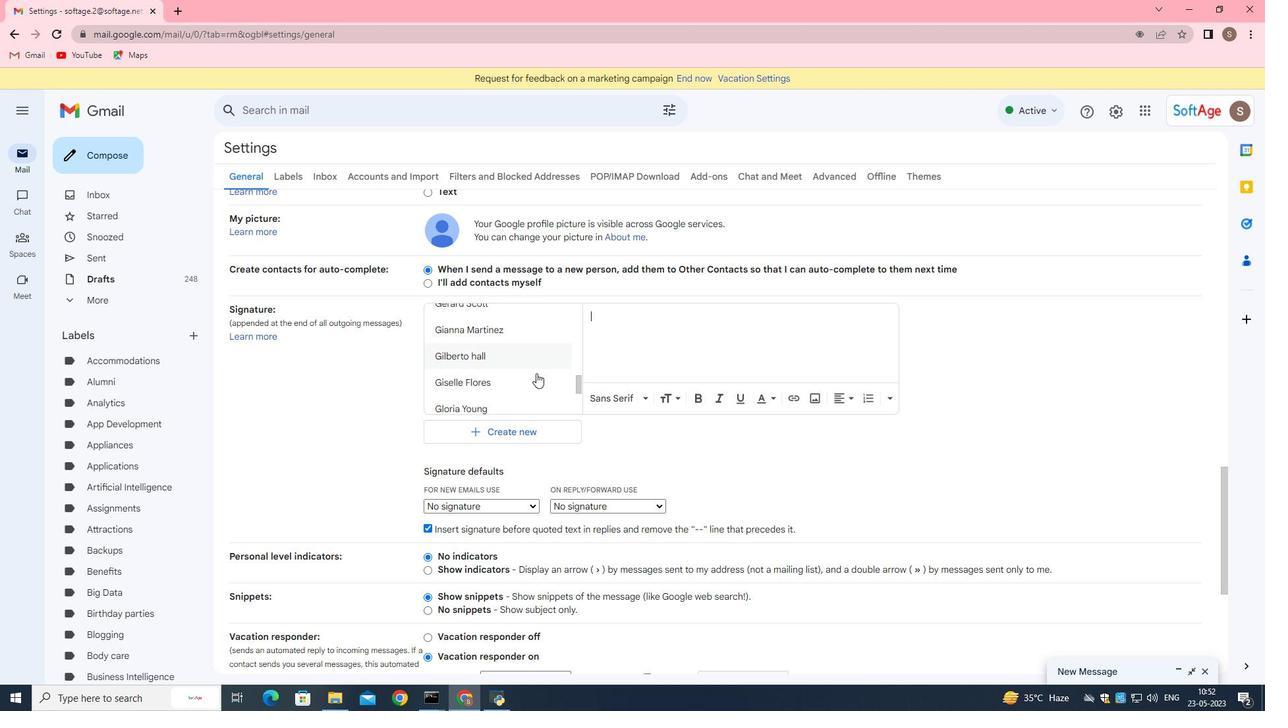 
Action: Mouse scrolled (525, 388) with delta (0, 0)
Screenshot: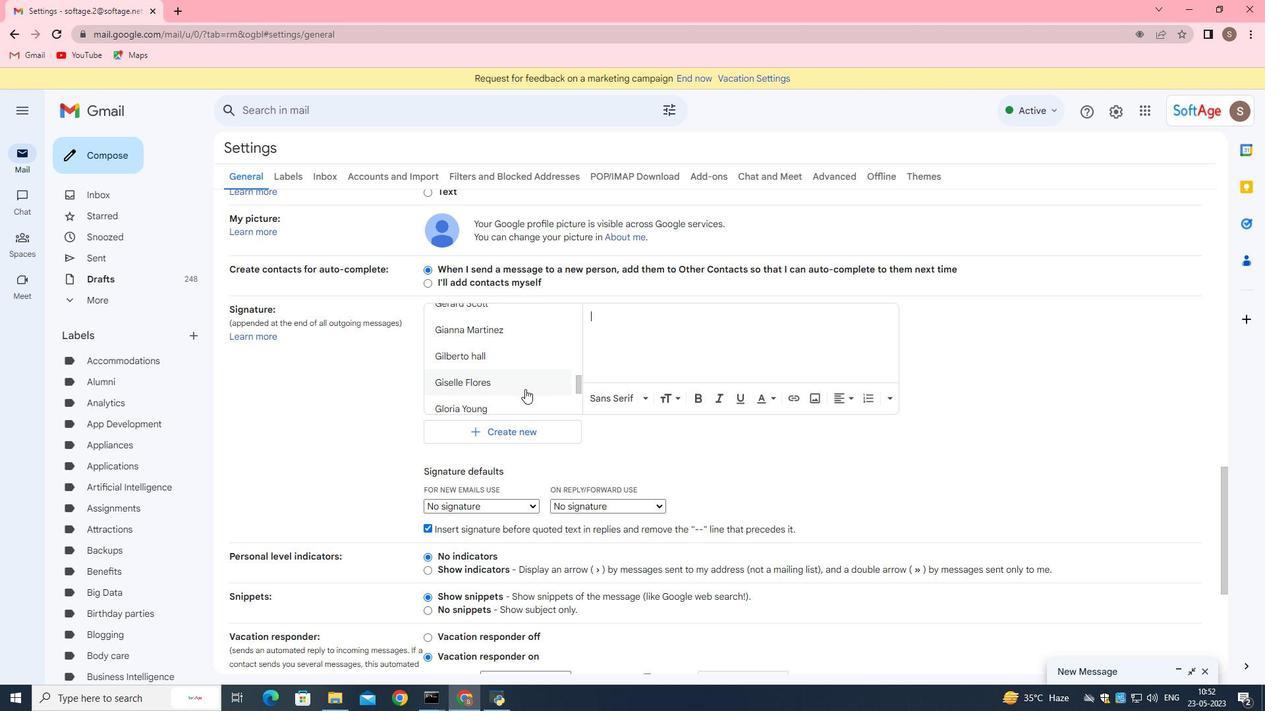
Action: Mouse scrolled (525, 388) with delta (0, 0)
Screenshot: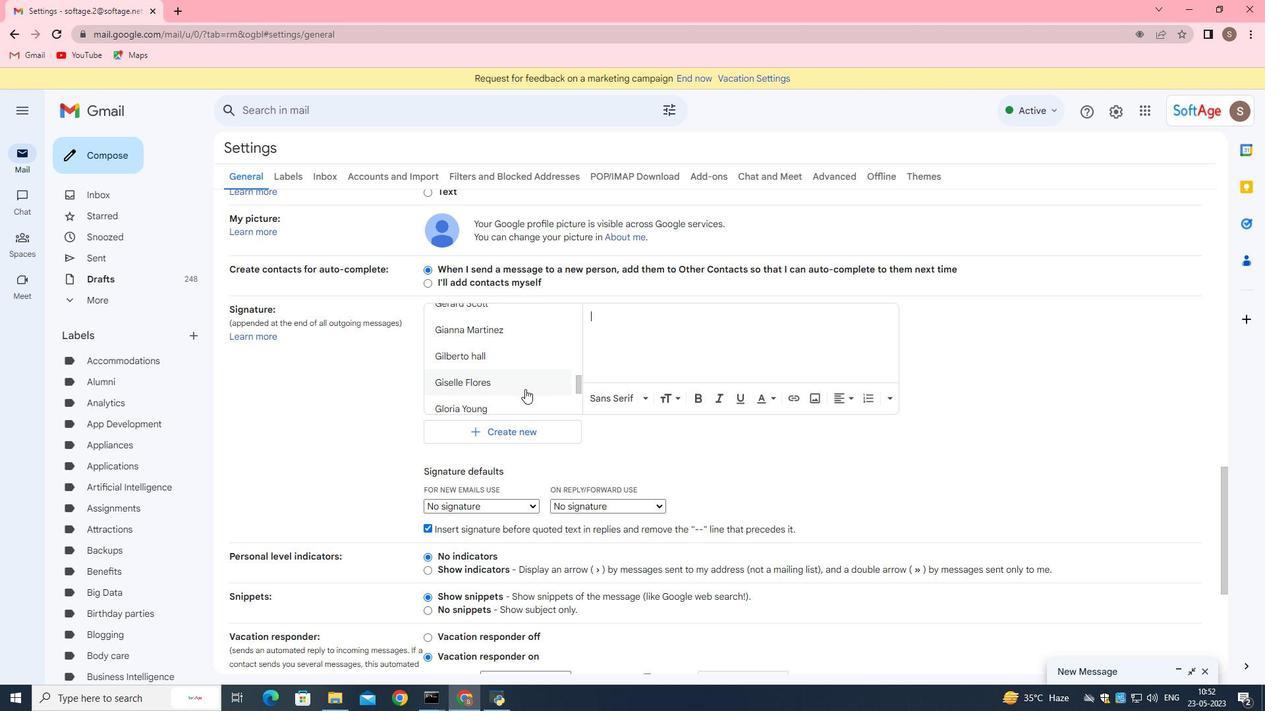 
Action: Mouse moved to (494, 339)
Screenshot: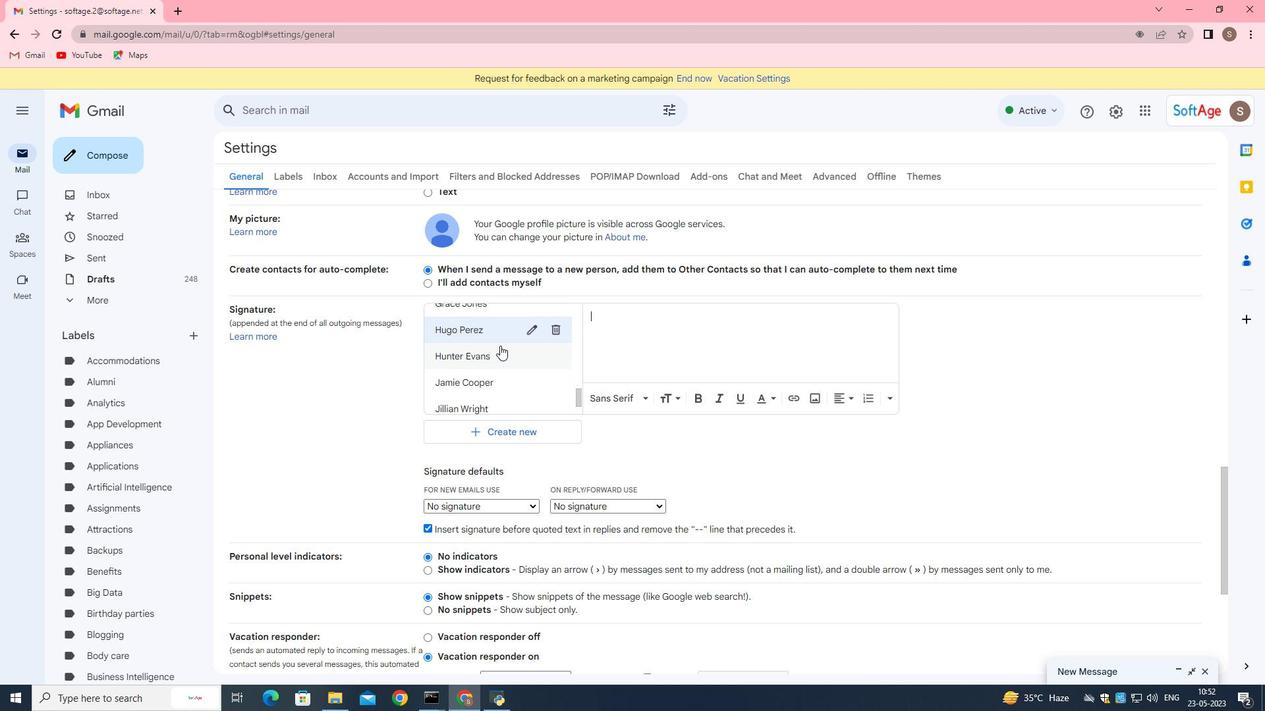 
Action: Mouse pressed left at (494, 339)
Screenshot: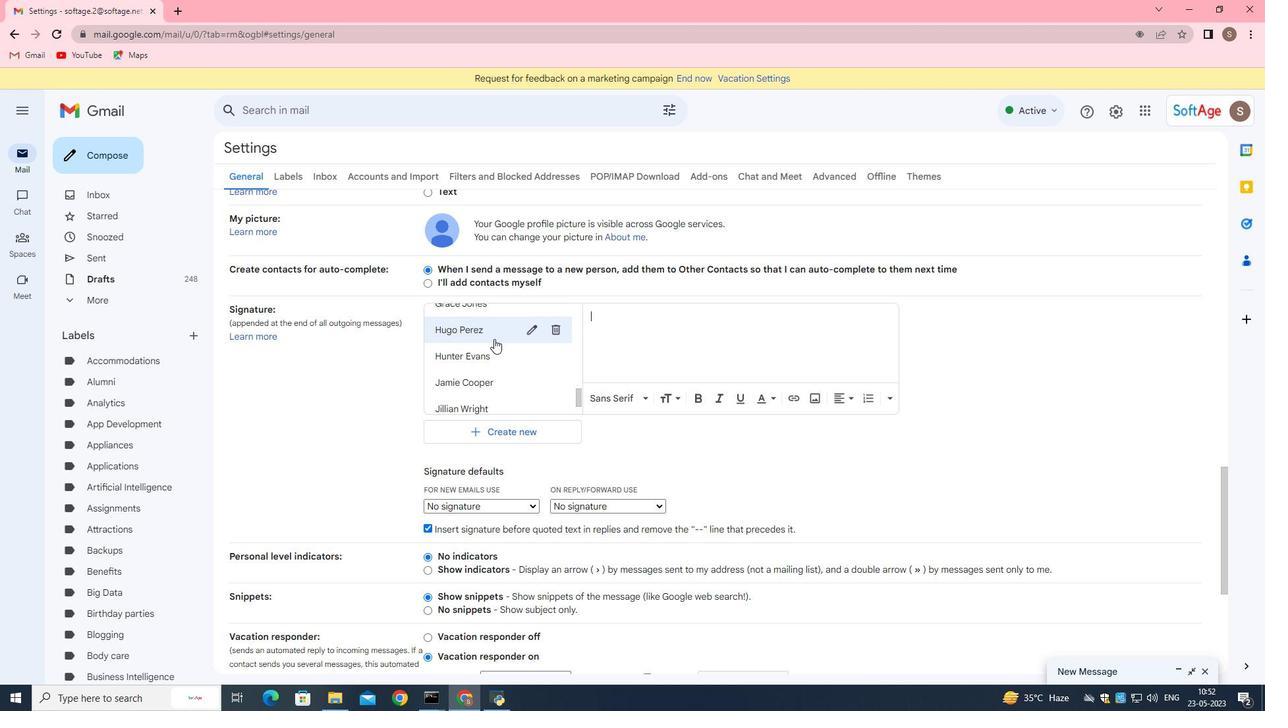 
Action: Mouse moved to (500, 506)
Screenshot: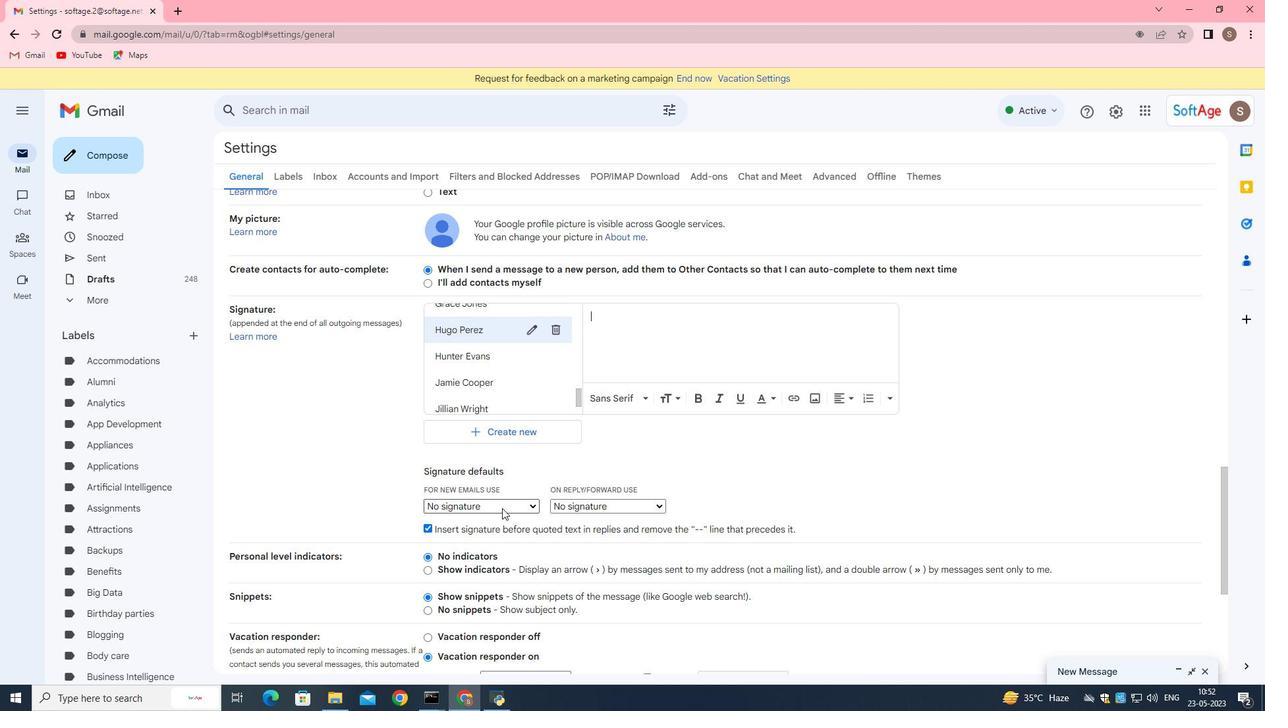
Action: Mouse pressed left at (500, 506)
Screenshot: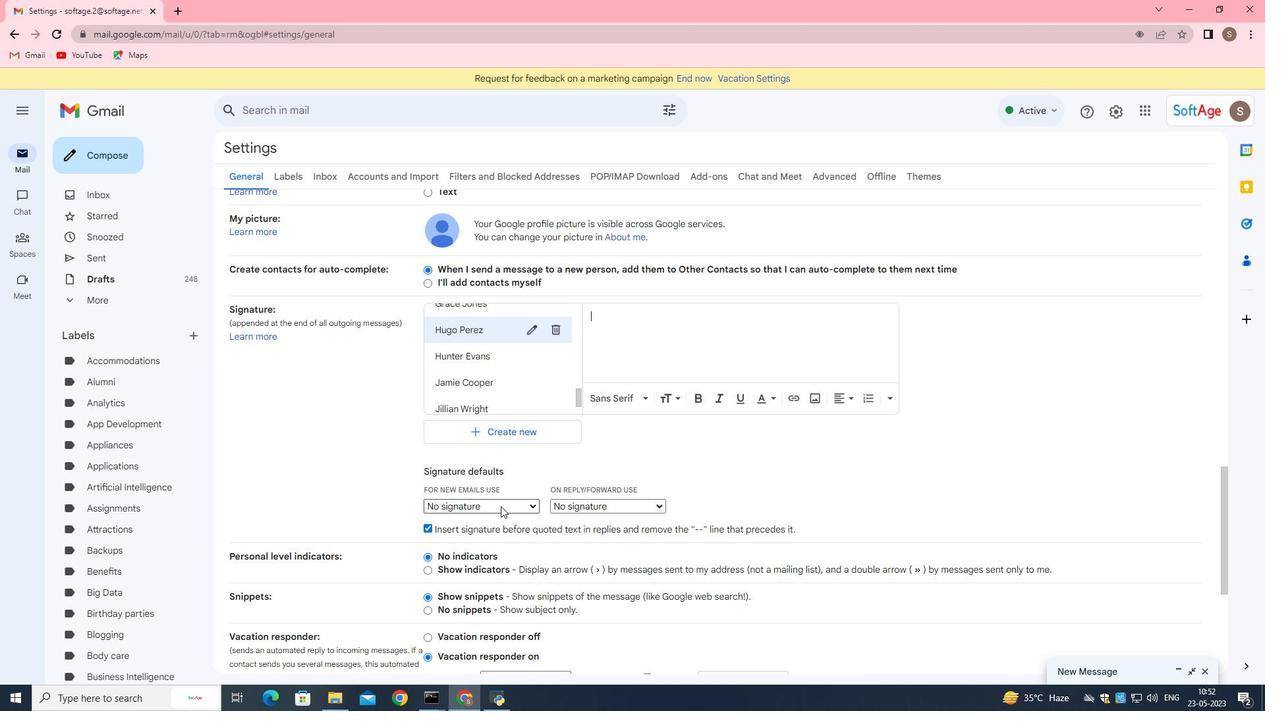 
Action: Mouse moved to (535, 355)
Screenshot: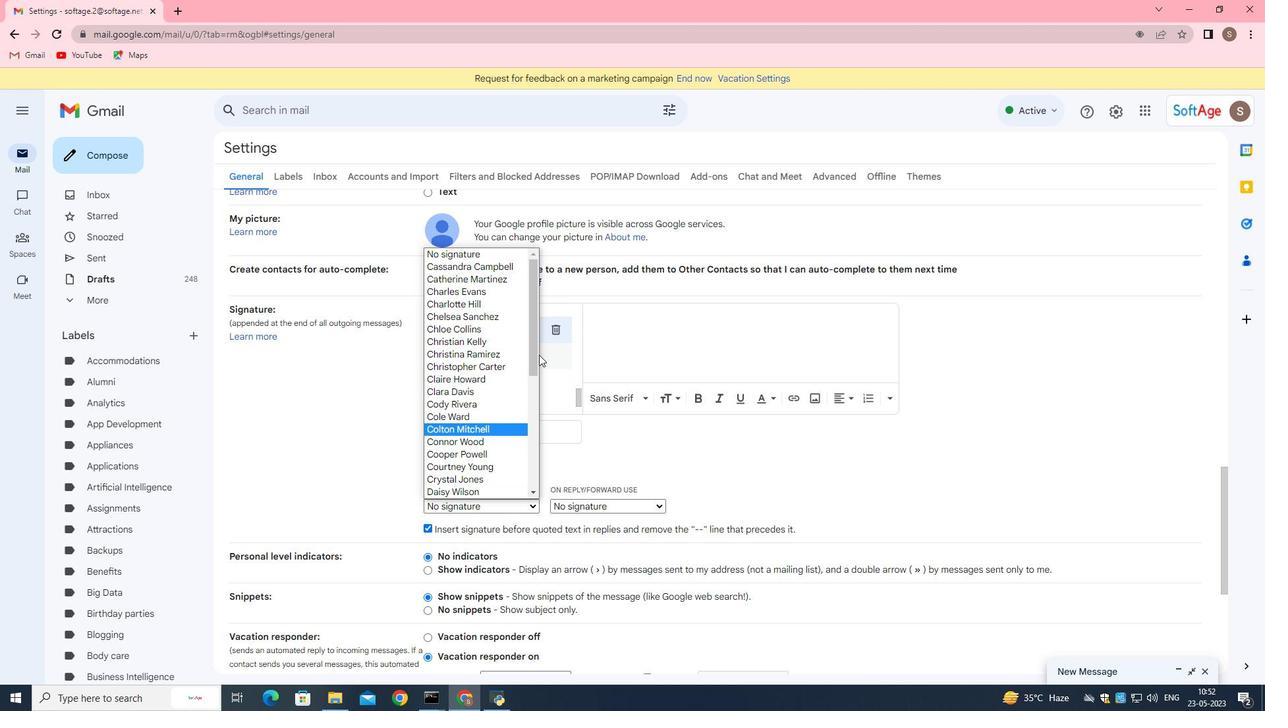 
Action: Mouse pressed left at (535, 355)
Screenshot: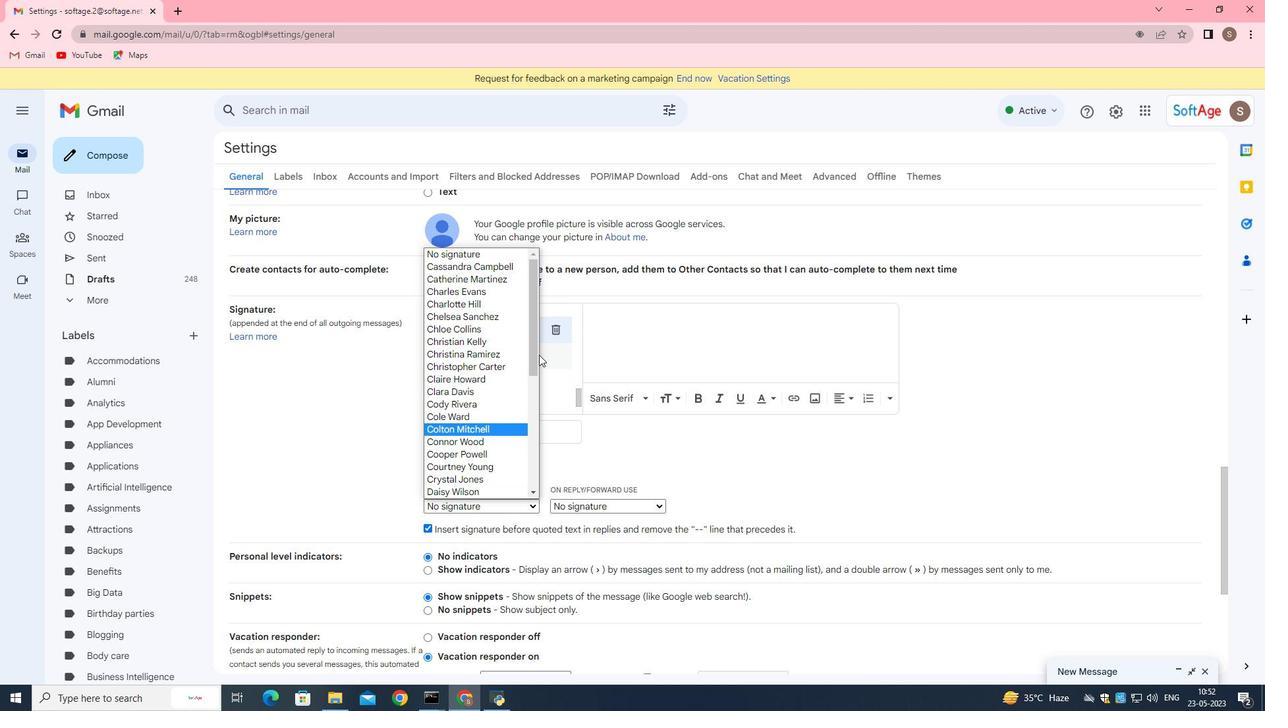 
Action: Mouse moved to (496, 433)
Screenshot: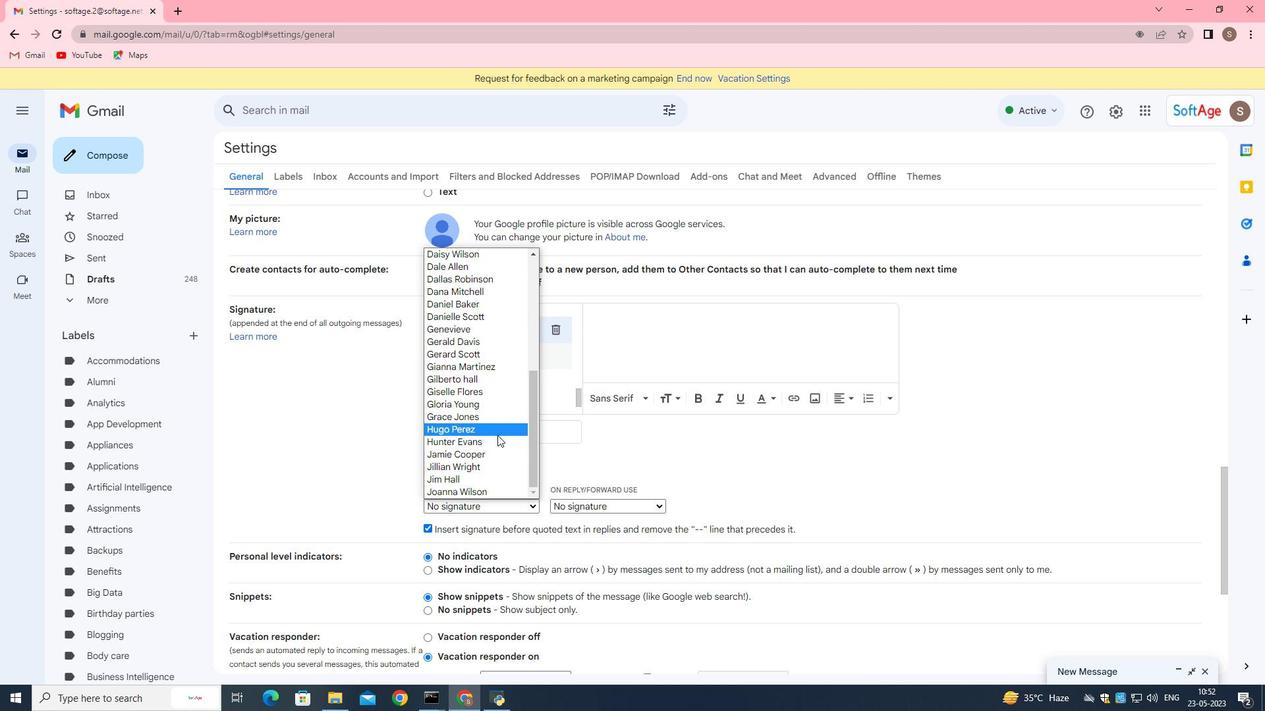 
Action: Mouse pressed left at (496, 433)
Screenshot: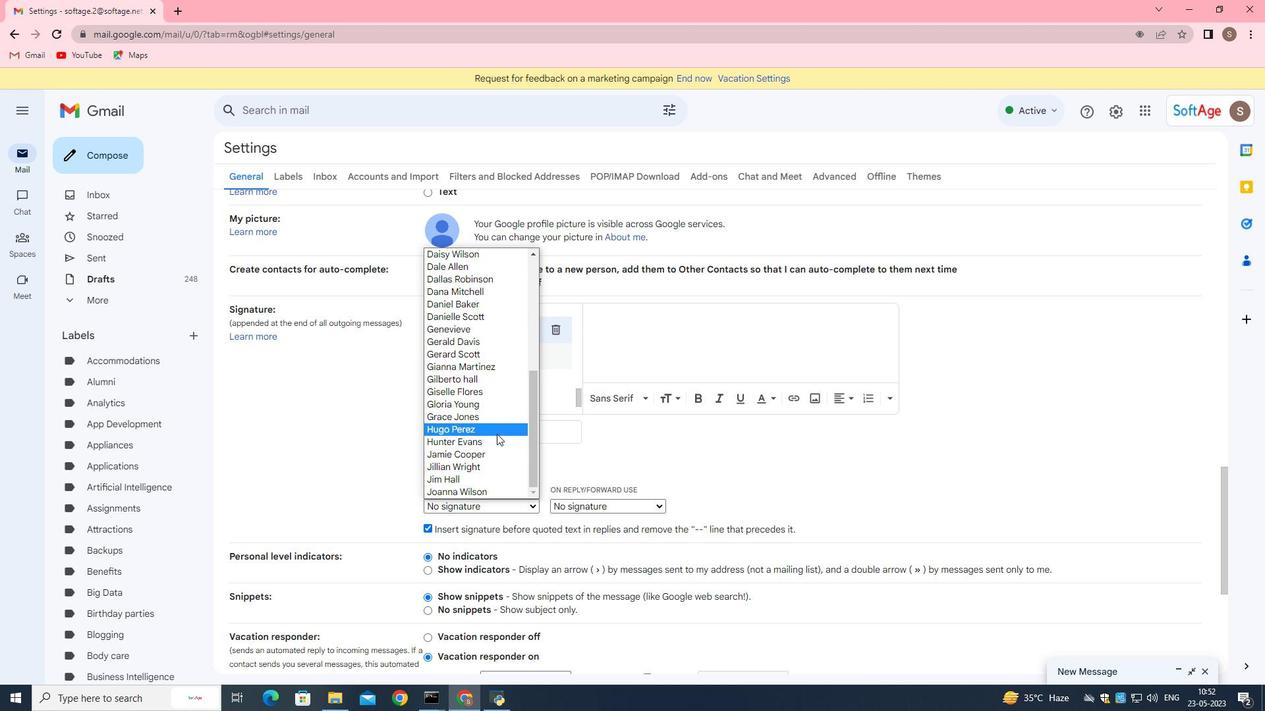 
Action: Mouse moved to (577, 503)
Screenshot: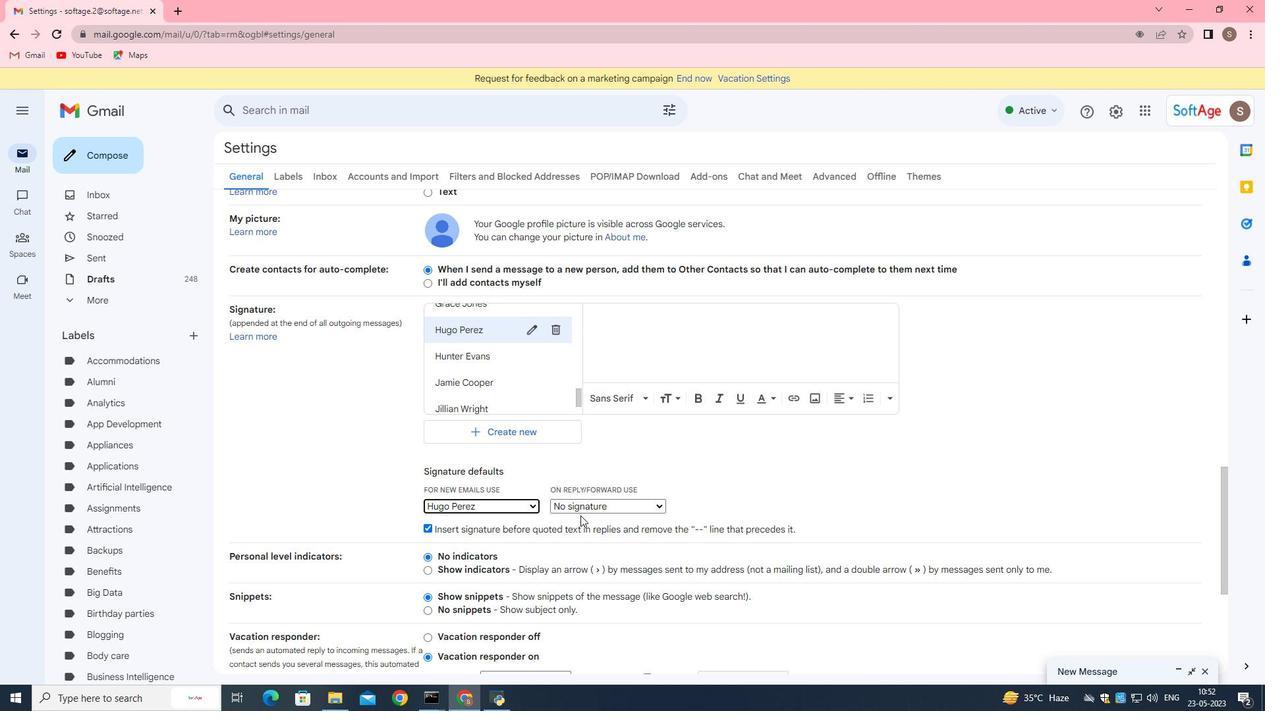
Action: Mouse pressed left at (577, 503)
Screenshot: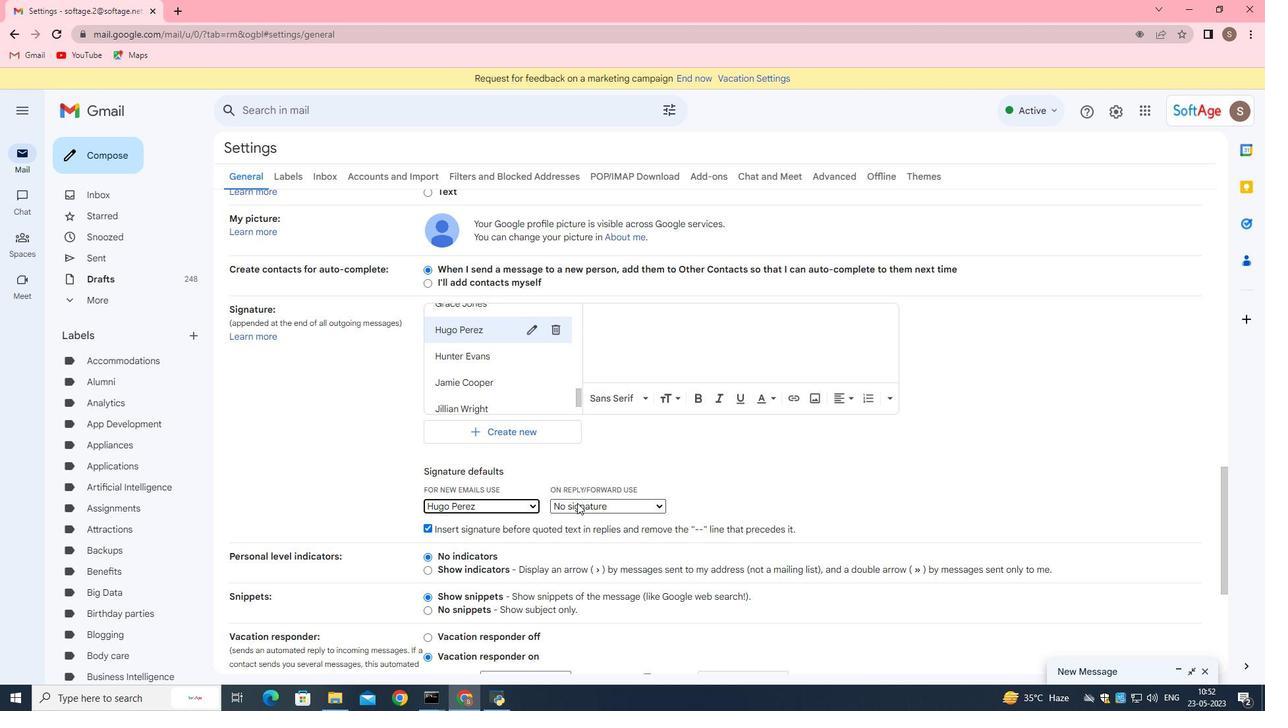 
Action: Mouse moved to (664, 355)
Screenshot: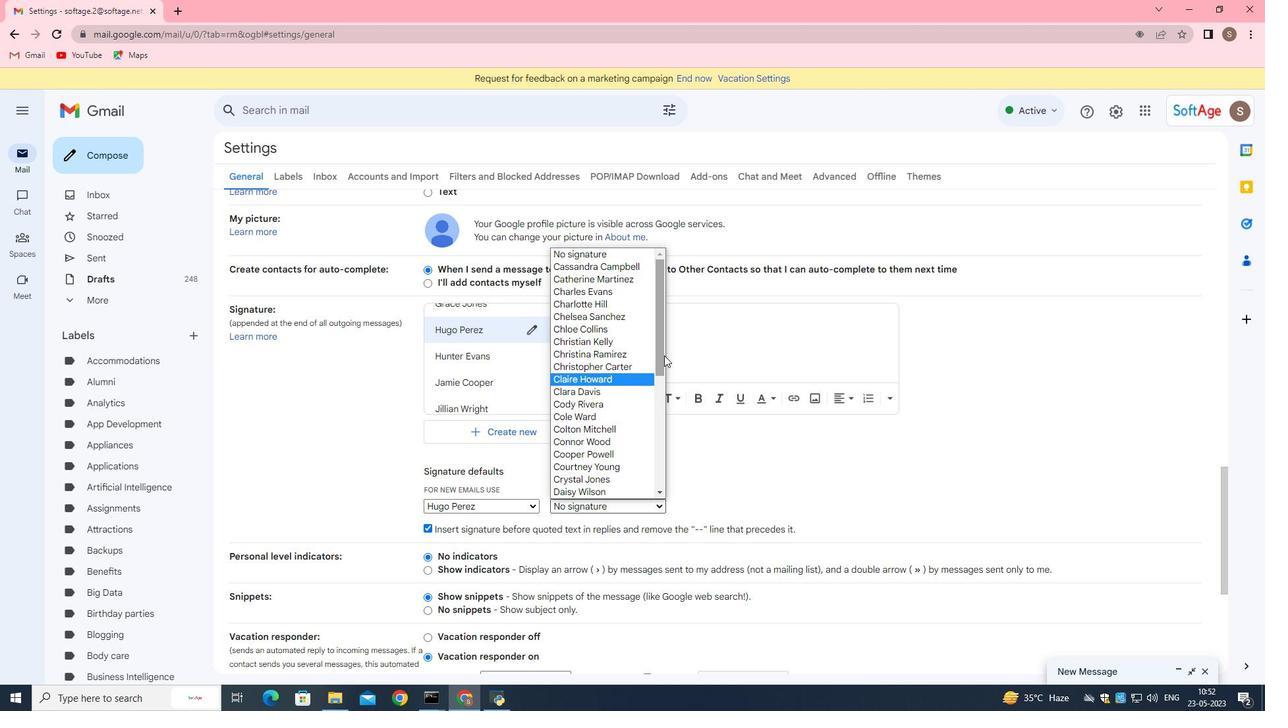 
Action: Mouse pressed left at (664, 355)
Screenshot: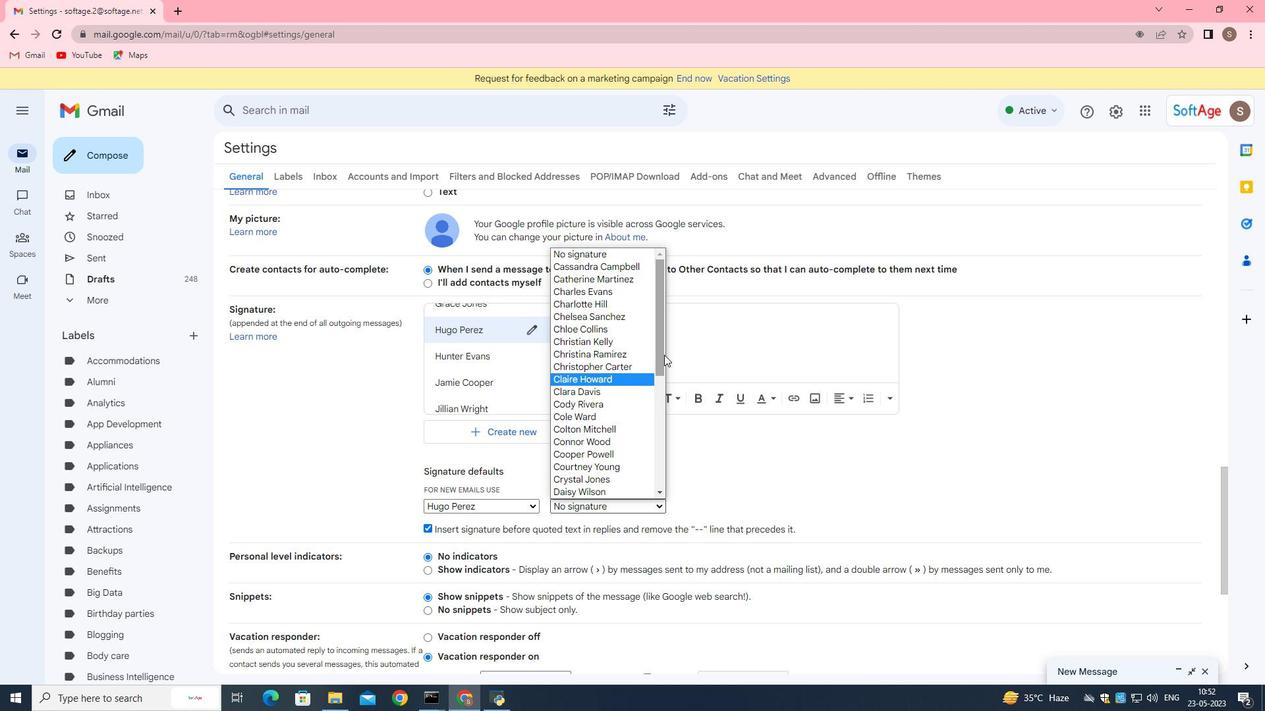 
Action: Mouse moved to (608, 426)
Screenshot: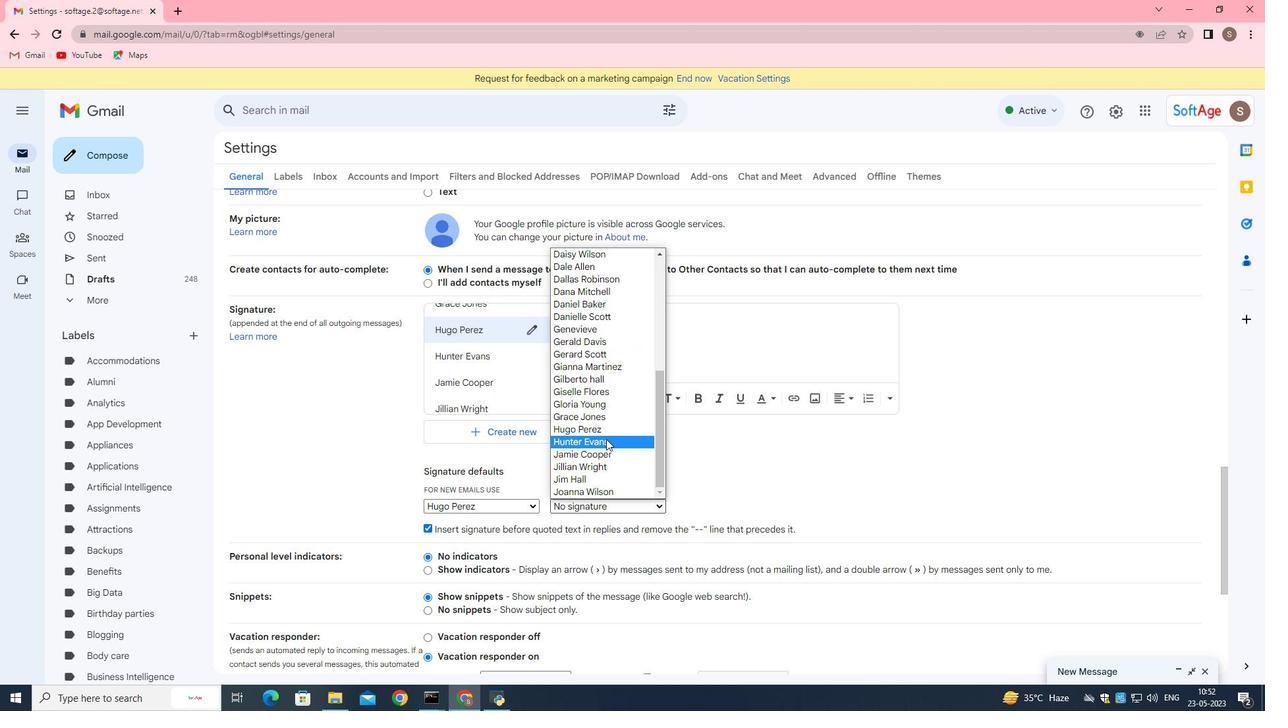 
Action: Mouse pressed left at (608, 426)
Screenshot: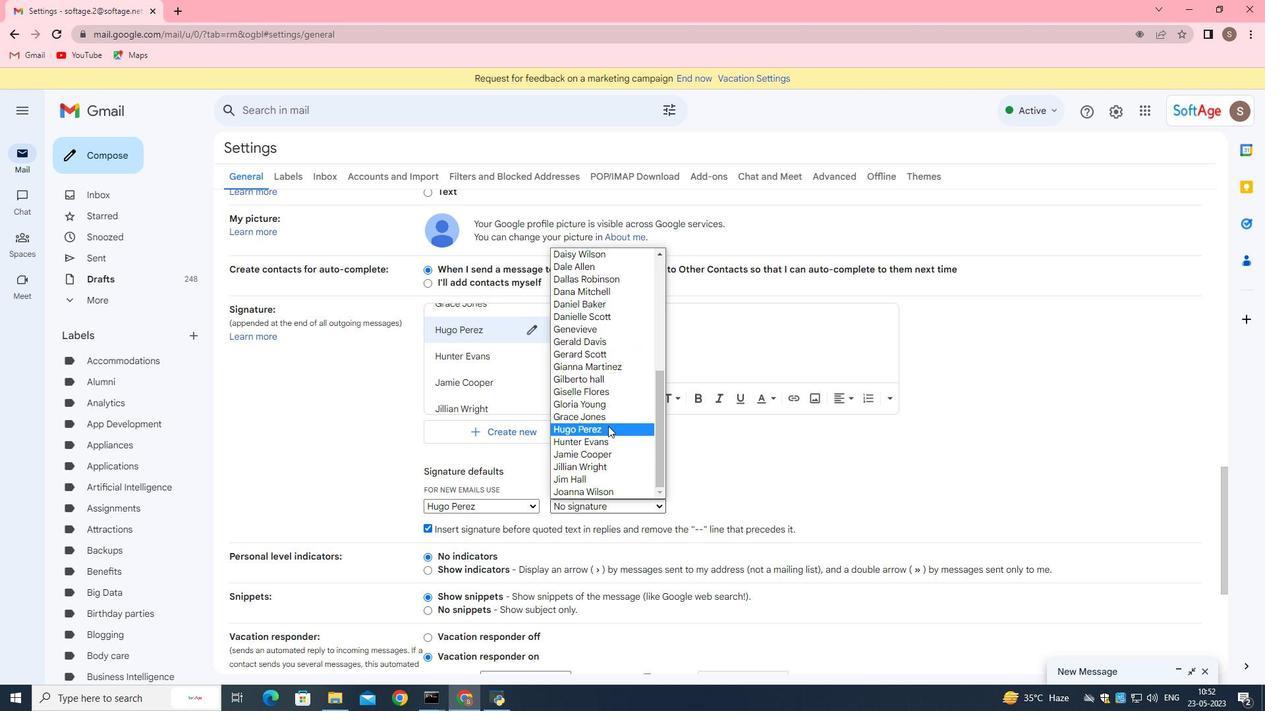 
Action: Mouse moved to (670, 490)
Screenshot: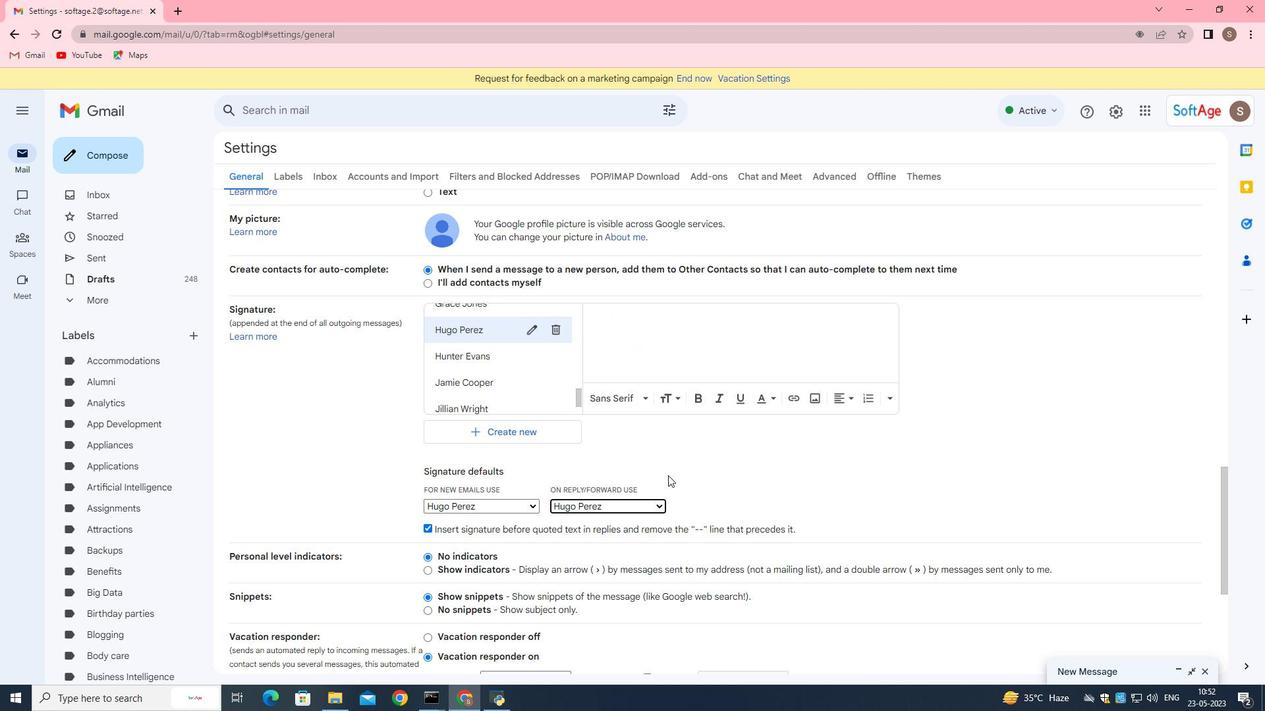 
Action: Mouse scrolled (670, 490) with delta (0, 0)
Screenshot: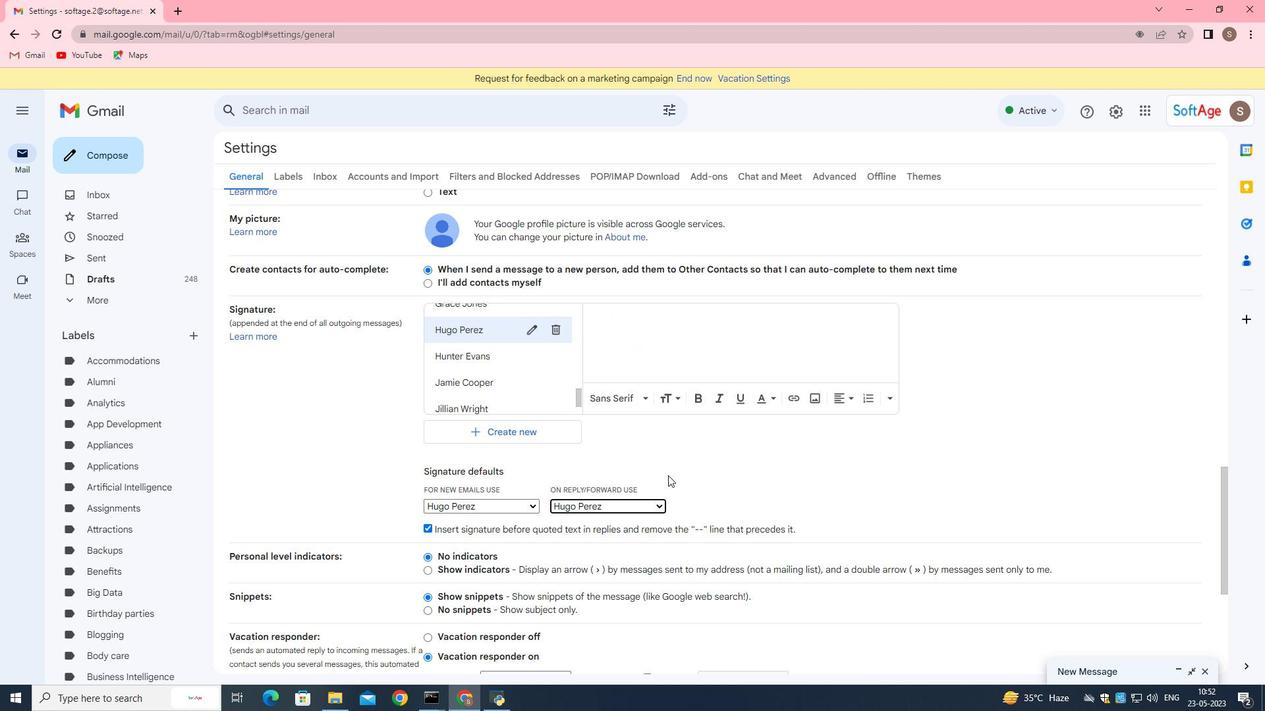 
Action: Mouse moved to (670, 494)
Screenshot: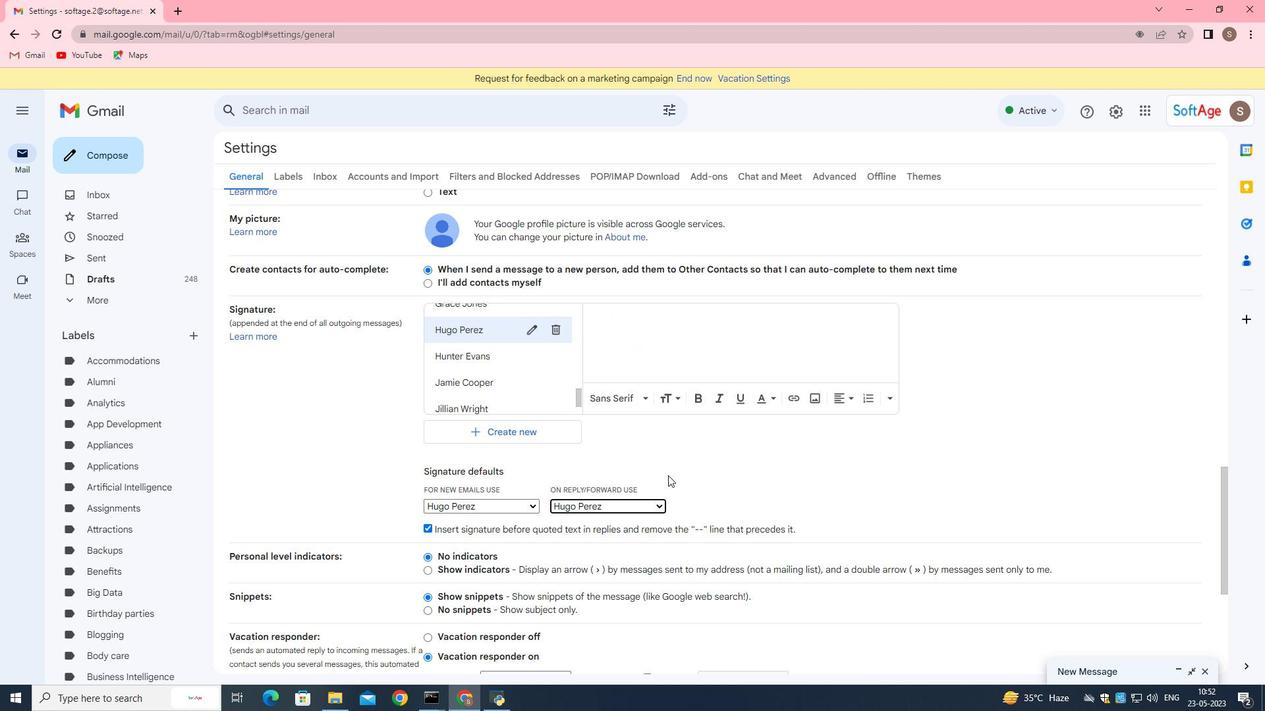 
Action: Mouse scrolled (670, 494) with delta (0, 0)
Screenshot: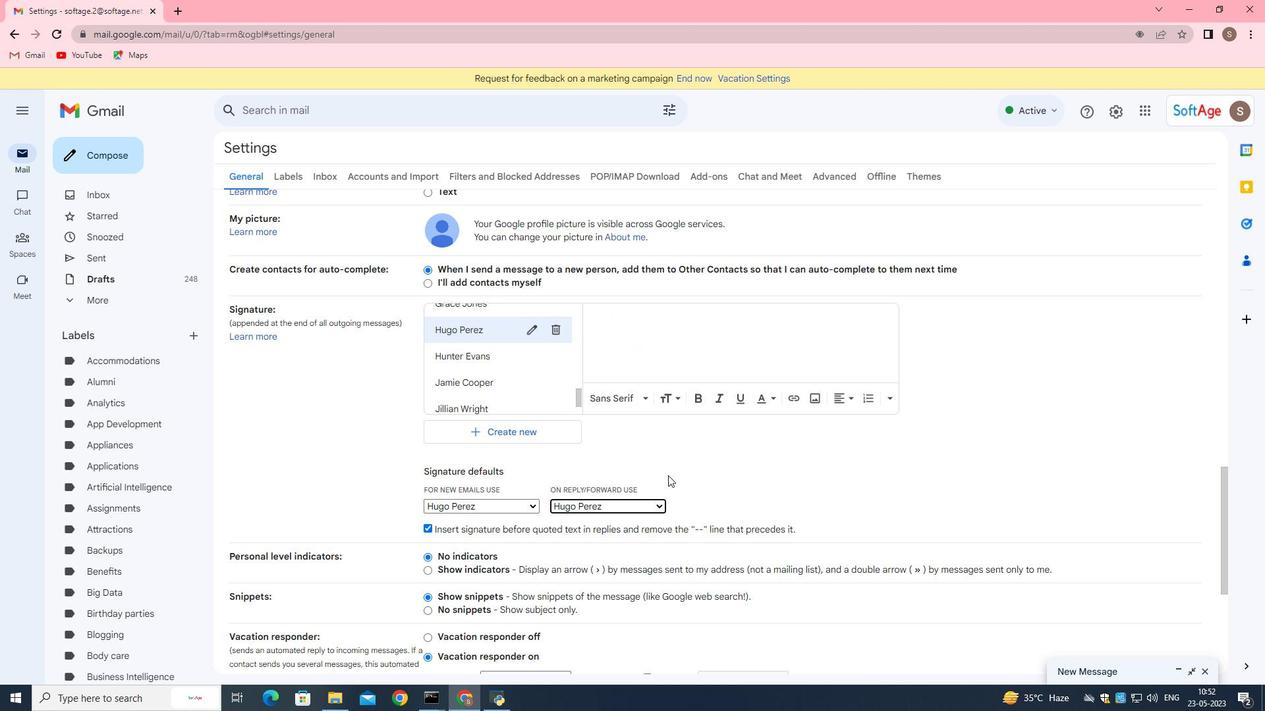 
Action: Mouse moved to (670, 495)
Screenshot: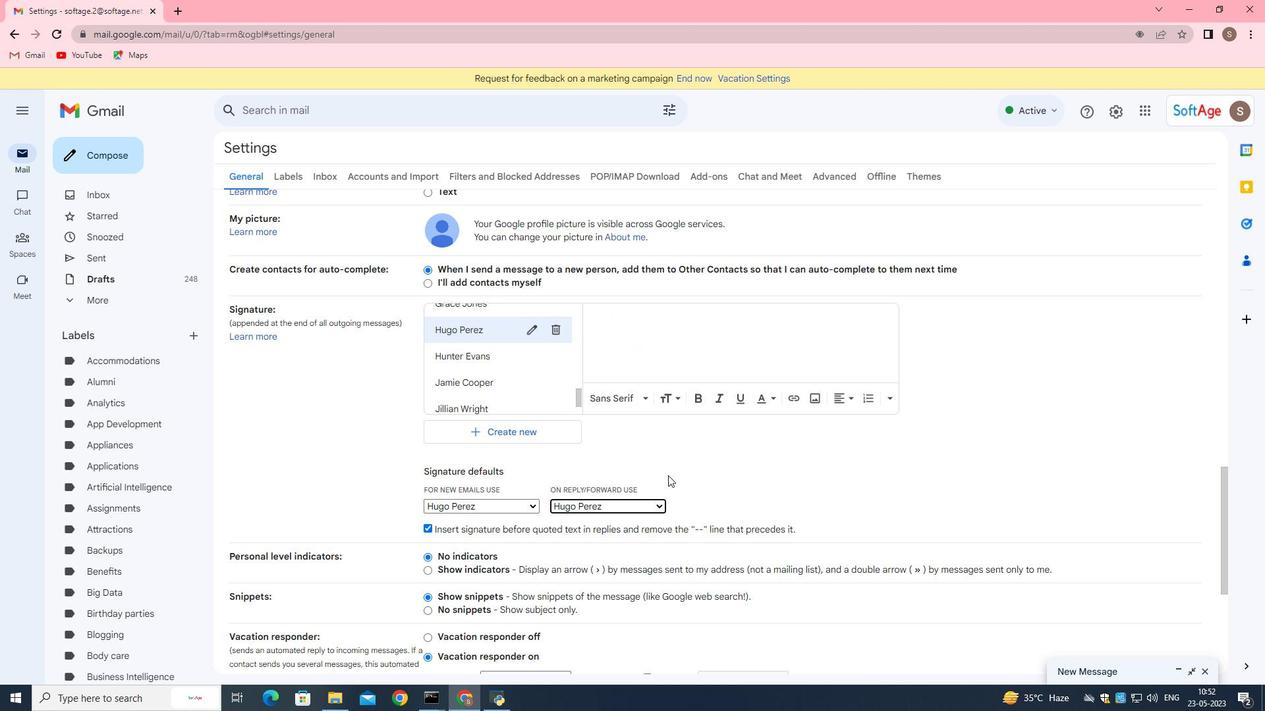
Action: Mouse scrolled (670, 494) with delta (0, 0)
Screenshot: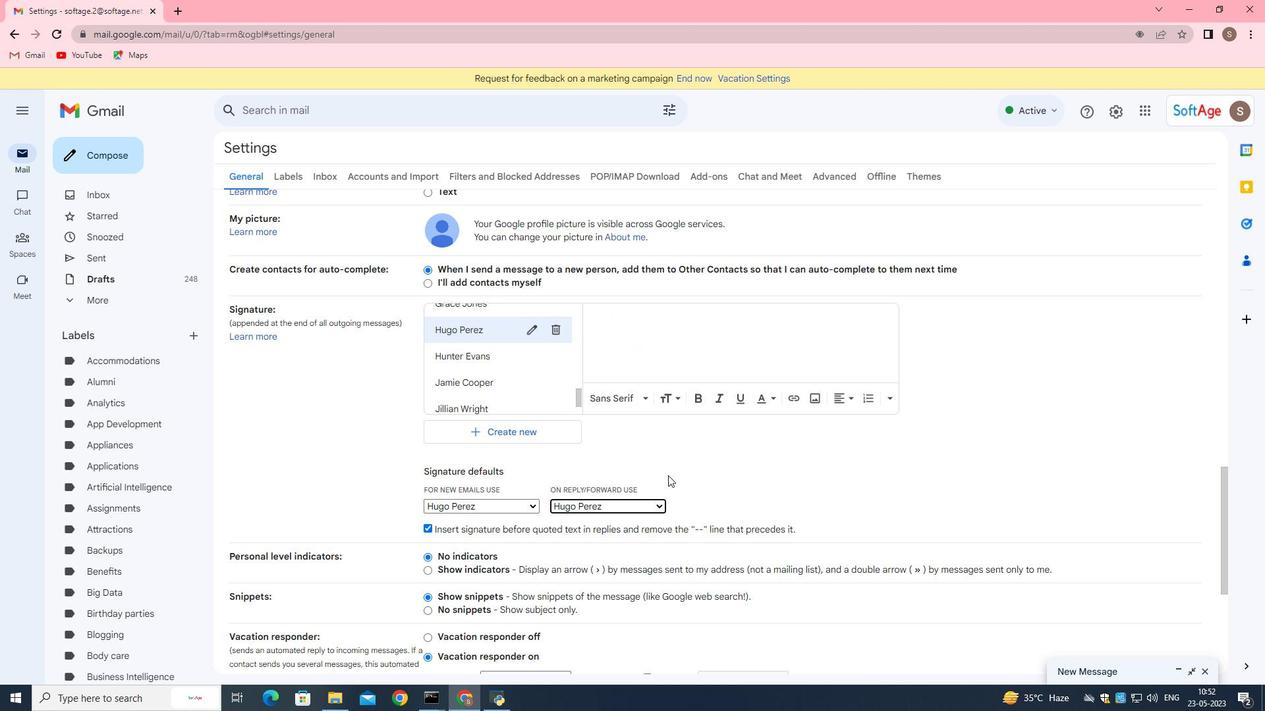 
Action: Mouse scrolled (670, 494) with delta (0, 0)
Screenshot: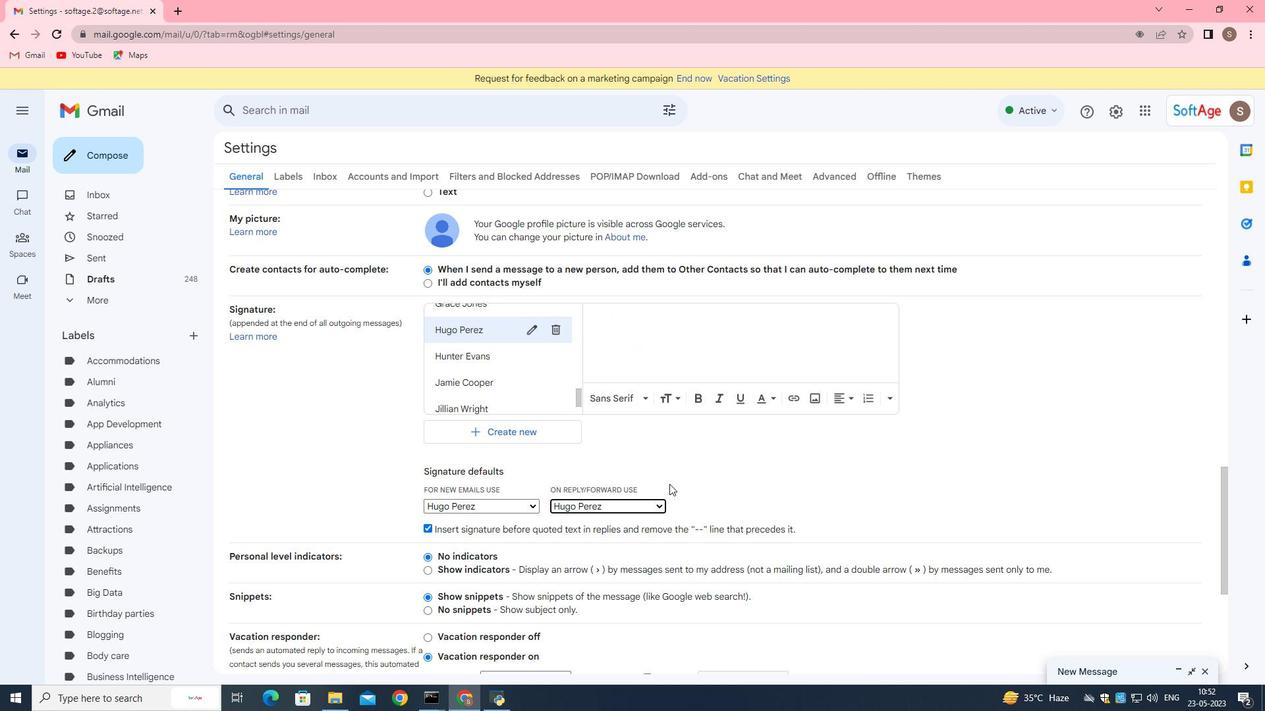 
Action: Mouse moved to (670, 495)
Screenshot: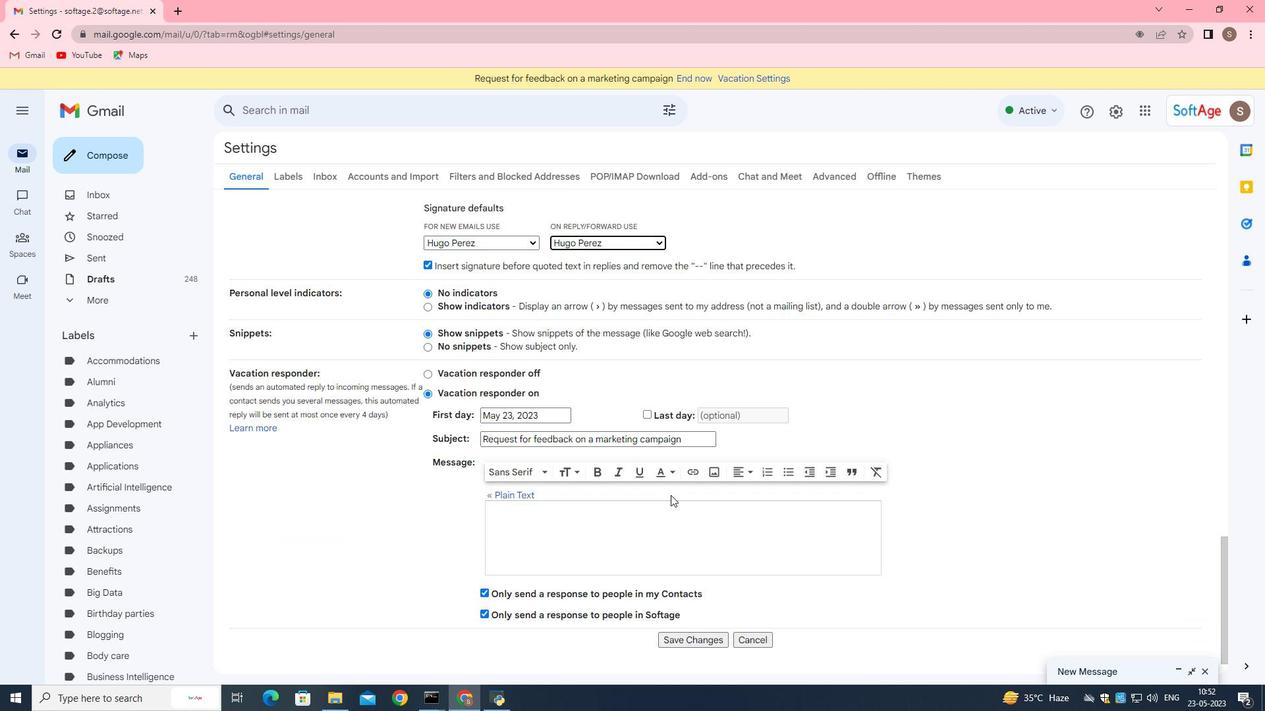 
Action: Mouse scrolled (670, 494) with delta (0, 0)
Screenshot: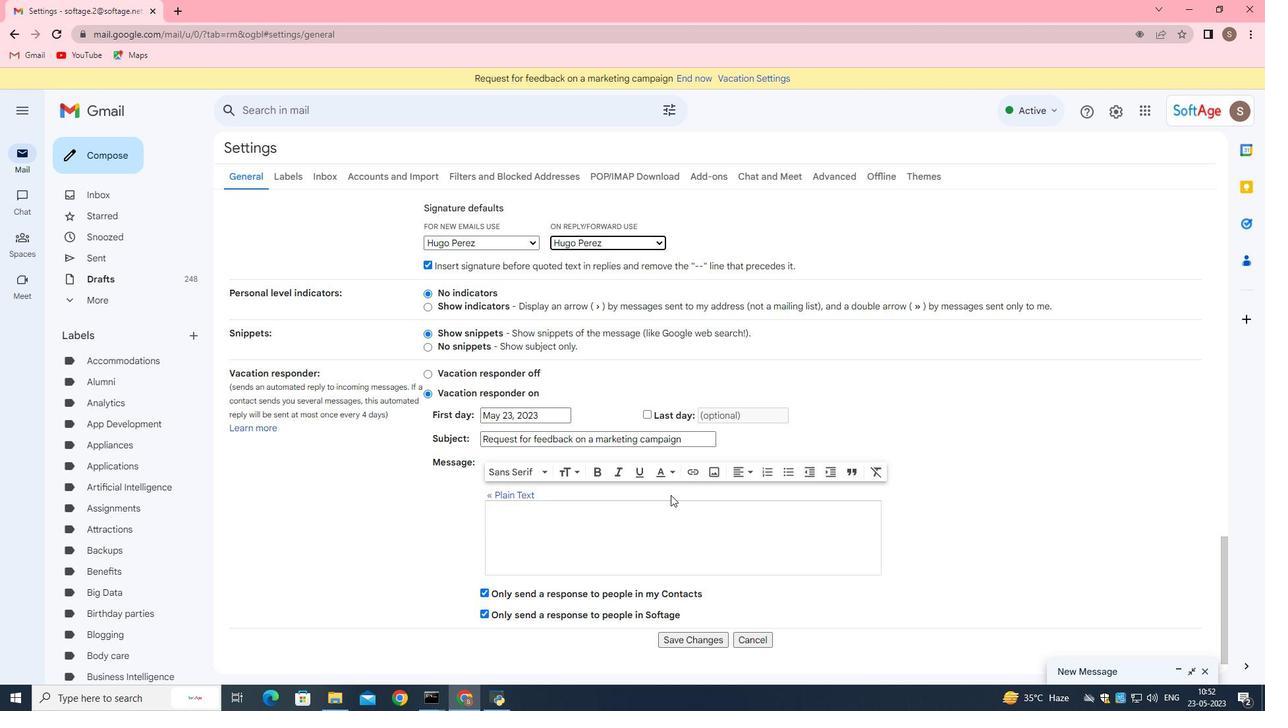 
Action: Mouse moved to (670, 496)
Screenshot: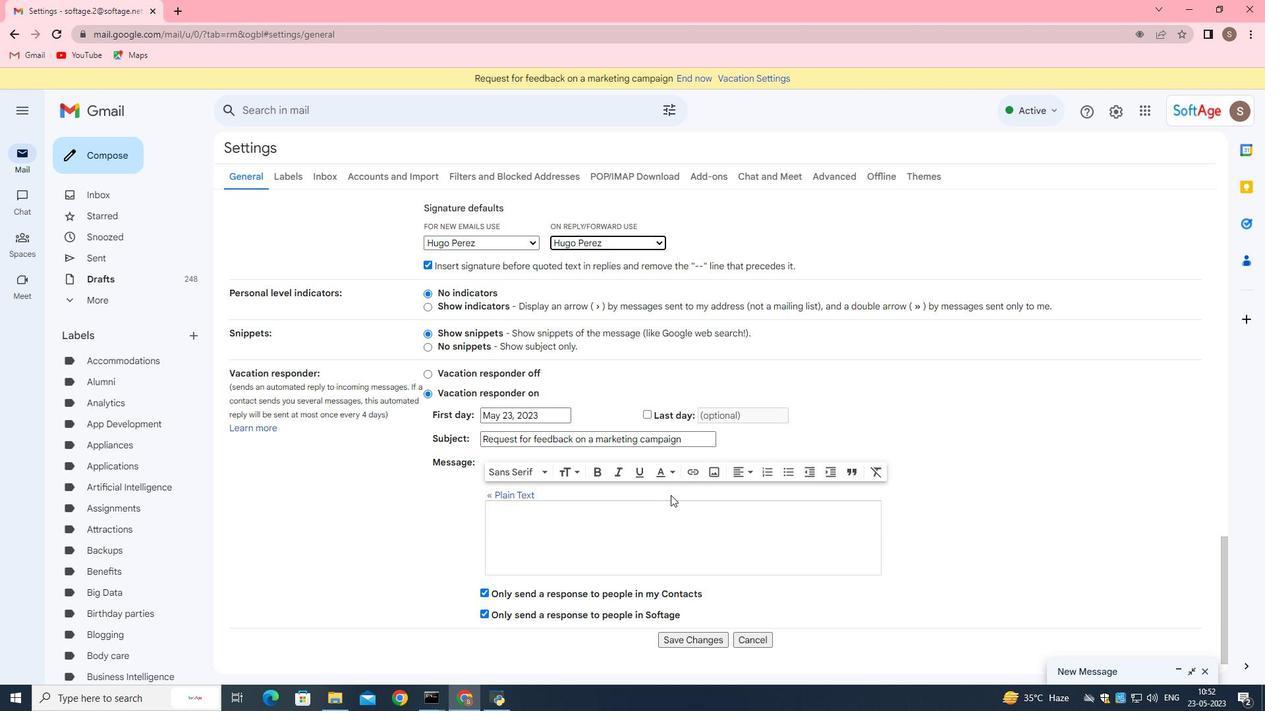 
Action: Mouse scrolled (670, 495) with delta (0, 0)
Screenshot: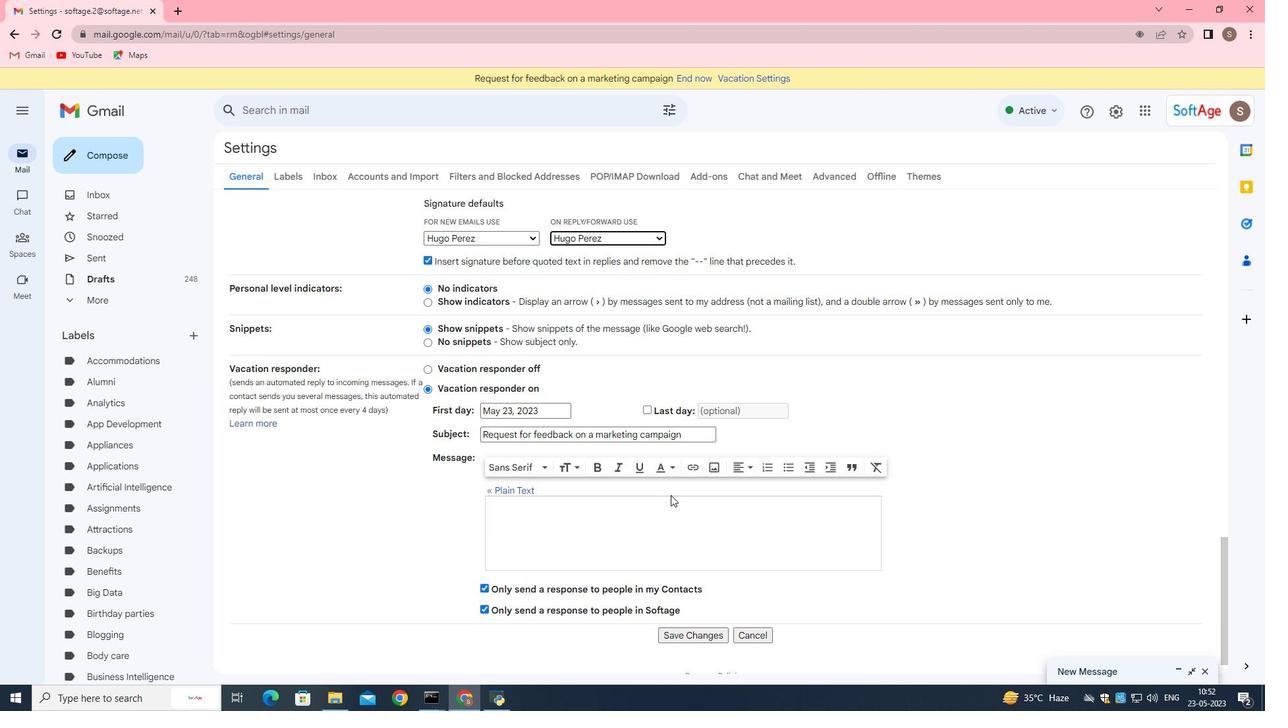 
Action: Mouse moved to (689, 605)
Screenshot: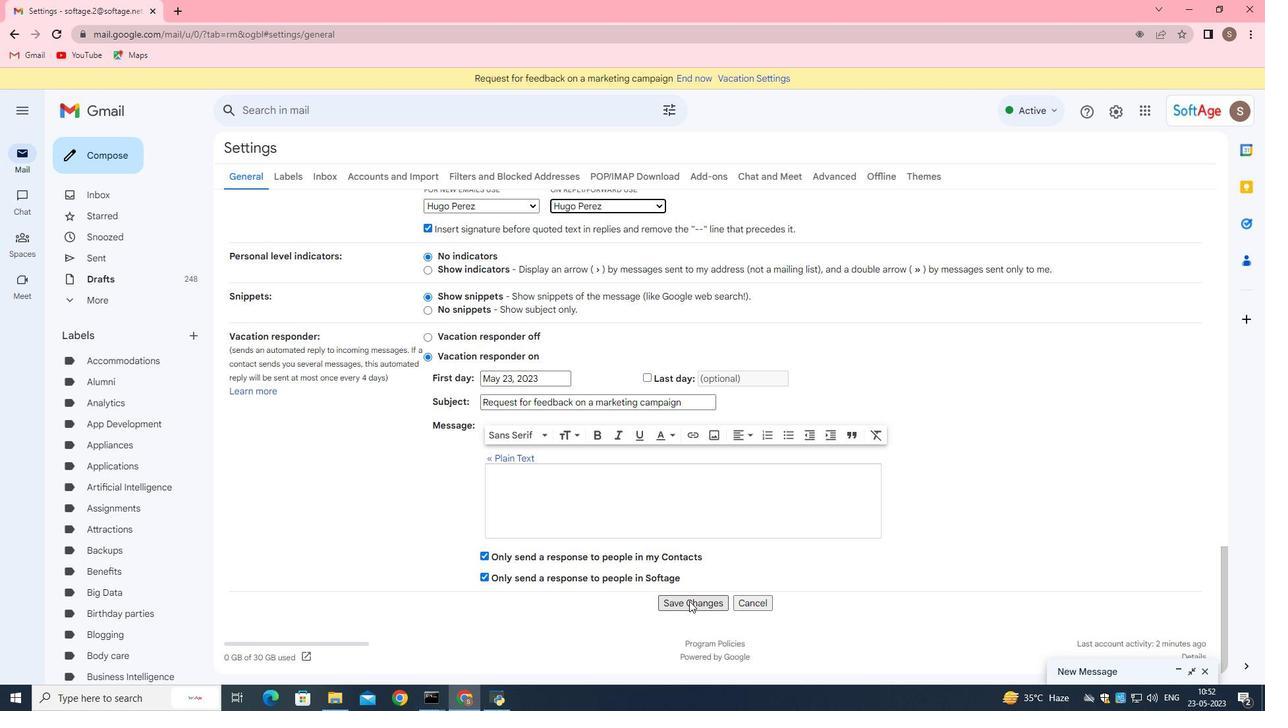 
Action: Mouse pressed left at (689, 605)
Screenshot: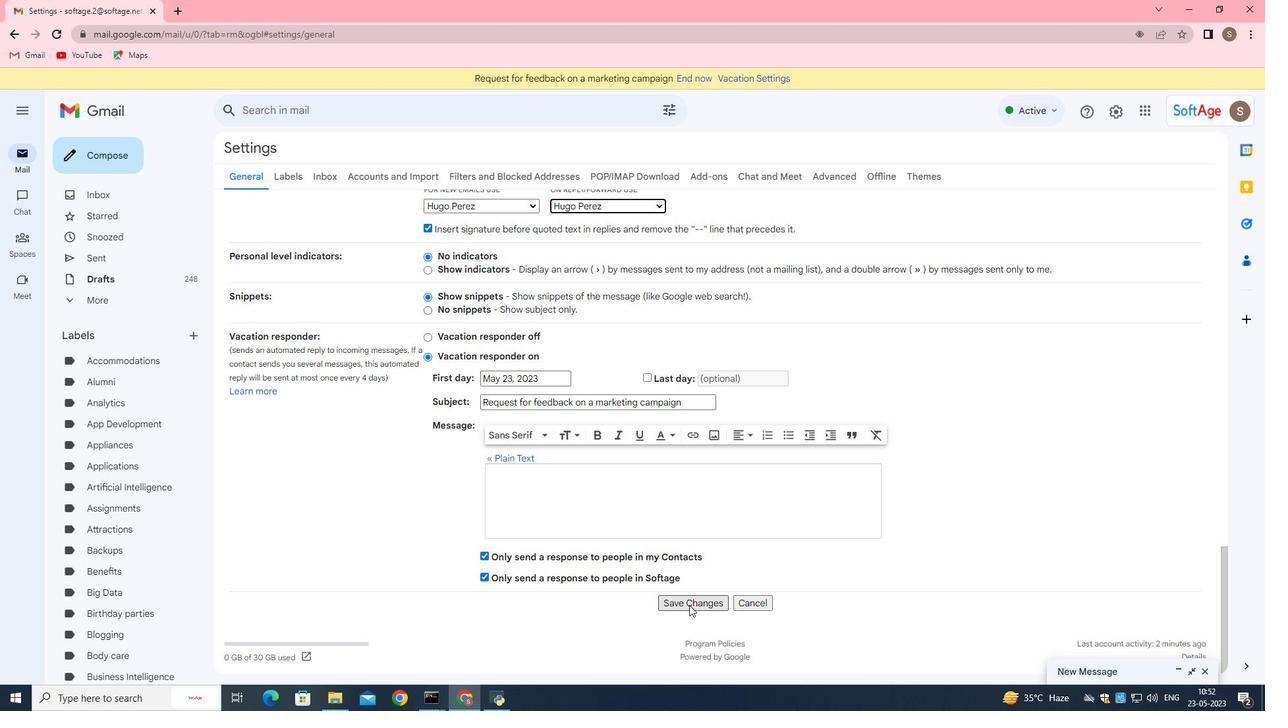 
Action: Mouse moved to (1174, 669)
Screenshot: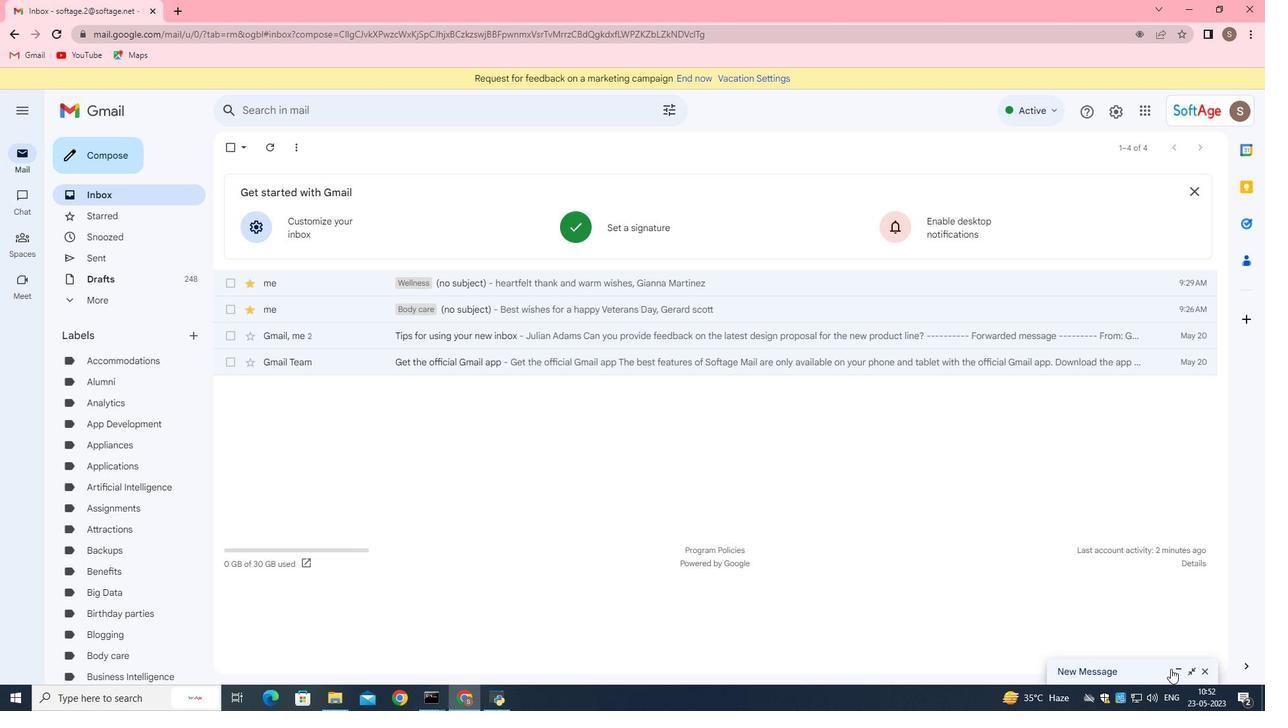 
Action: Mouse pressed left at (1174, 669)
Screenshot: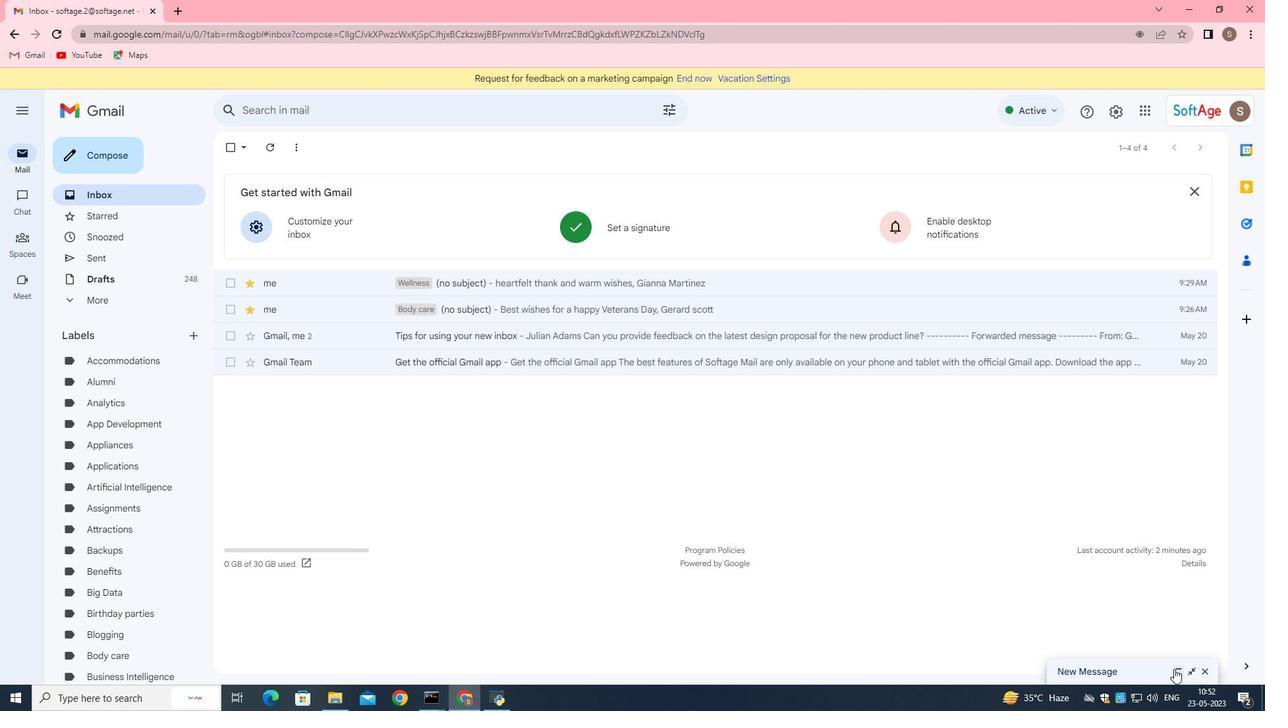 
Action: Mouse moved to (256, 212)
Screenshot: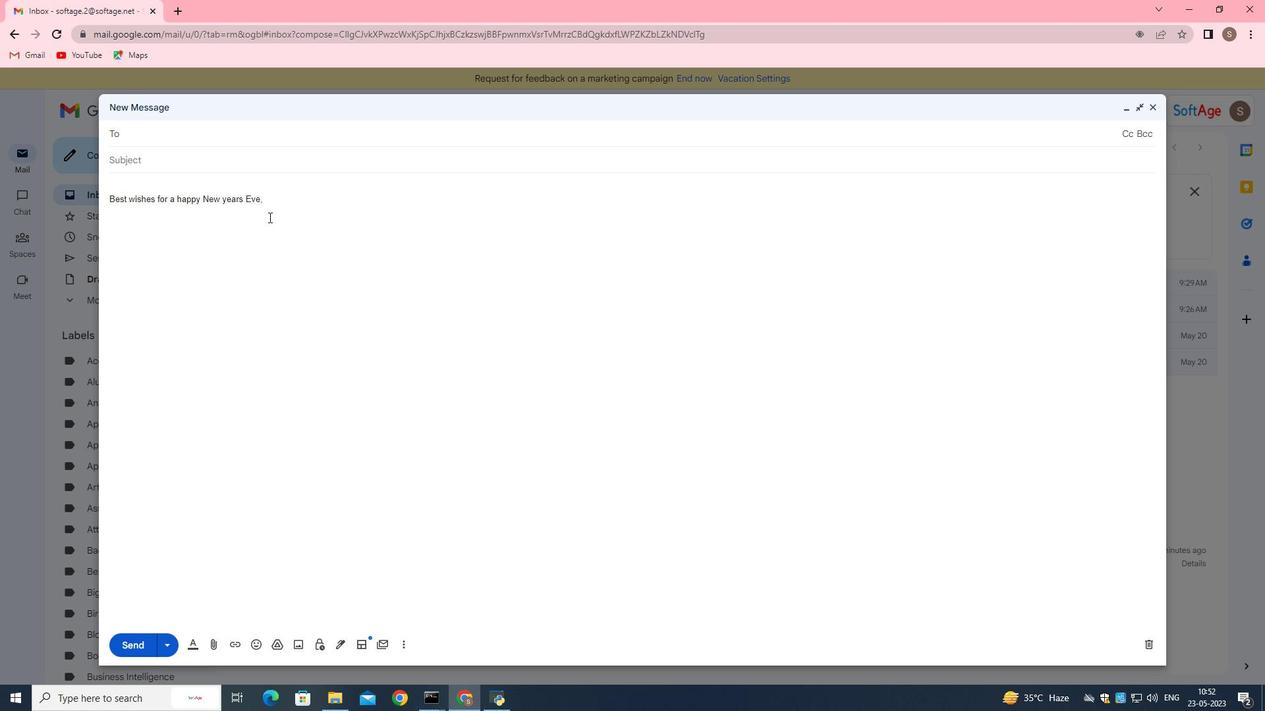 
Action: Mouse pressed left at (256, 212)
Screenshot: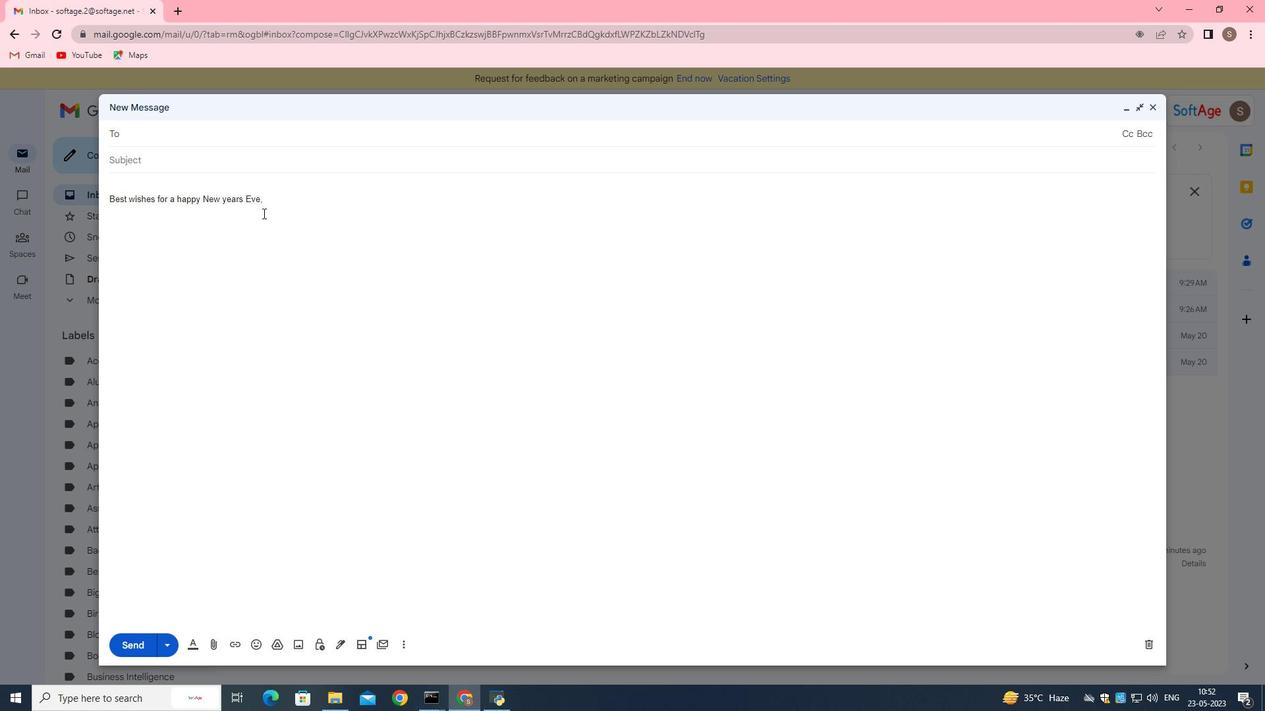 
Action: Mouse moved to (255, 212)
Screenshot: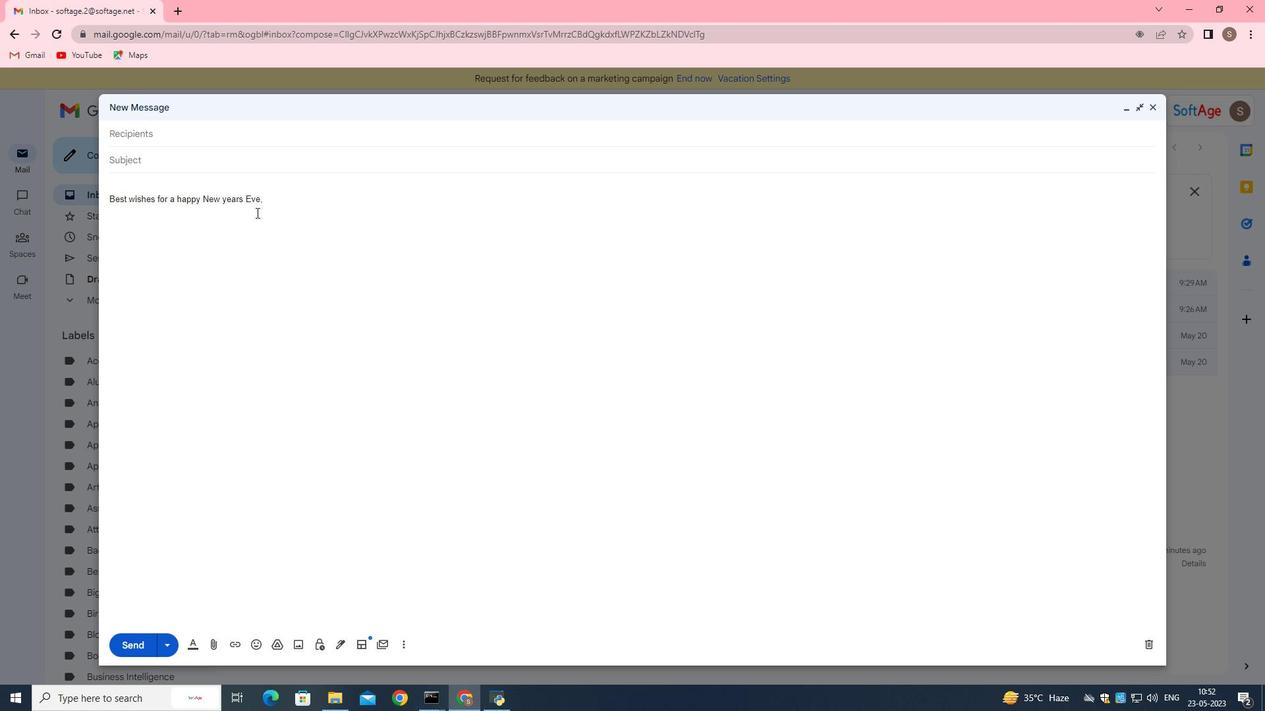
Action: Key pressed ctrl+V
Screenshot: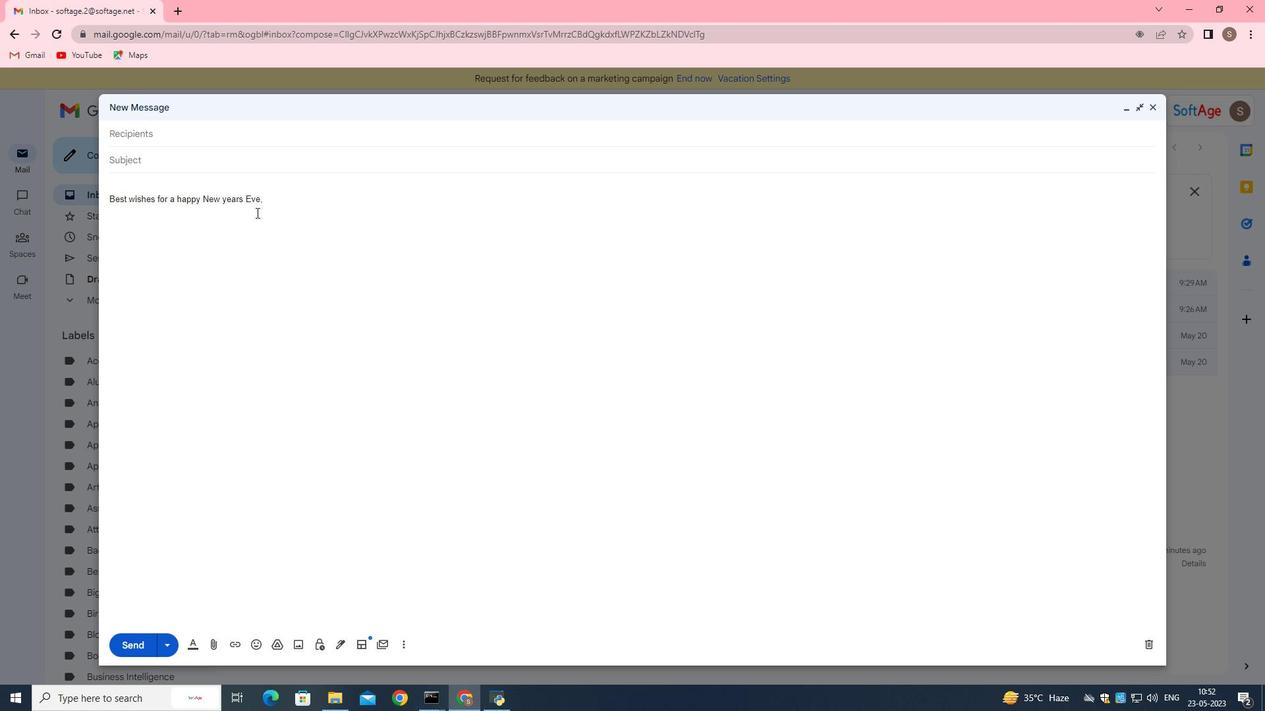 
Action: Mouse moved to (201, 162)
Screenshot: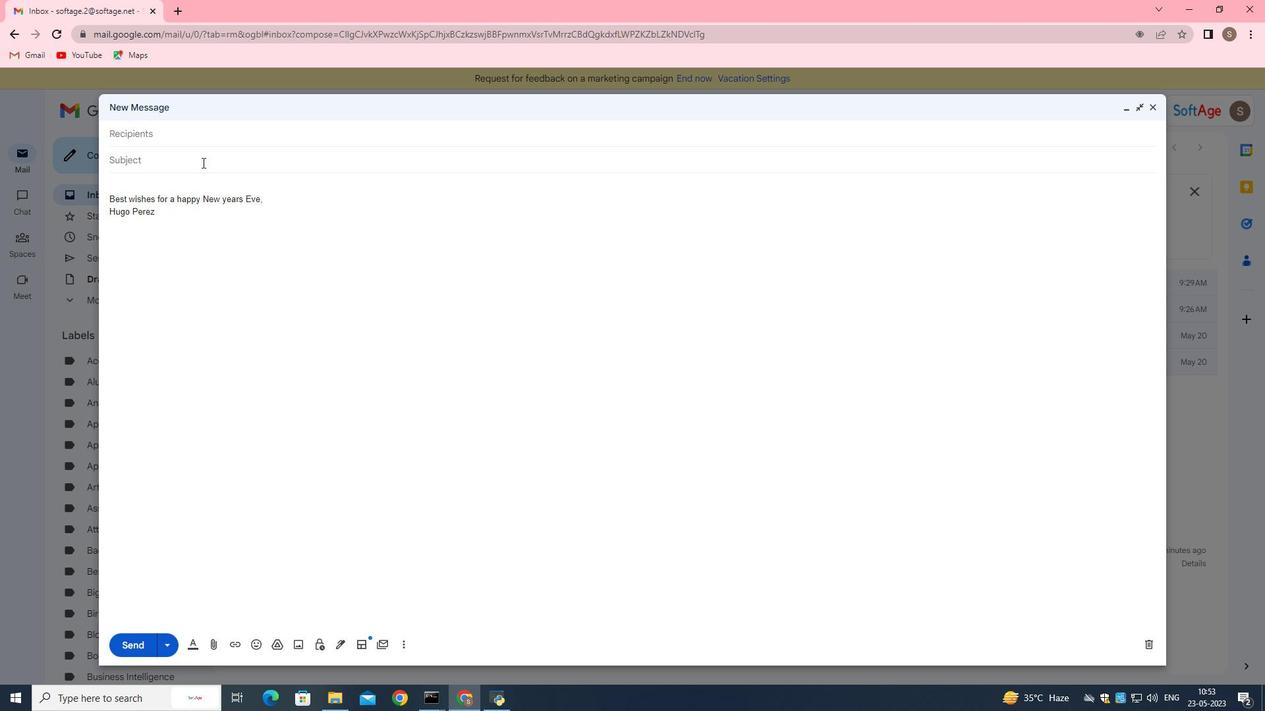 
Action: Mouse pressed left at (201, 162)
Screenshot: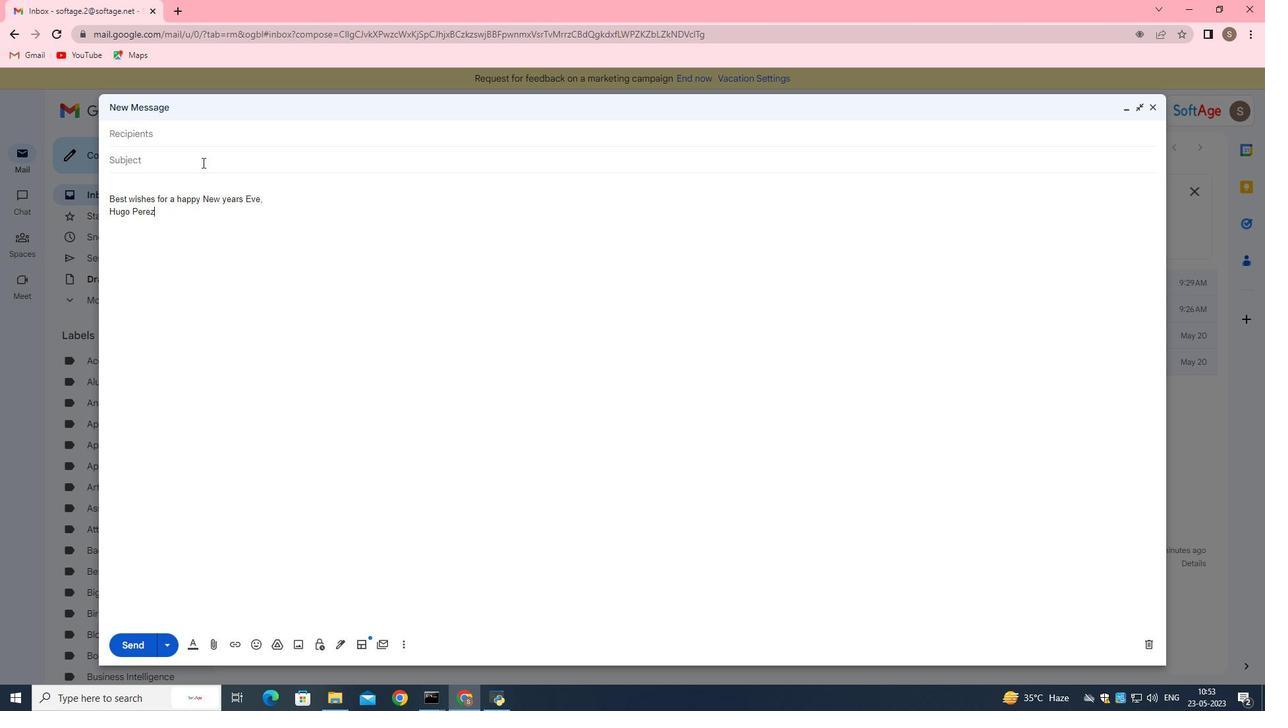 
Action: Key pressed <Key.shift>request<Key.space>for<Key.space>feedbck<Key.space><Key.left><Key.left><Key.left><Key.left><Key.right>a<Key.right><Key.right><Key.right><Key.right><Key.right><Key.right><Key.space>on<Key.space>a<Key.space>networking<Key.space>event<Key.space>
Screenshot: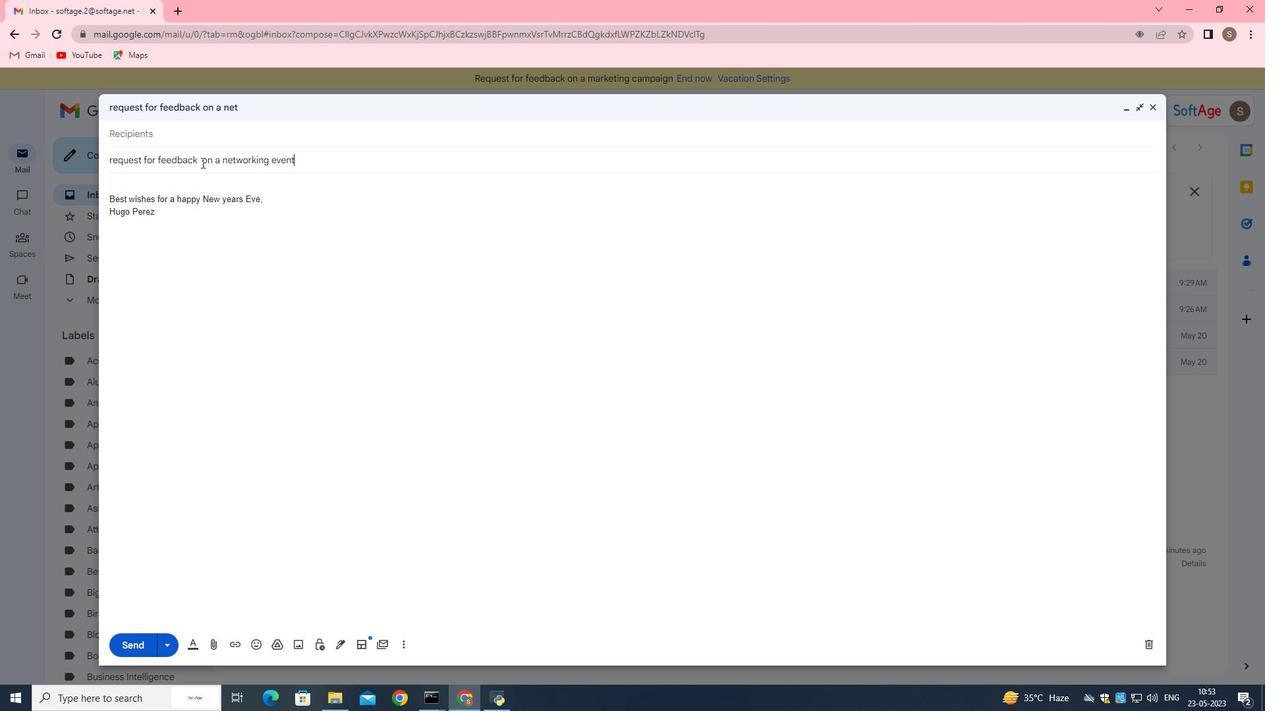 
Action: Mouse moved to (200, 178)
Screenshot: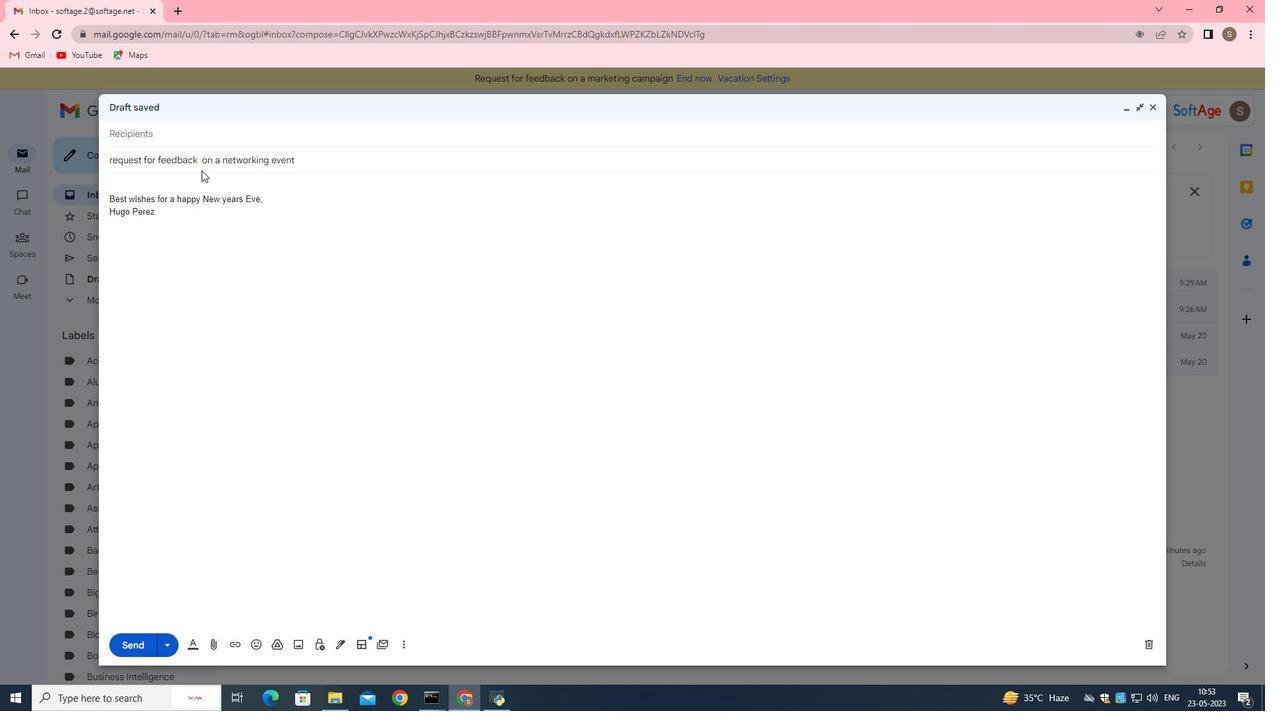 
Action: Mouse pressed left at (200, 178)
Screenshot: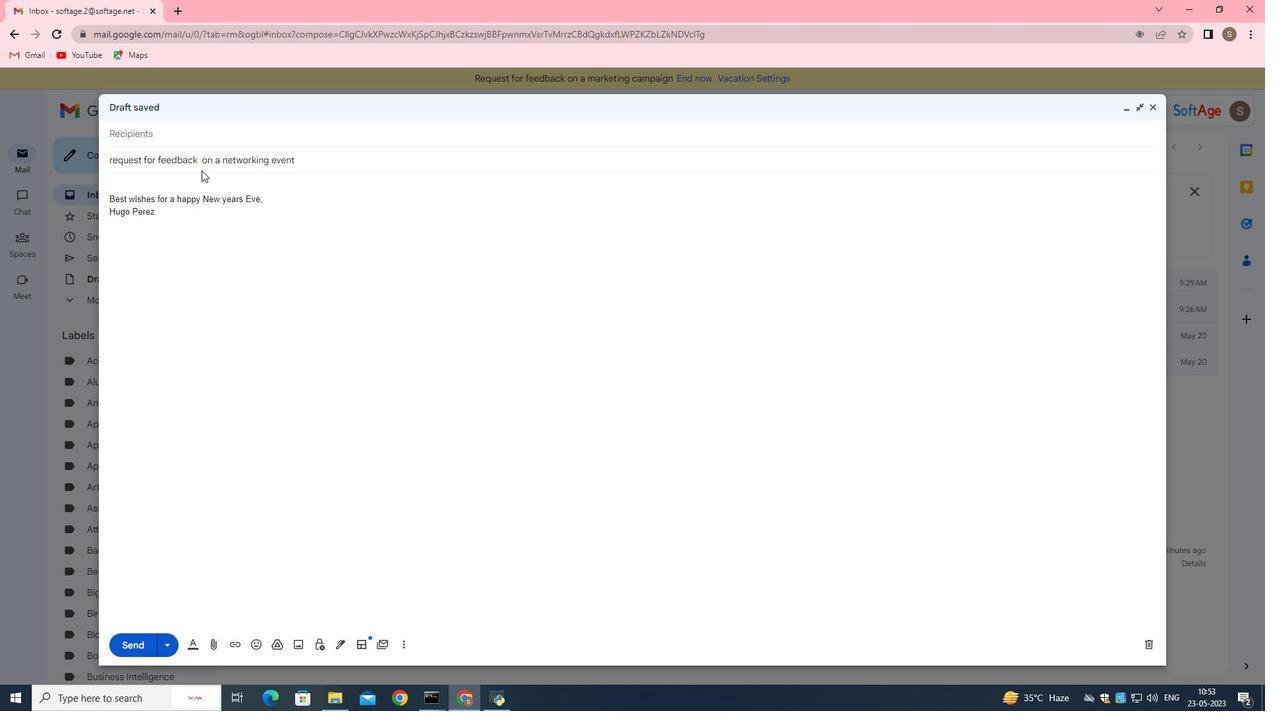 
Action: Mouse moved to (200, 181)
Screenshot: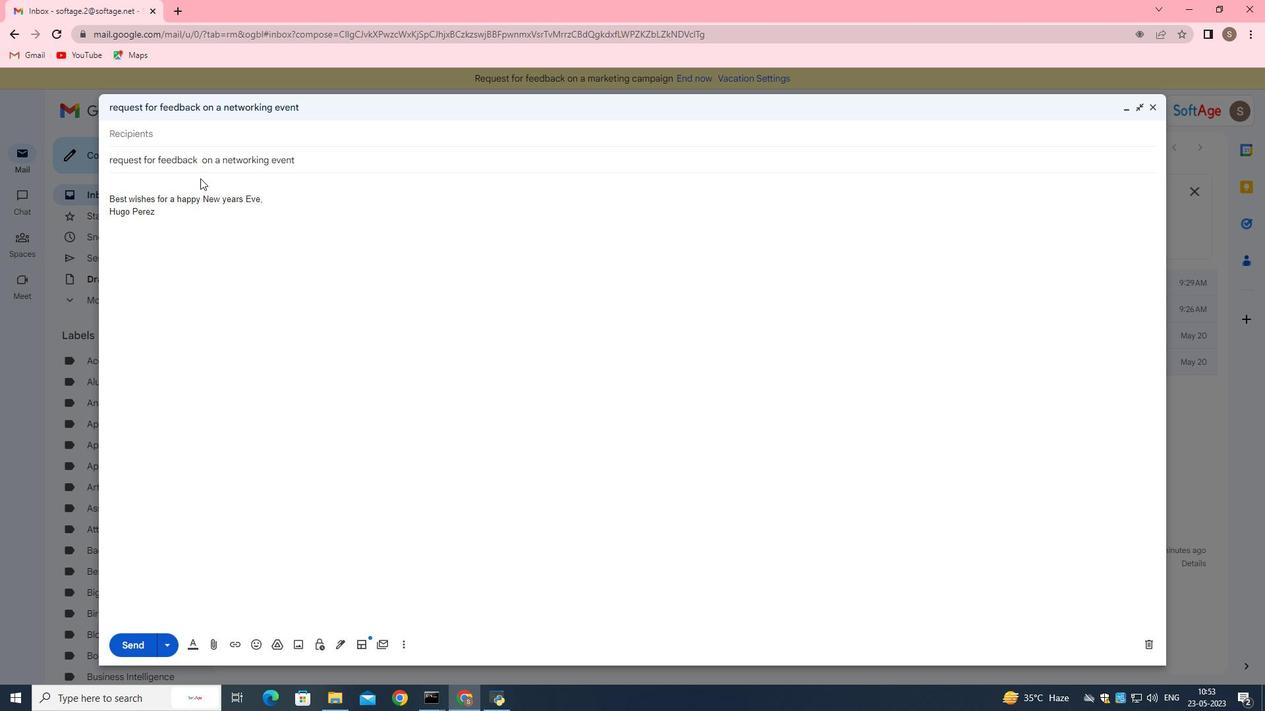 
Action: Mouse pressed left at (200, 181)
Screenshot: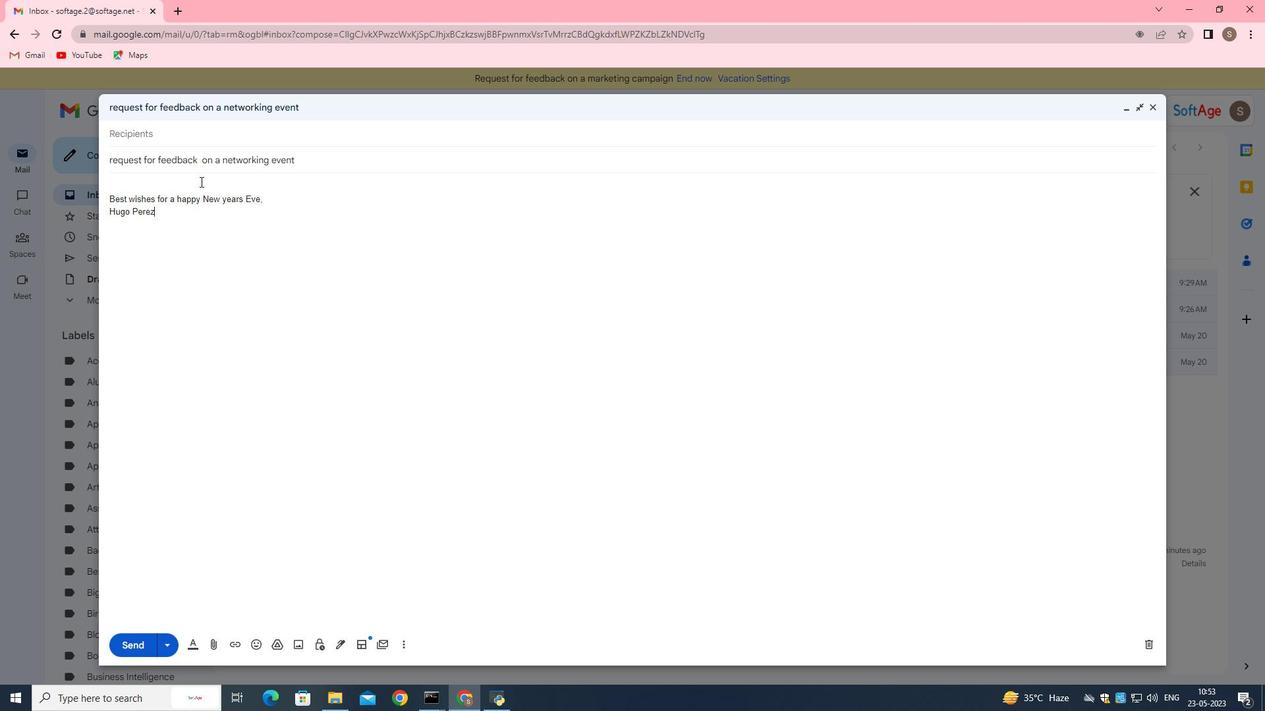 
Action: Key pressed <Key.enter><Key.up><Key.shift>I<Key.space>am<Key.space>writing<Key.space>to<Key.space>follow<Key.space>up<Key.space>on<Key.space>the<Key.space>status<Key.space>og<Key.backspace>f<Key.space>the<Key.space>contract.
Screenshot: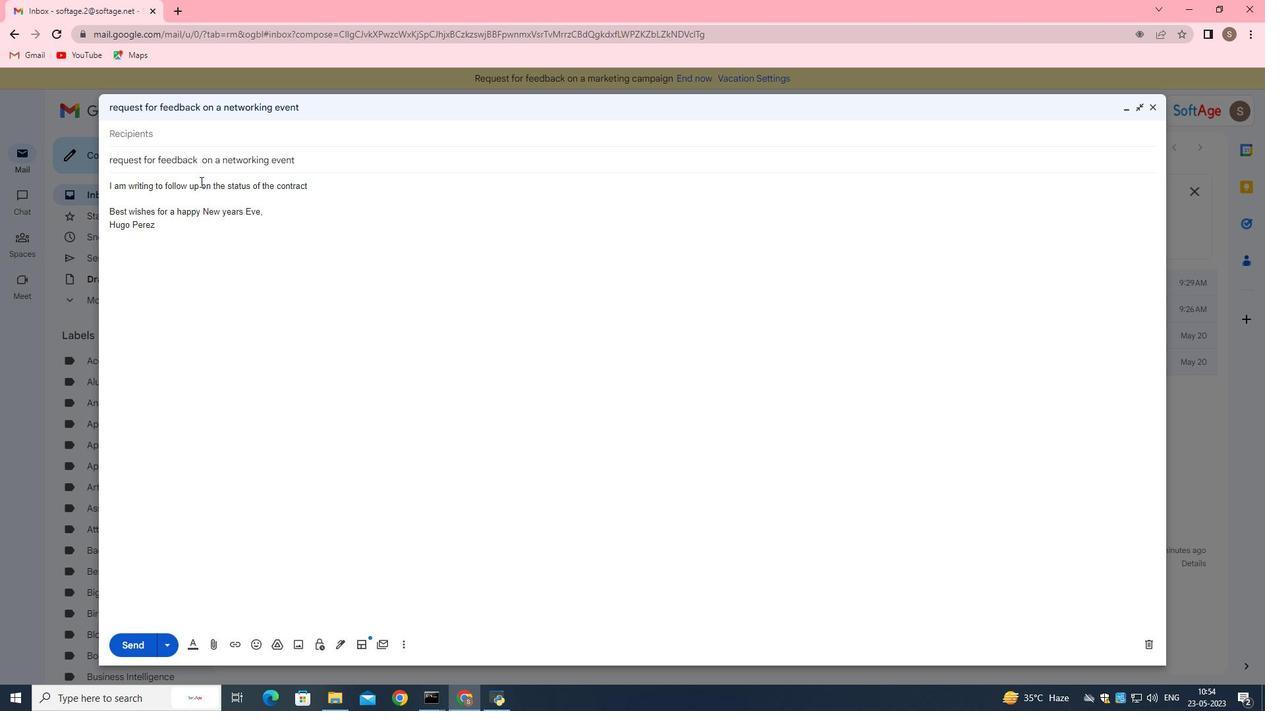 
Action: Mouse moved to (275, 132)
Screenshot: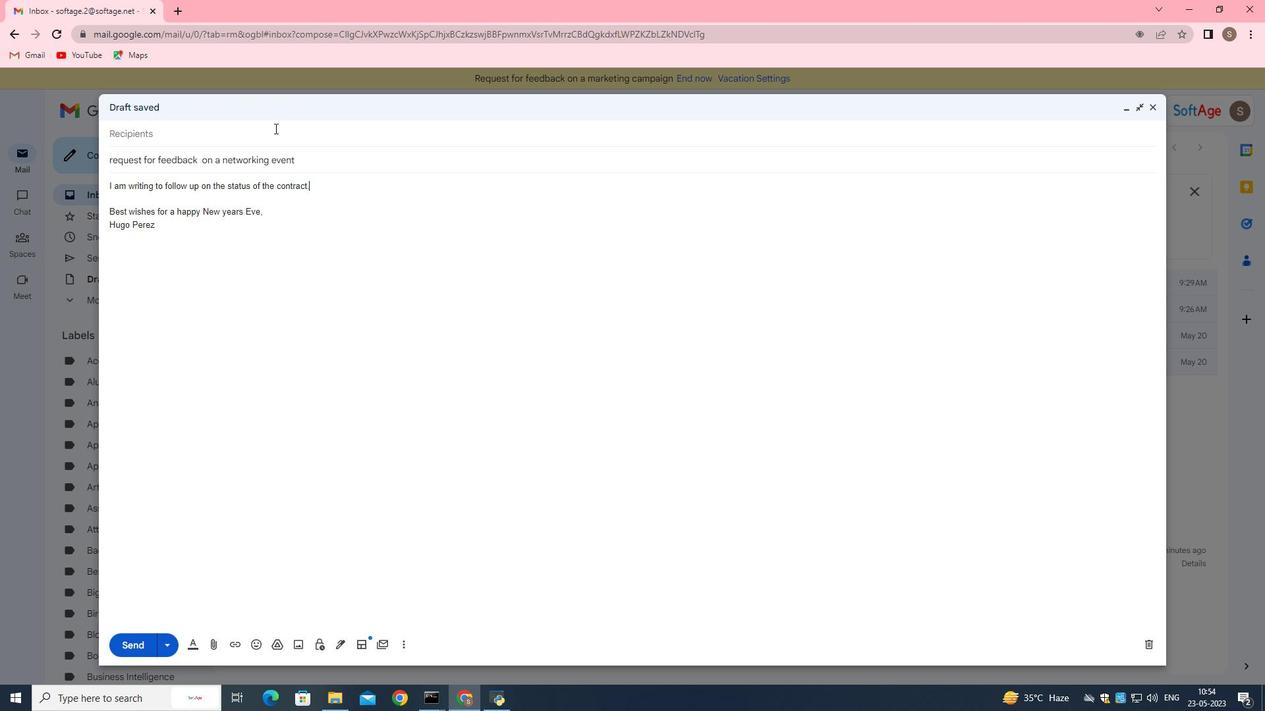 
Action: Mouse pressed left at (275, 132)
Screenshot: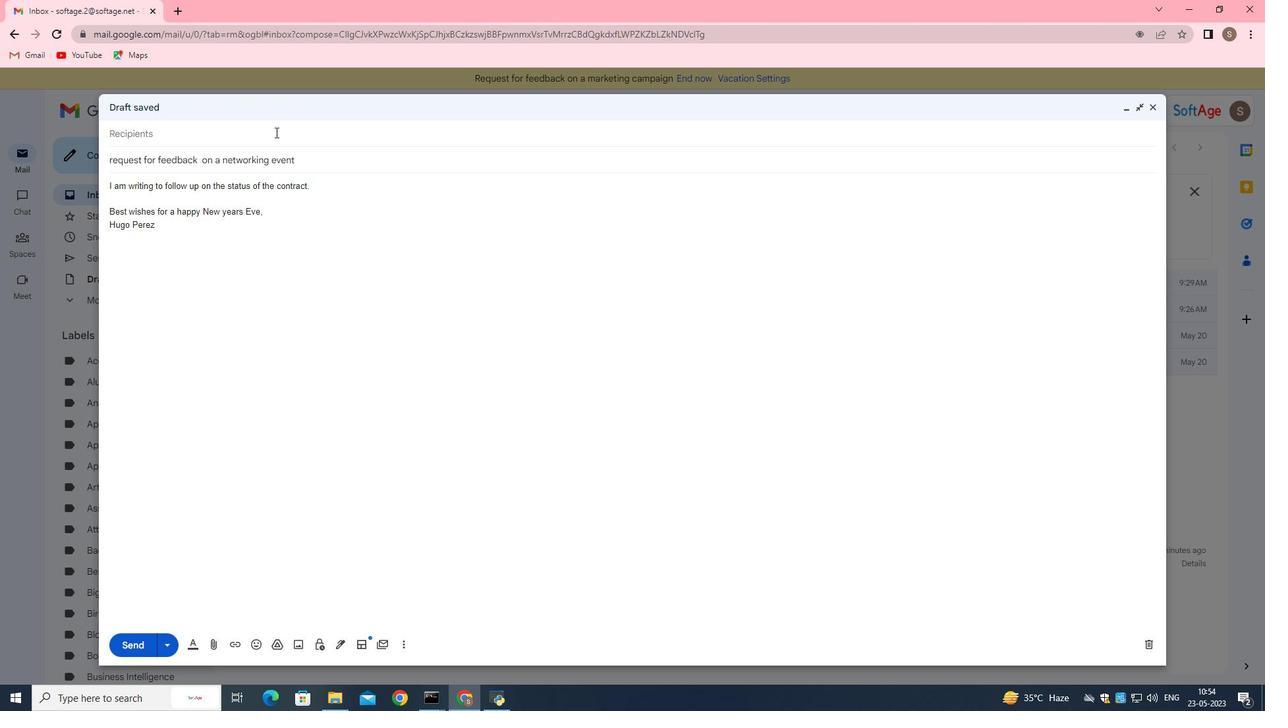 
Action: Mouse moved to (270, 125)
Screenshot: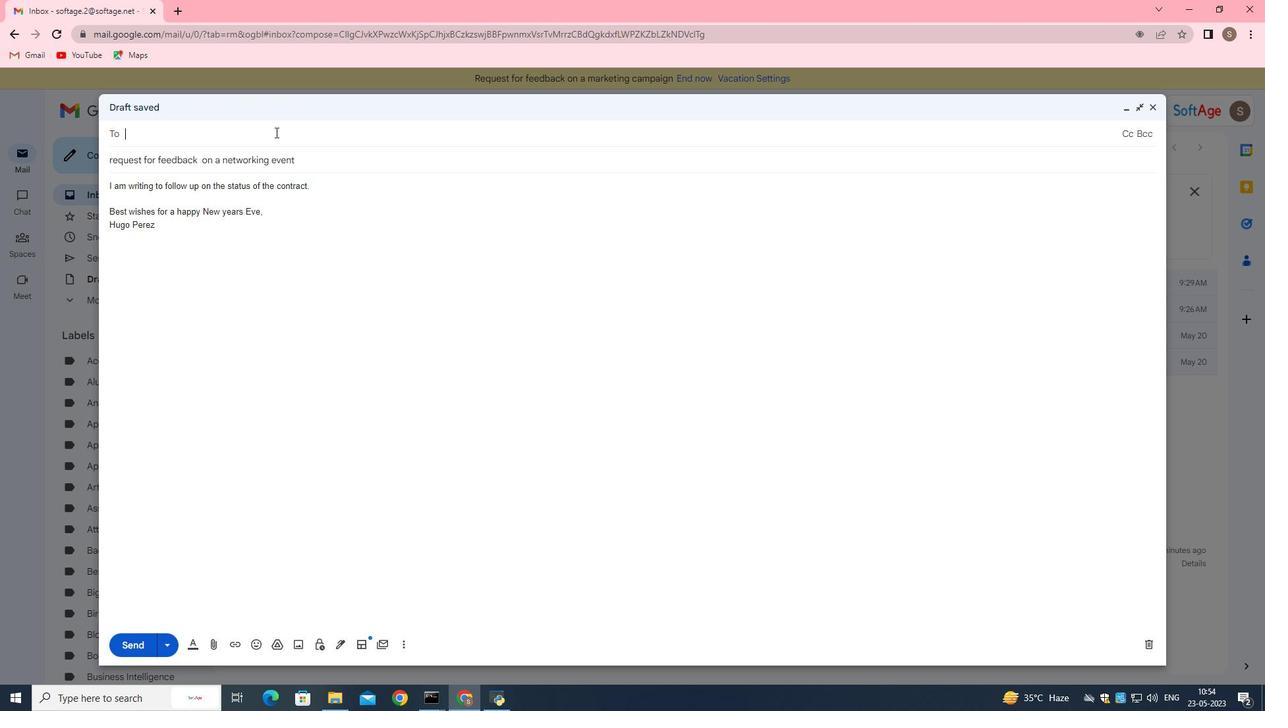 
Action: Key pressed softage.7<Key.shift>@softage.net
Screenshot: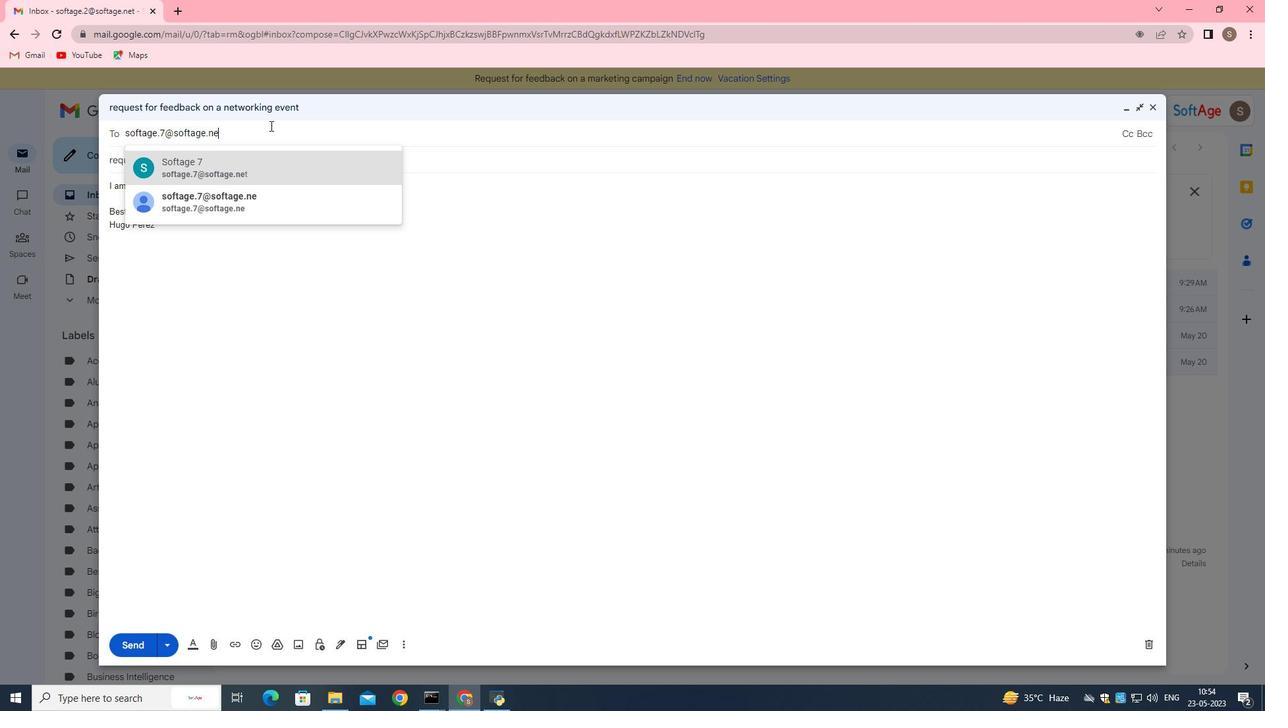 
Action: Mouse moved to (272, 174)
Screenshot: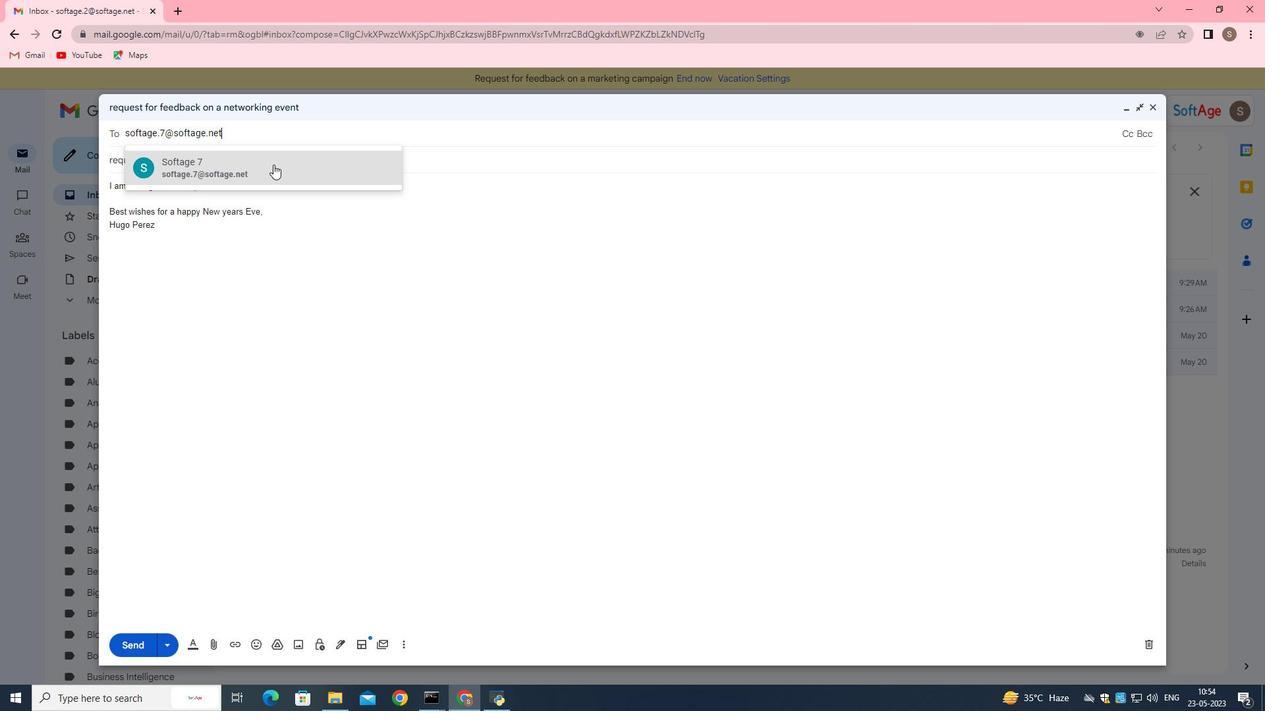 
Action: Mouse pressed left at (272, 174)
Screenshot: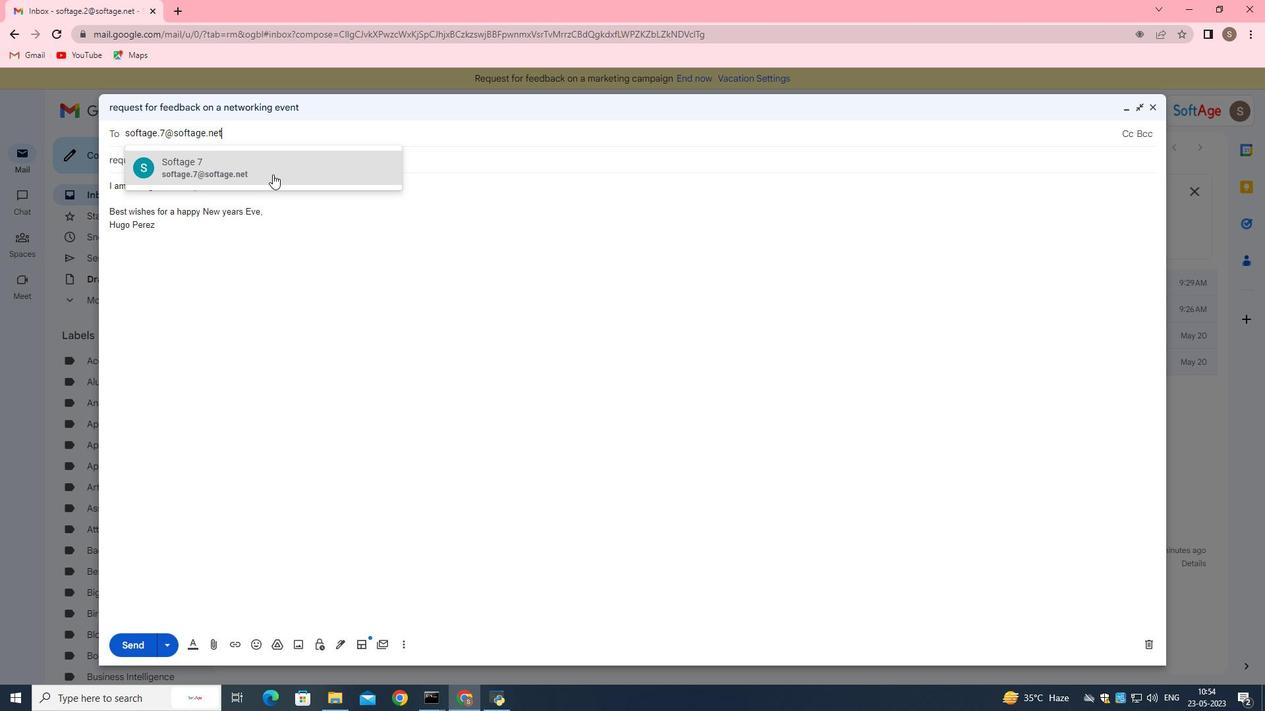 
Action: Mouse moved to (278, 225)
Screenshot: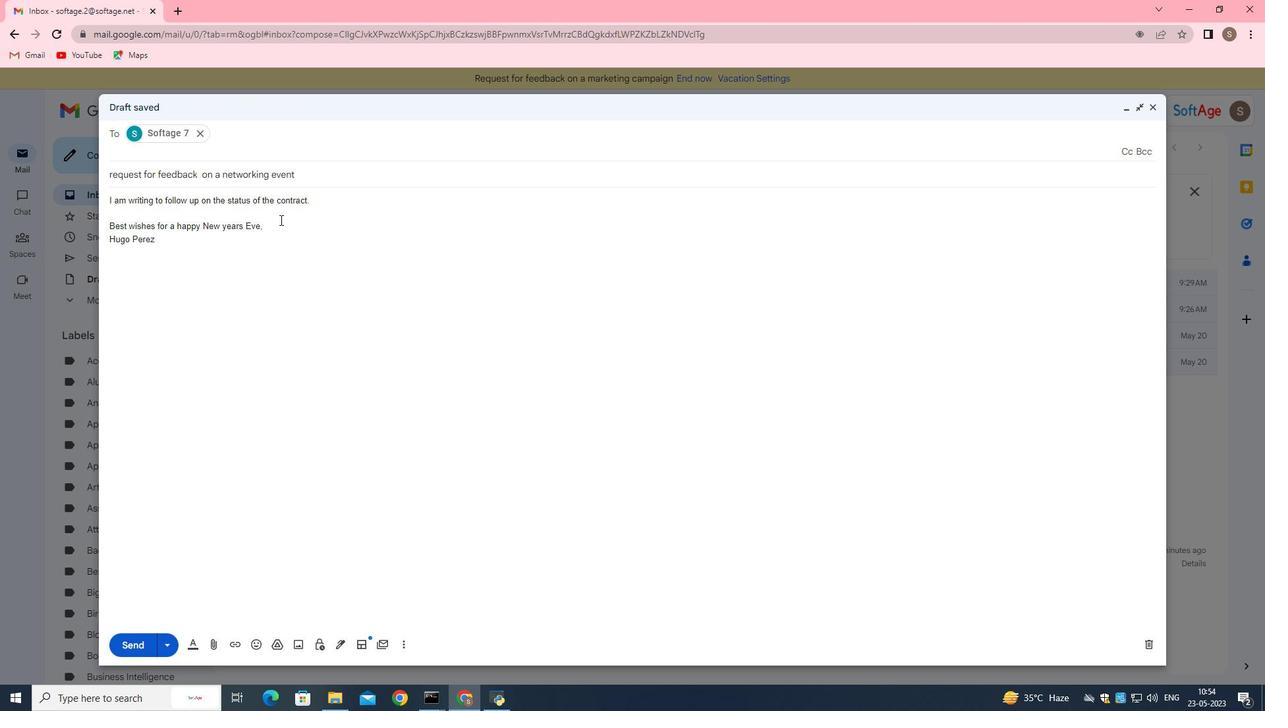 
Action: Mouse pressed left at (278, 225)
Screenshot: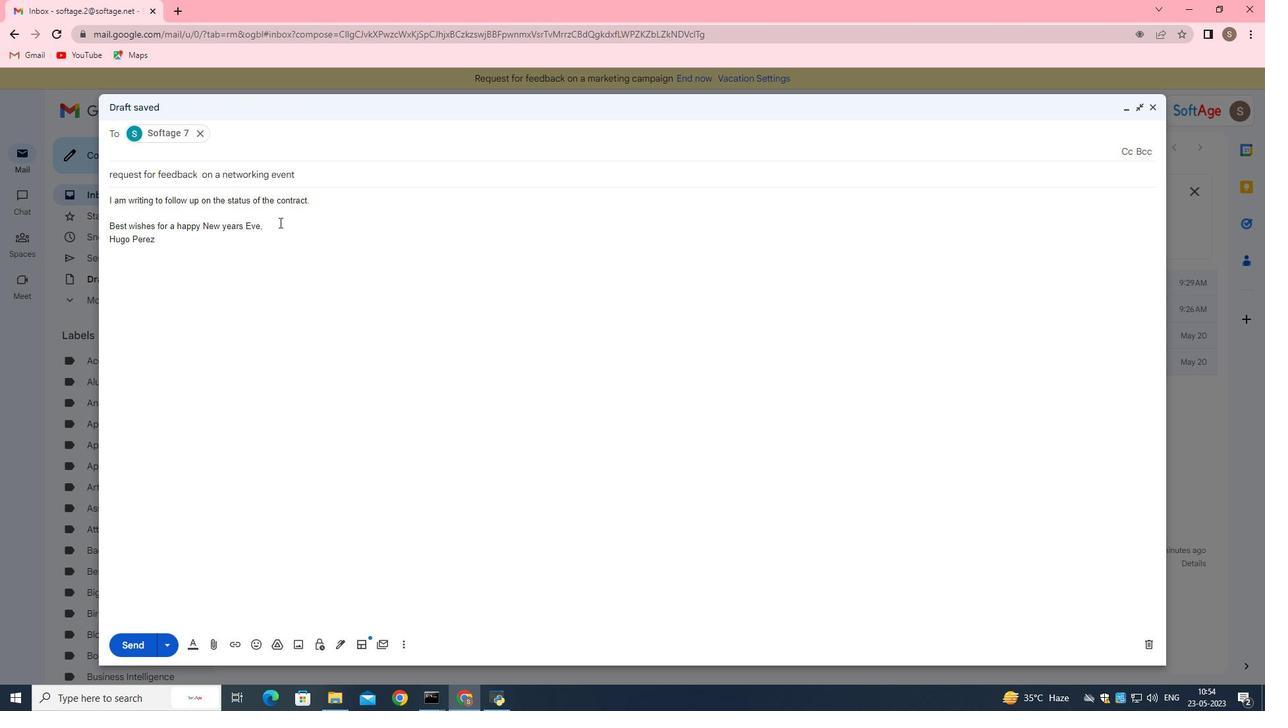 
Action: Mouse moved to (212, 648)
Screenshot: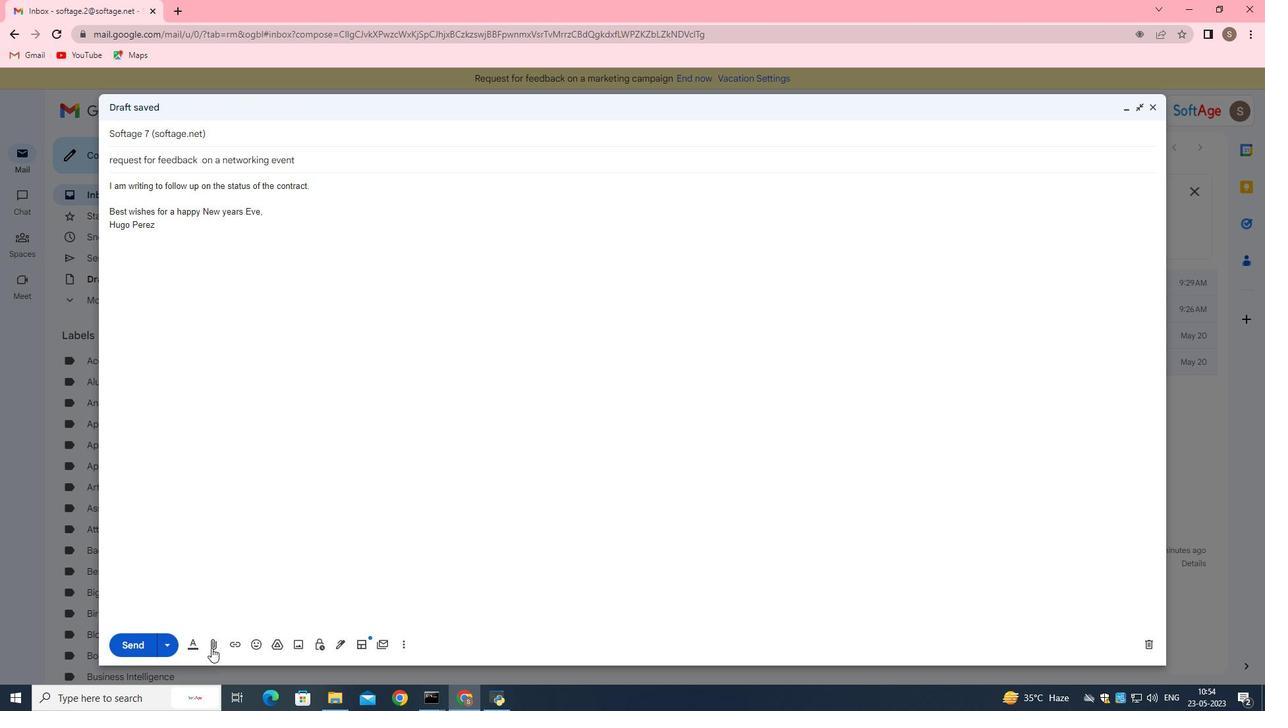 
Action: Mouse pressed left at (212, 648)
Screenshot: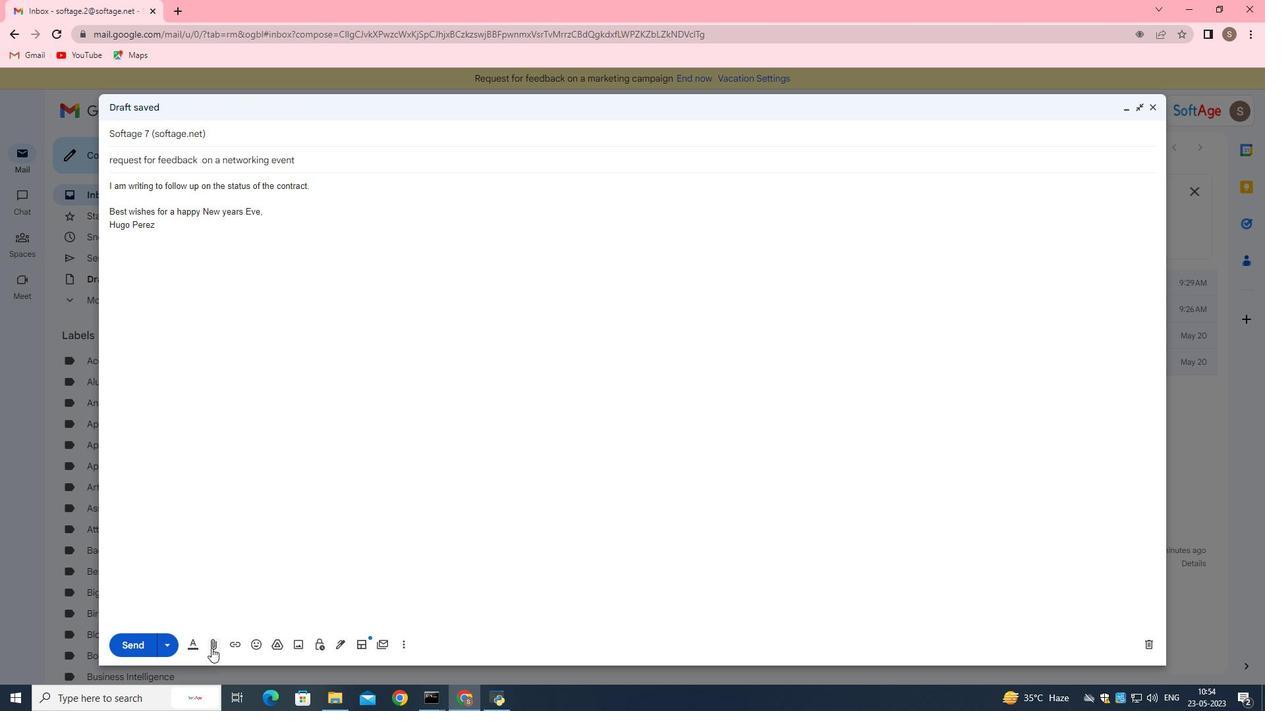 
Action: Mouse moved to (218, 163)
Screenshot: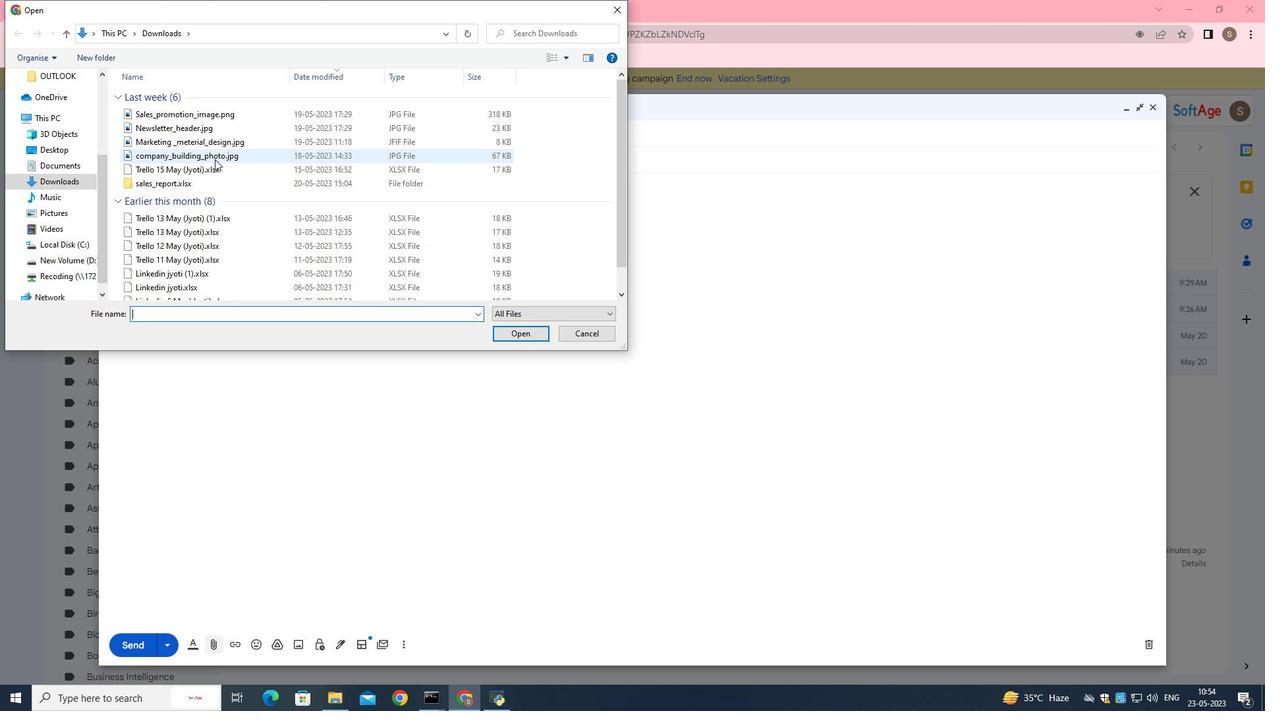 
Action: Mouse pressed left at (214, 156)
Screenshot: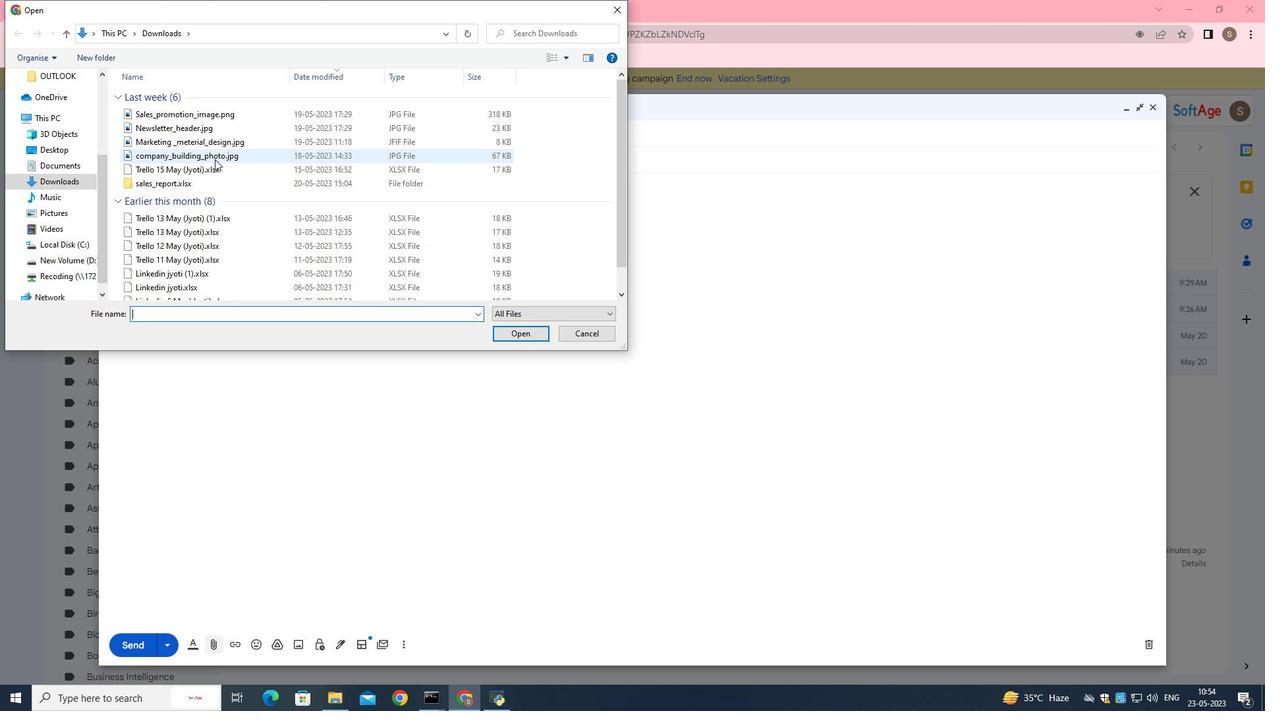 
Action: Mouse moved to (521, 334)
Screenshot: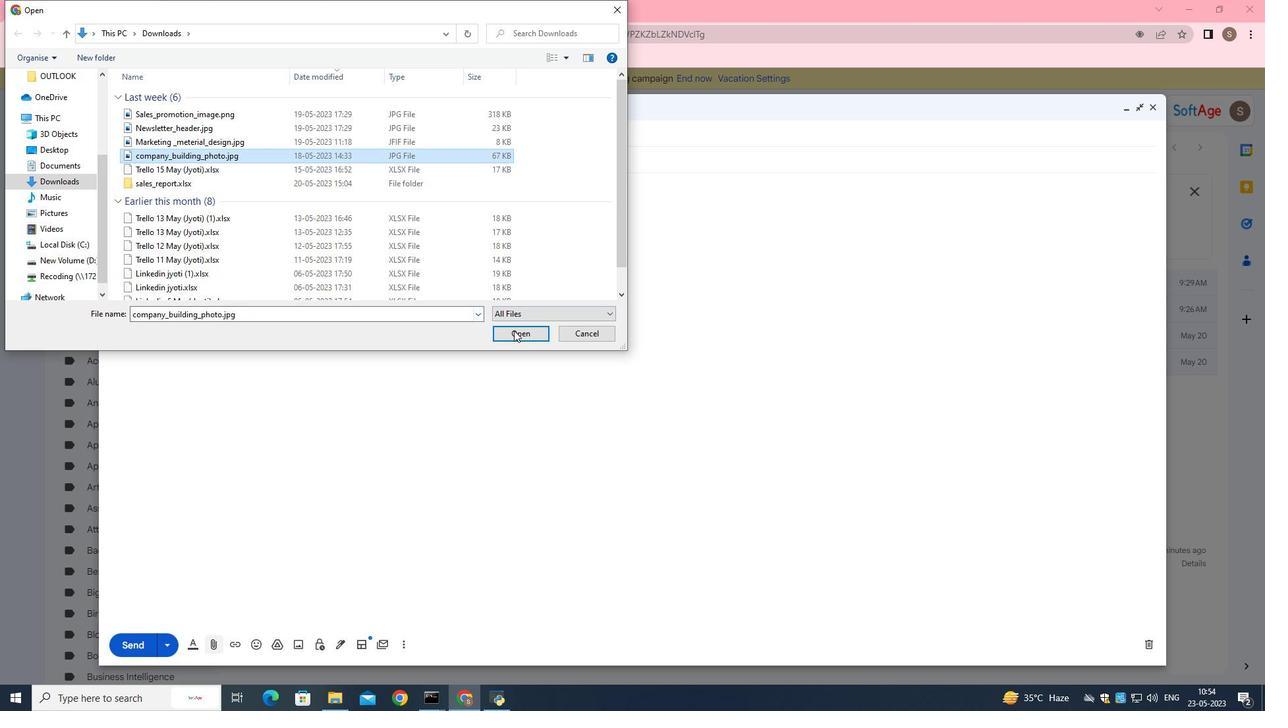 
Action: Mouse pressed left at (521, 334)
Screenshot: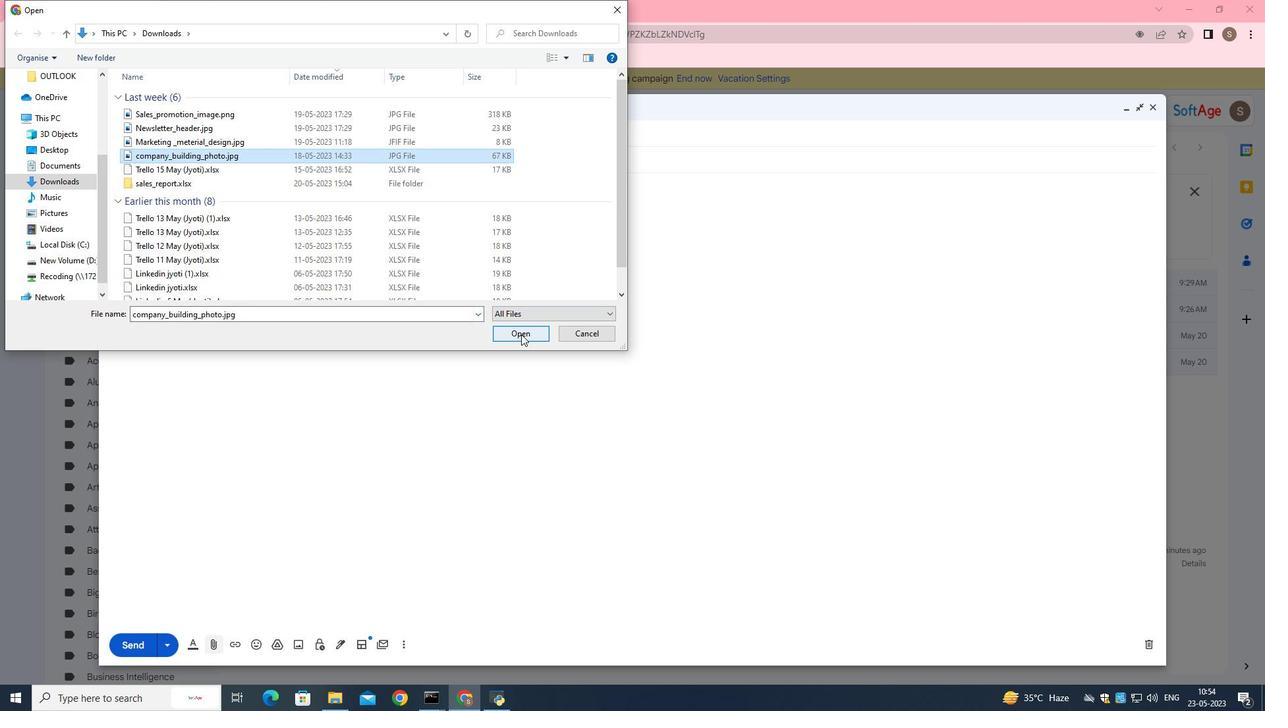 
Action: Mouse moved to (269, 208)
Screenshot: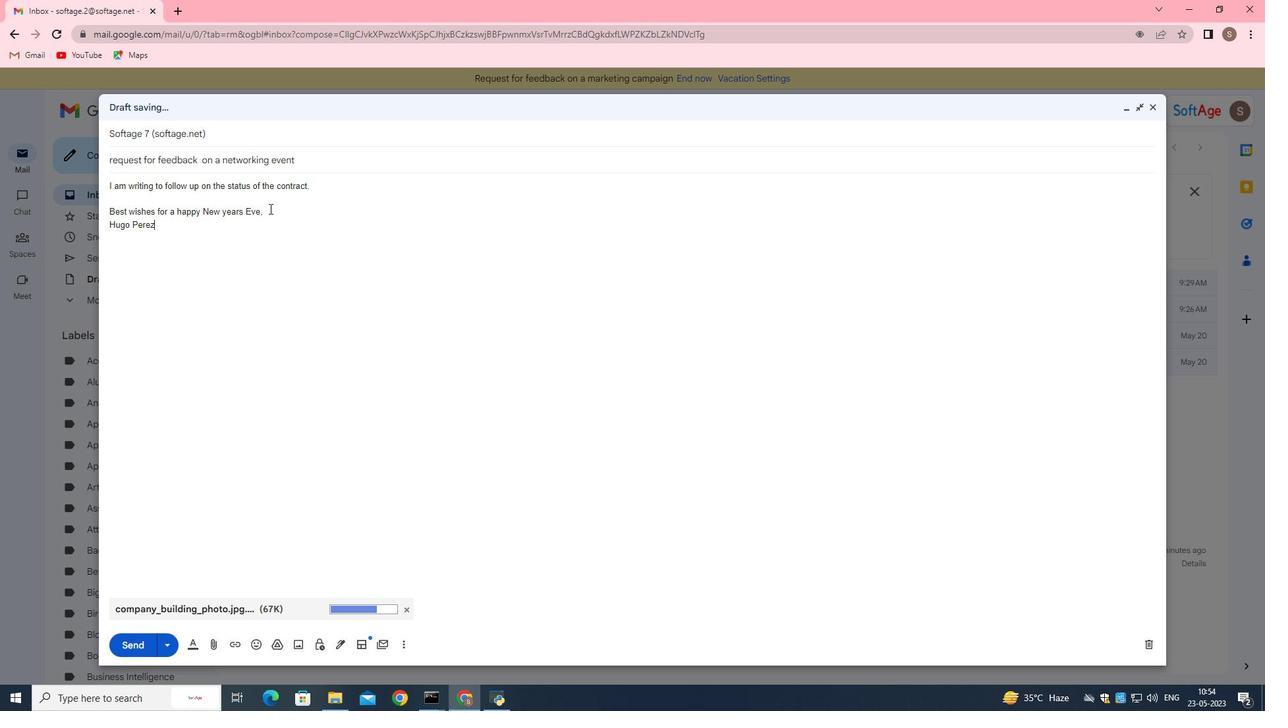 
Action: Mouse pressed left at (269, 208)
Screenshot: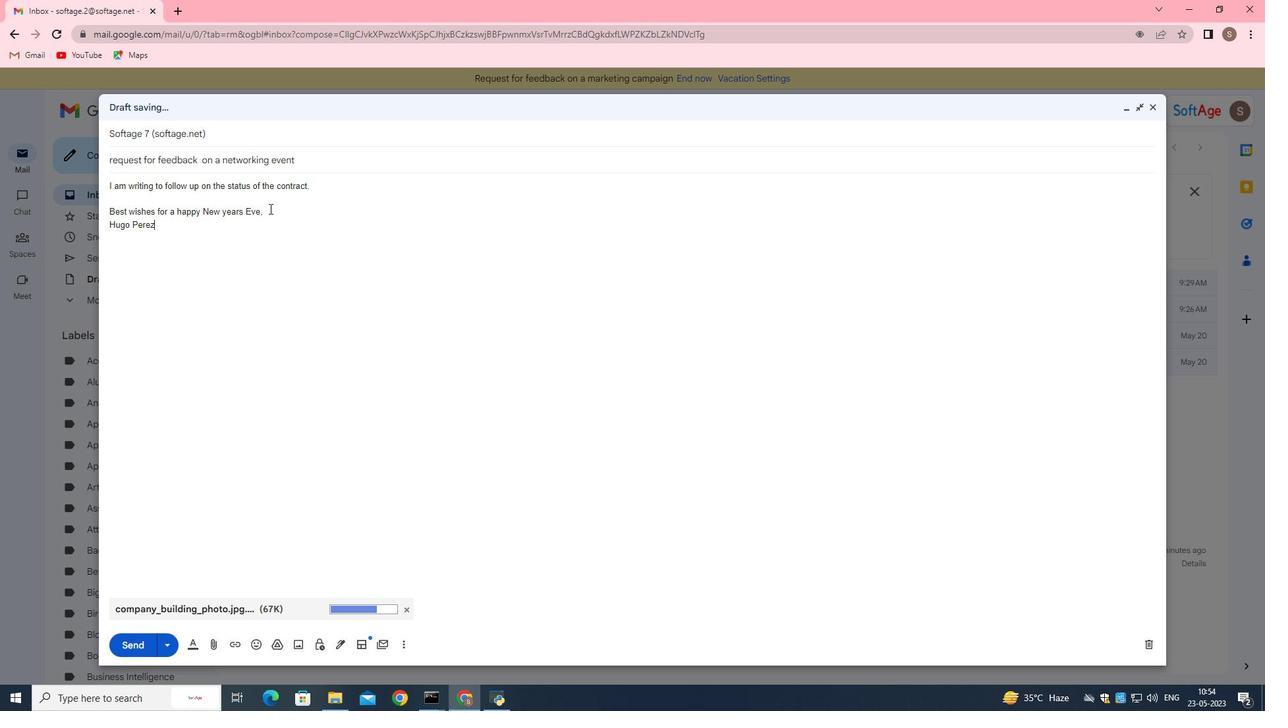 
Action: Mouse moved to (106, 208)
Screenshot: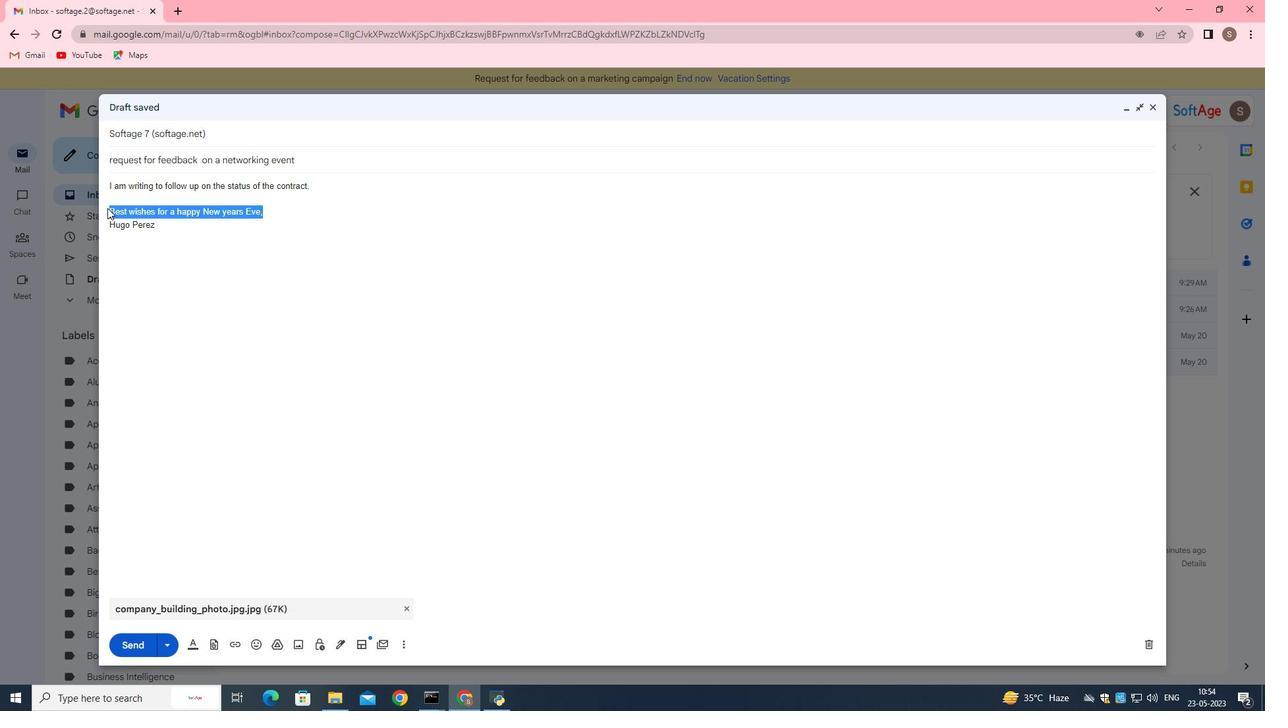 
Action: Key pressed <Key.backspace><Key.shift><Key.shift><Key.shift>Please<Key.space>let<Key.space>me<Key.space>know<Key.space>if<Key.space>there<Key.space>are<Key.space>any<Key.space>question<Key.space>or<Key.space>concern.
Screenshot: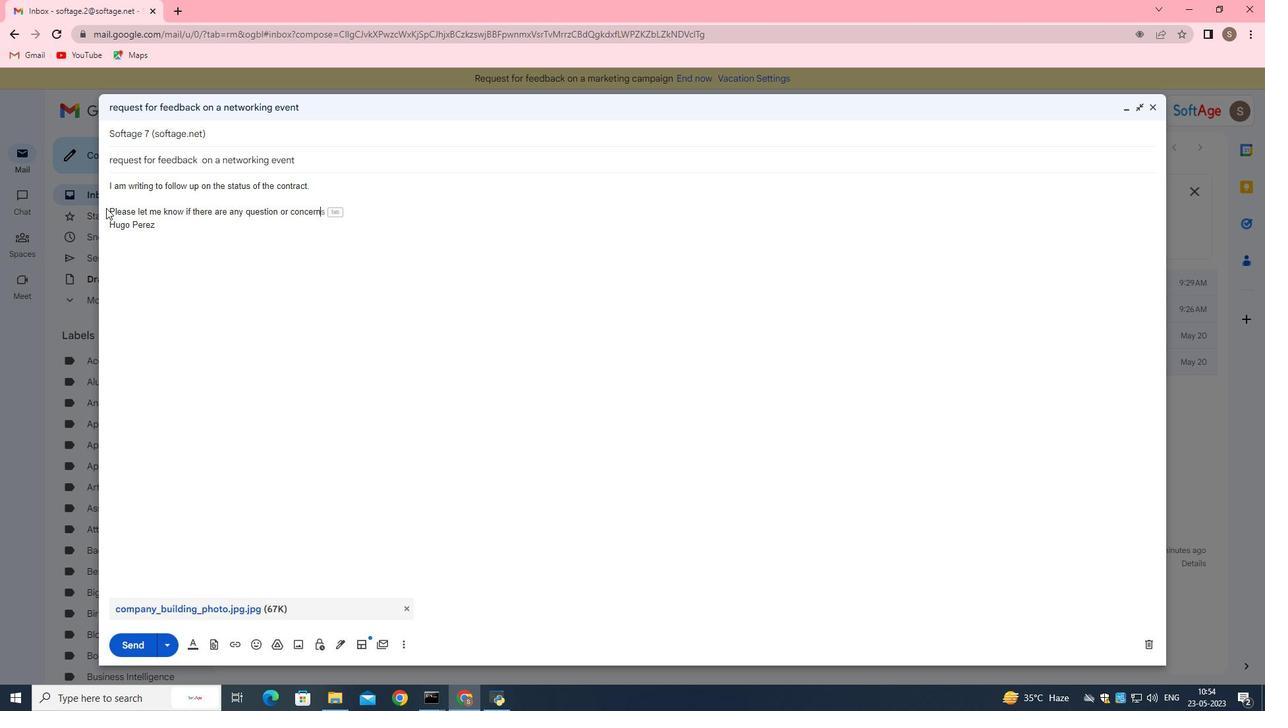 
Action: Mouse moved to (266, 212)
Screenshot: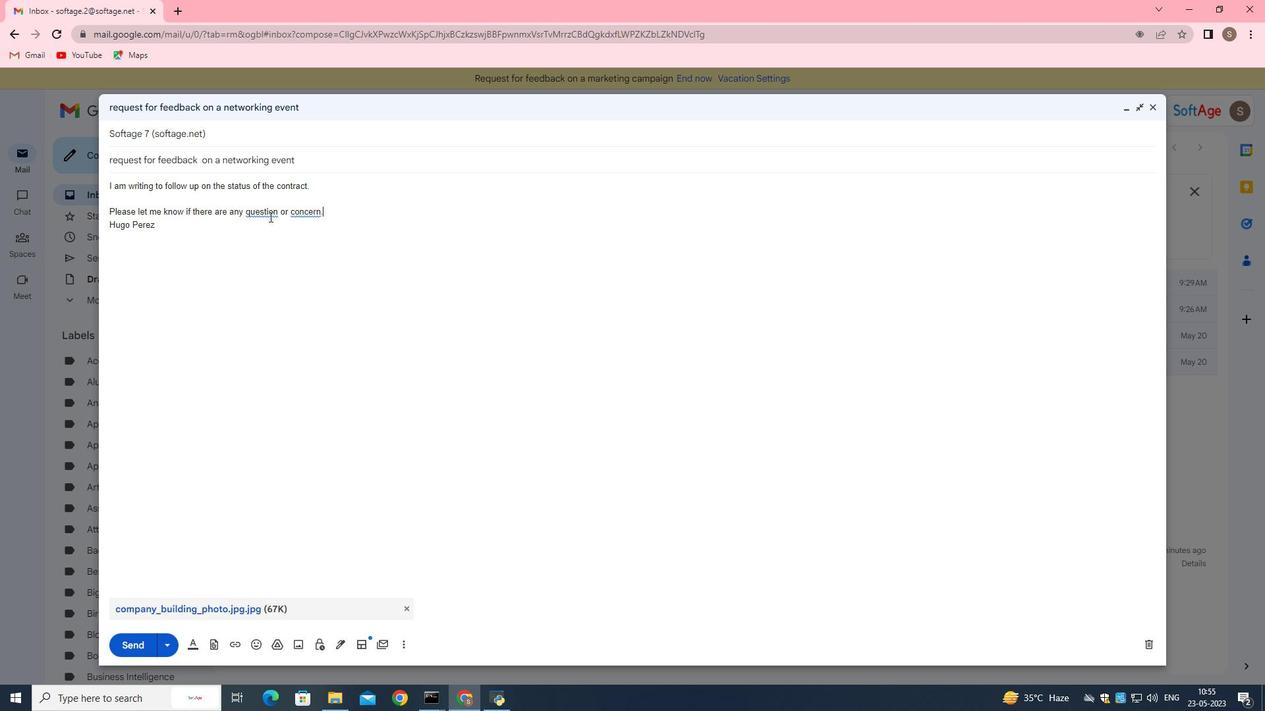 
Action: Mouse pressed left at (266, 212)
Screenshot: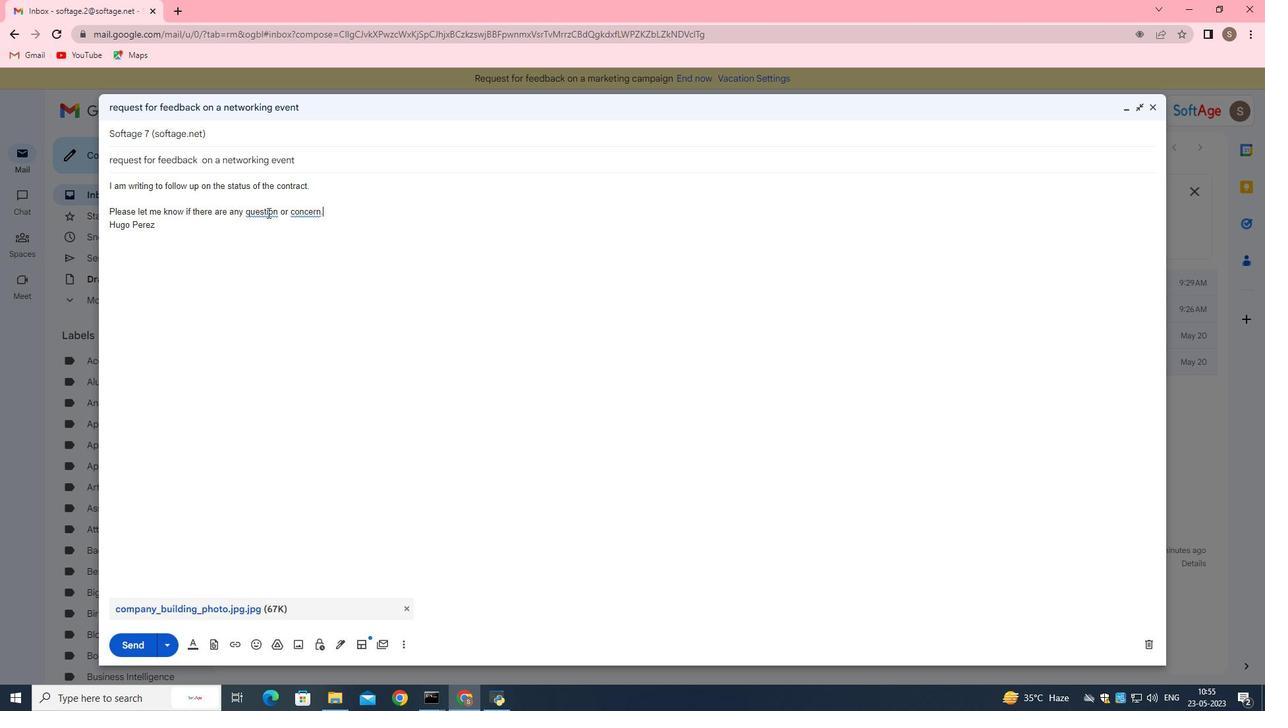 
Action: Mouse moved to (278, 235)
Screenshot: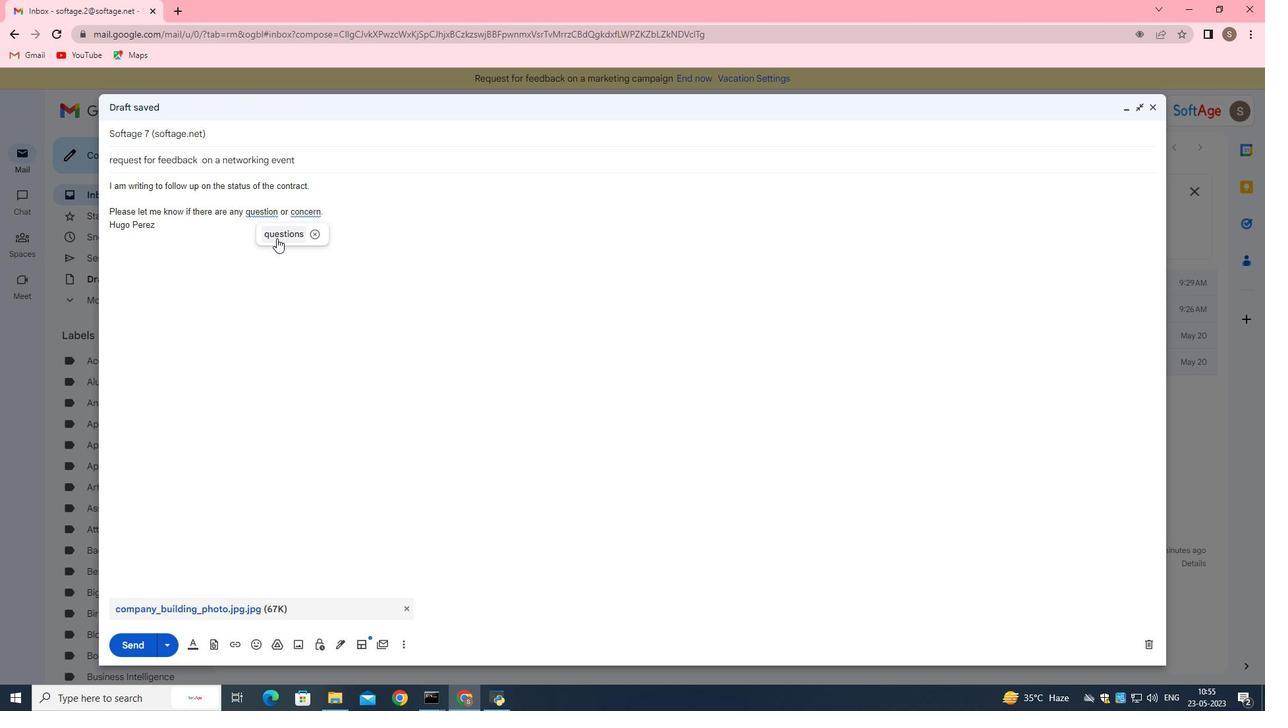 
Action: Mouse pressed left at (278, 235)
Screenshot: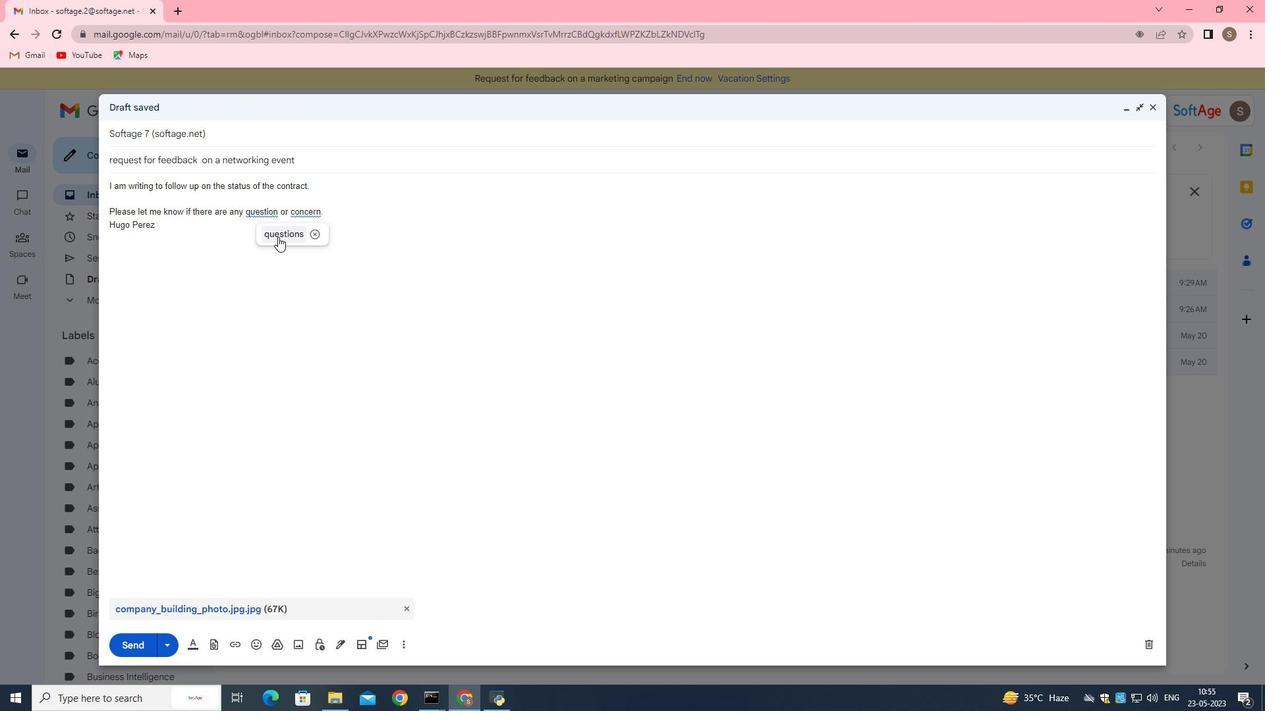 
Action: Mouse moved to (306, 212)
Screenshot: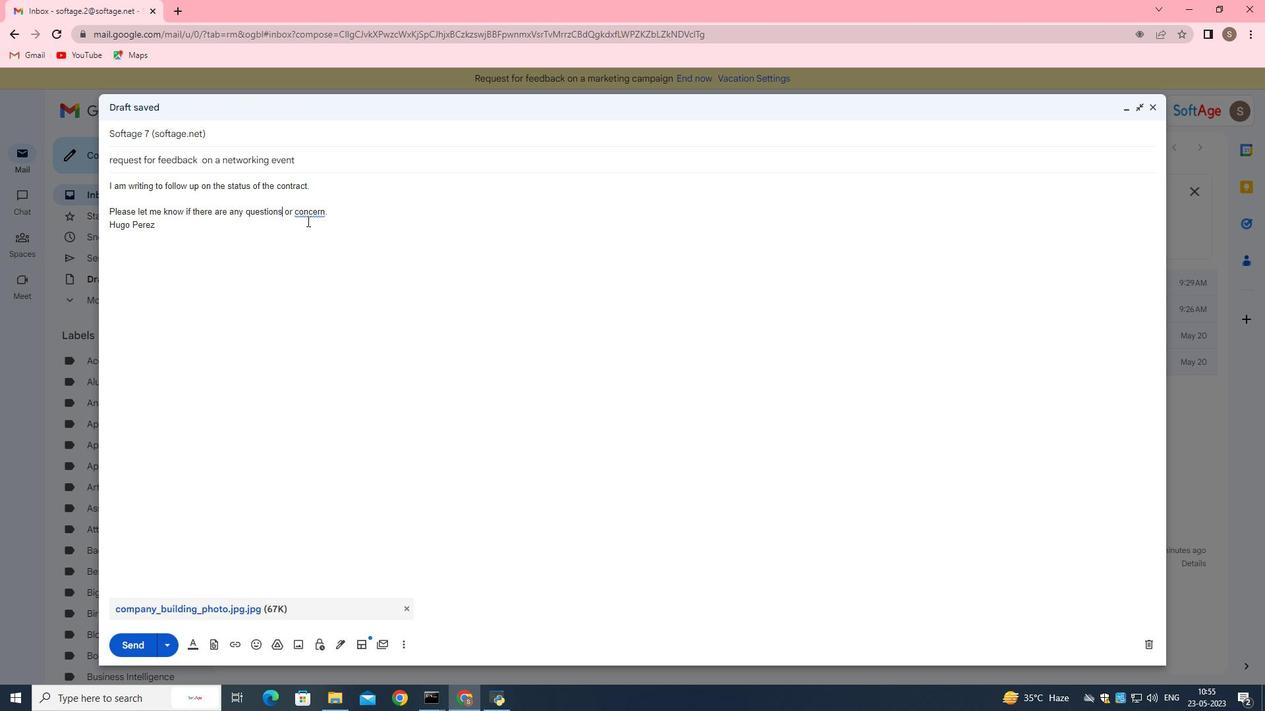 
Action: Mouse pressed left at (306, 212)
Screenshot: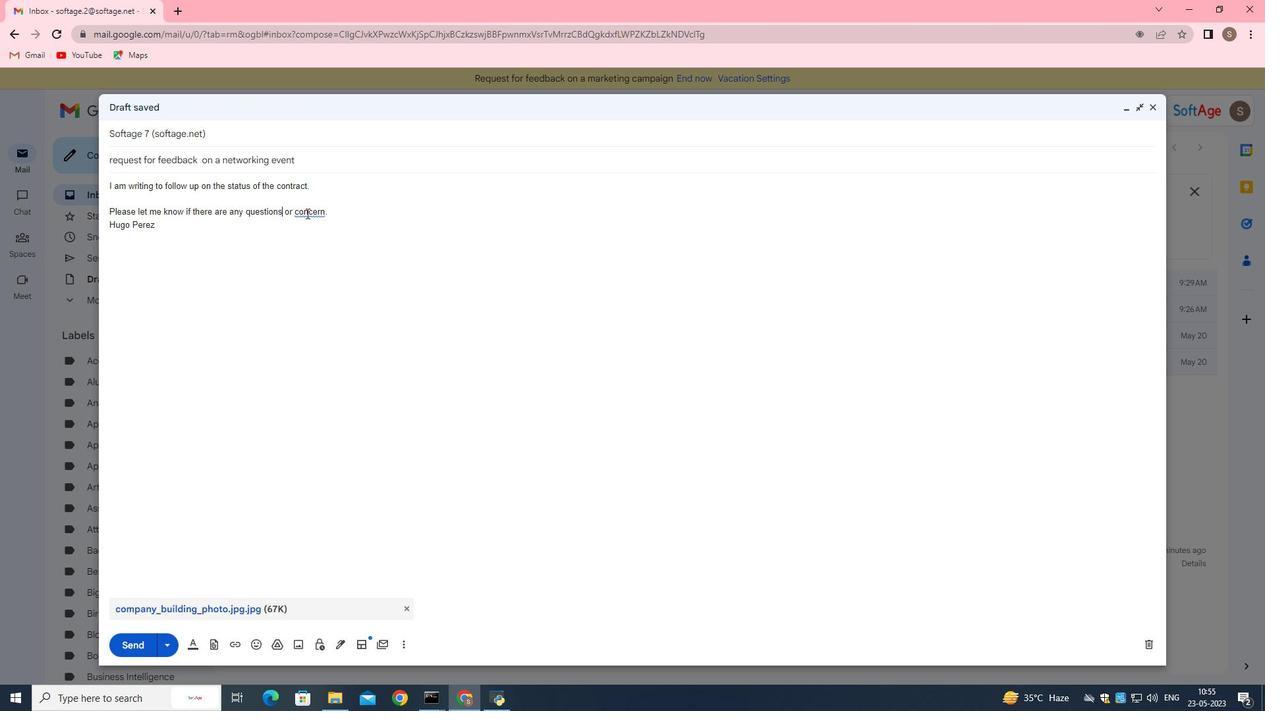 
Action: Mouse moved to (306, 235)
Screenshot: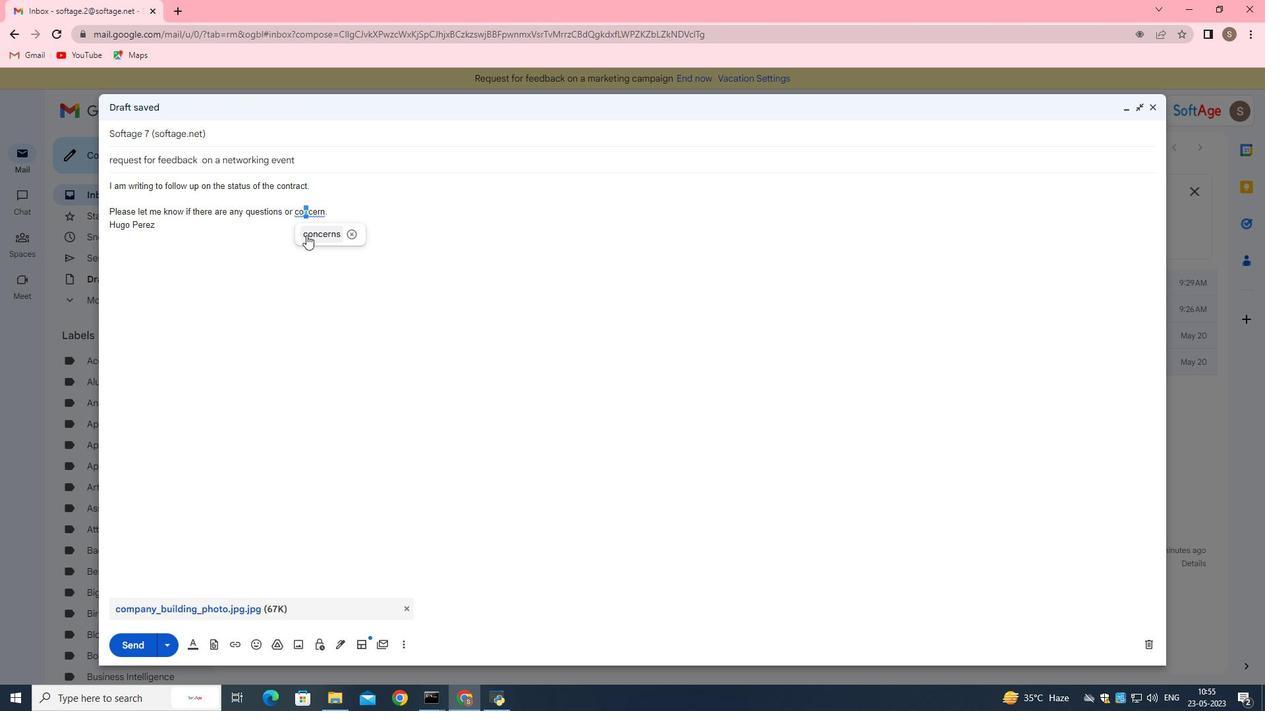 
Action: Mouse pressed left at (306, 235)
Screenshot: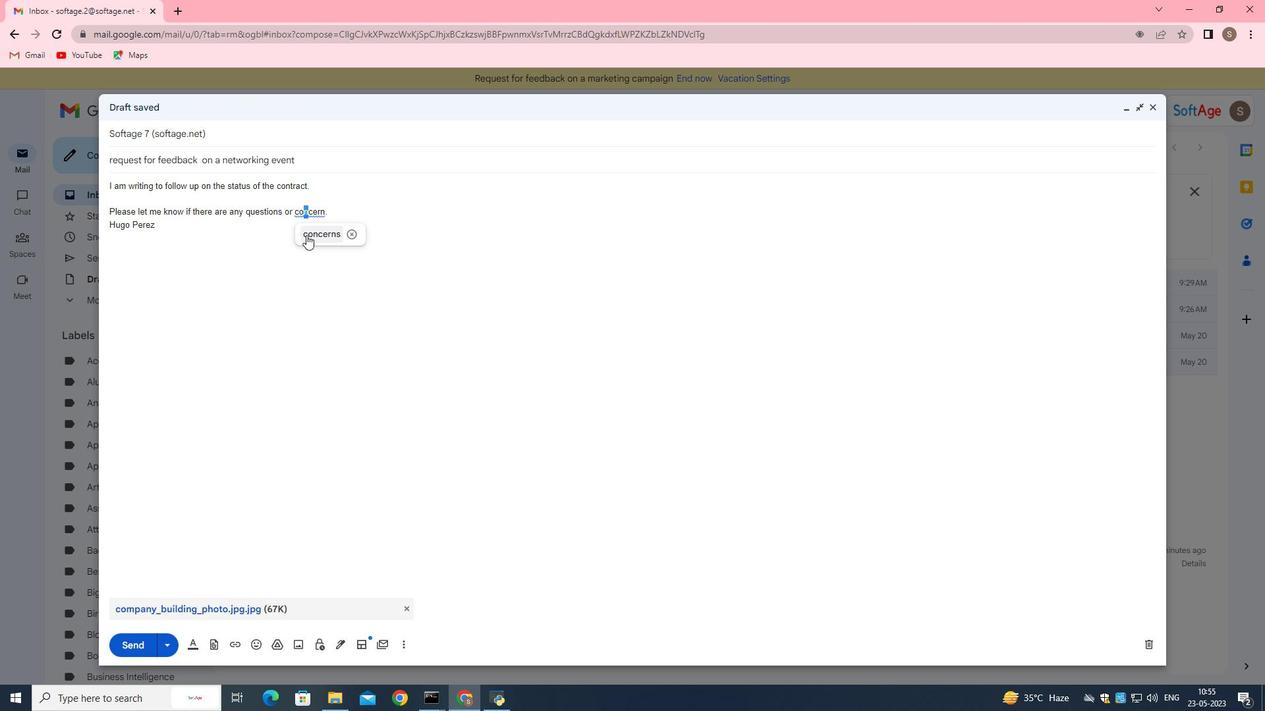 
Action: Mouse moved to (141, 645)
Screenshot: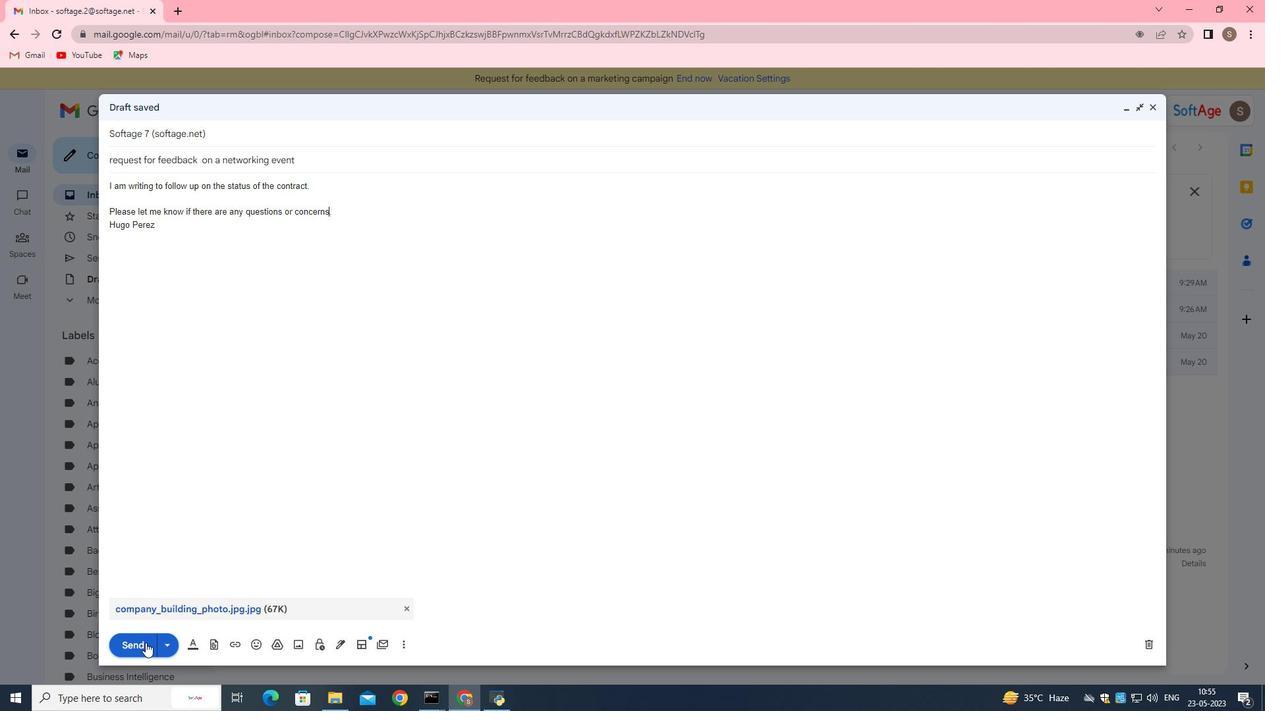 
Action: Mouse pressed left at (141, 645)
Screenshot: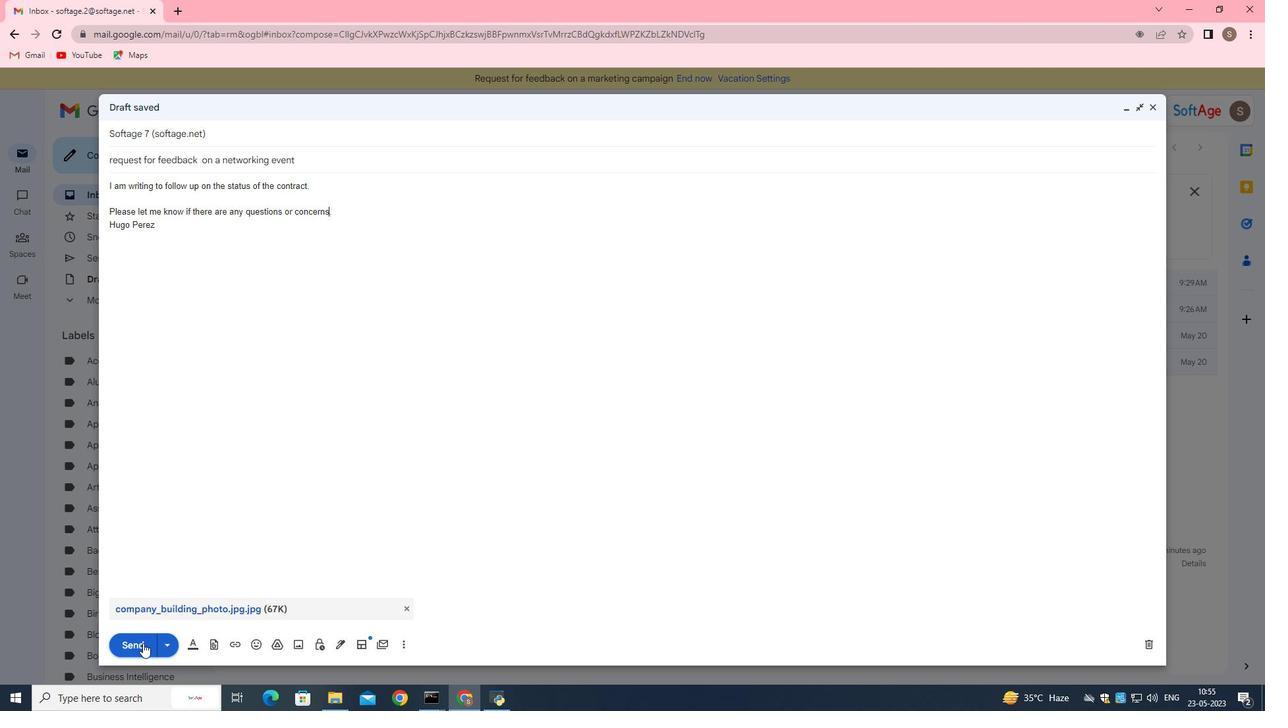 
Action: Mouse moved to (118, 253)
Screenshot: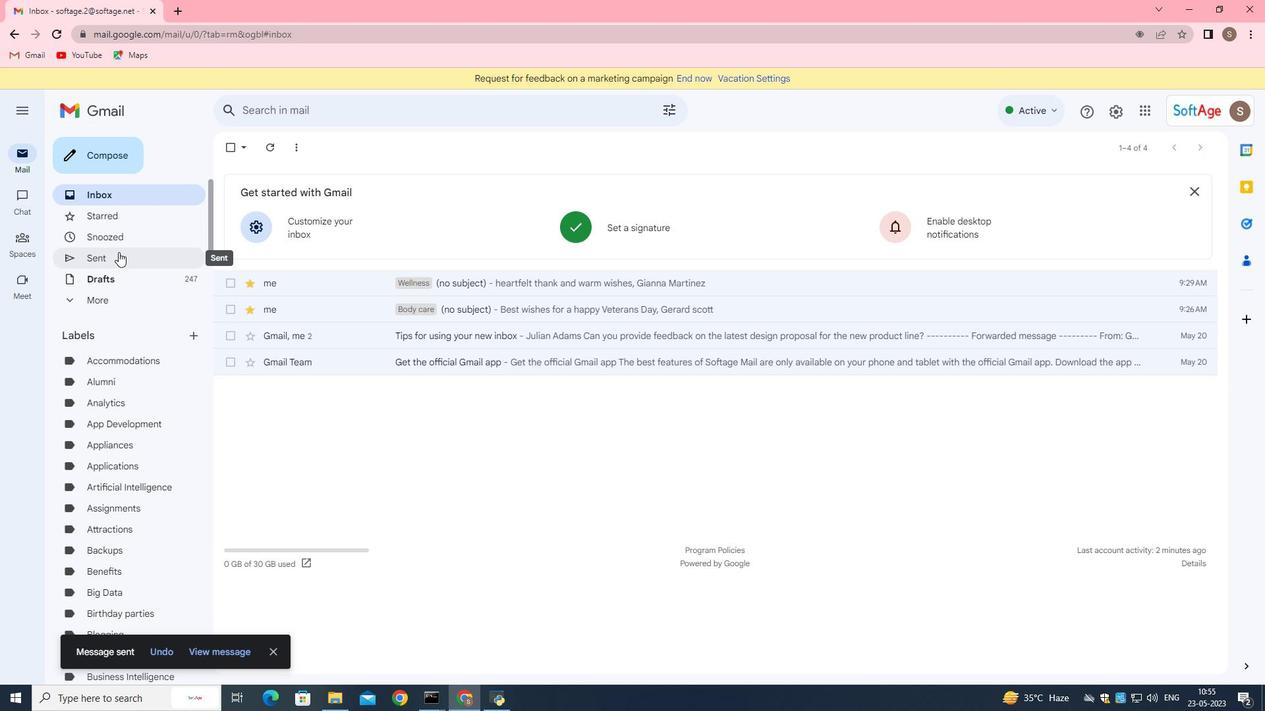 
Action: Mouse pressed left at (118, 253)
Screenshot: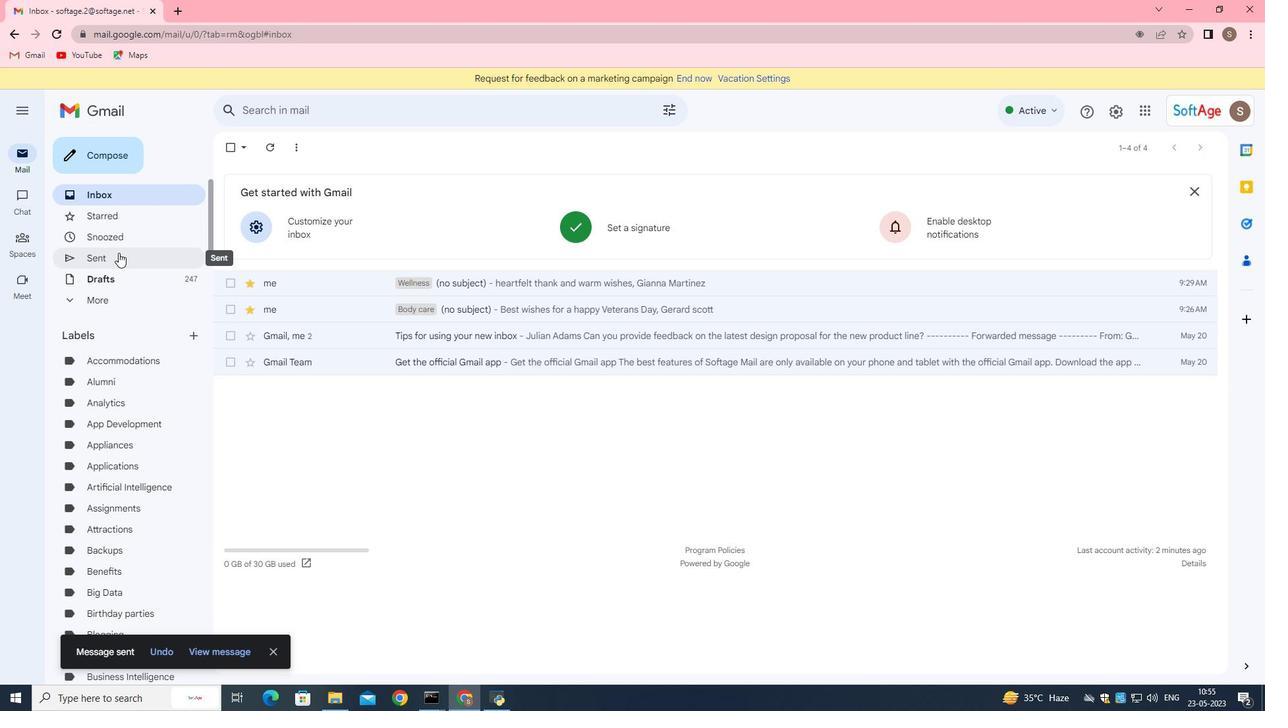 
Action: Mouse moved to (251, 217)
Screenshot: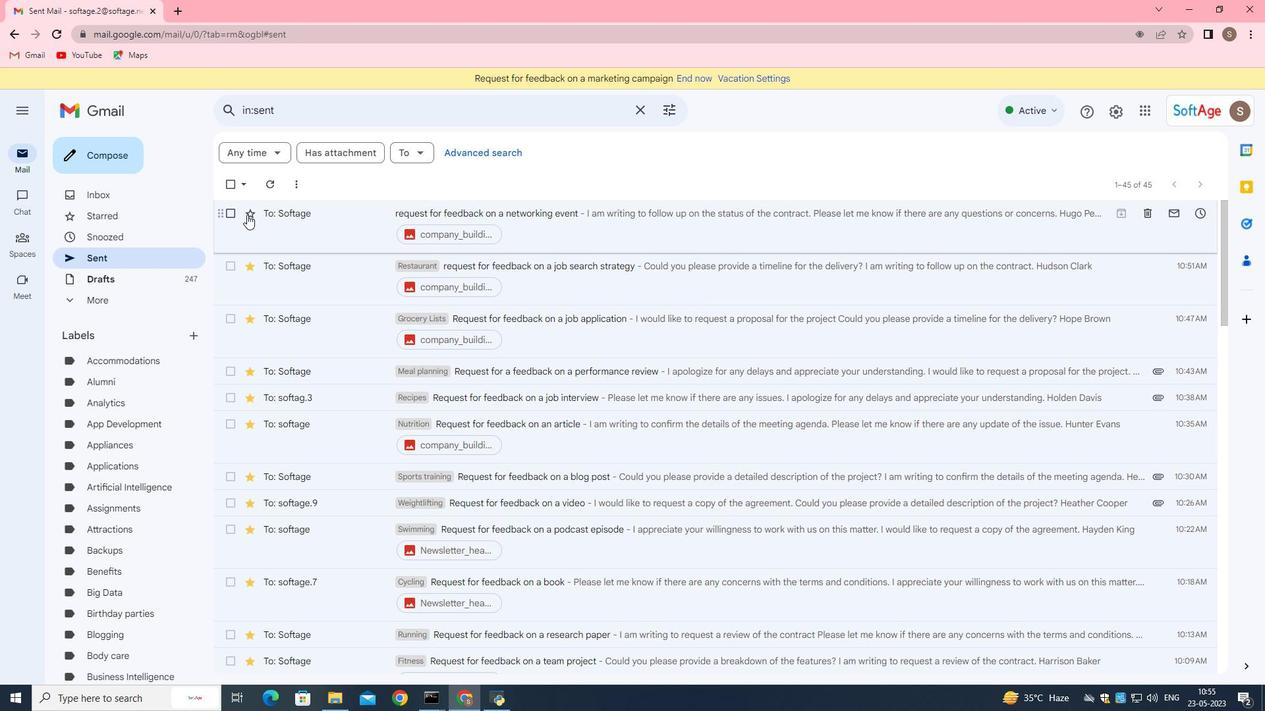
Action: Mouse pressed left at (251, 217)
Screenshot: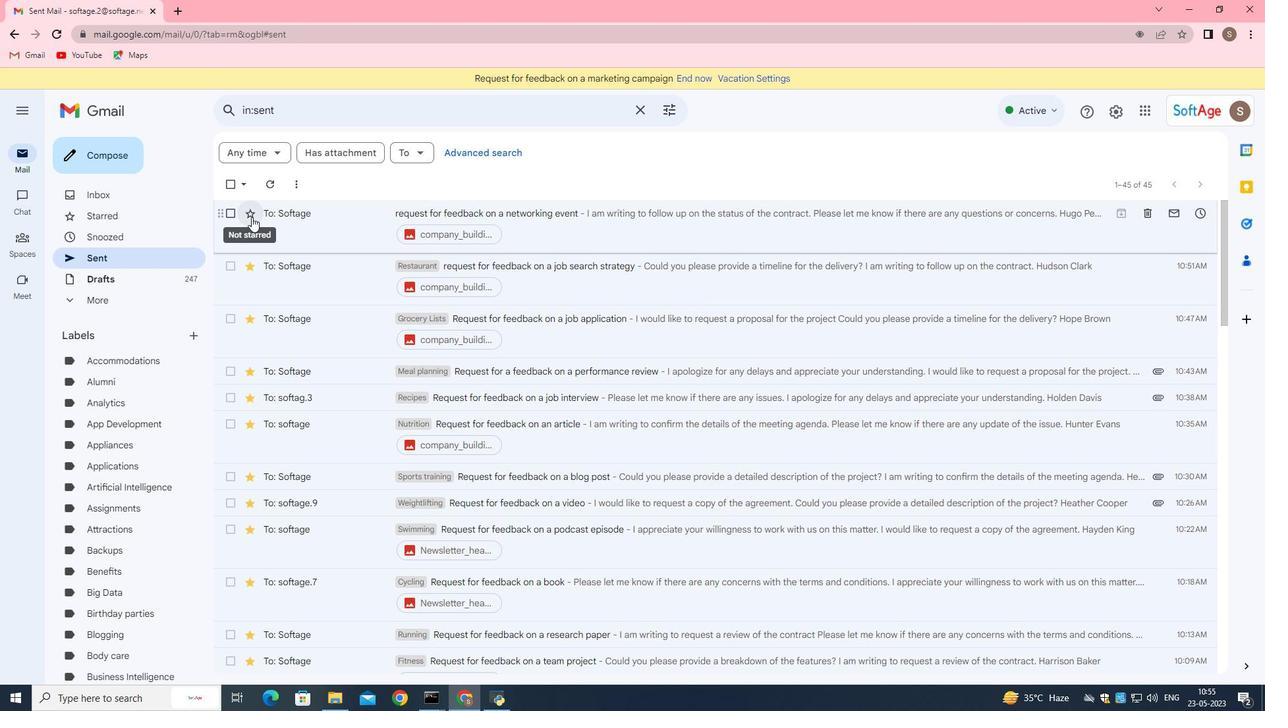 
Action: Mouse moved to (274, 222)
Screenshot: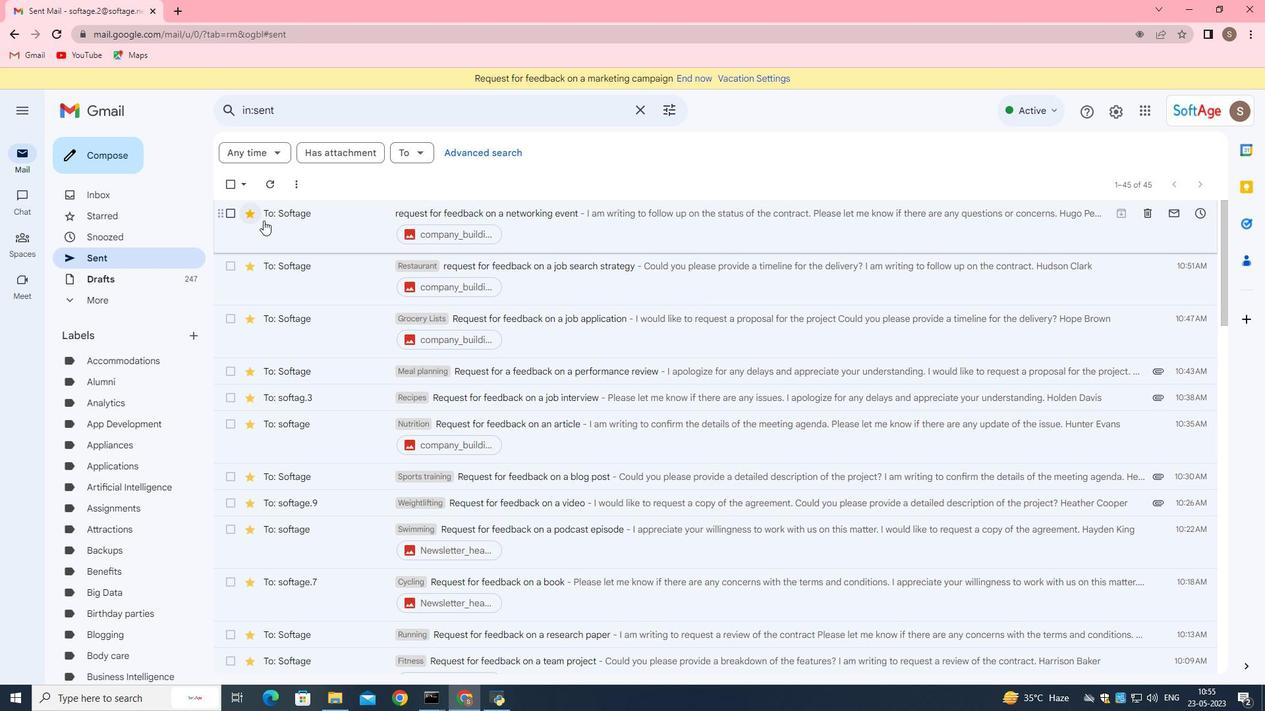 
Action: Mouse pressed left at (274, 222)
Screenshot: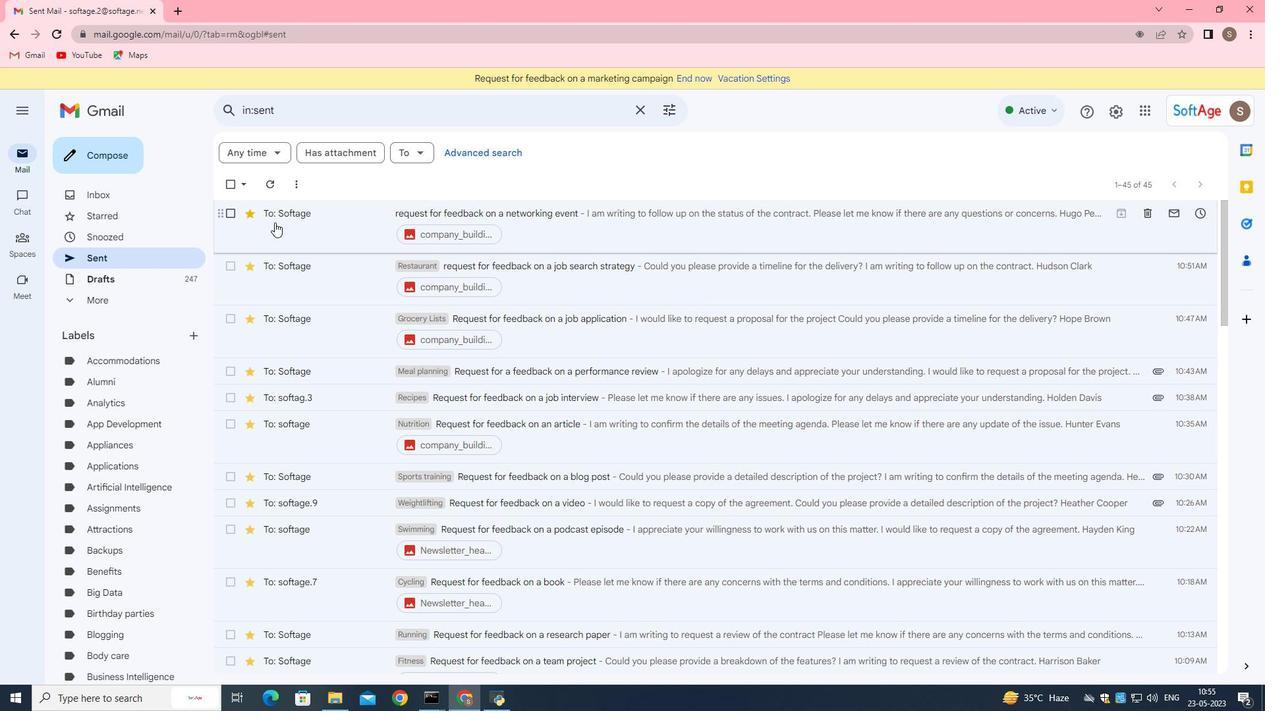 
Action: Mouse moved to (493, 147)
Screenshot: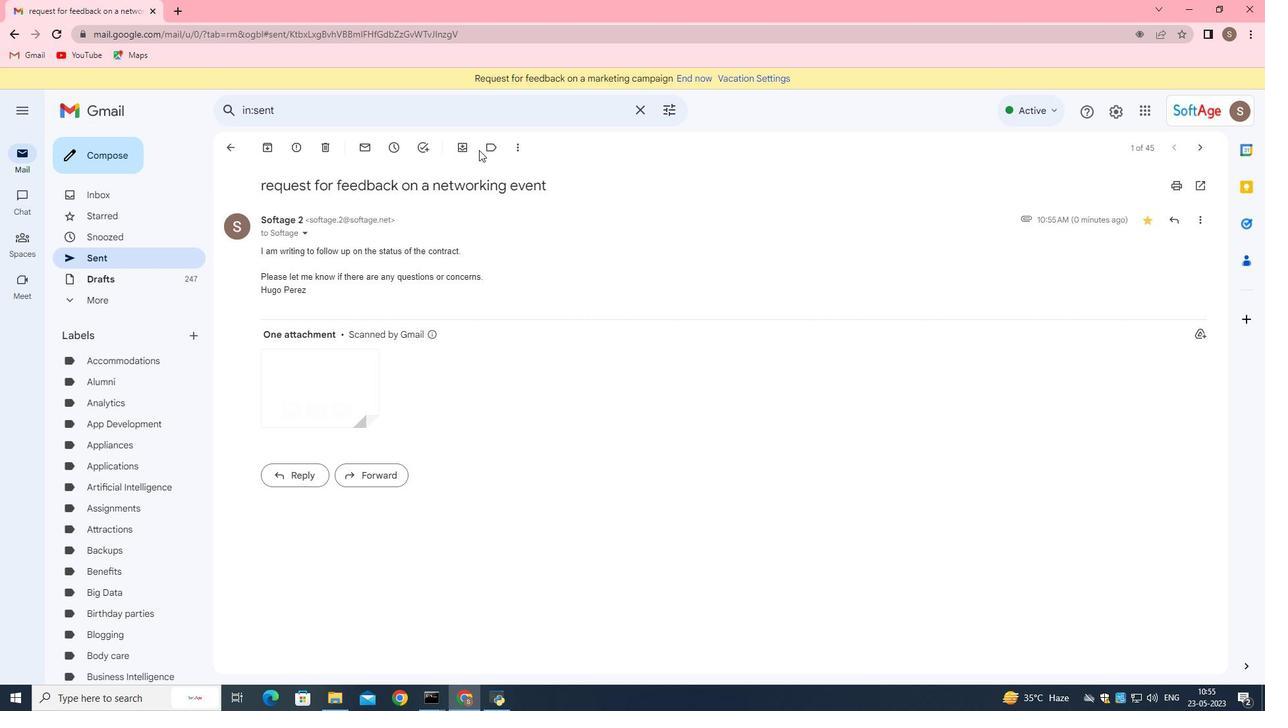 
Action: Mouse pressed left at (493, 147)
Screenshot: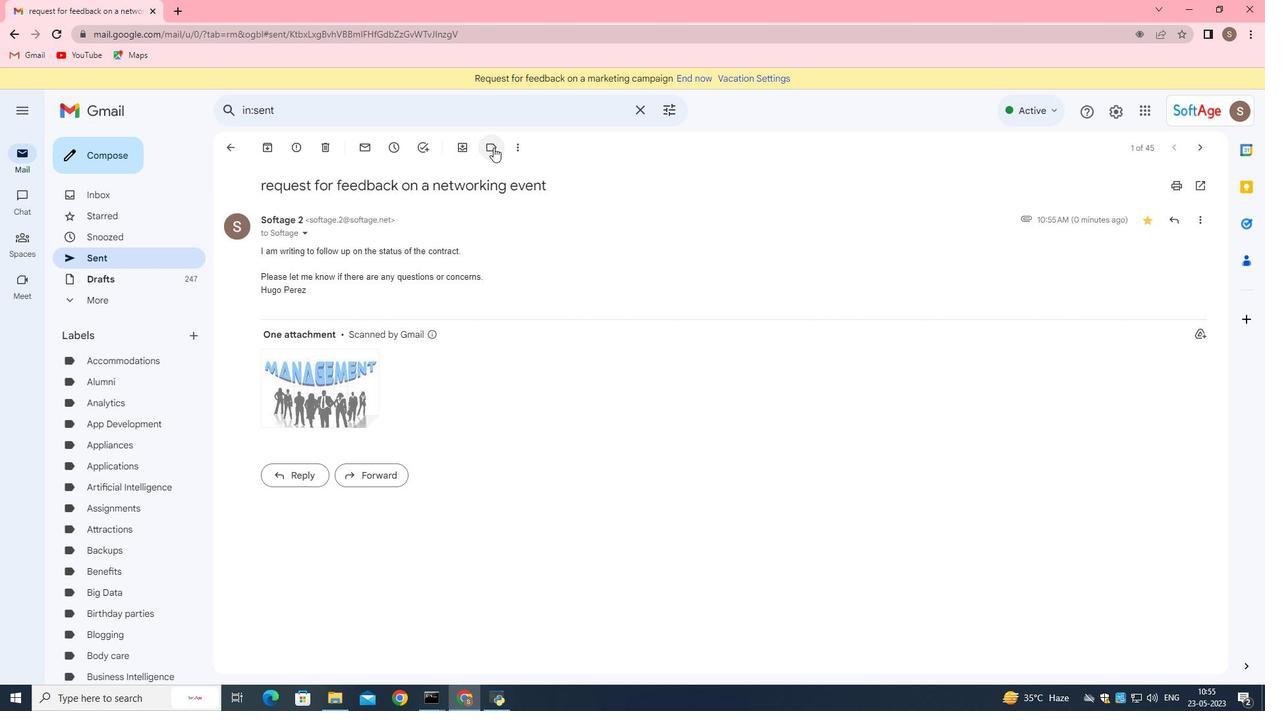 
Action: Mouse moved to (453, 135)
Screenshot: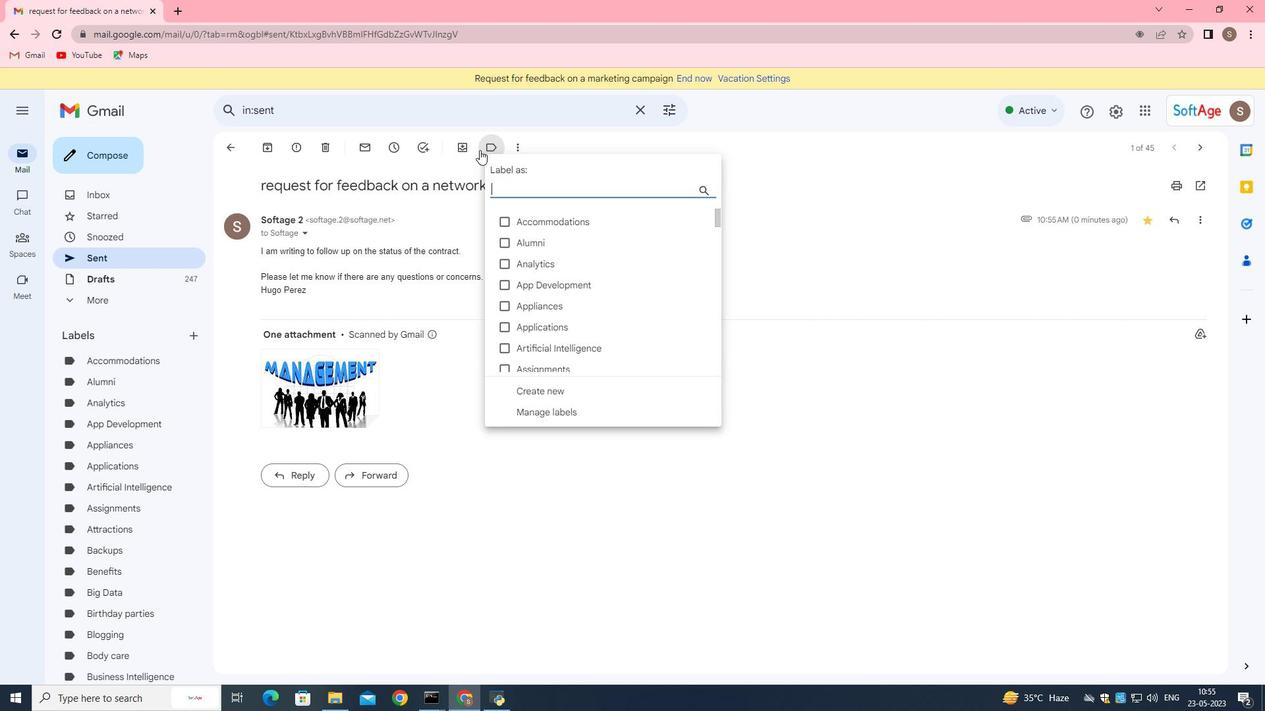 
Action: Key pressed ta
Screenshot: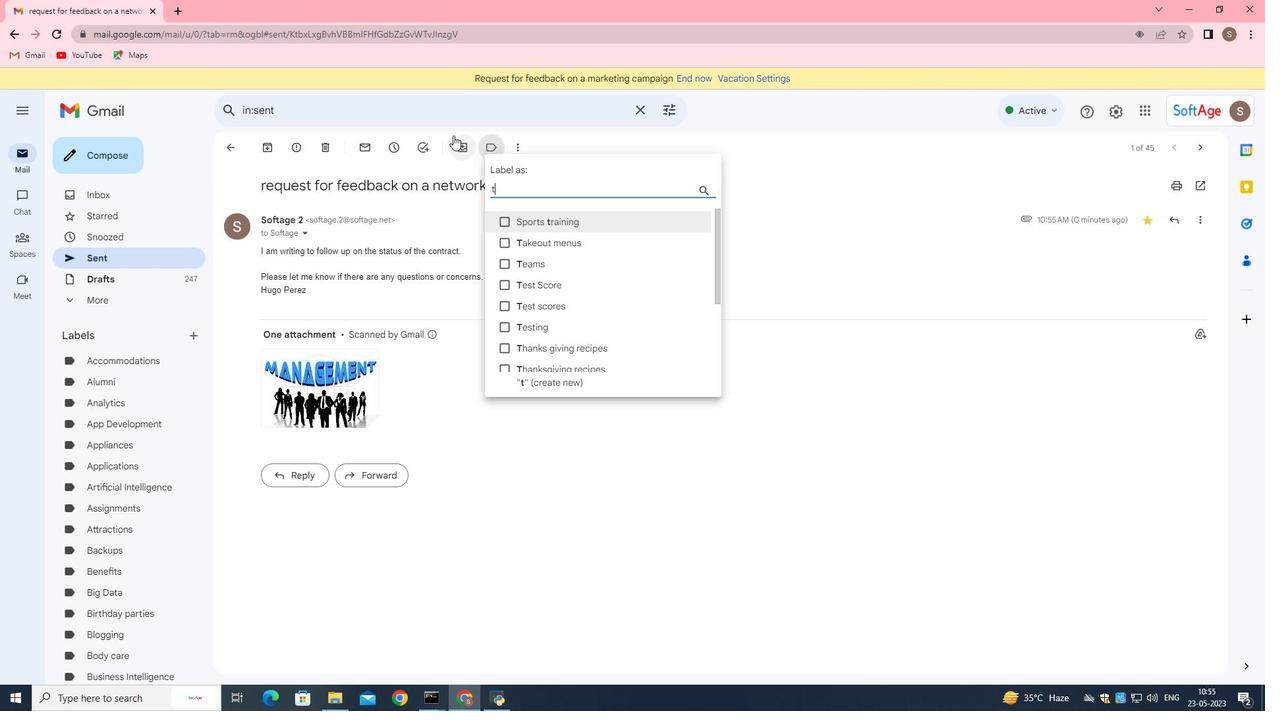 
Action: Mouse moved to (543, 219)
Screenshot: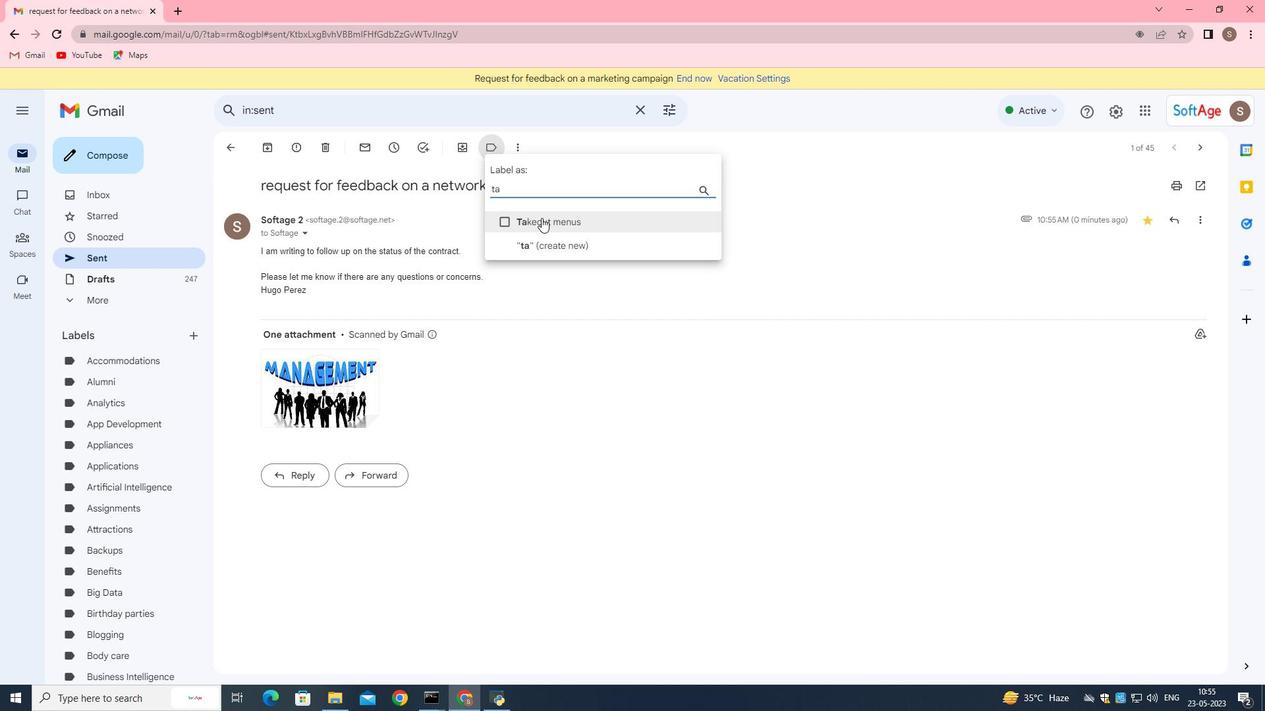 
Action: Mouse pressed left at (543, 219)
Screenshot: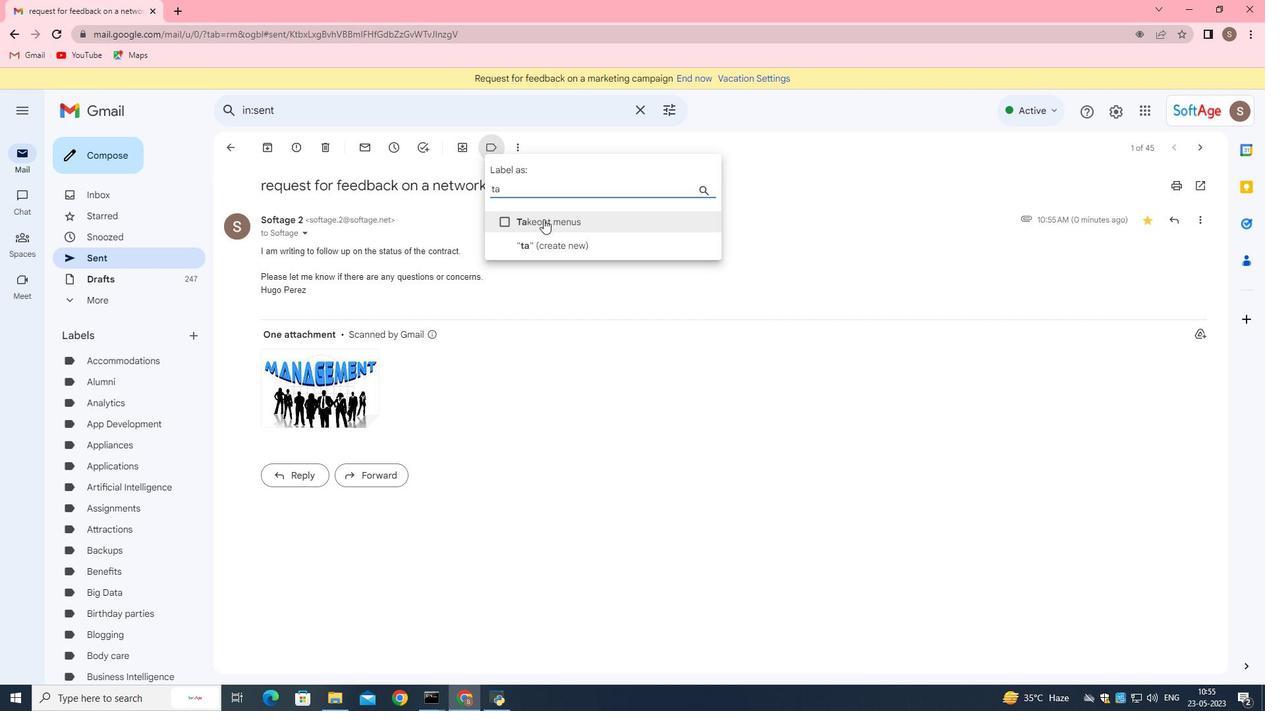 
Action: Mouse moved to (575, 231)
Screenshot: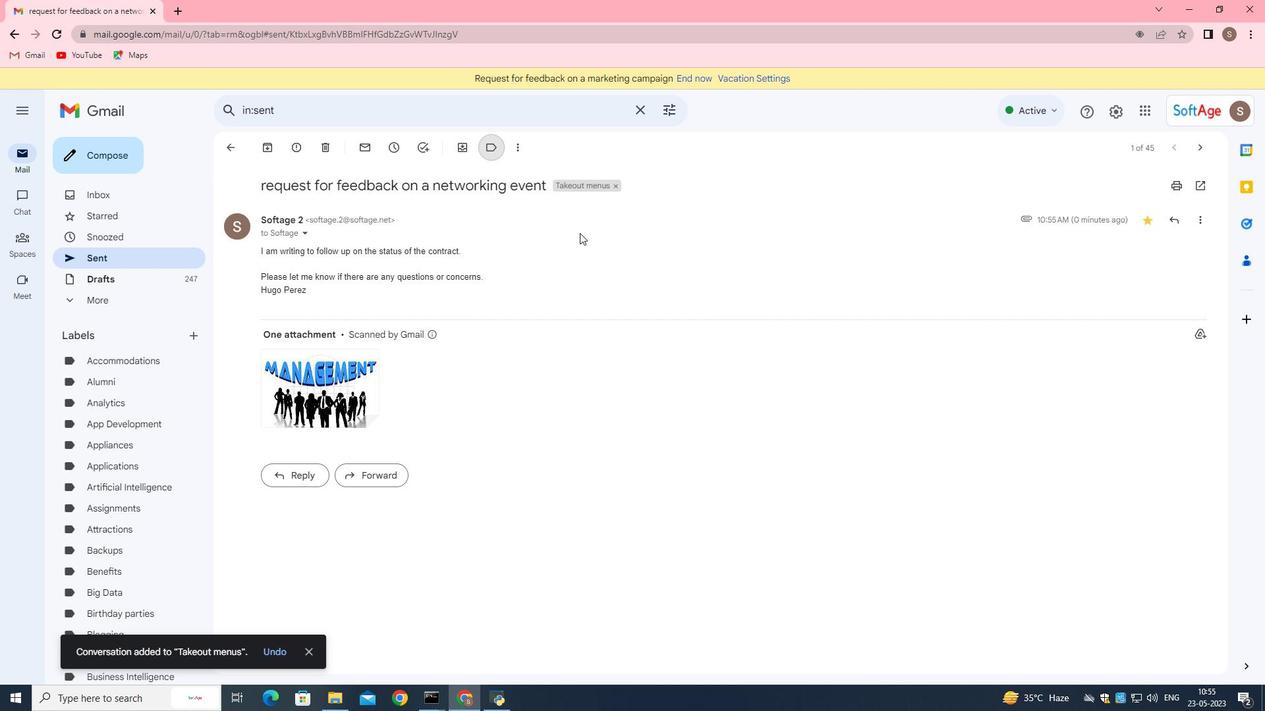 
